 Task: Play online Dominion games in medium mode.
Action: Mouse moved to (745, 468)
Screenshot: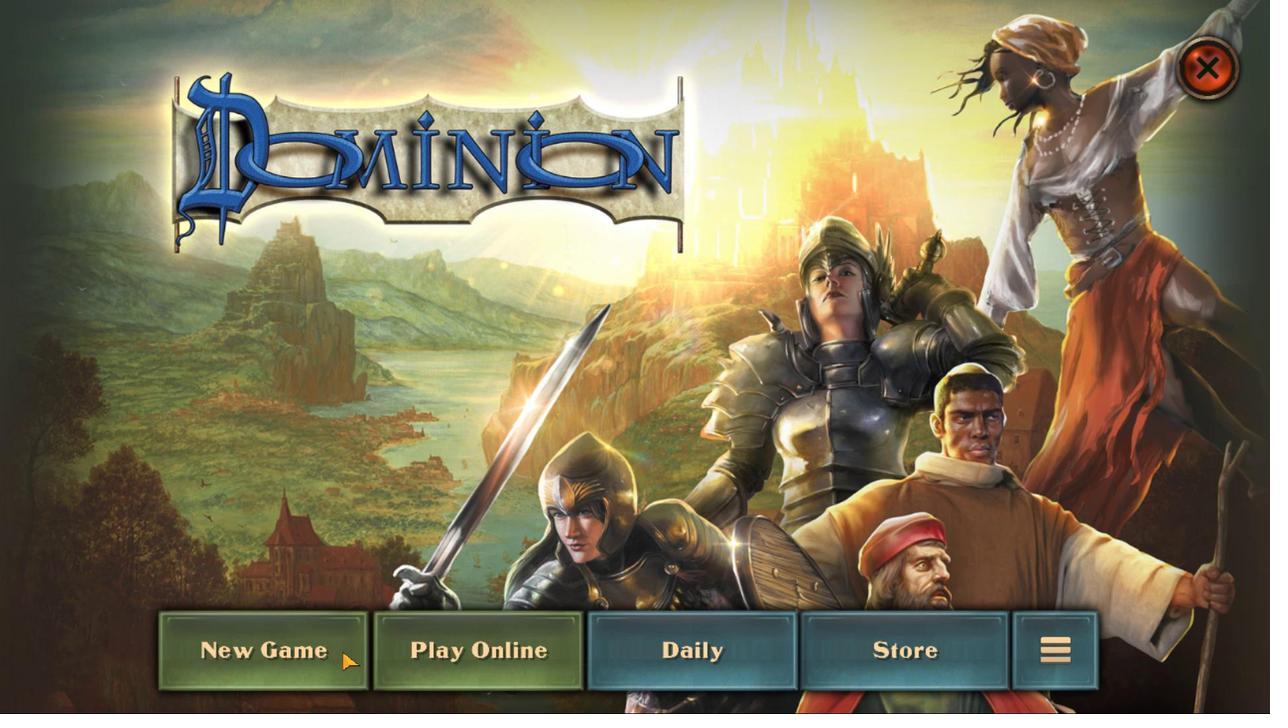 
Action: Mouse pressed left at (745, 468)
Screenshot: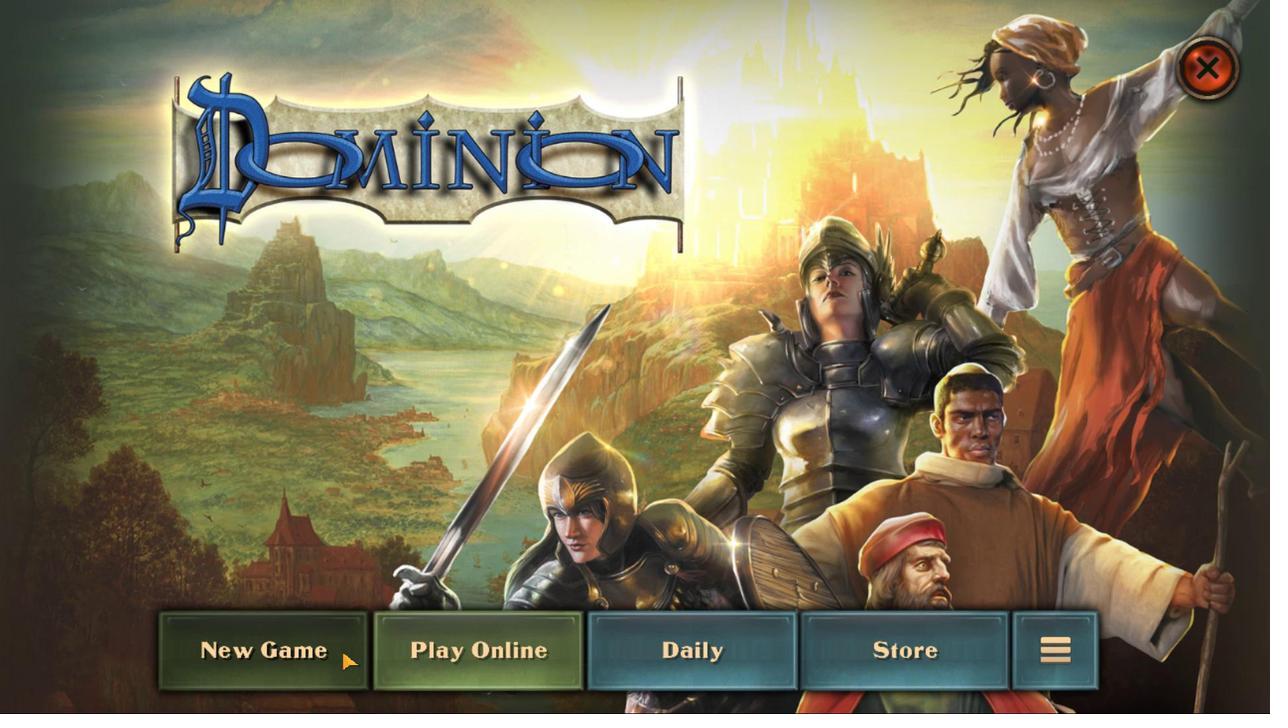 
Action: Mouse moved to (881, 532)
Screenshot: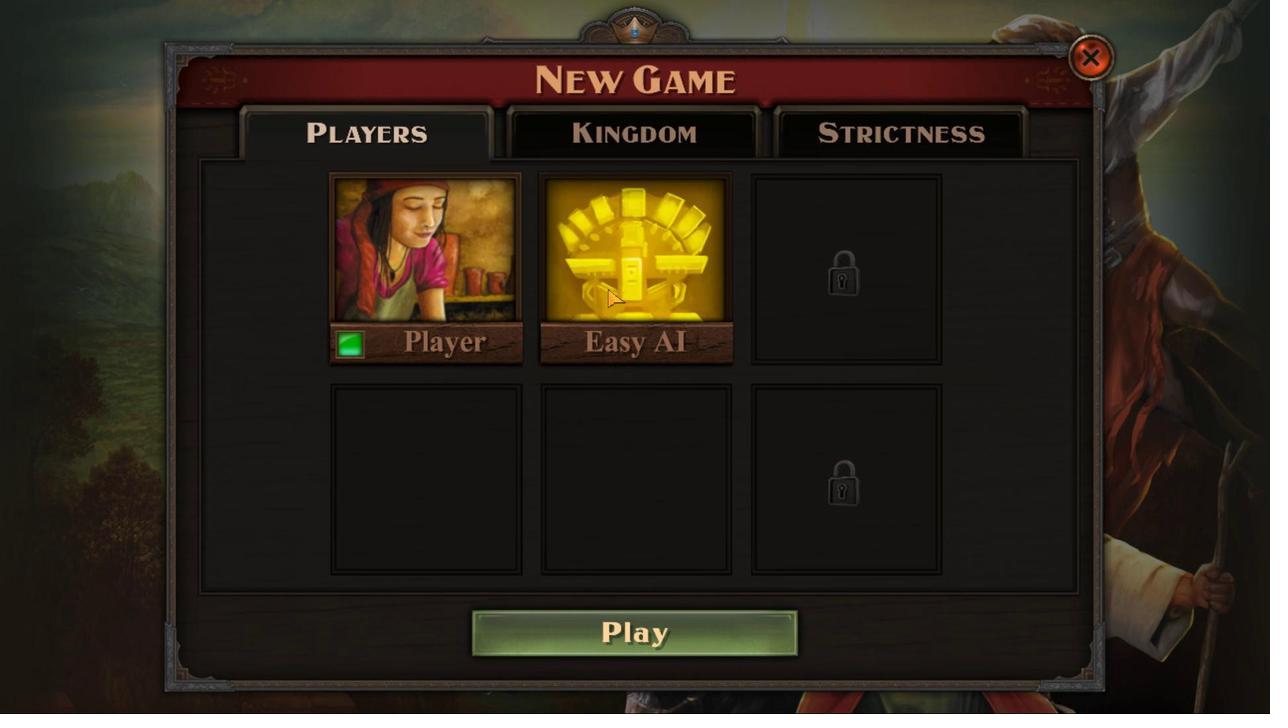 
Action: Mouse pressed left at (881, 532)
Screenshot: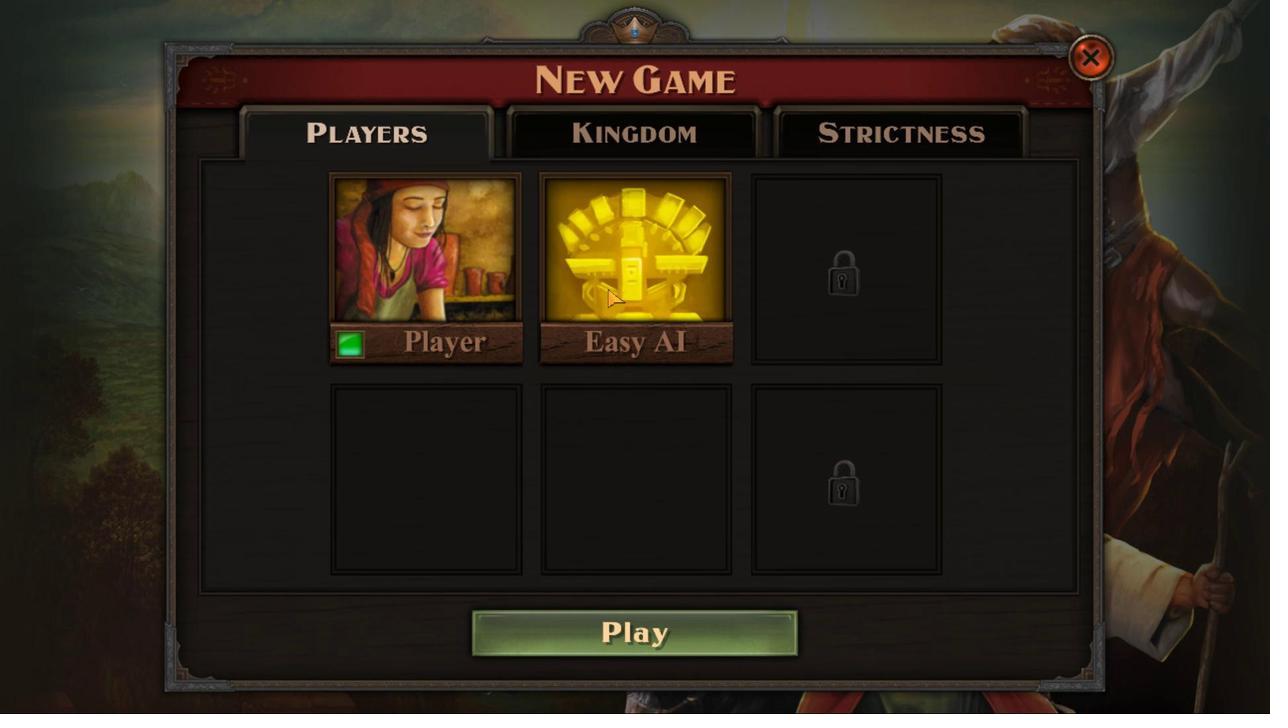 
Action: Mouse moved to (773, 498)
Screenshot: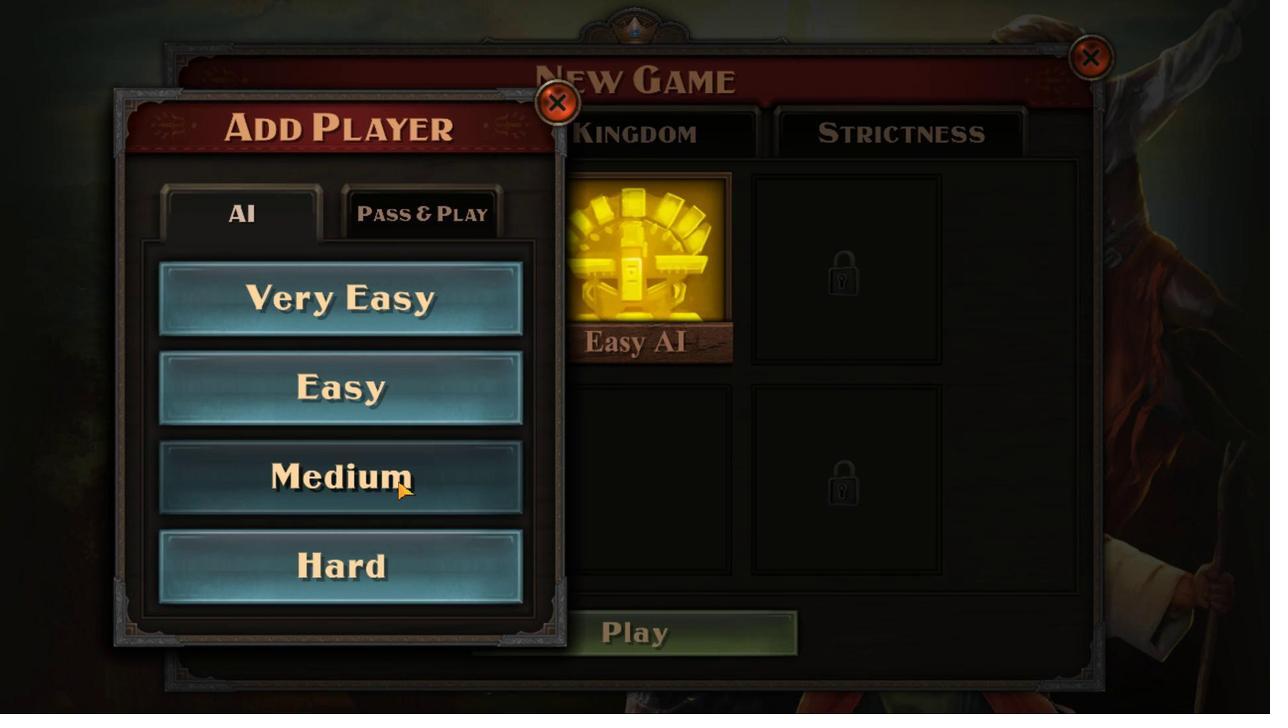 
Action: Mouse pressed left at (773, 498)
Screenshot: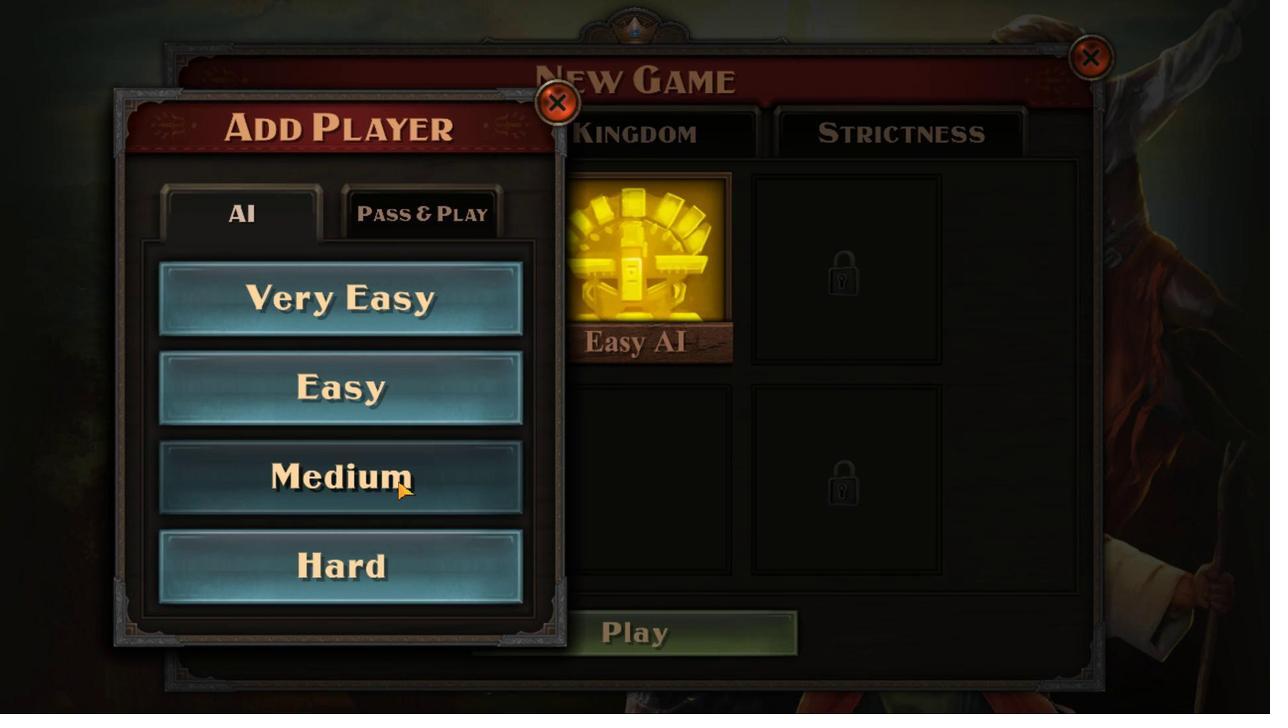 
Action: Mouse moved to (884, 470)
Screenshot: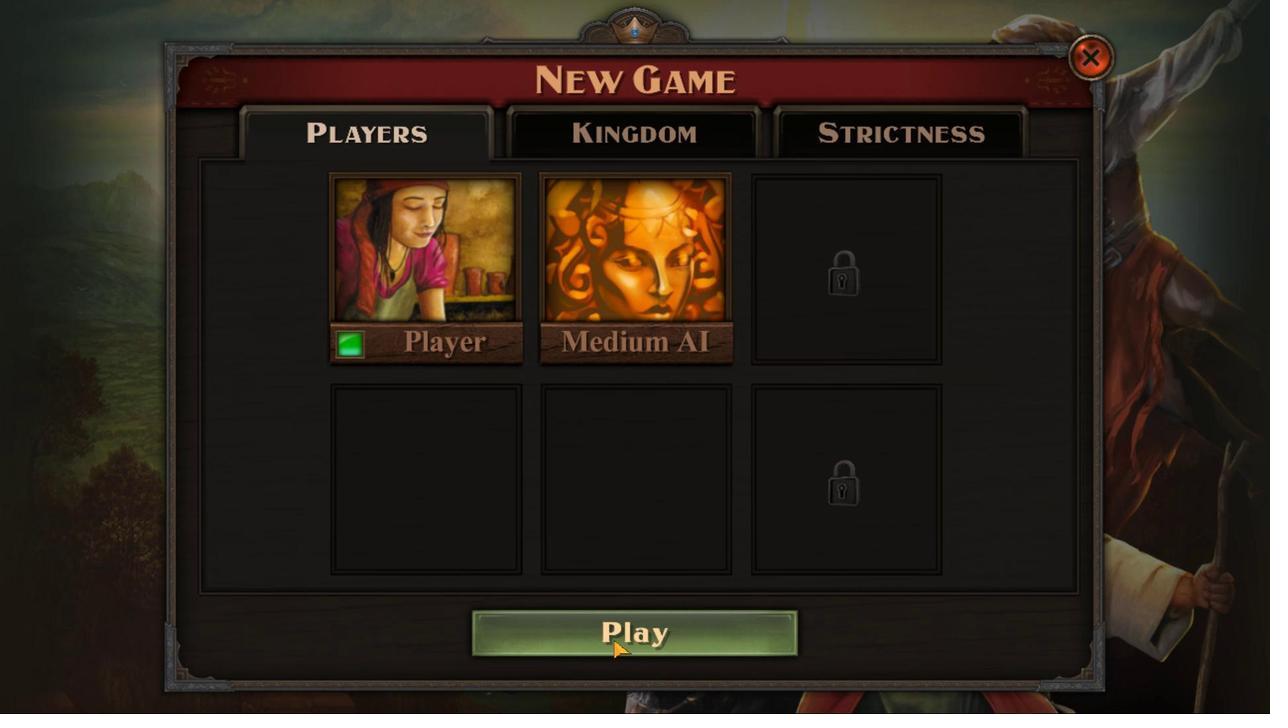 
Action: Mouse pressed left at (884, 470)
Screenshot: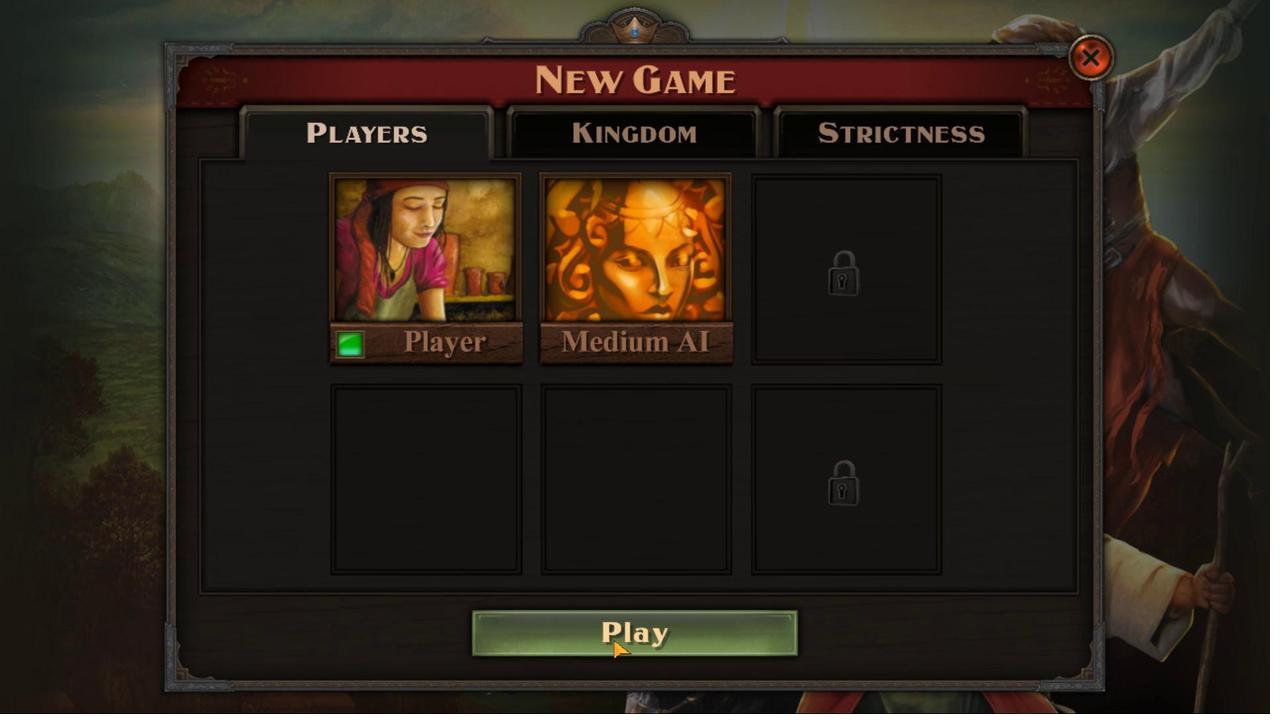 
Action: Mouse moved to (785, 471)
Screenshot: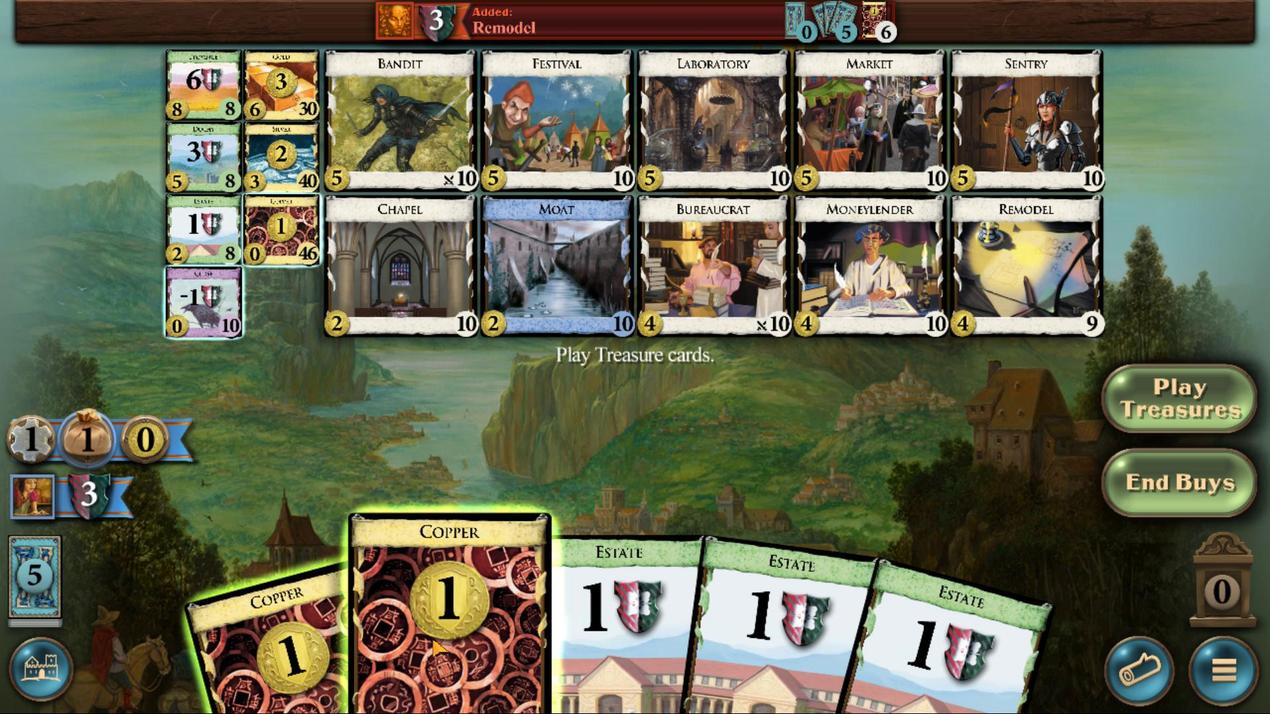 
Action: Mouse scrolled (785, 471) with delta (0, 0)
Screenshot: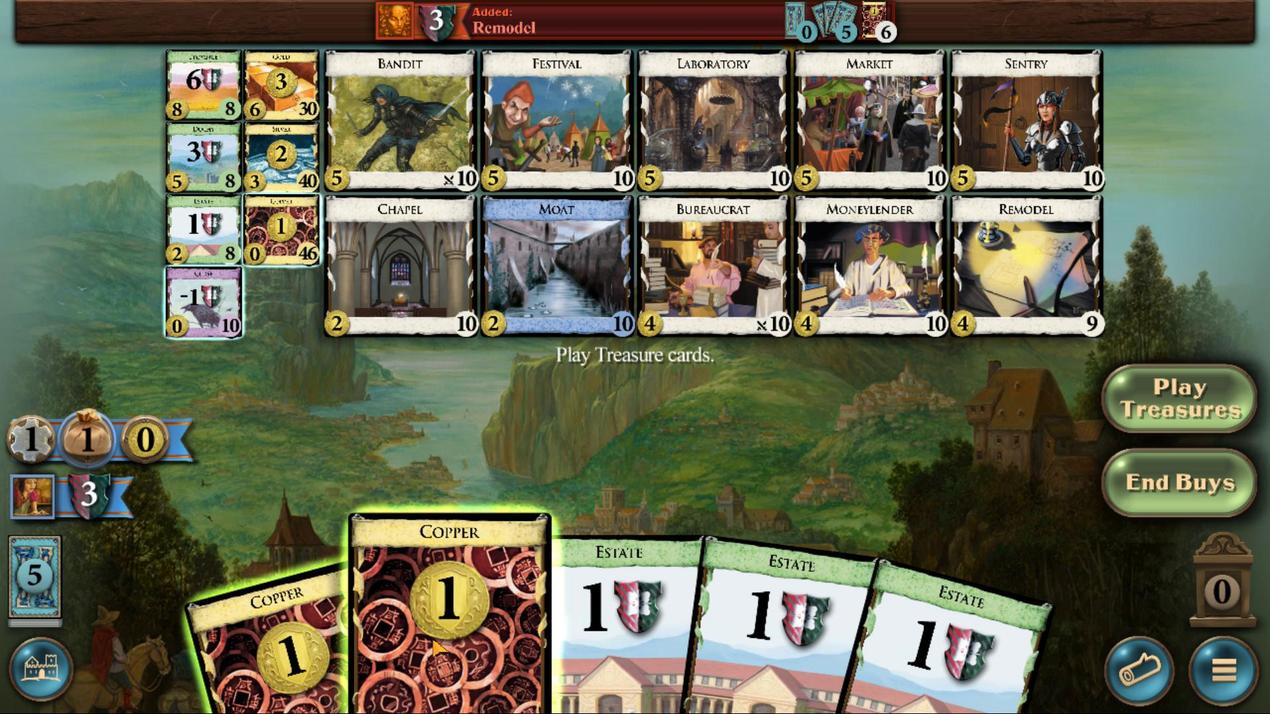 
Action: Mouse moved to (791, 471)
Screenshot: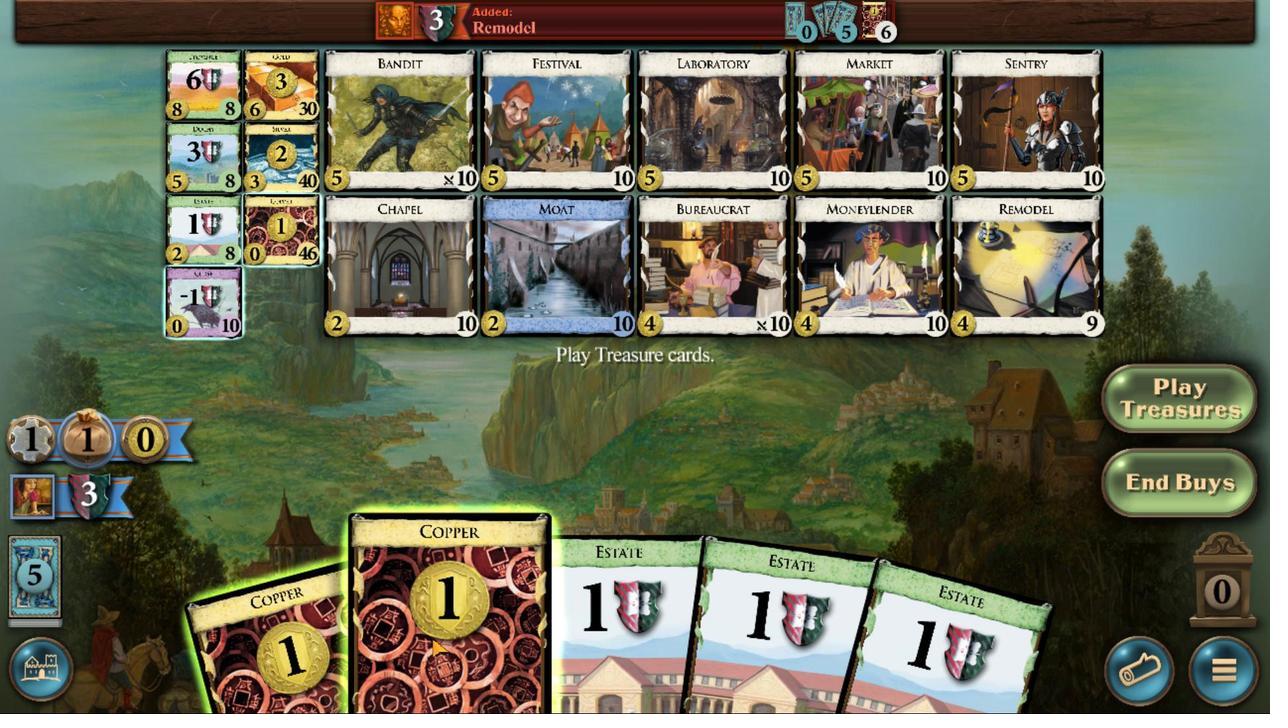 
Action: Mouse scrolled (791, 471) with delta (0, 0)
Screenshot: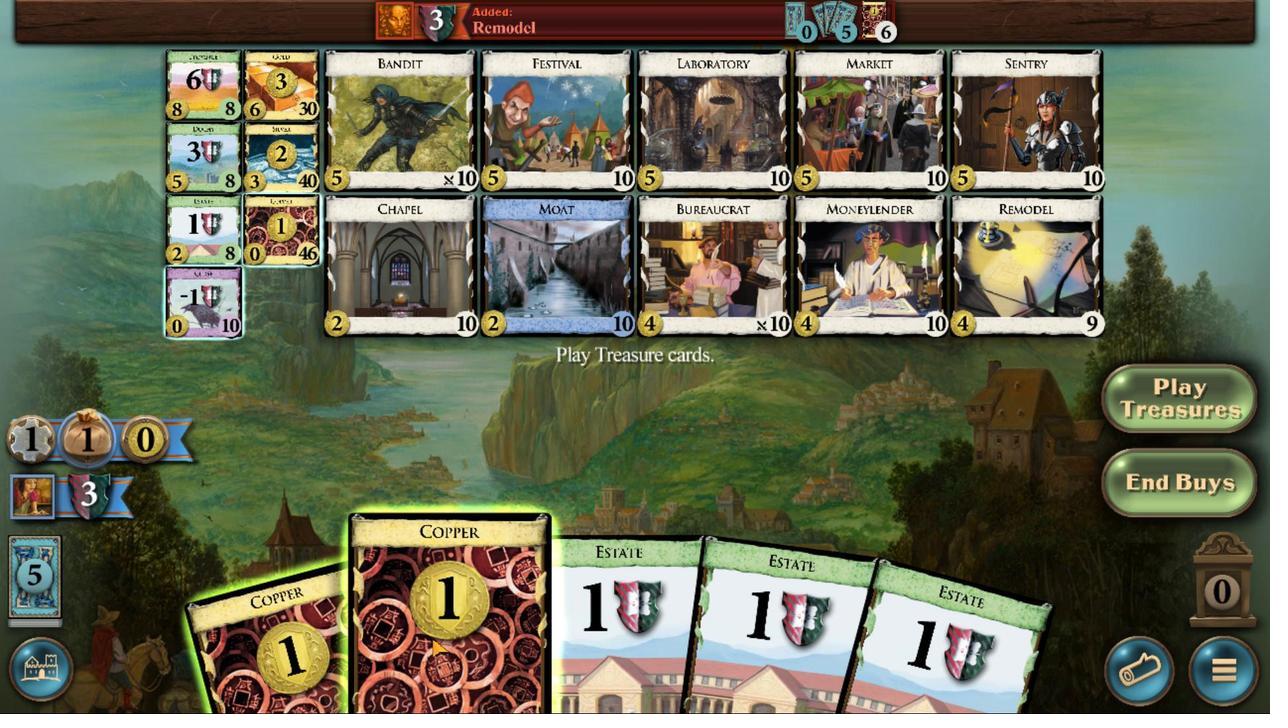 
Action: Mouse scrolled (791, 471) with delta (0, 0)
Screenshot: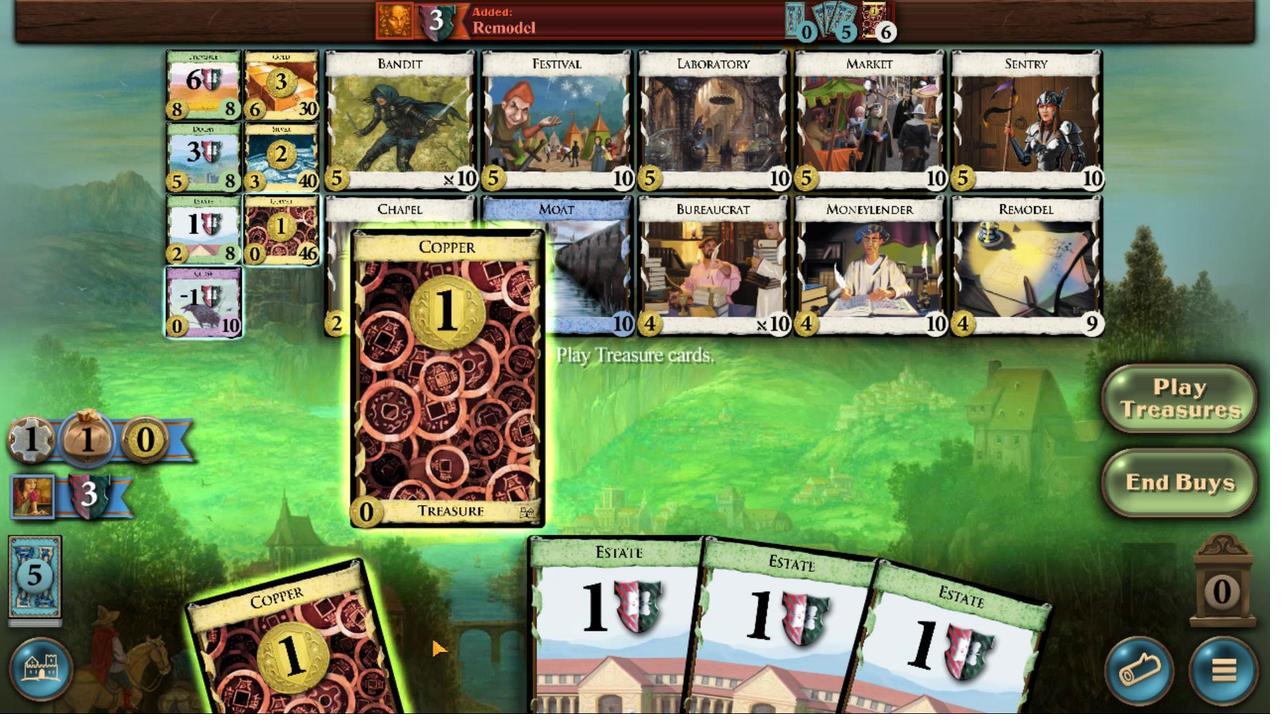
Action: Mouse scrolled (791, 471) with delta (0, 0)
Screenshot: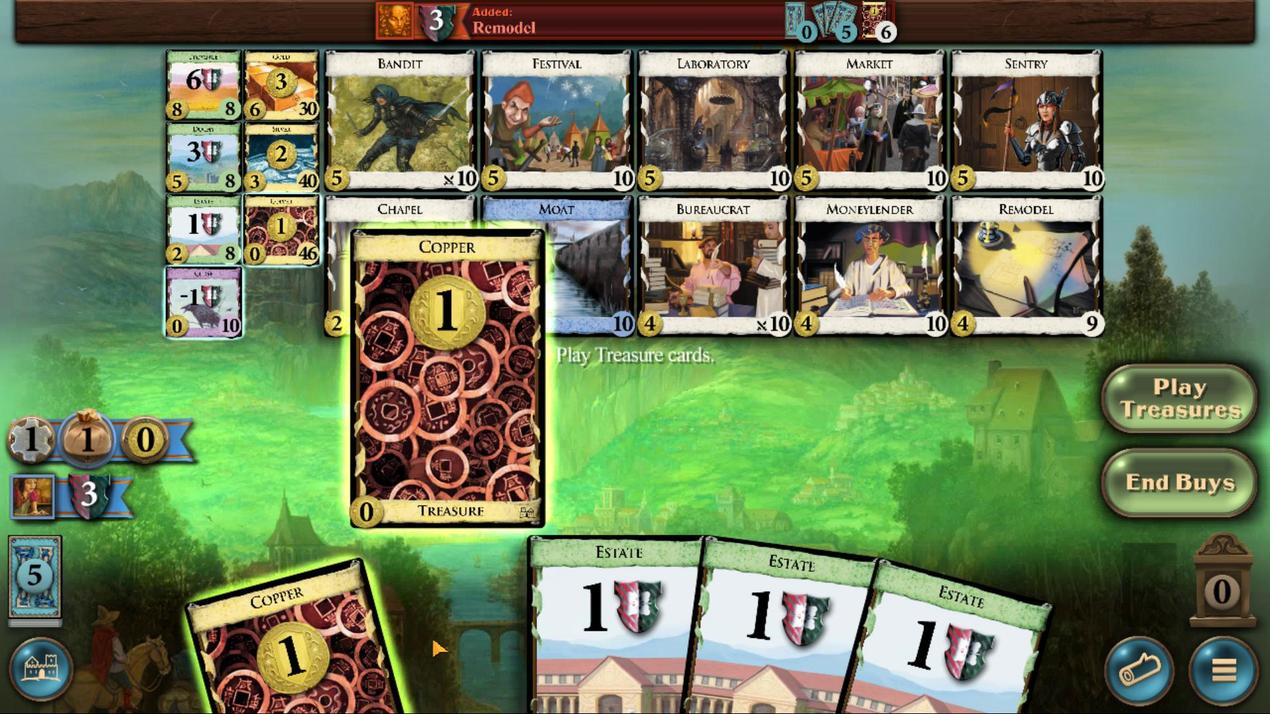 
Action: Mouse scrolled (791, 471) with delta (0, 0)
Screenshot: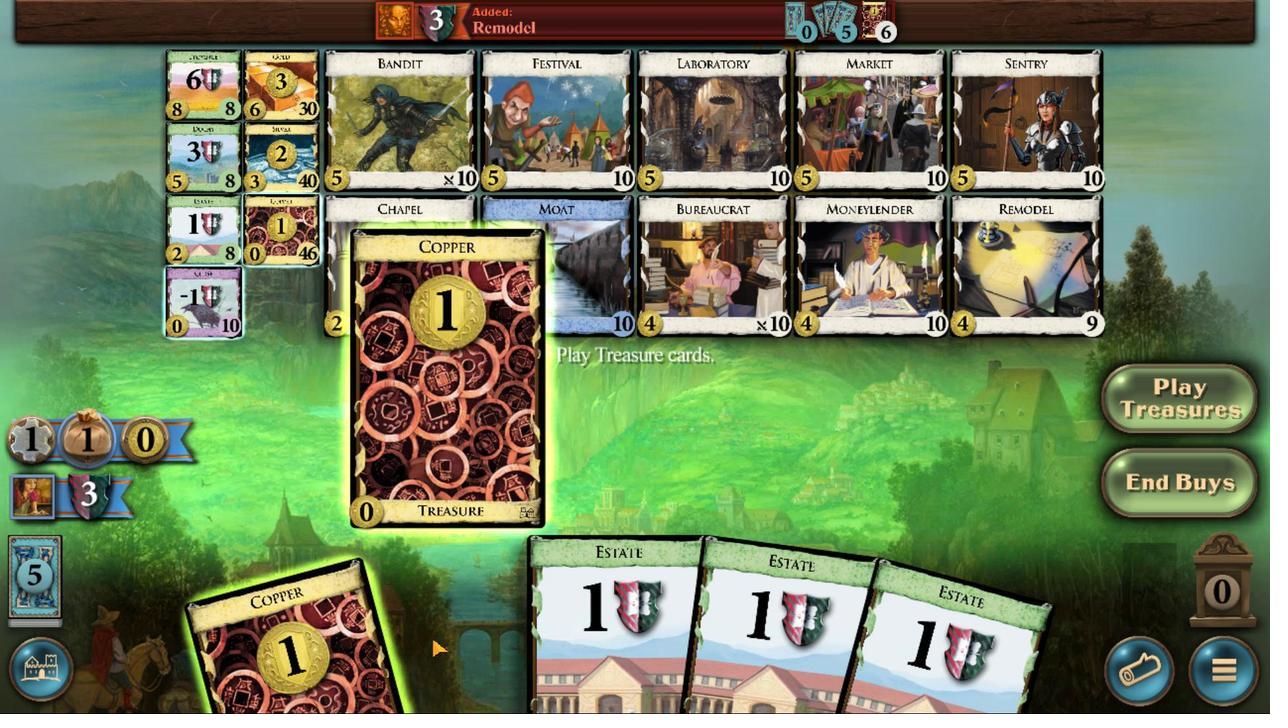 
Action: Mouse scrolled (791, 471) with delta (0, 0)
Screenshot: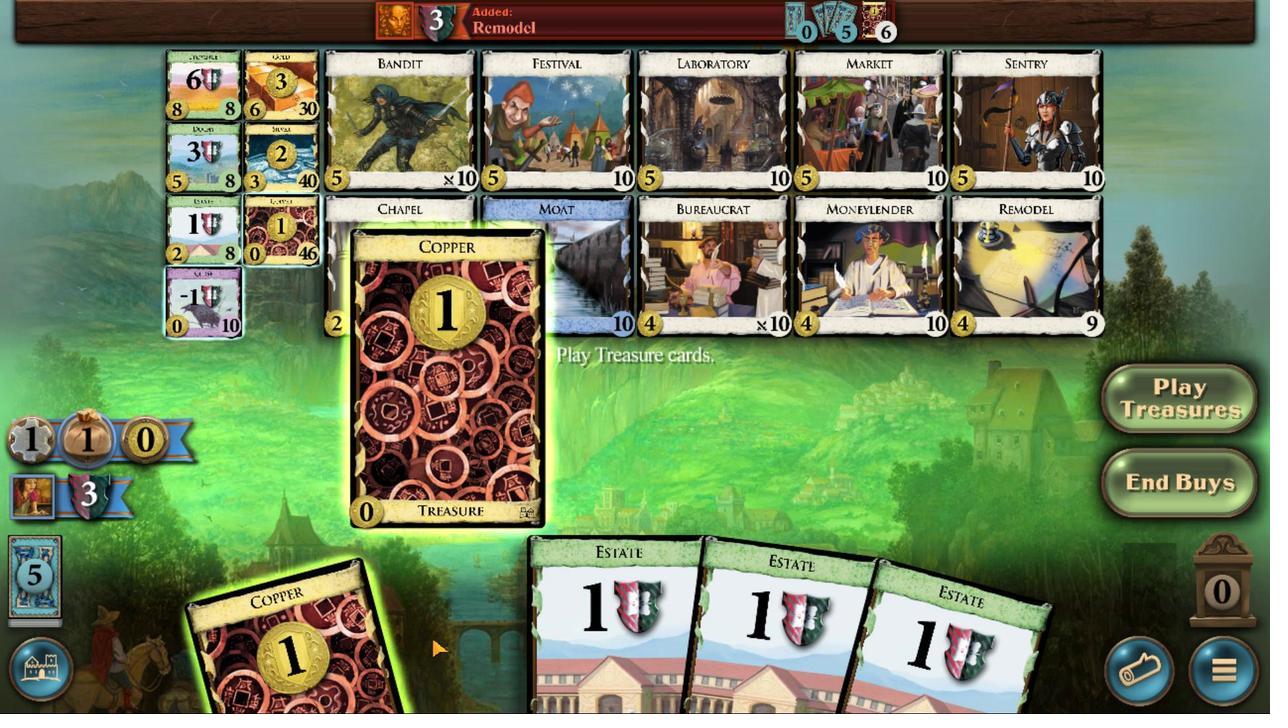 
Action: Mouse moved to (766, 468)
Screenshot: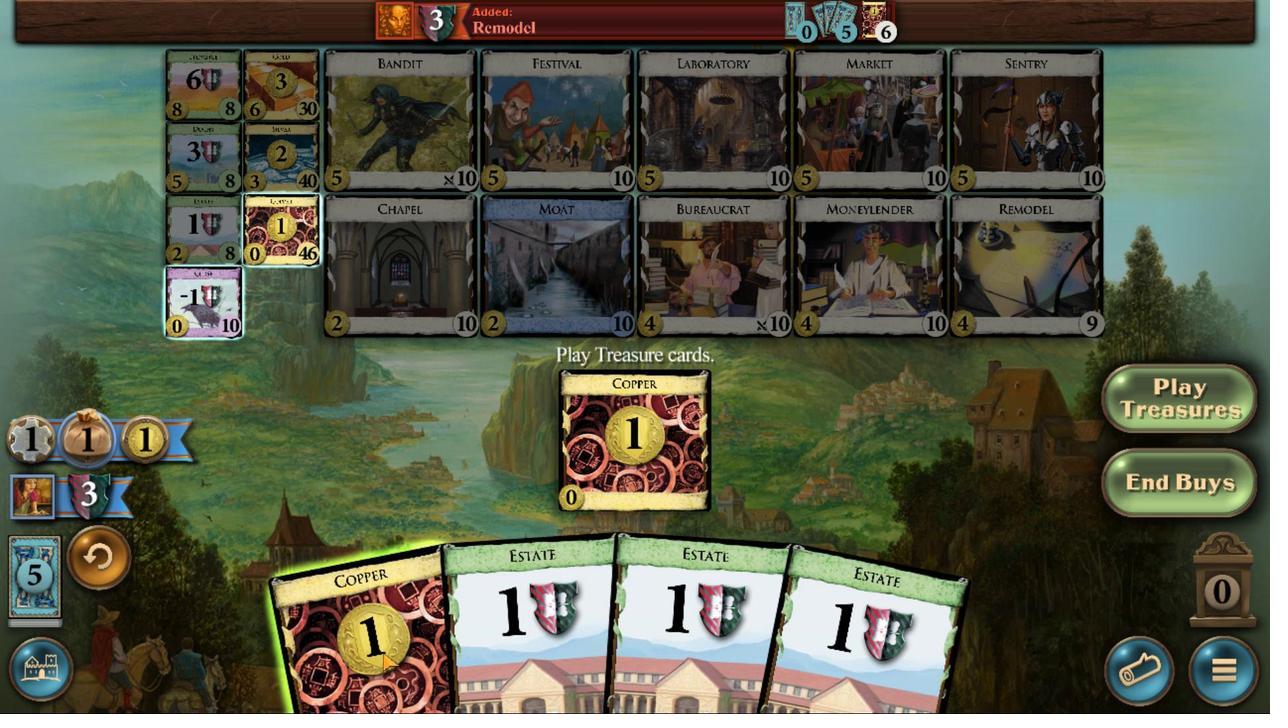 
Action: Mouse scrolled (766, 468) with delta (0, 0)
Screenshot: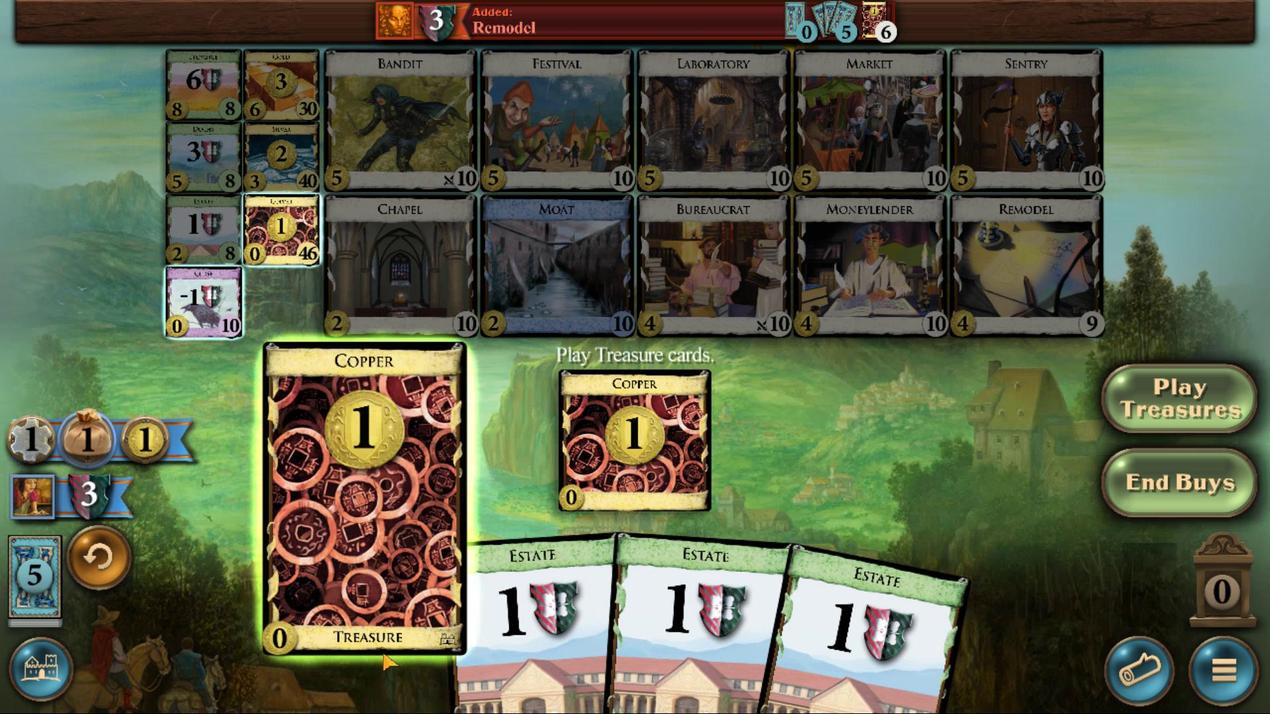 
Action: Mouse scrolled (766, 468) with delta (0, 0)
Screenshot: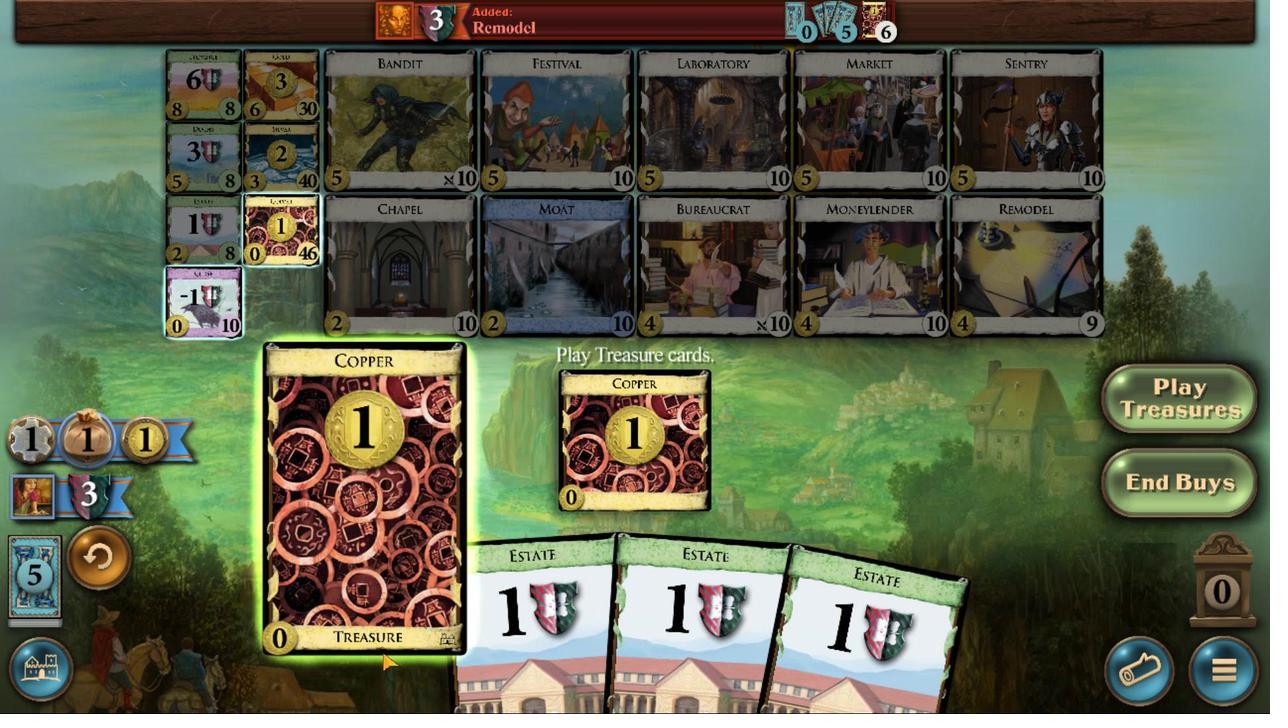 
Action: Mouse scrolled (766, 468) with delta (0, 0)
Screenshot: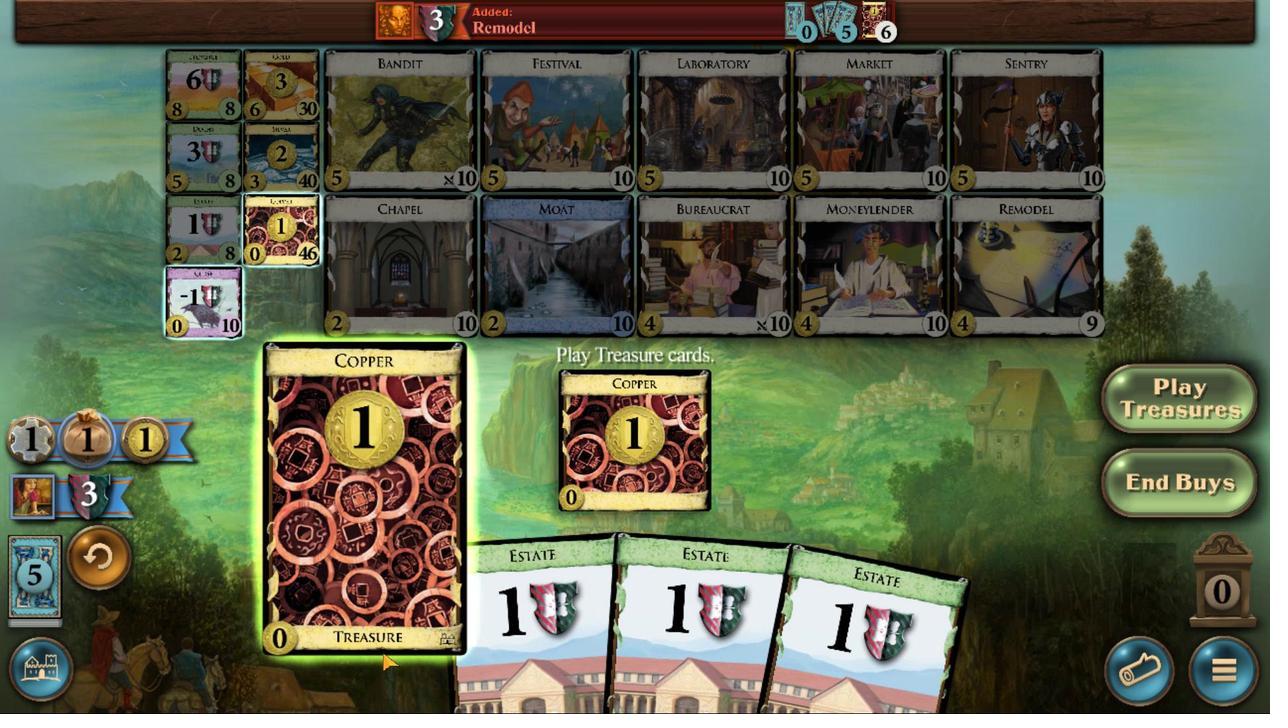 
Action: Mouse scrolled (766, 468) with delta (0, 0)
Screenshot: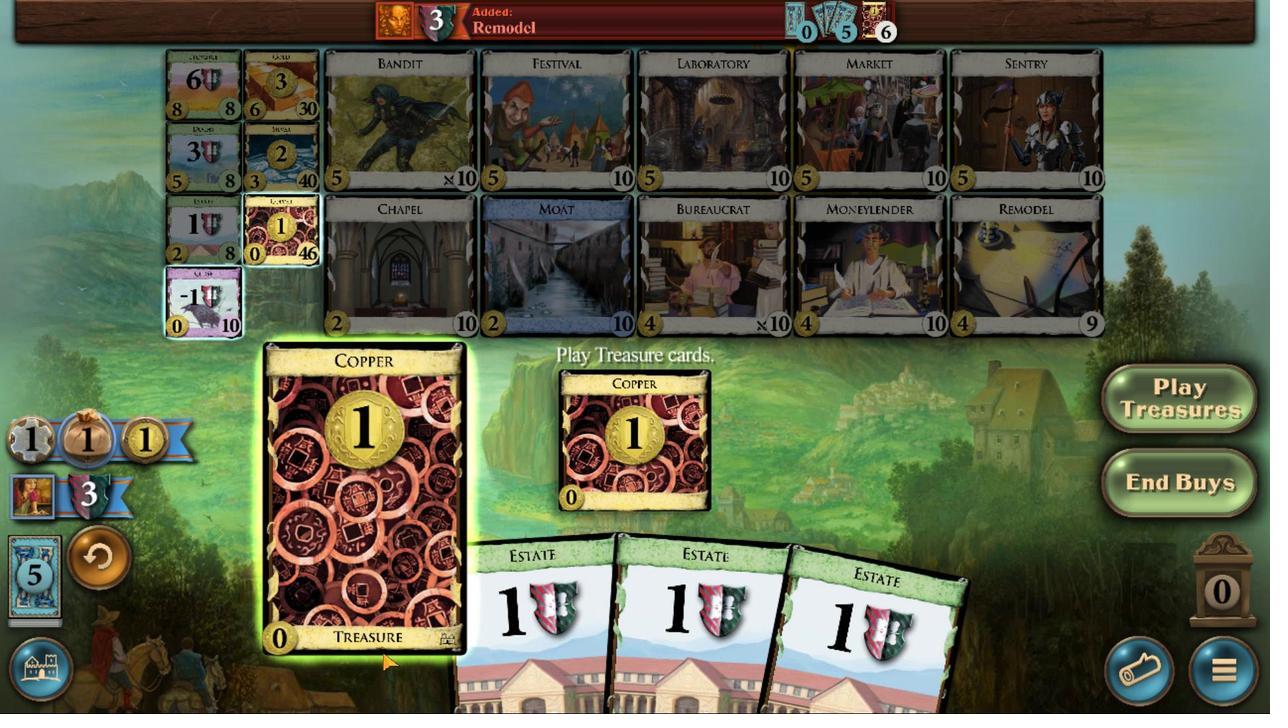 
Action: Mouse scrolled (766, 468) with delta (0, 0)
Screenshot: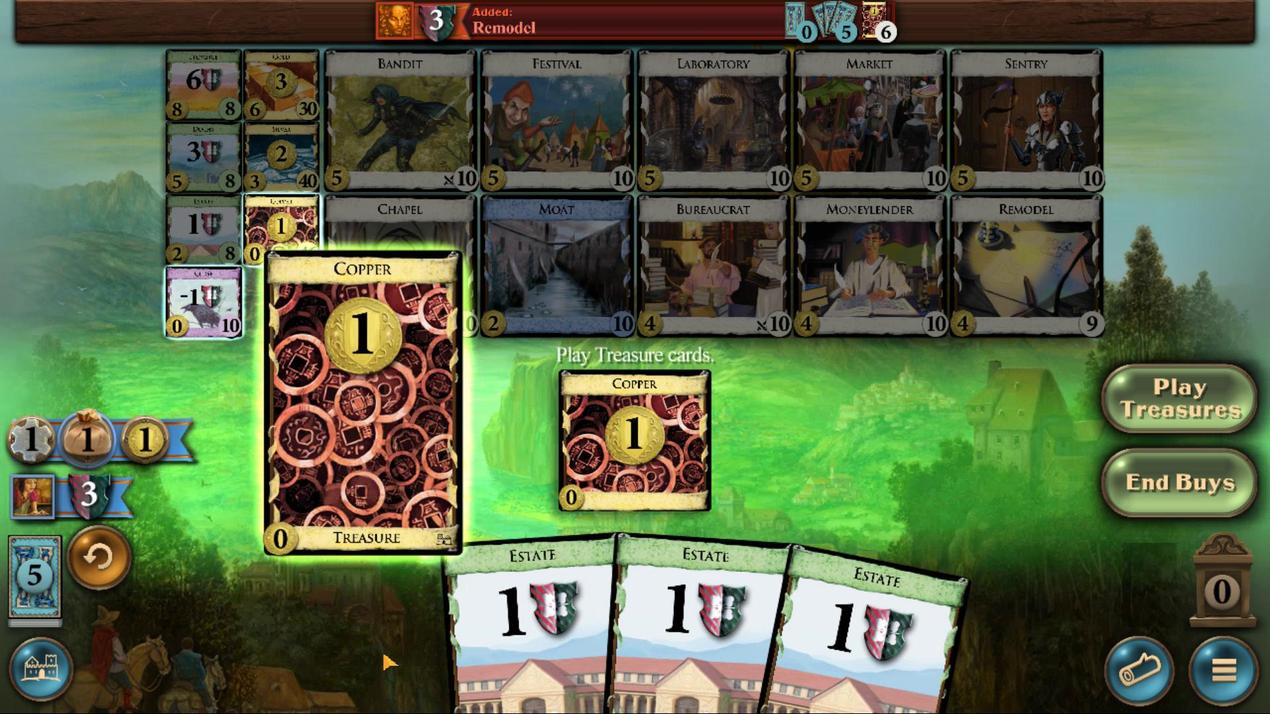 
Action: Mouse scrolled (766, 468) with delta (0, 0)
Screenshot: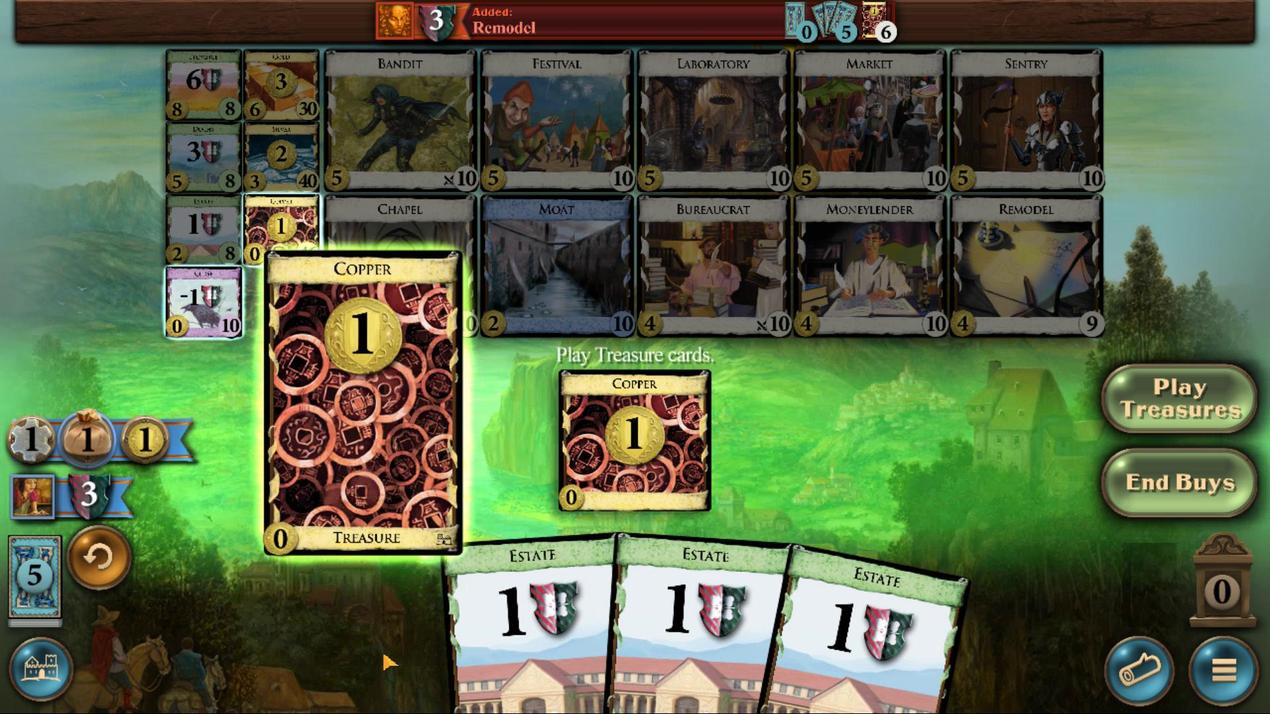 
Action: Mouse scrolled (766, 468) with delta (0, 0)
Screenshot: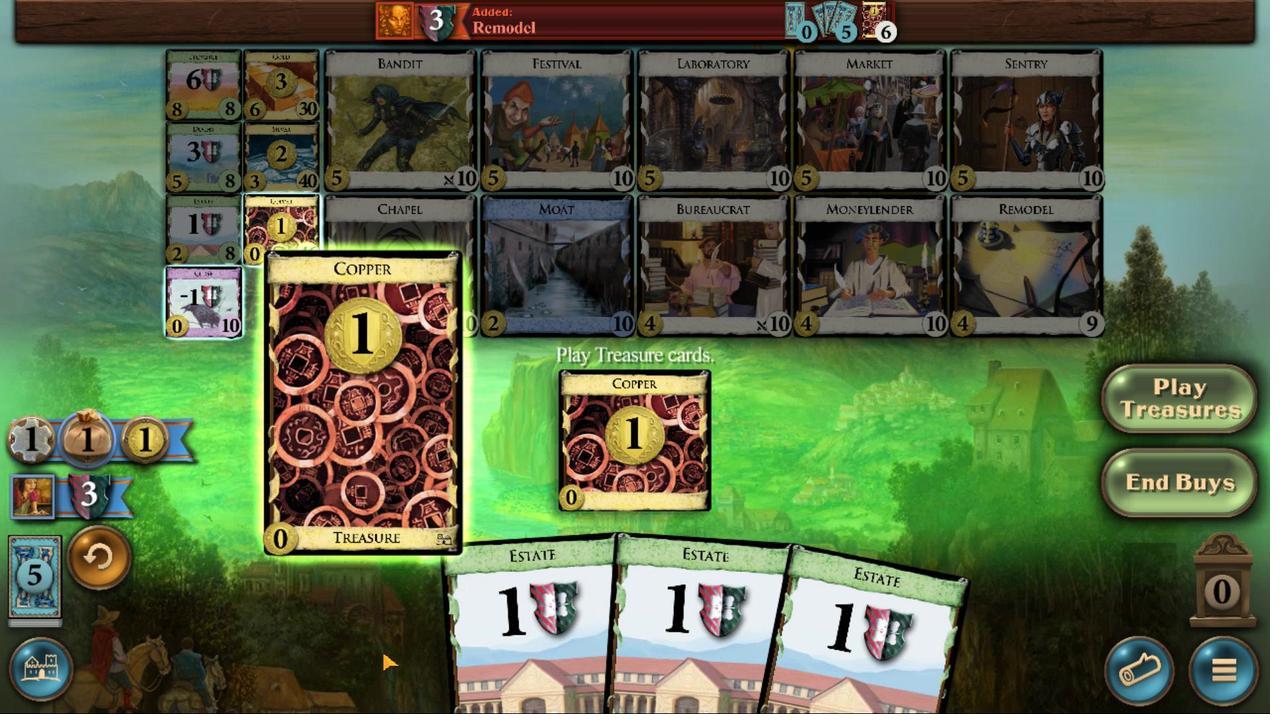 
Action: Mouse moved to (681, 541)
Screenshot: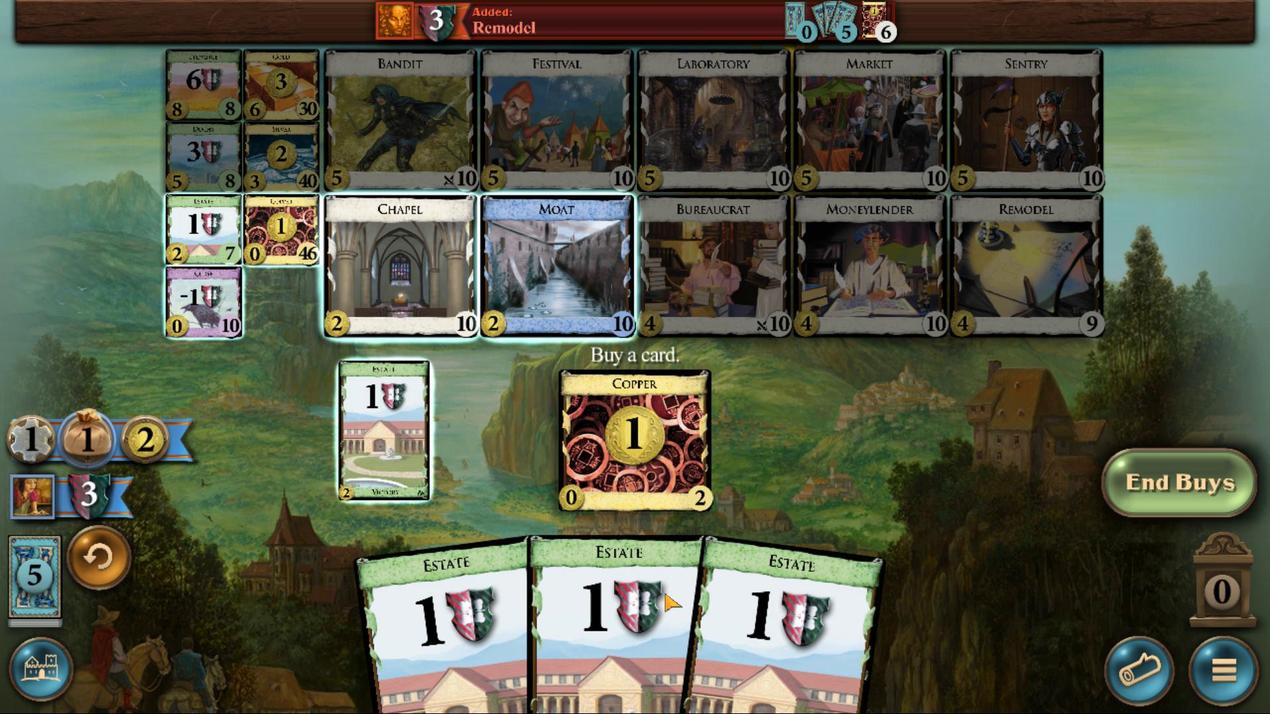 
Action: Mouse pressed left at (681, 541)
Screenshot: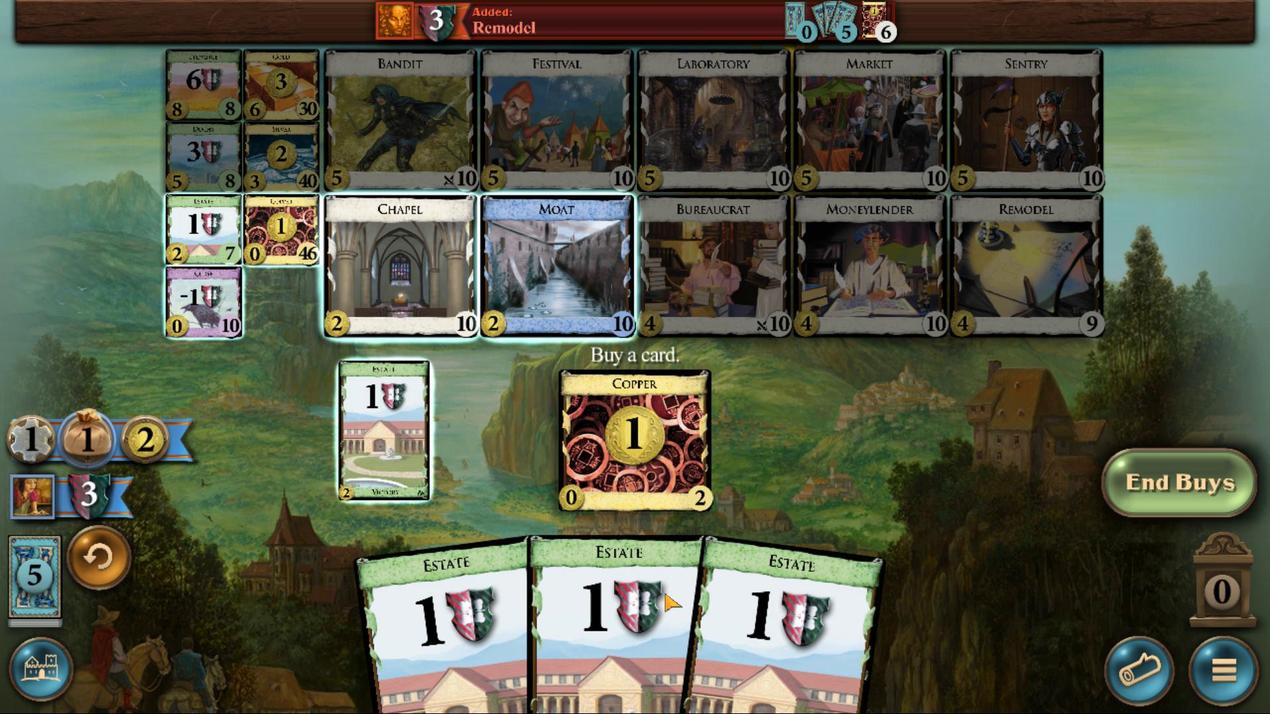 
Action: Mouse moved to (1027, 473)
Screenshot: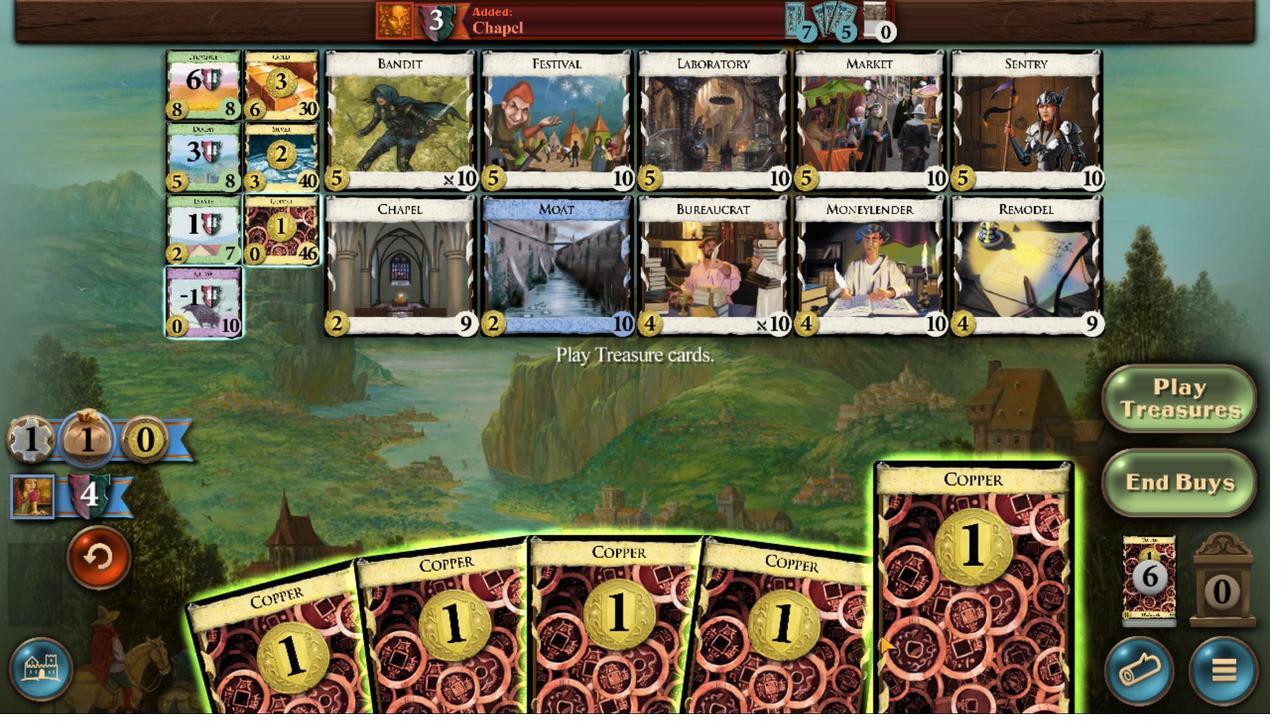 
Action: Mouse scrolled (1027, 473) with delta (0, 0)
Screenshot: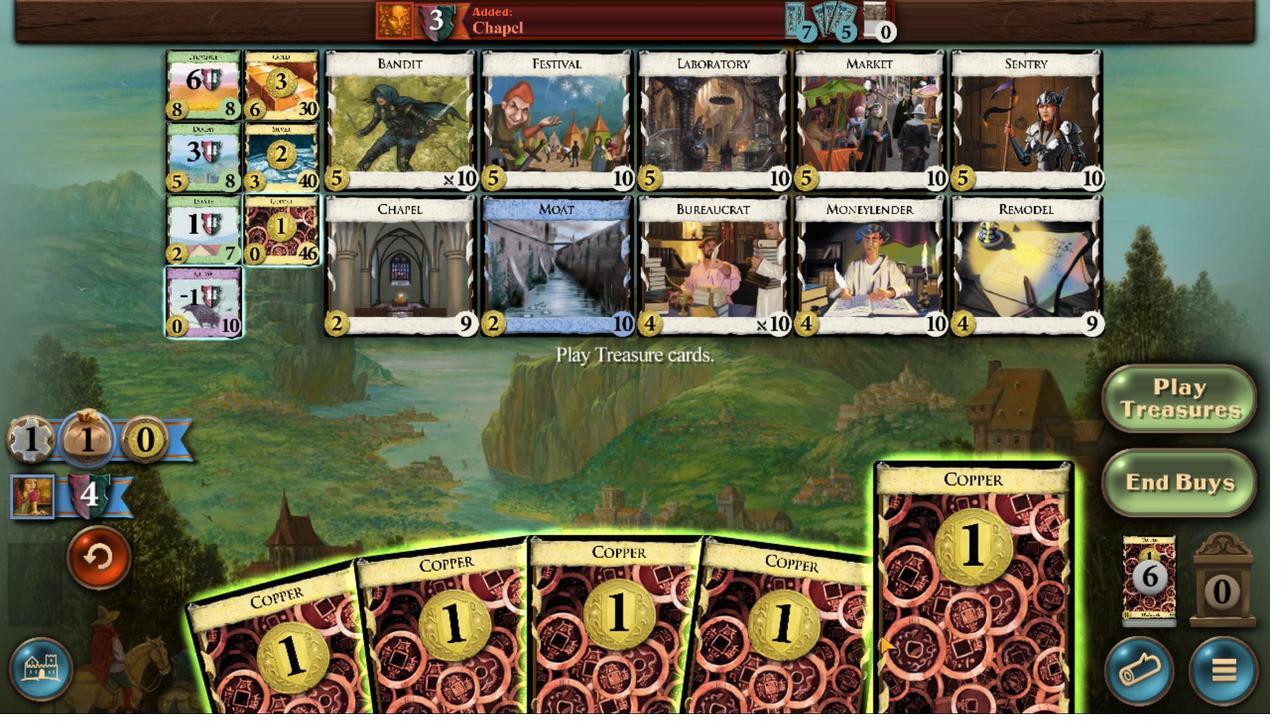 
Action: Mouse moved to (1022, 471)
Screenshot: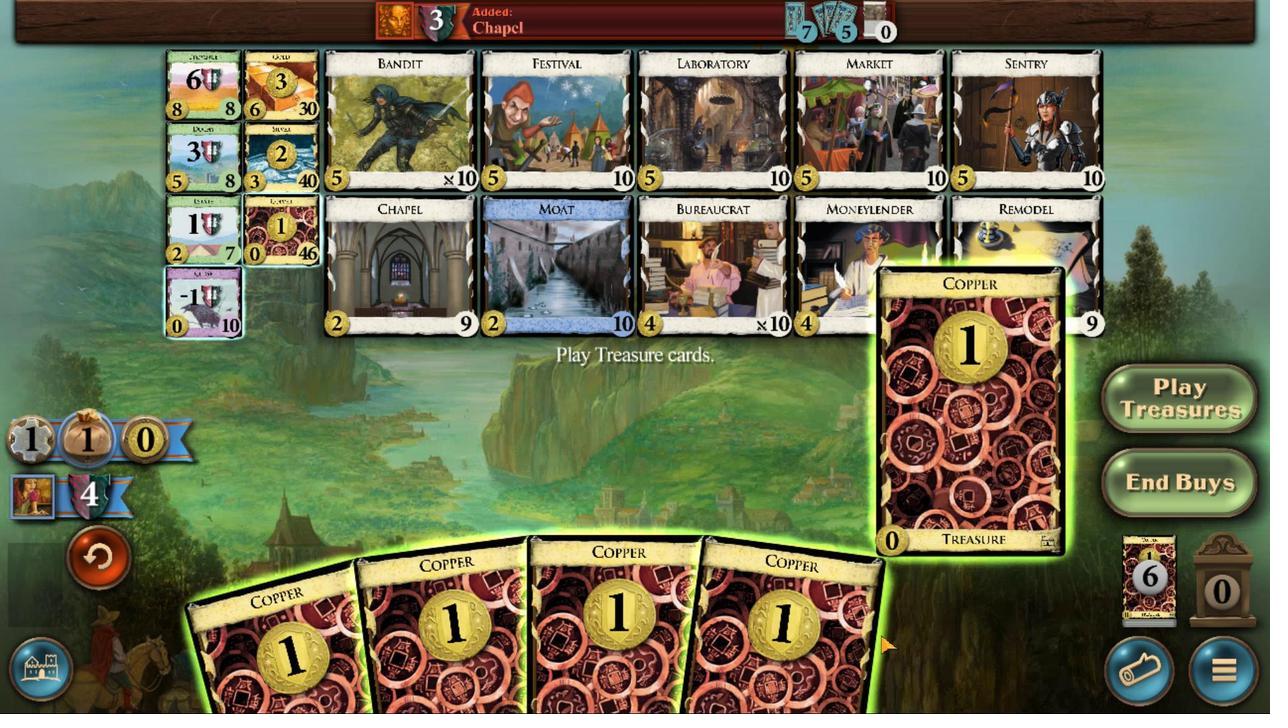 
Action: Mouse scrolled (1022, 471) with delta (0, 0)
Screenshot: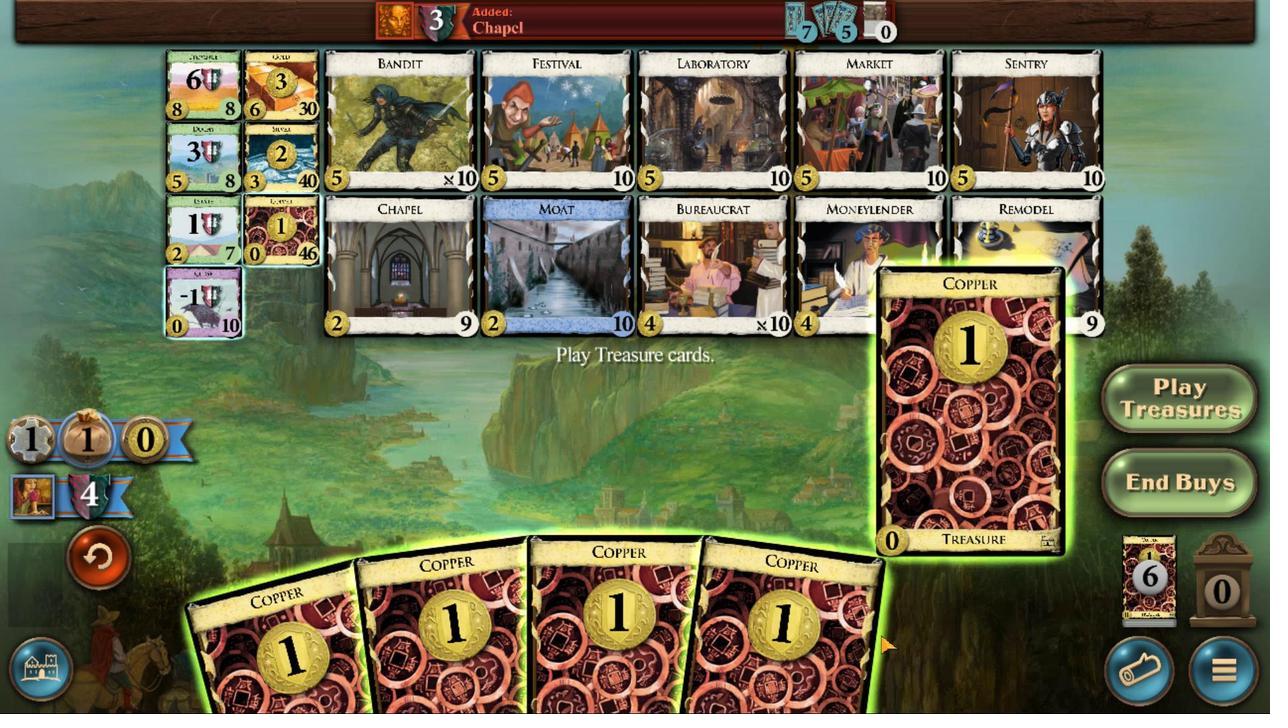 
Action: Mouse moved to (1021, 471)
Screenshot: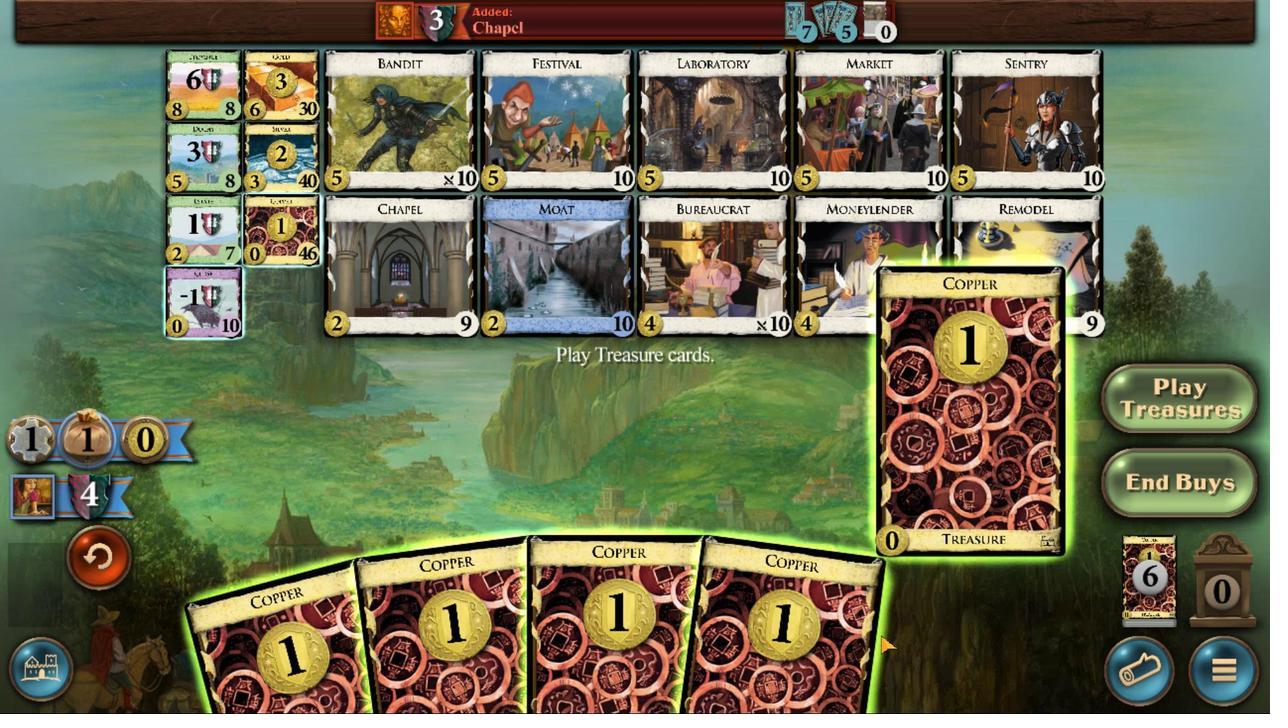 
Action: Mouse scrolled (1021, 471) with delta (0, 0)
Screenshot: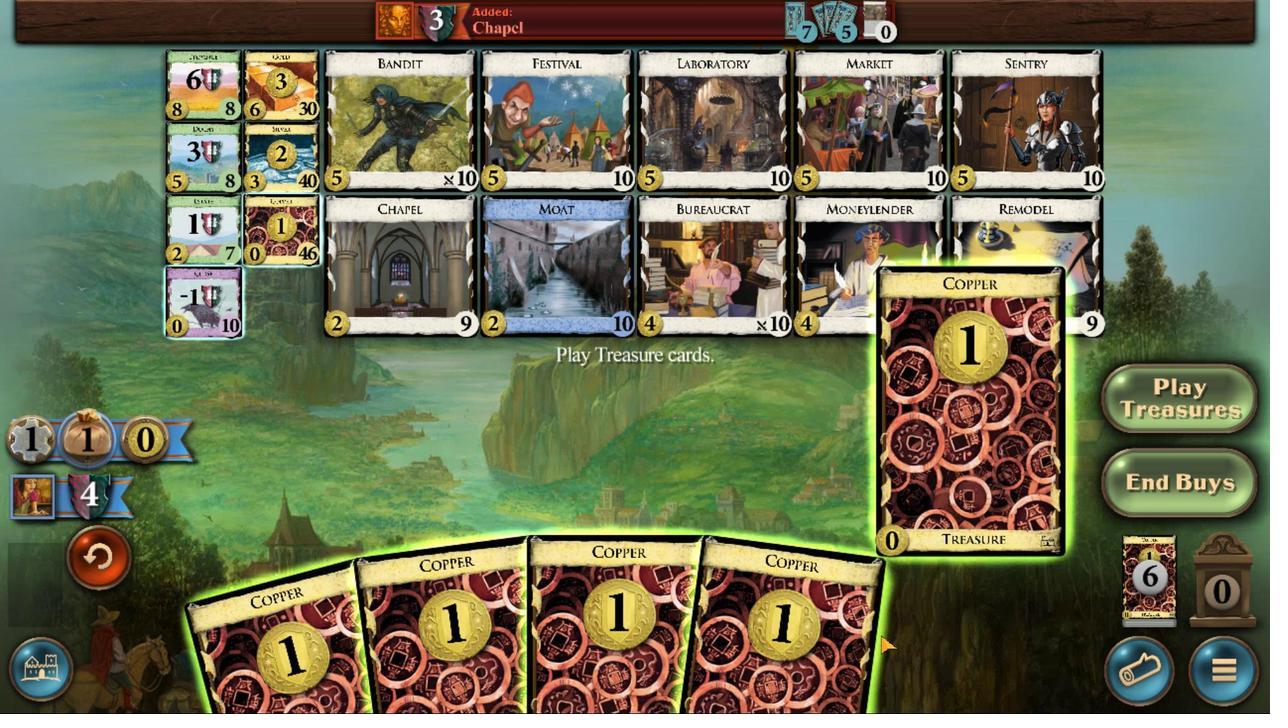 
Action: Mouse scrolled (1021, 471) with delta (0, 0)
Screenshot: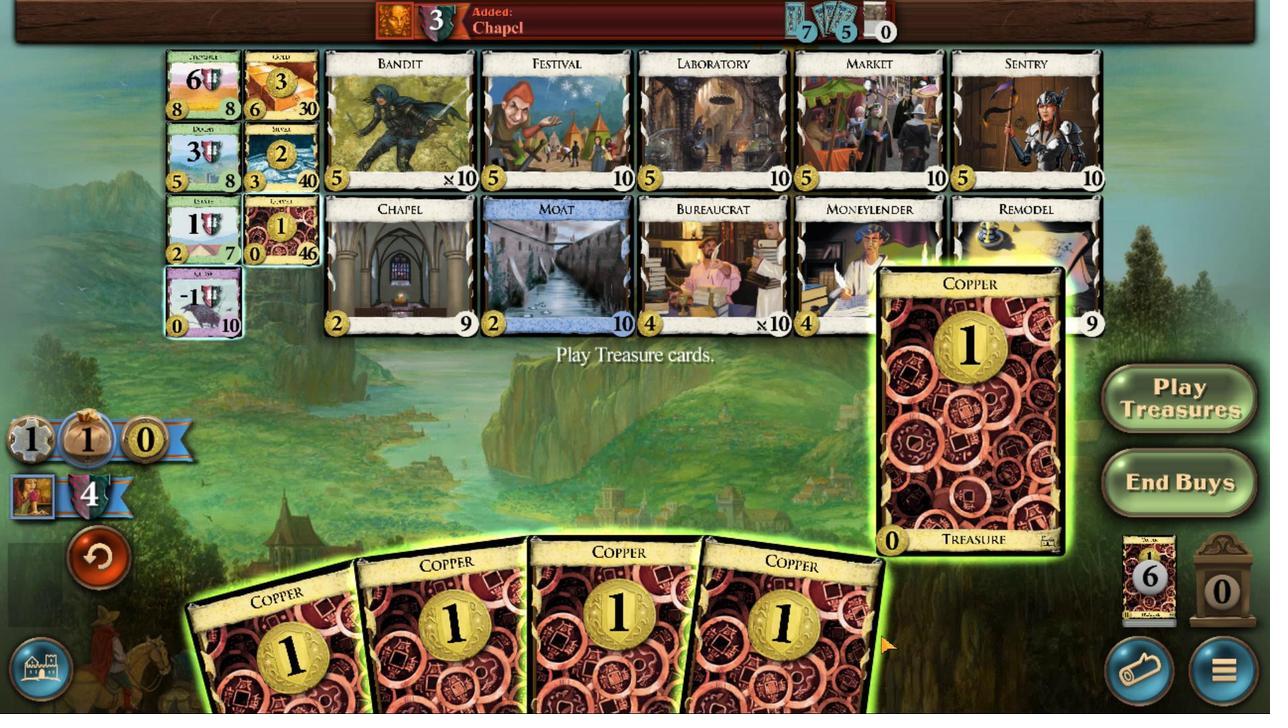 
Action: Mouse scrolled (1021, 471) with delta (0, 0)
Screenshot: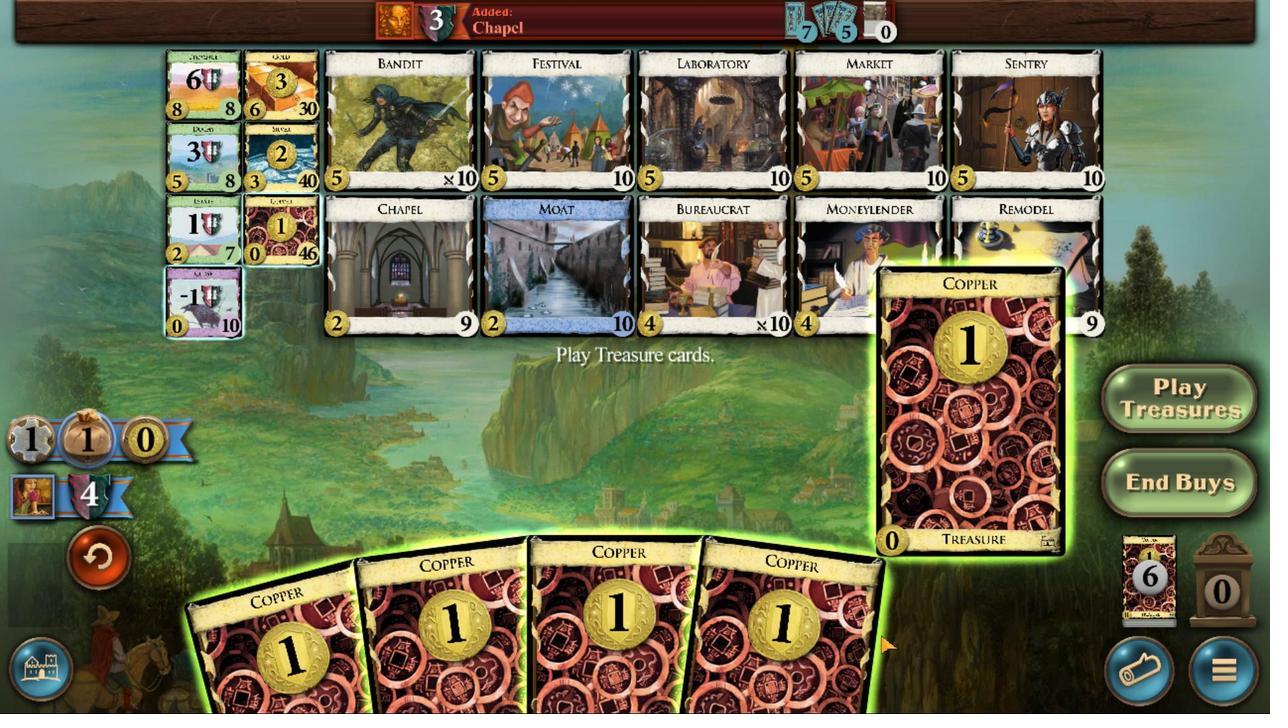 
Action: Mouse scrolled (1021, 471) with delta (0, 0)
Screenshot: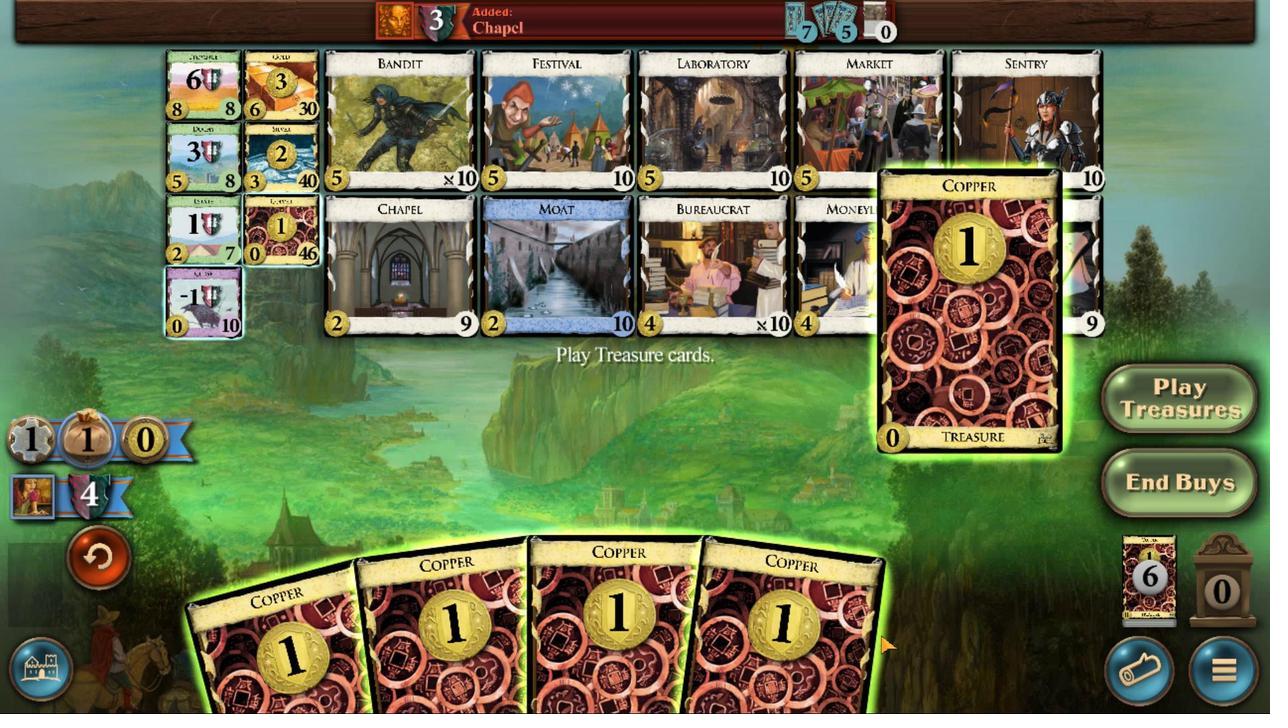 
Action: Mouse scrolled (1021, 471) with delta (0, 0)
Screenshot: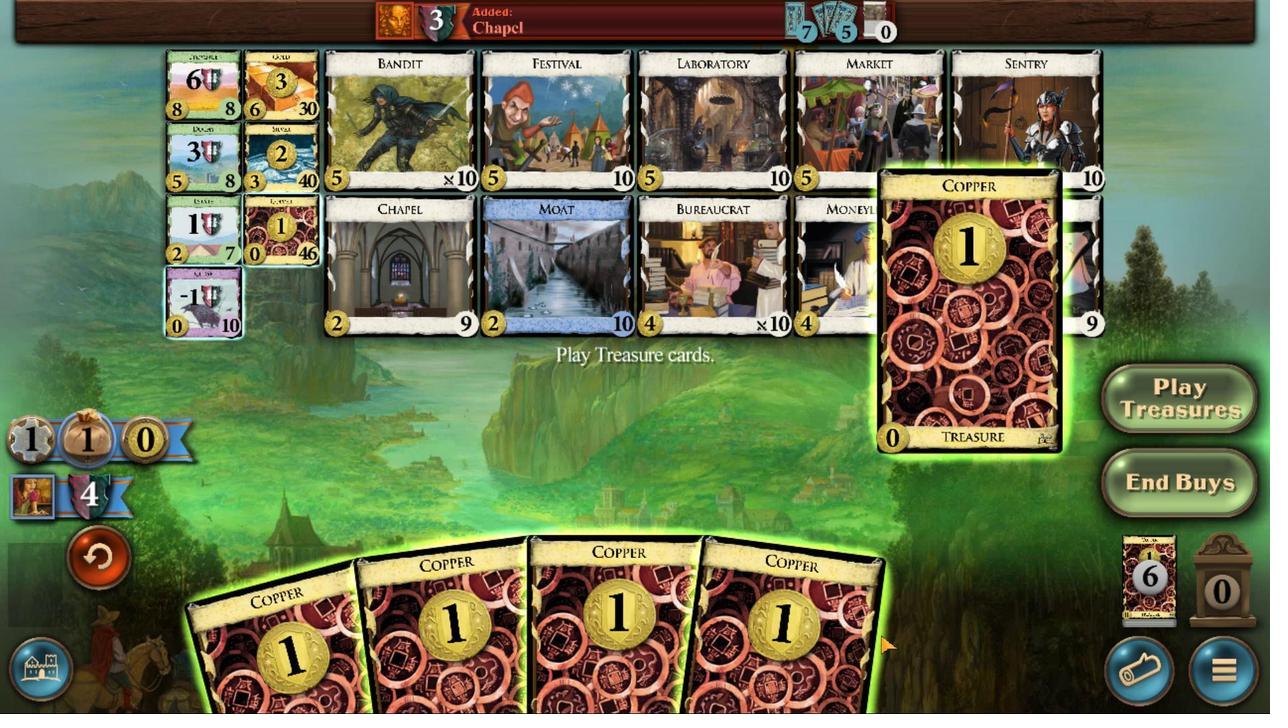
Action: Mouse scrolled (1021, 471) with delta (0, 0)
Screenshot: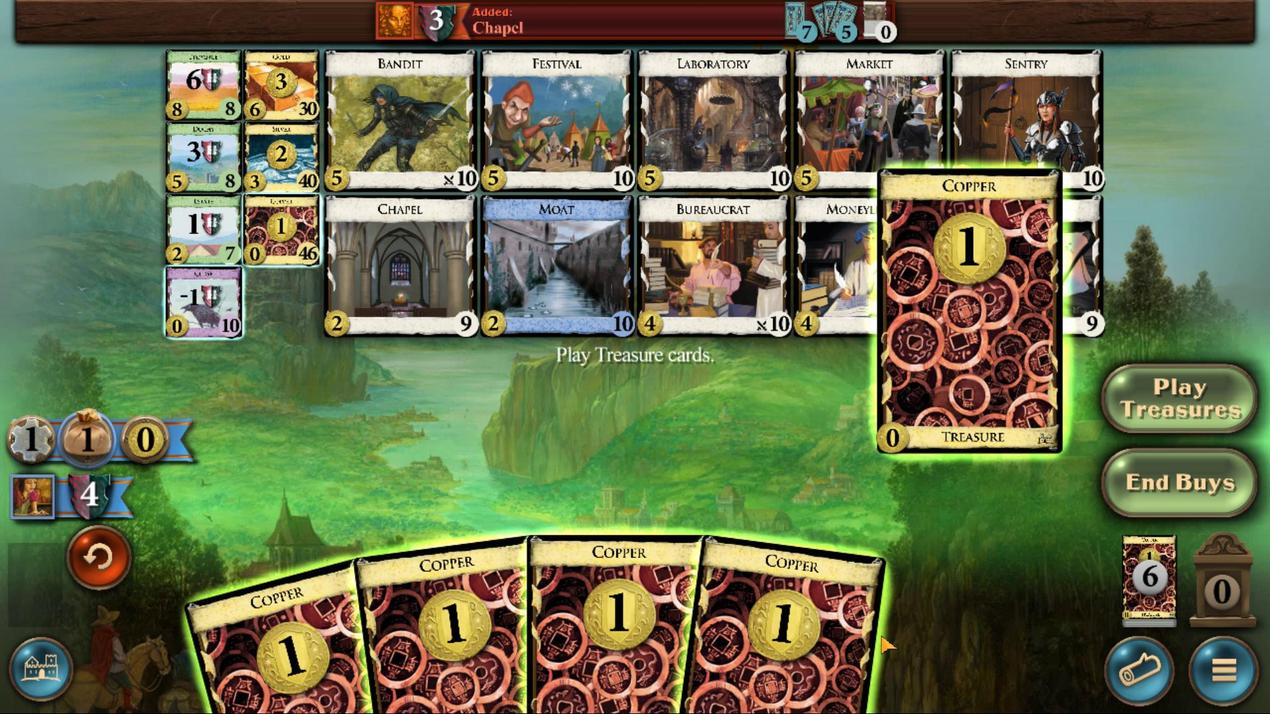 
Action: Mouse moved to (987, 471)
Screenshot: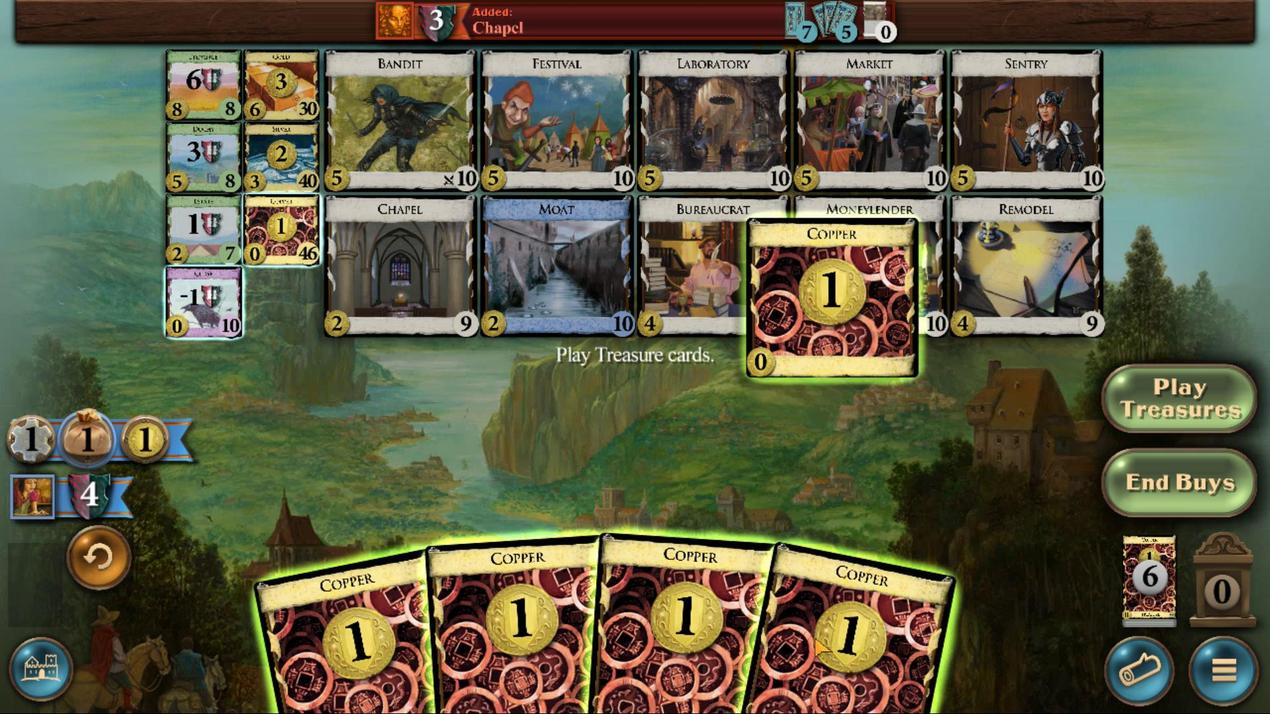 
Action: Mouse scrolled (987, 471) with delta (0, 0)
Screenshot: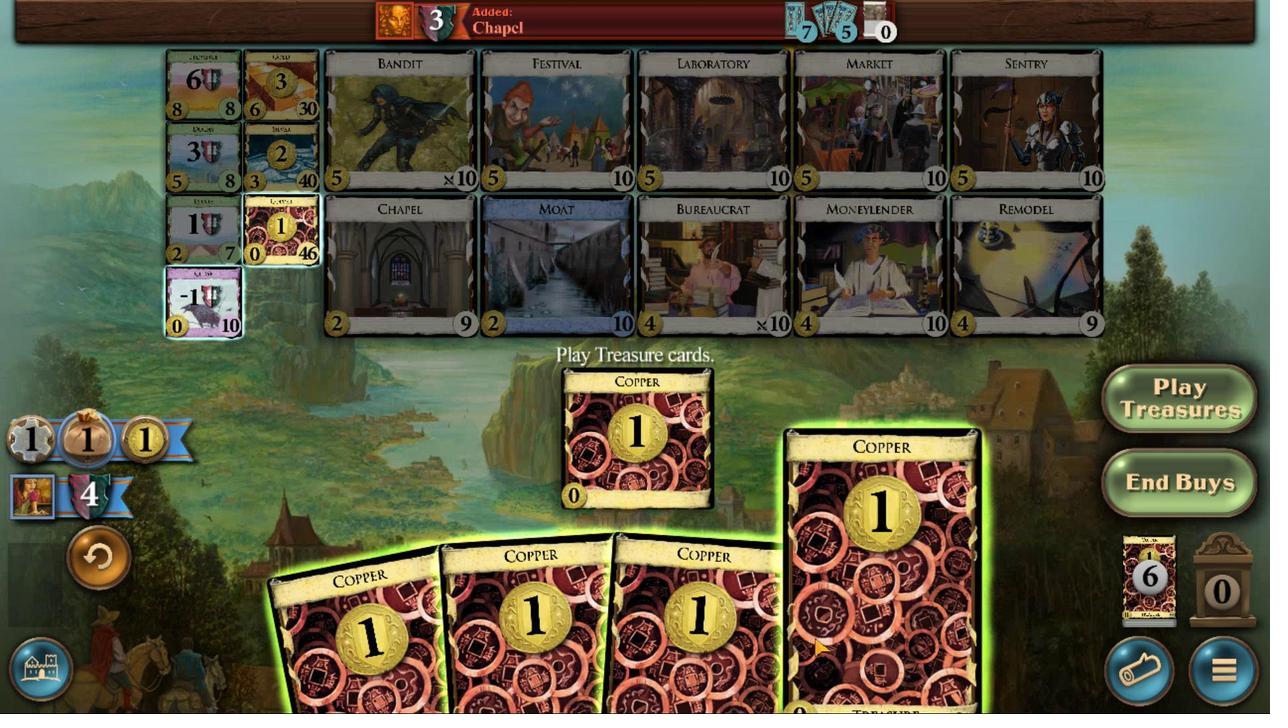 
Action: Mouse scrolled (987, 471) with delta (0, 0)
Screenshot: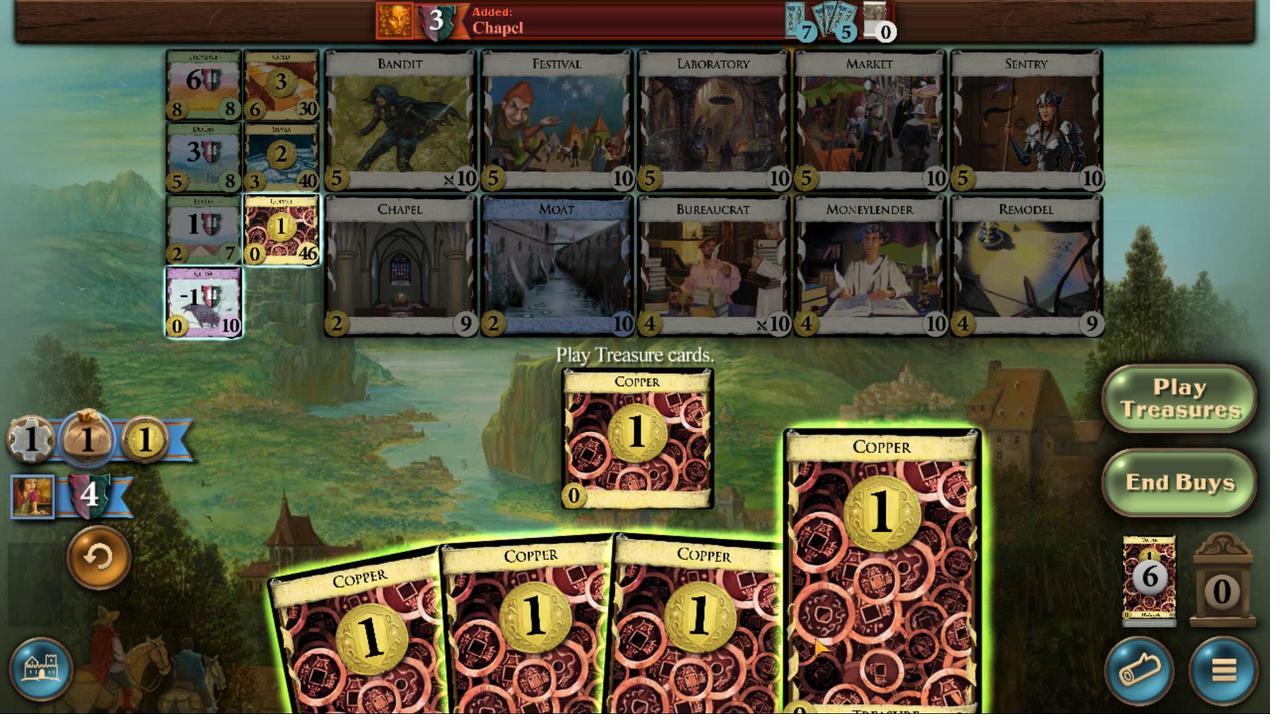 
Action: Mouse scrolled (987, 471) with delta (0, 0)
Screenshot: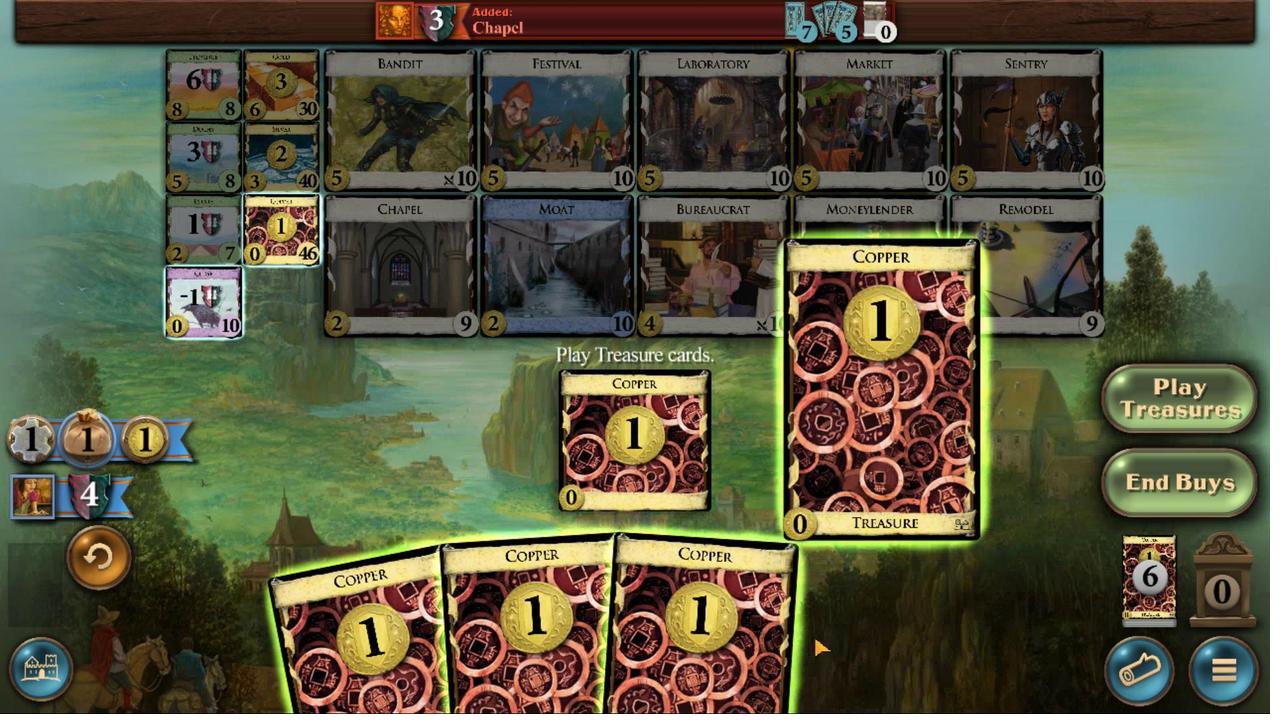 
Action: Mouse scrolled (987, 471) with delta (0, 0)
Screenshot: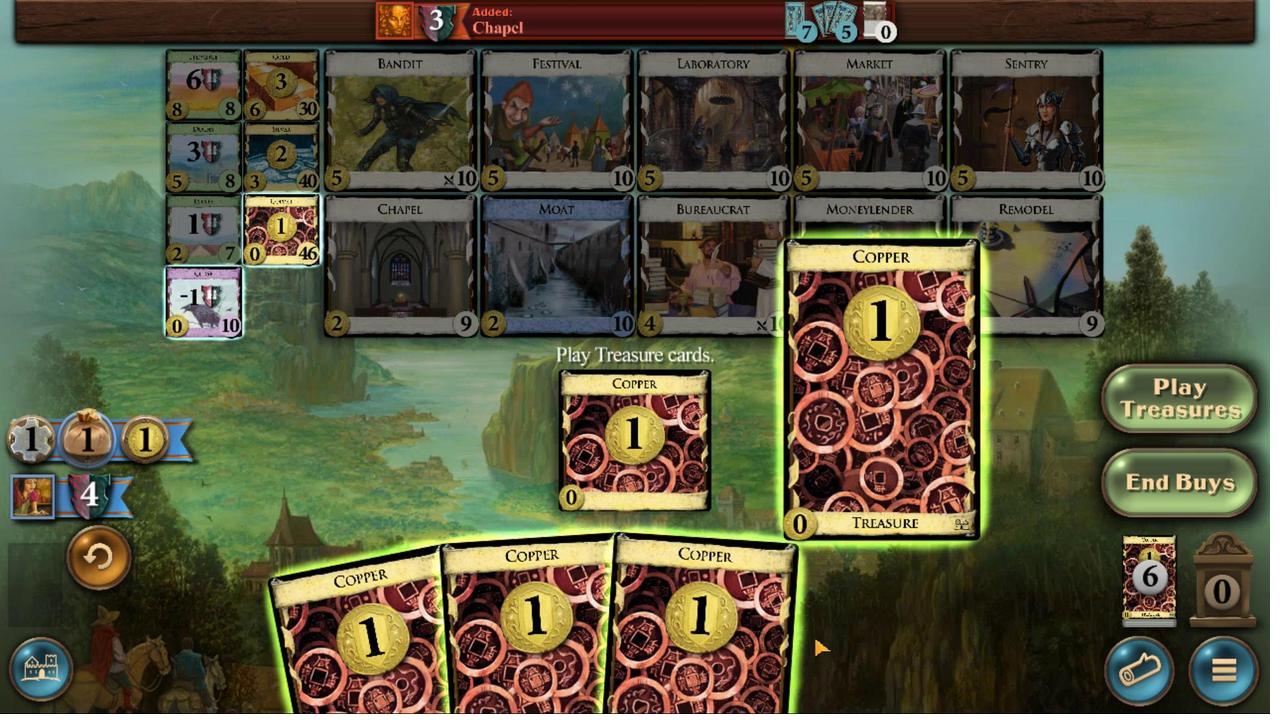 
Action: Mouse scrolled (987, 471) with delta (0, 0)
Screenshot: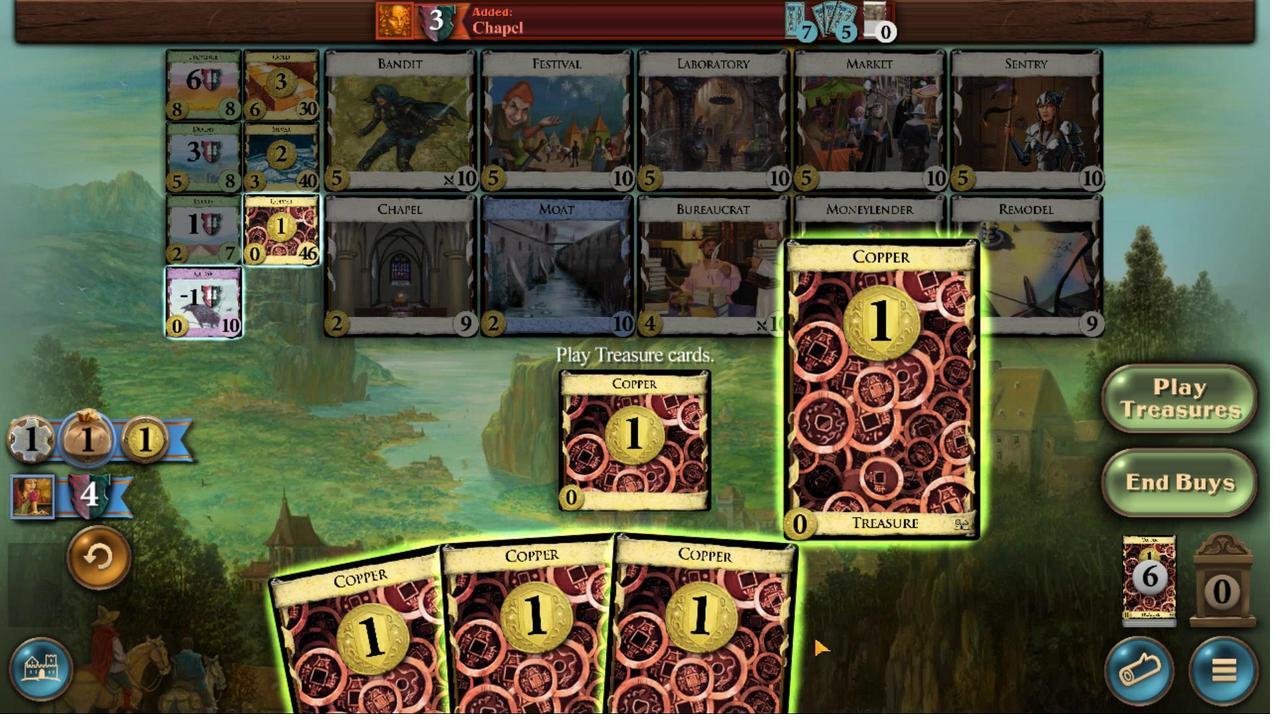 
Action: Mouse scrolled (987, 471) with delta (0, 0)
Screenshot: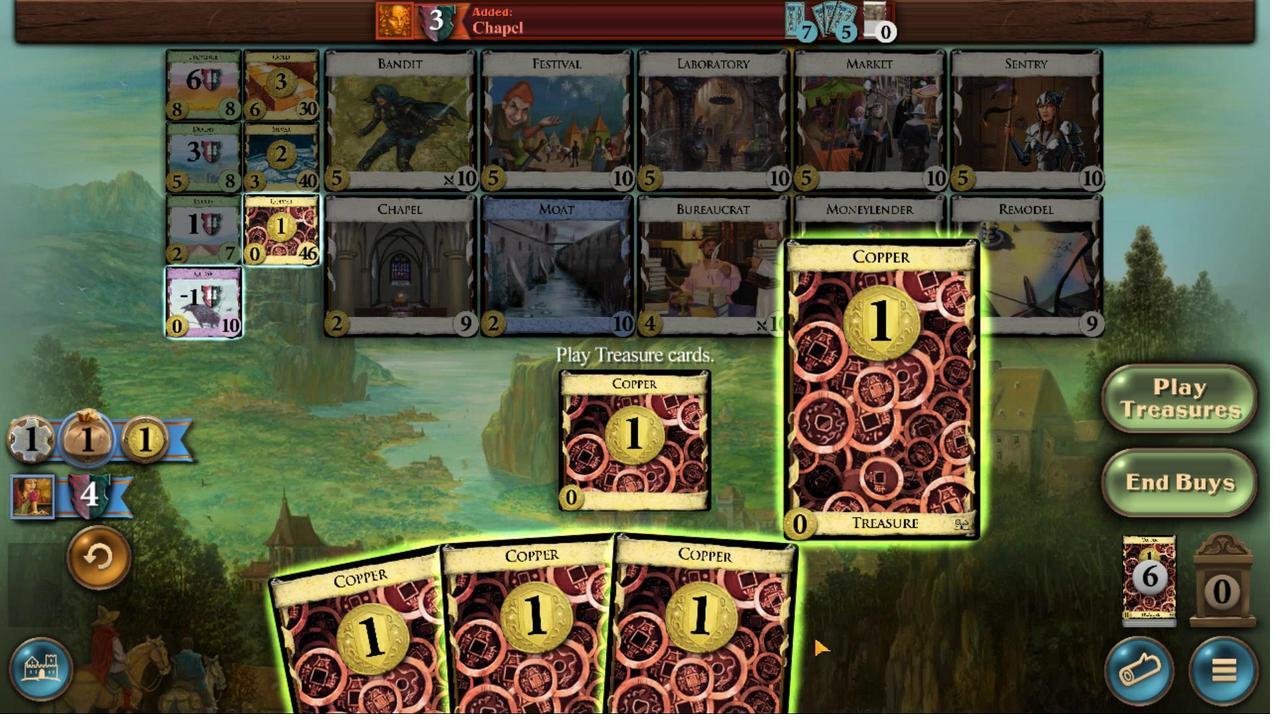 
Action: Mouse moved to (949, 468)
Screenshot: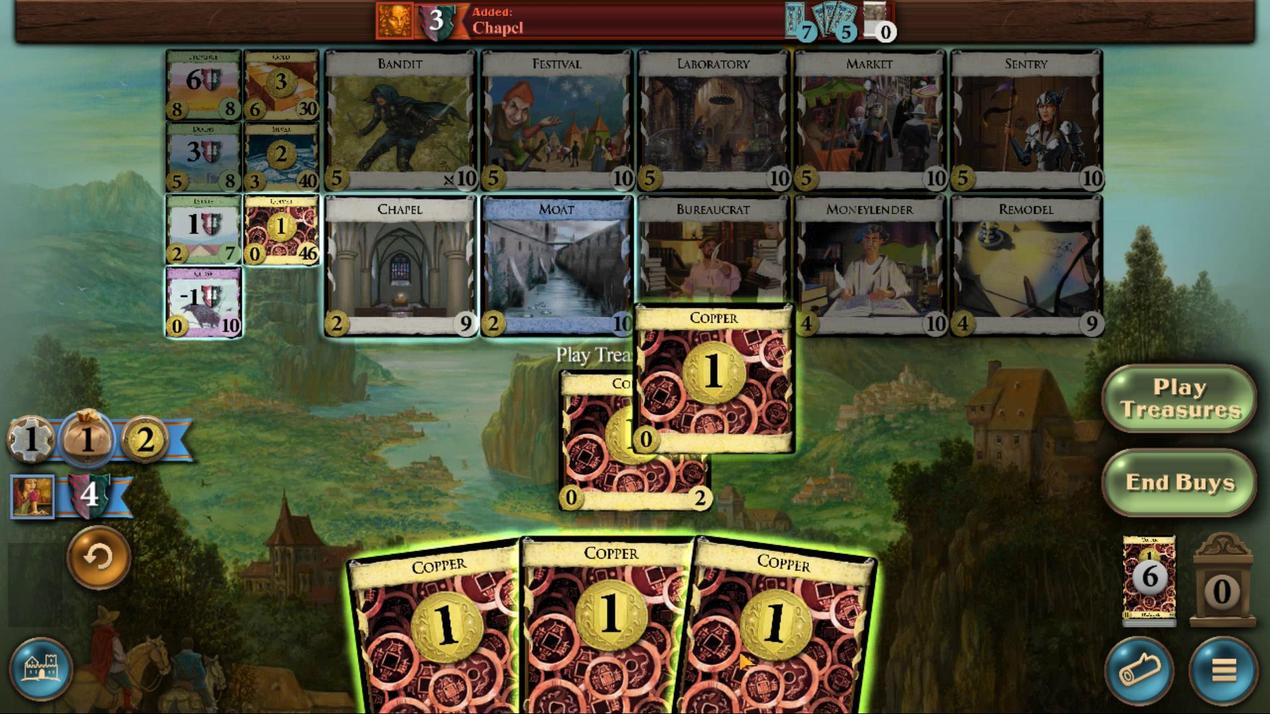 
Action: Mouse scrolled (949, 469) with delta (0, 0)
Screenshot: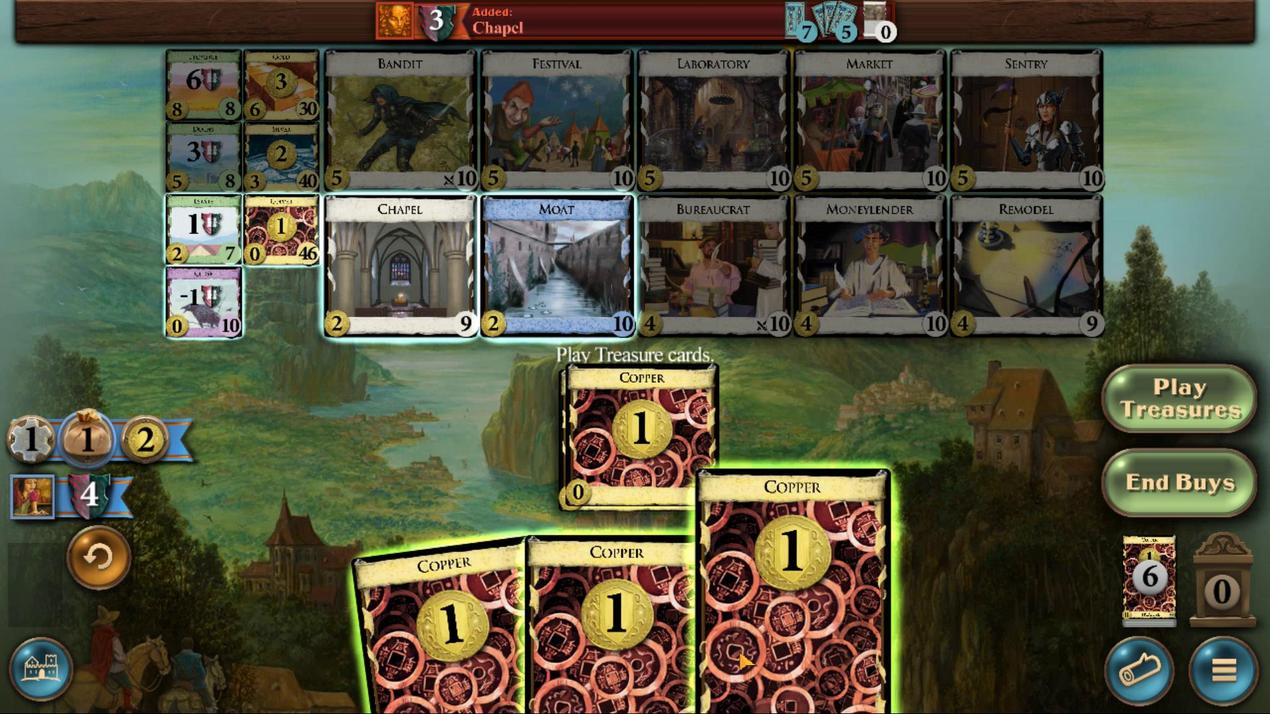 
Action: Mouse scrolled (949, 469) with delta (0, 0)
Screenshot: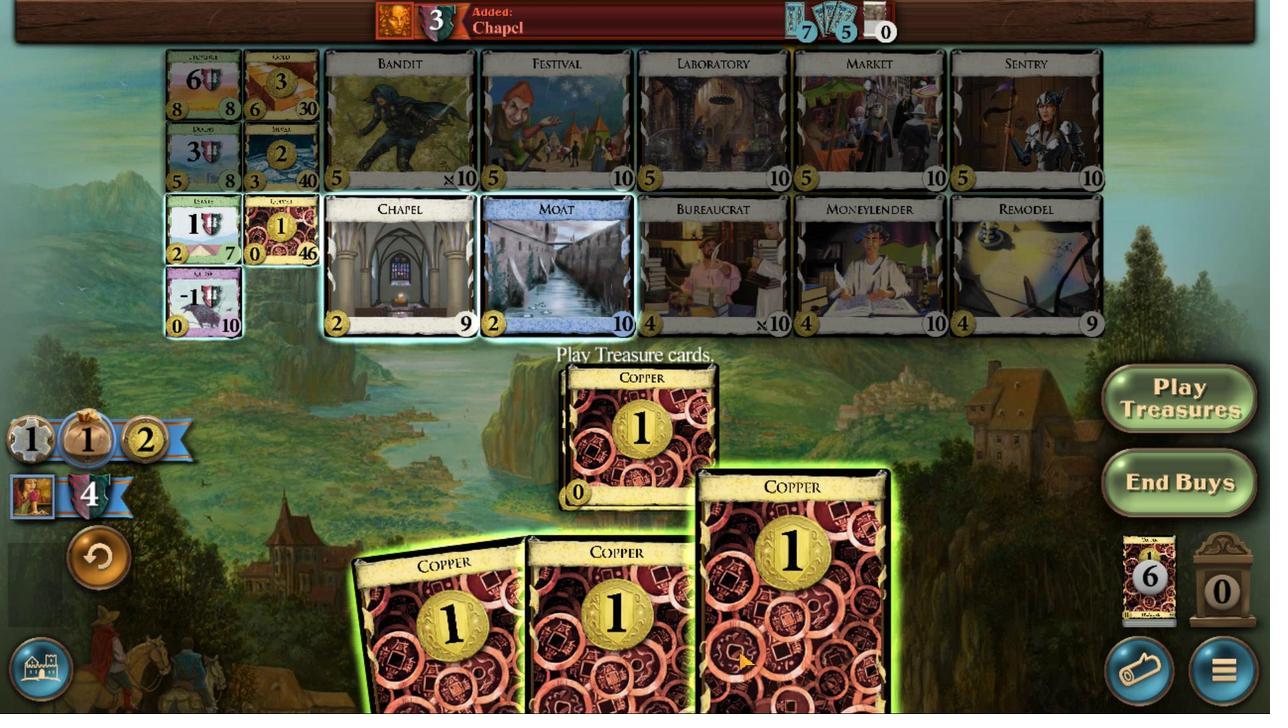 
Action: Mouse scrolled (949, 469) with delta (0, 0)
Screenshot: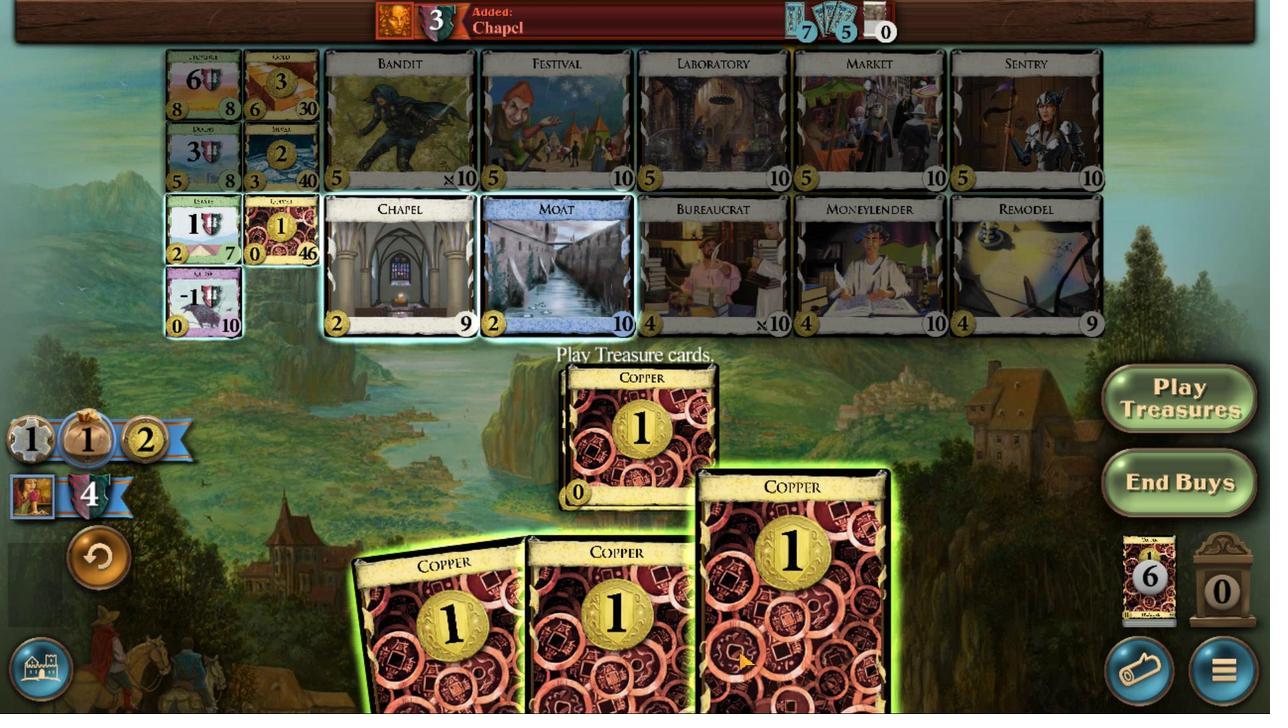 
Action: Mouse scrolled (949, 468) with delta (0, 0)
Screenshot: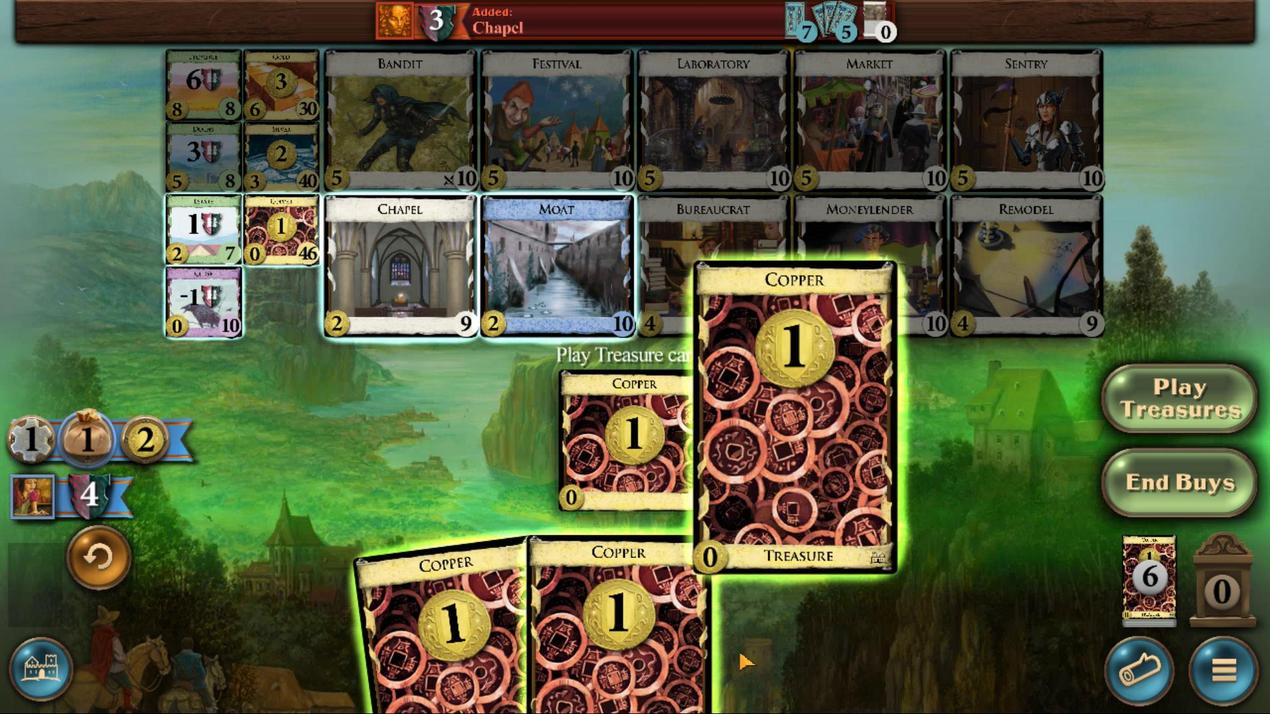 
Action: Mouse scrolled (949, 469) with delta (0, 0)
Screenshot: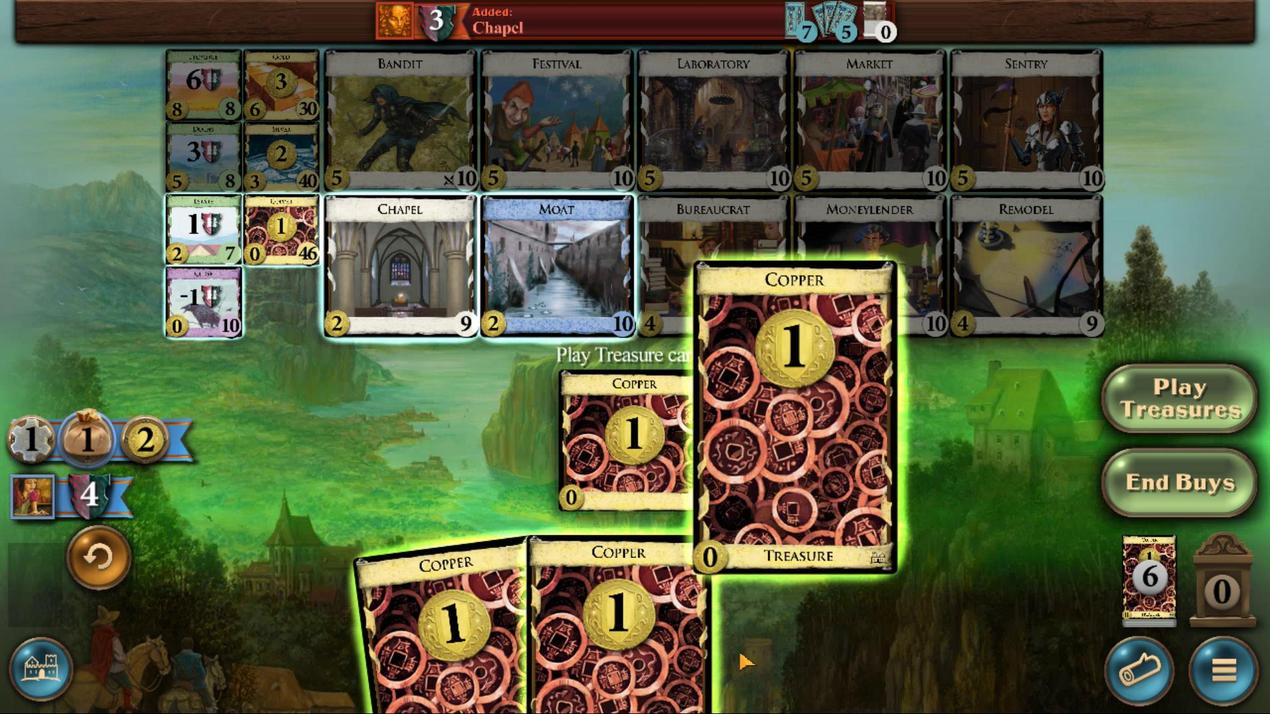
Action: Mouse scrolled (949, 468) with delta (0, 0)
Screenshot: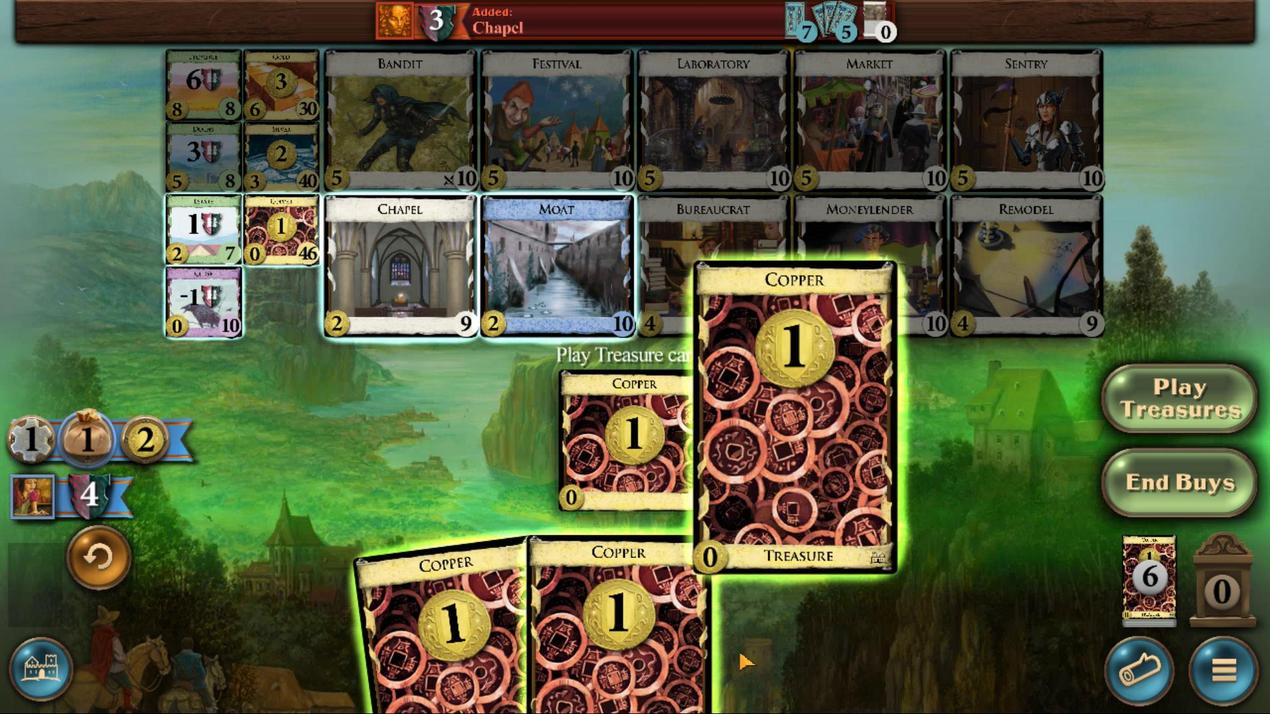 
Action: Mouse scrolled (949, 469) with delta (0, 0)
Screenshot: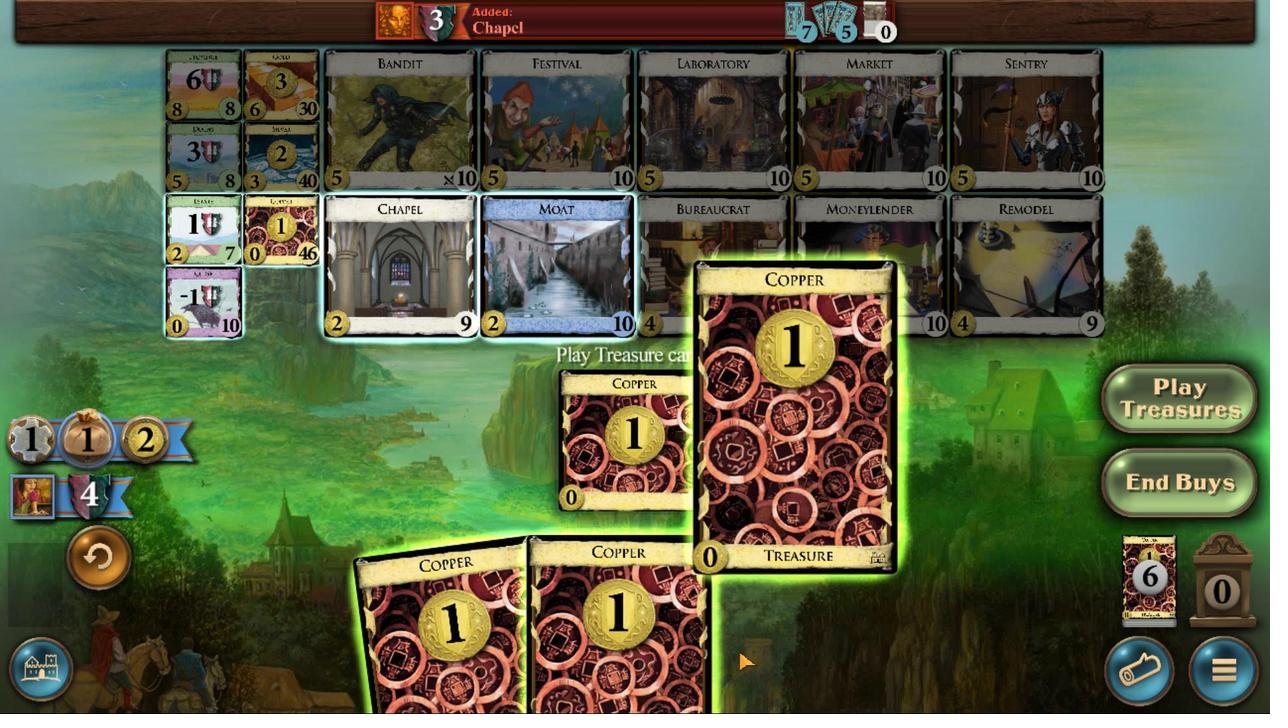 
Action: Mouse scrolled (949, 469) with delta (0, 0)
Screenshot: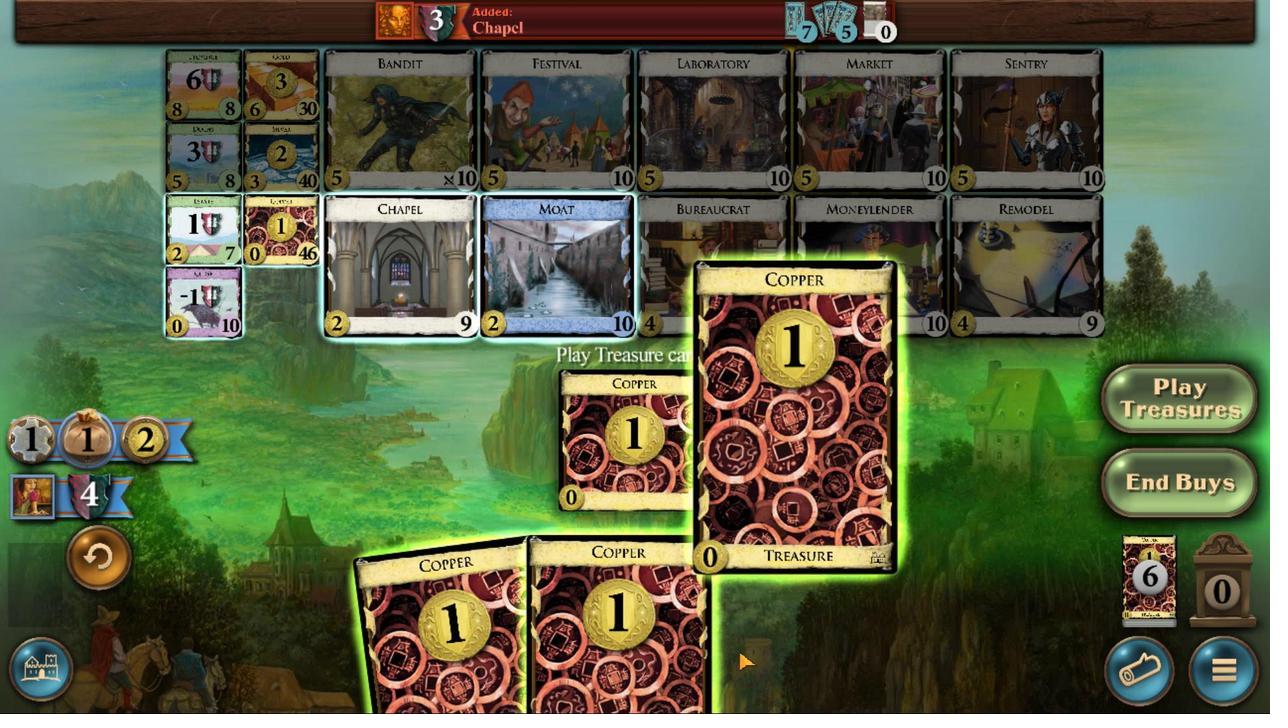 
Action: Mouse moved to (898, 467)
Screenshot: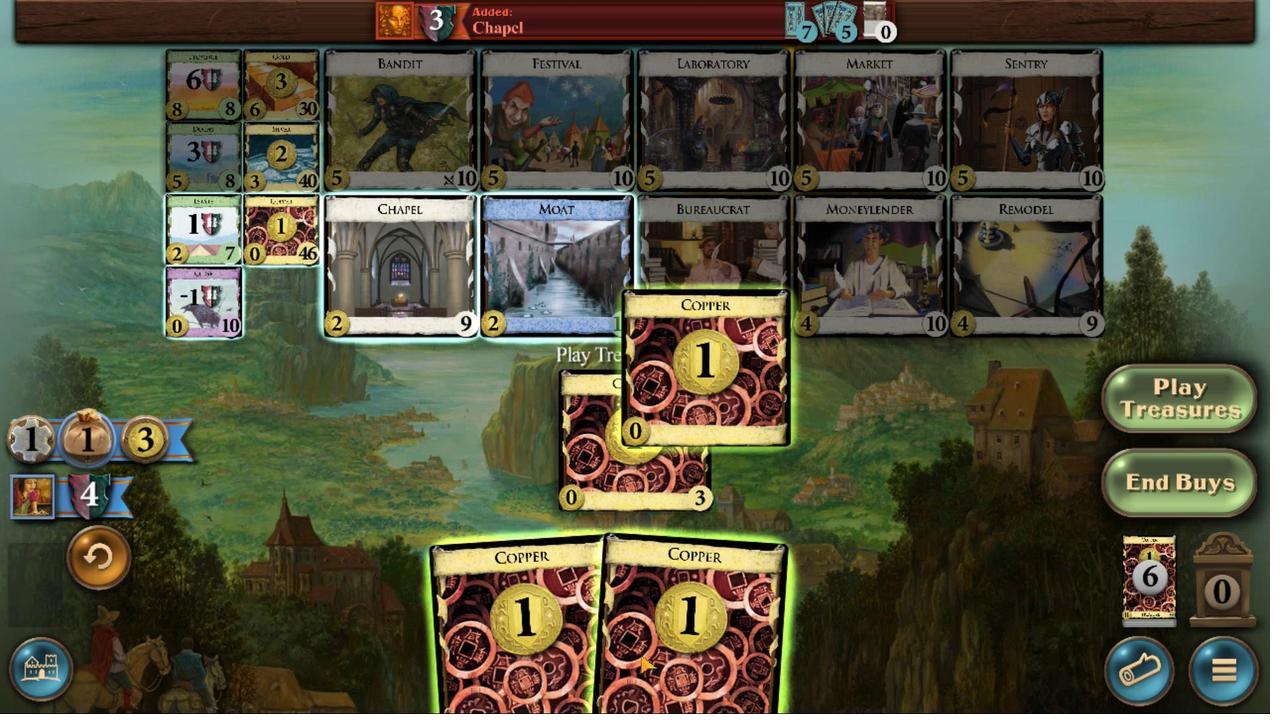 
Action: Mouse scrolled (898, 468) with delta (0, 0)
Screenshot: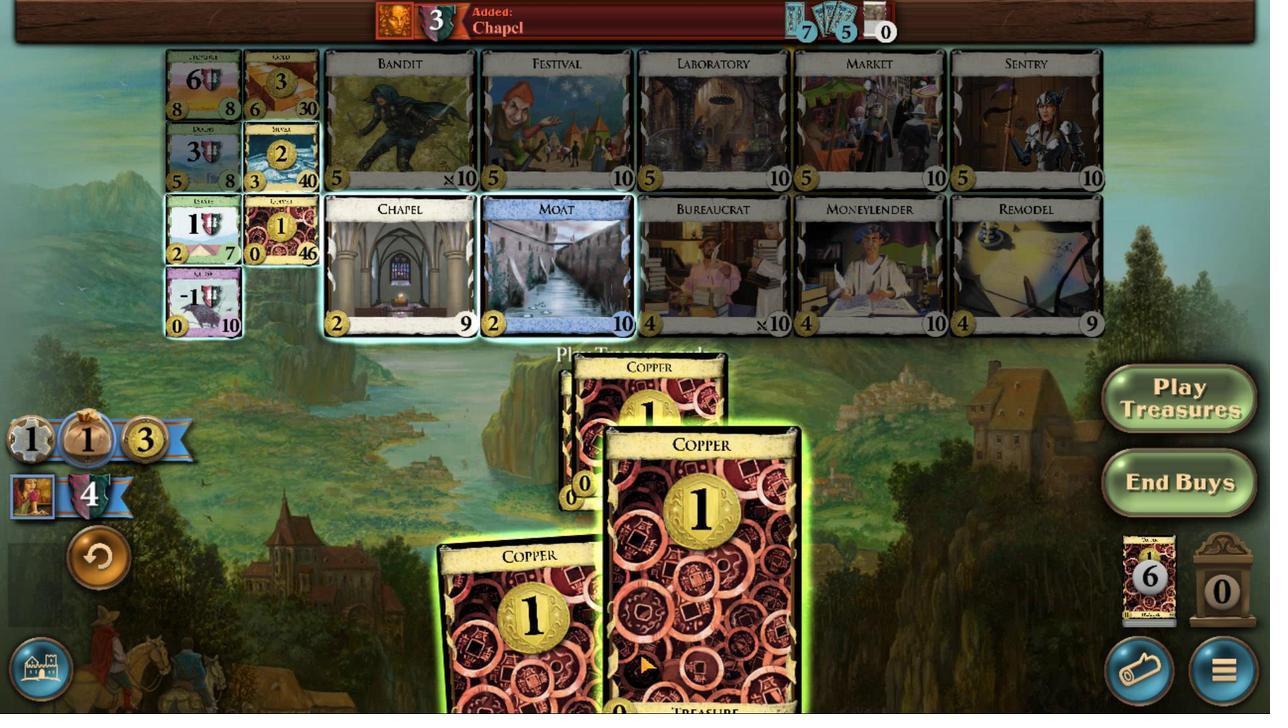 
Action: Mouse scrolled (898, 468) with delta (0, 0)
Screenshot: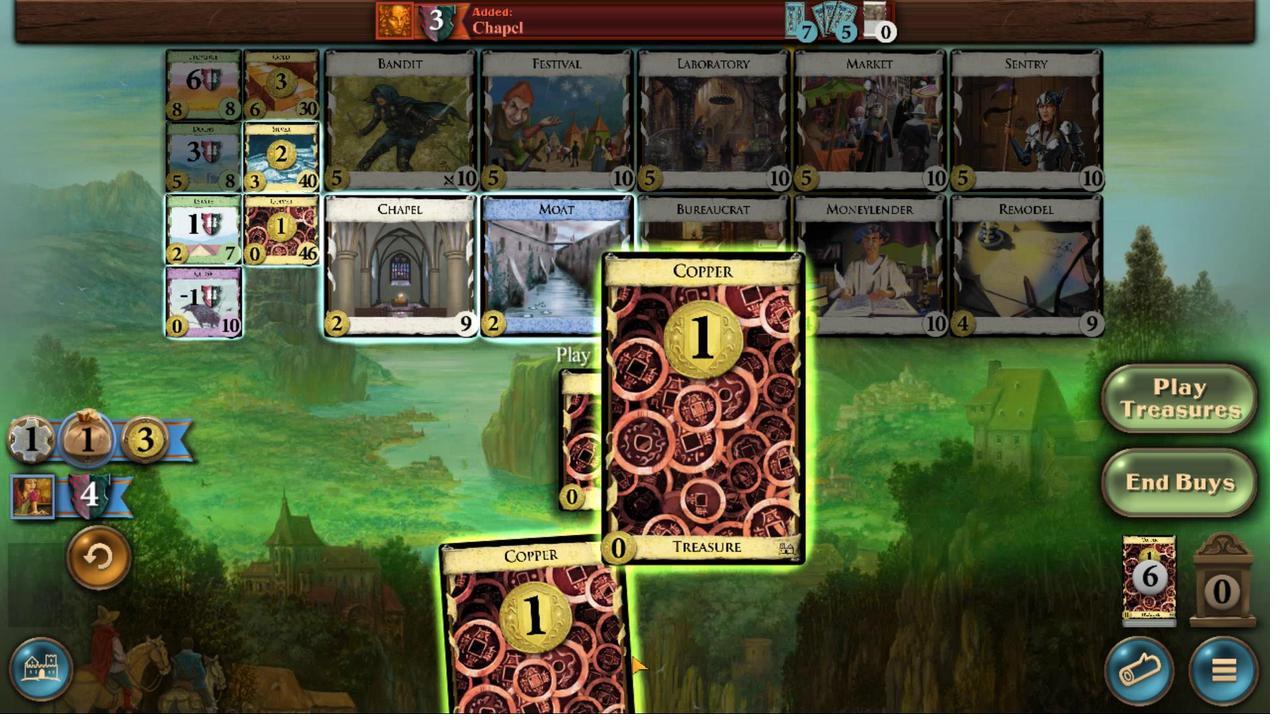 
Action: Mouse scrolled (898, 468) with delta (0, 0)
Screenshot: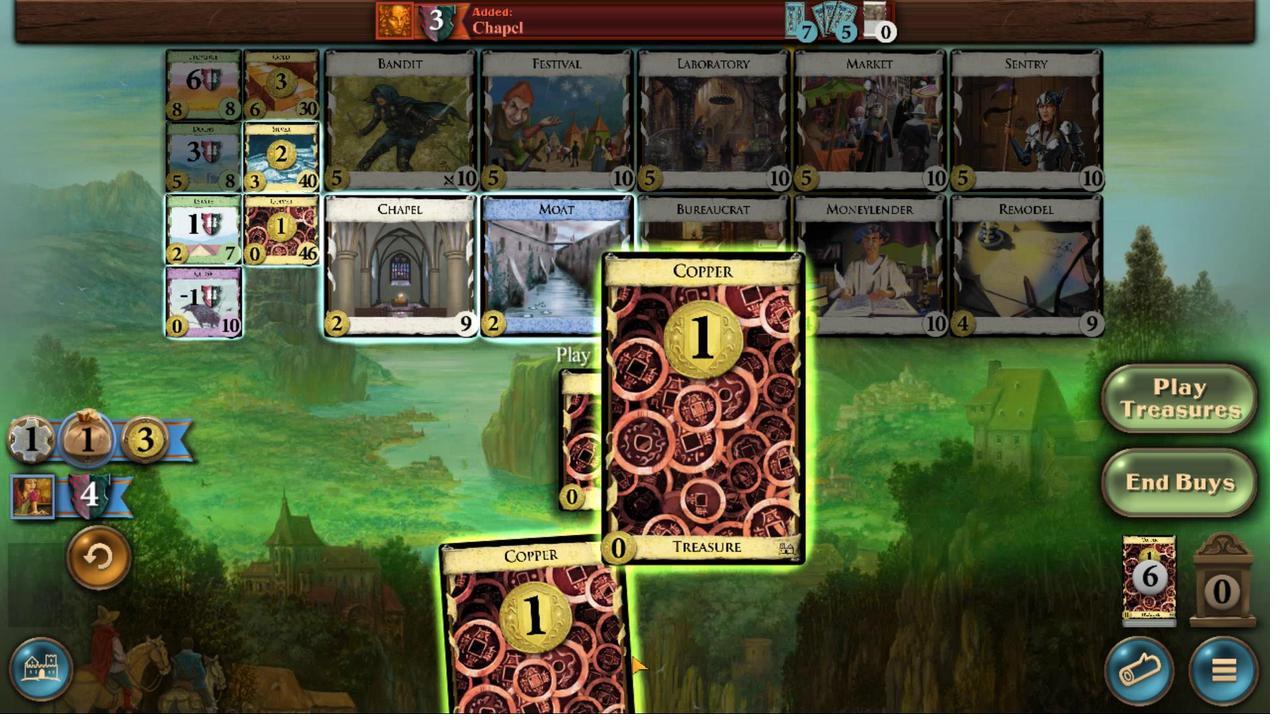 
Action: Mouse scrolled (898, 468) with delta (0, 0)
Screenshot: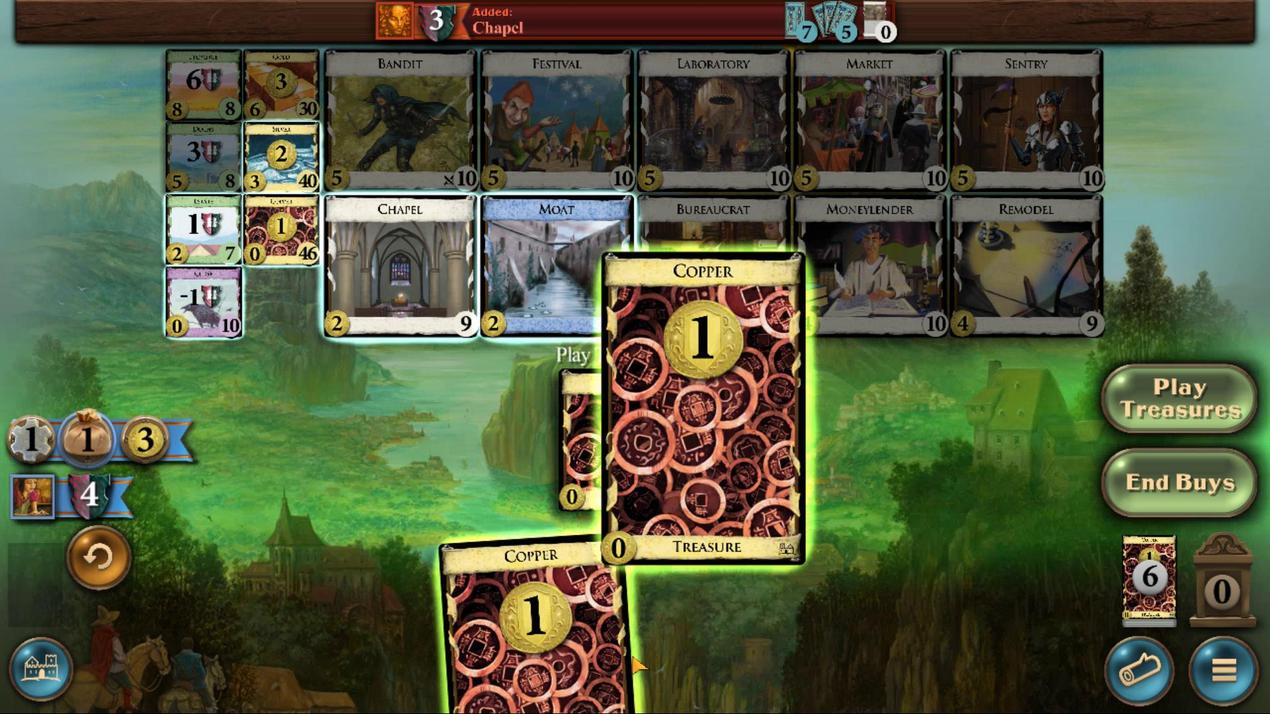
Action: Mouse scrolled (898, 468) with delta (0, 0)
Screenshot: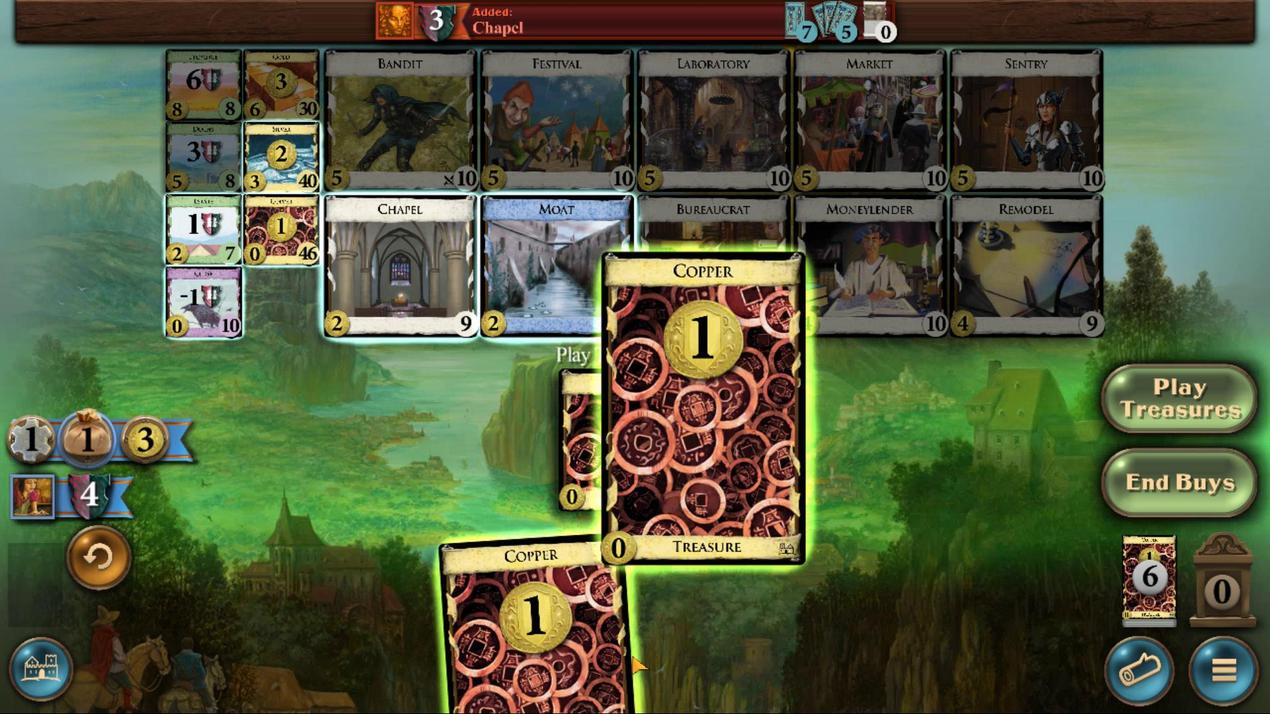 
Action: Mouse scrolled (898, 468) with delta (0, 0)
Screenshot: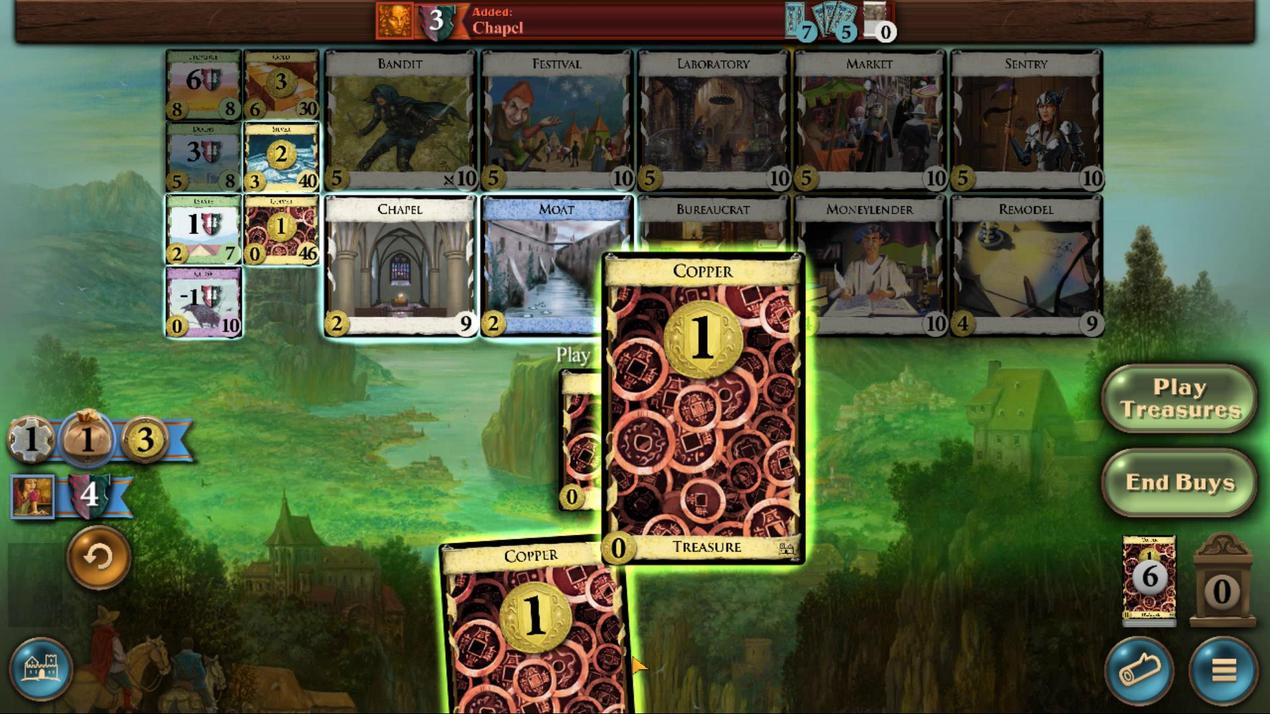 
Action: Mouse moved to (865, 467)
Screenshot: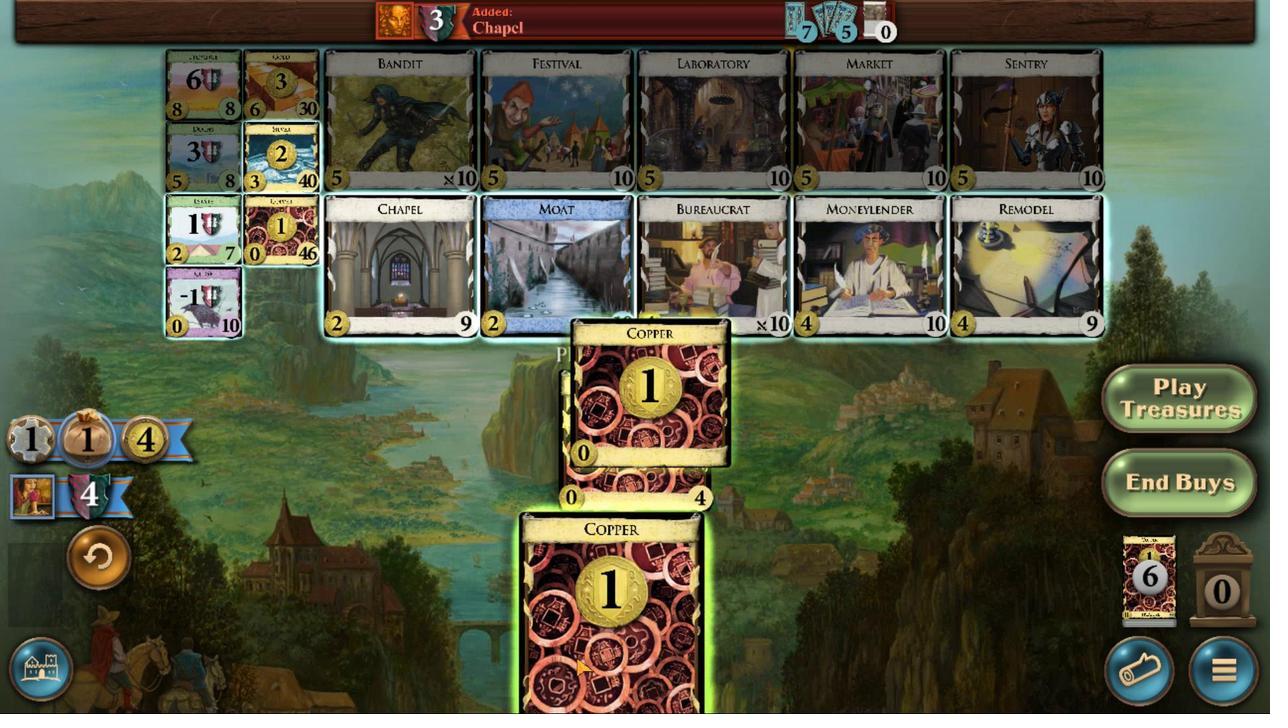 
Action: Mouse scrolled (865, 467) with delta (0, 0)
Screenshot: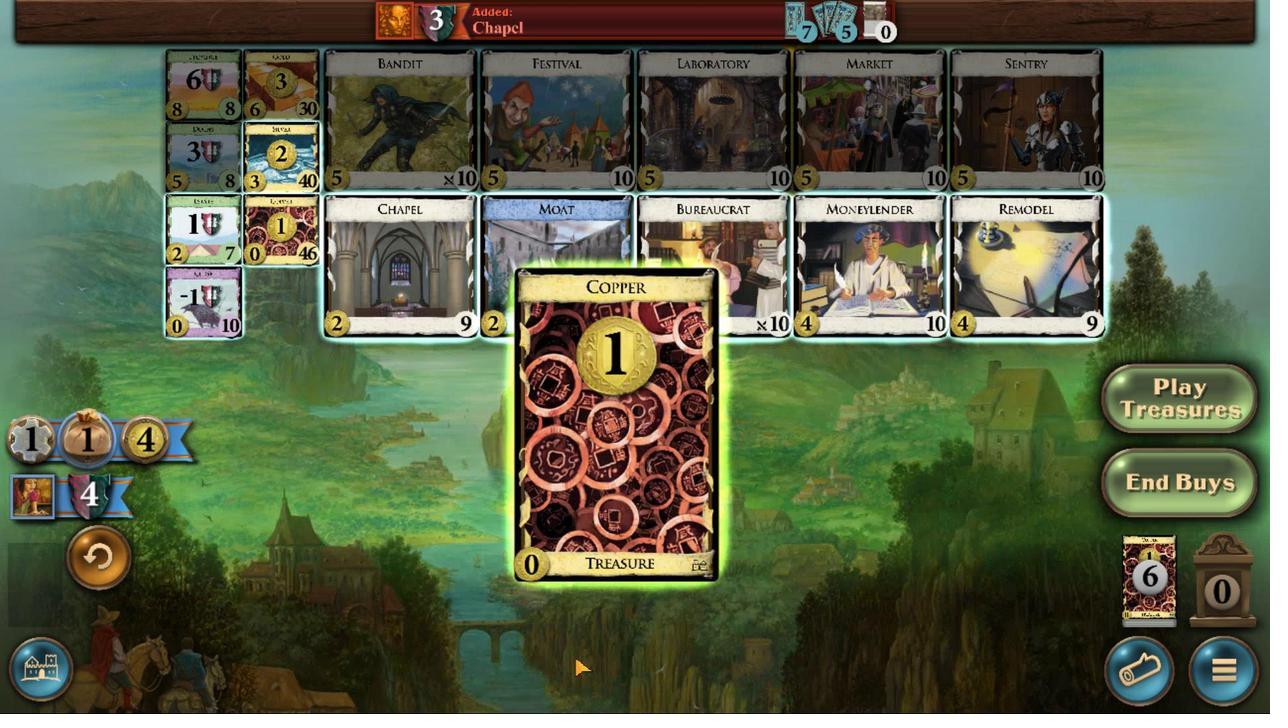 
Action: Mouse scrolled (865, 467) with delta (0, 0)
Screenshot: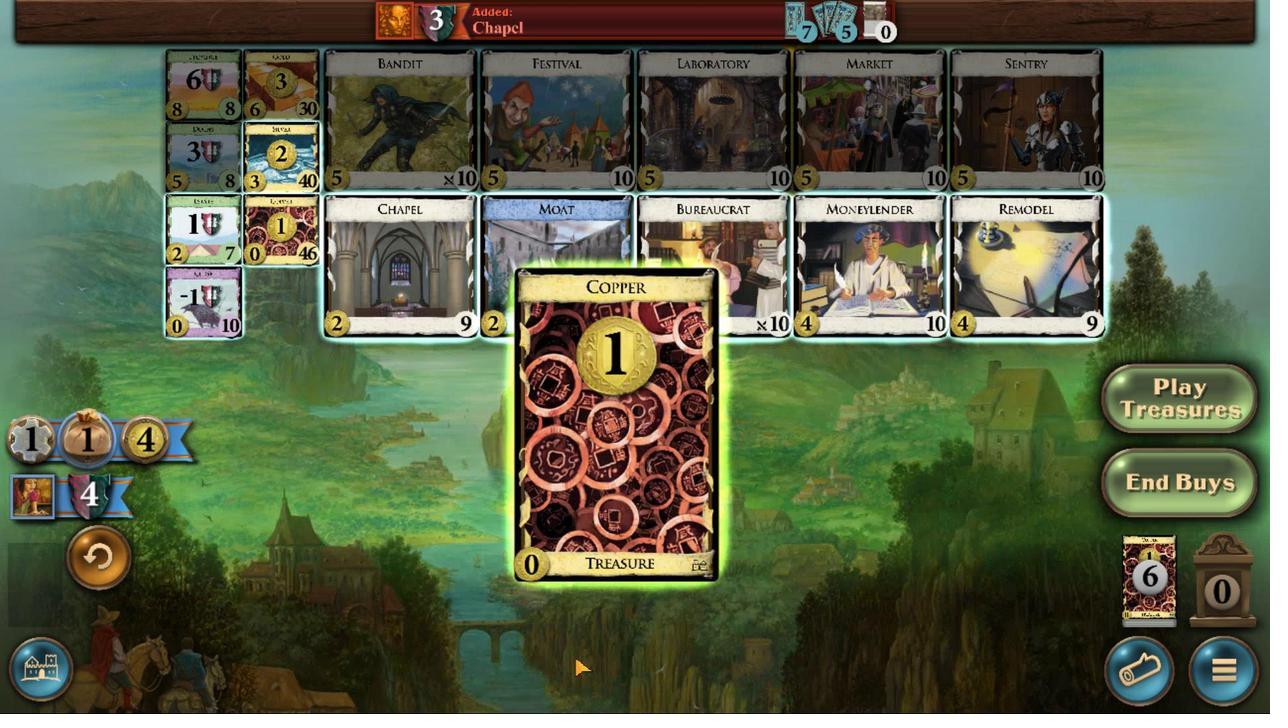 
Action: Mouse scrolled (865, 467) with delta (0, 0)
Screenshot: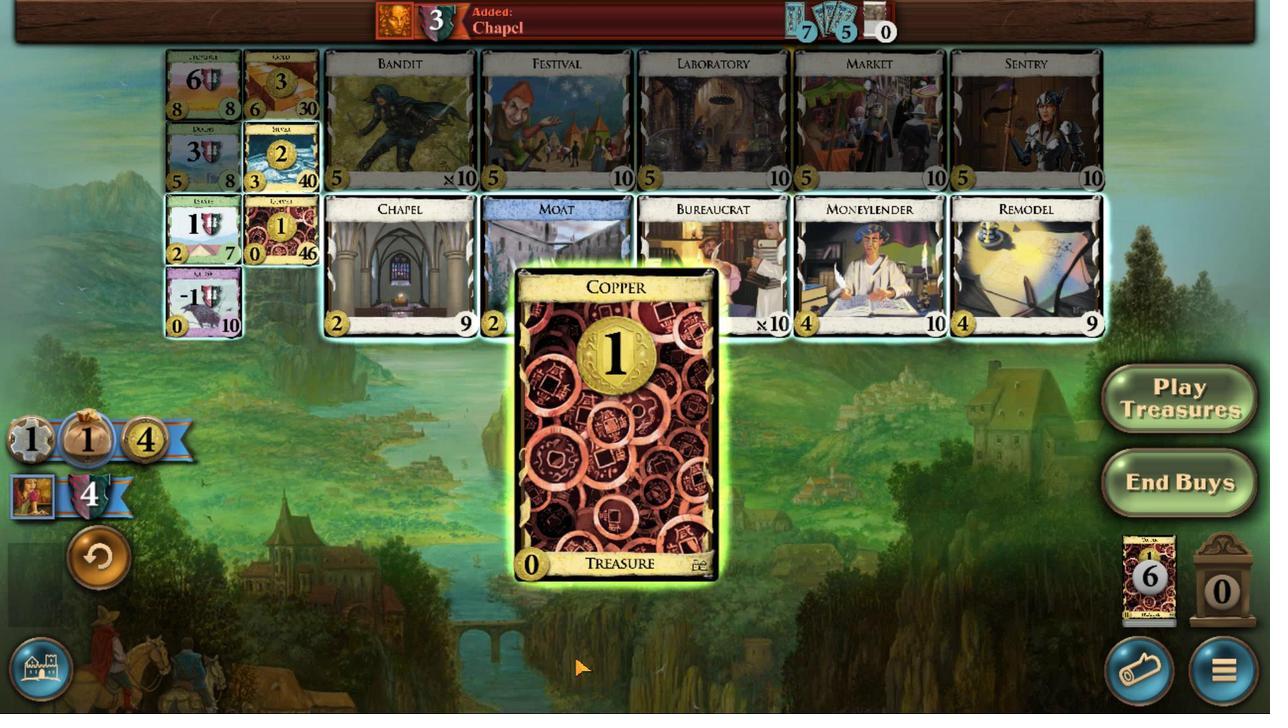 
Action: Mouse scrolled (865, 467) with delta (0, 0)
Screenshot: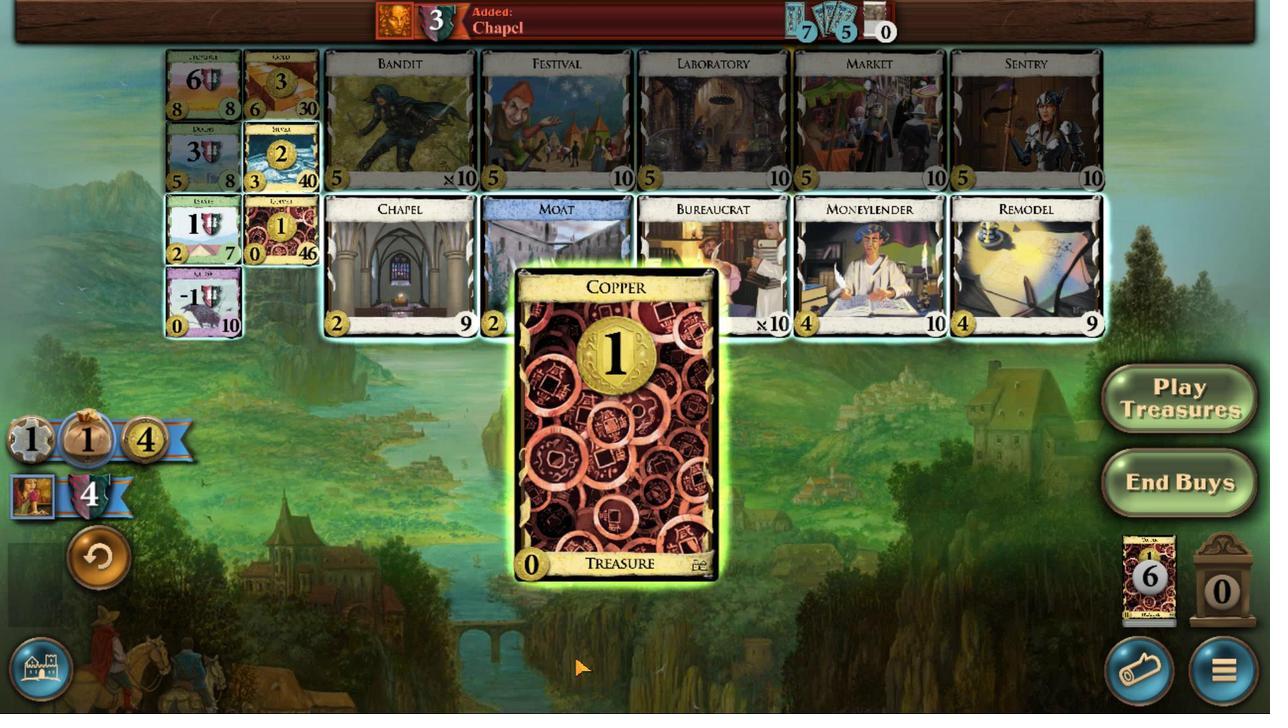 
Action: Mouse scrolled (865, 467) with delta (0, 0)
Screenshot: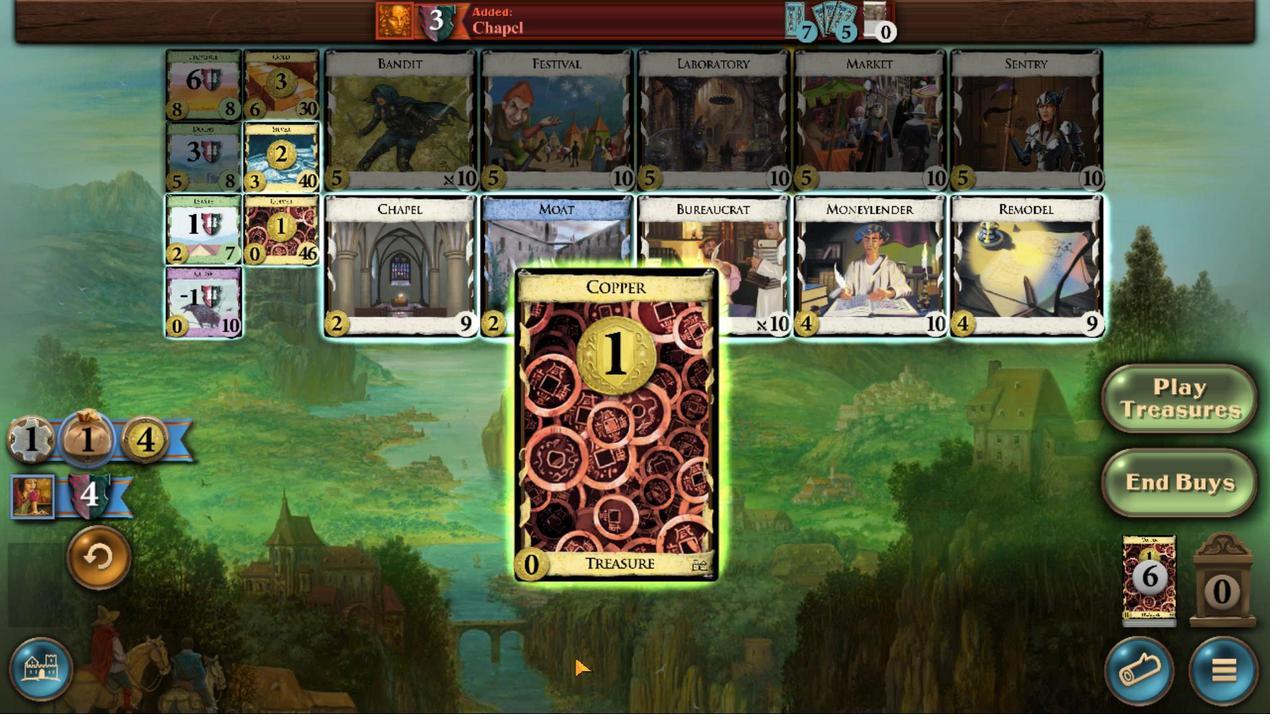 
Action: Mouse scrolled (865, 467) with delta (0, 0)
Screenshot: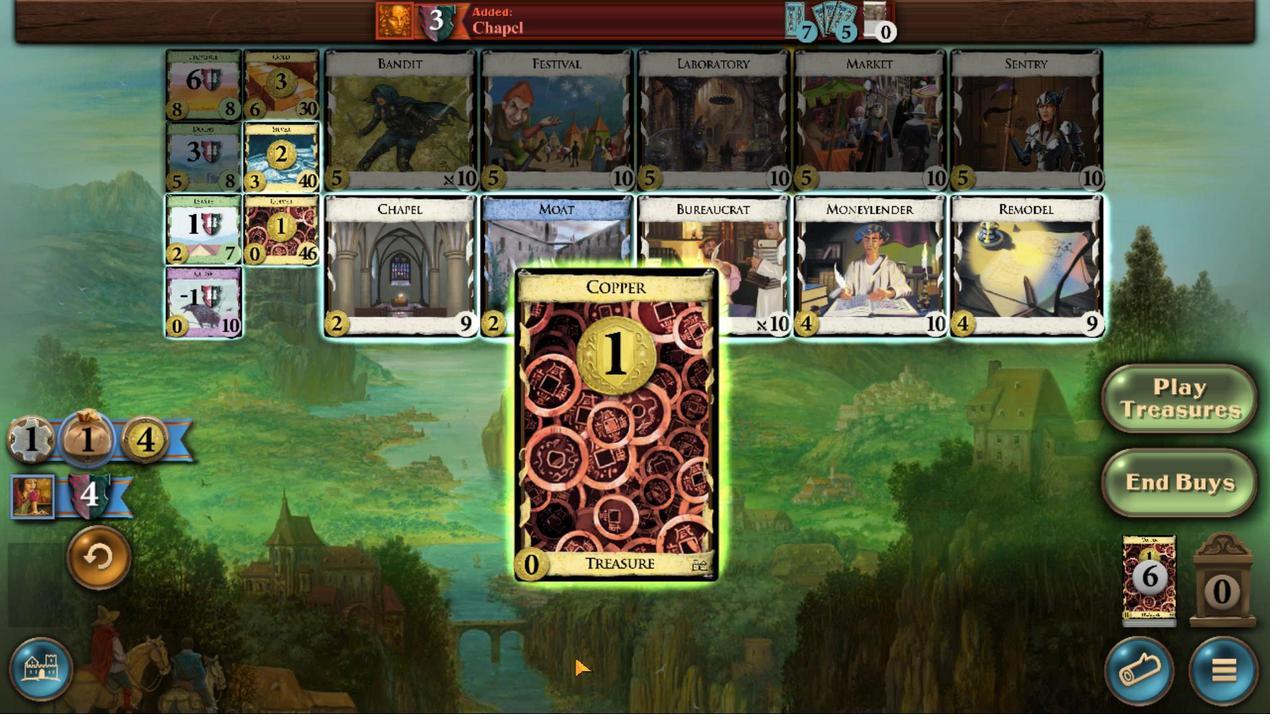 
Action: Mouse scrolled (865, 467) with delta (0, 0)
Screenshot: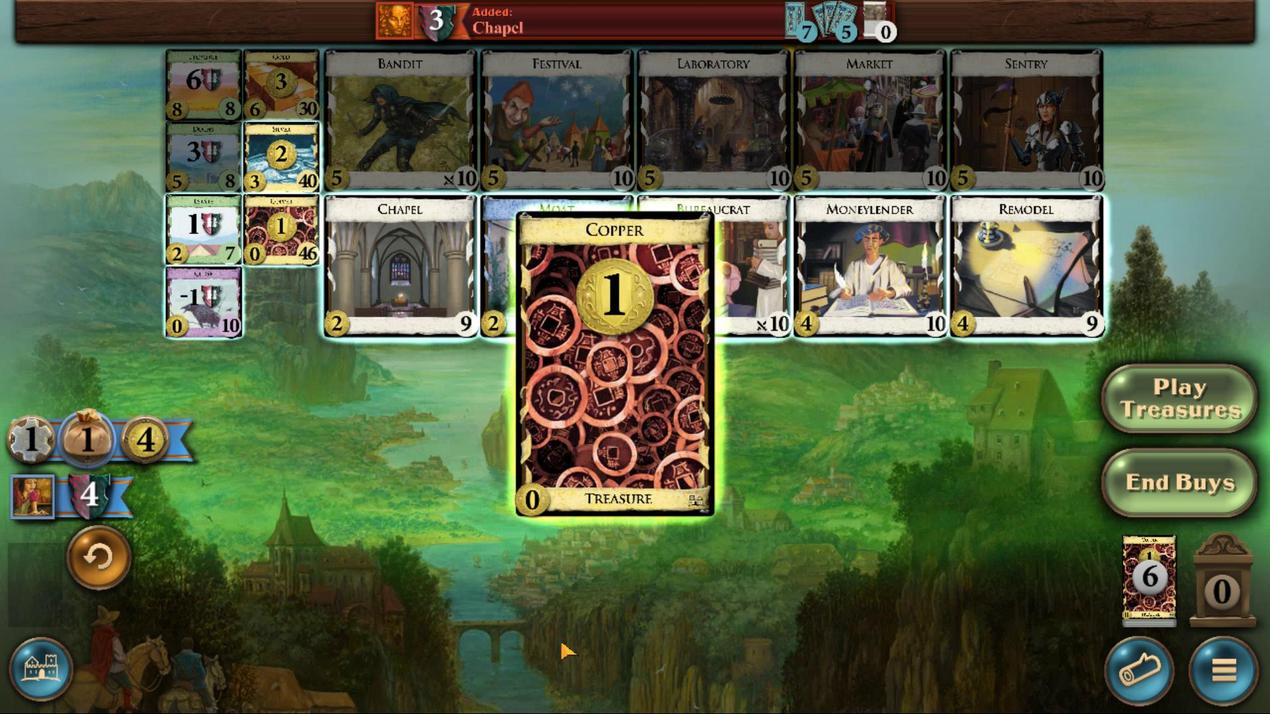 
Action: Mouse moved to (680, 553)
Screenshot: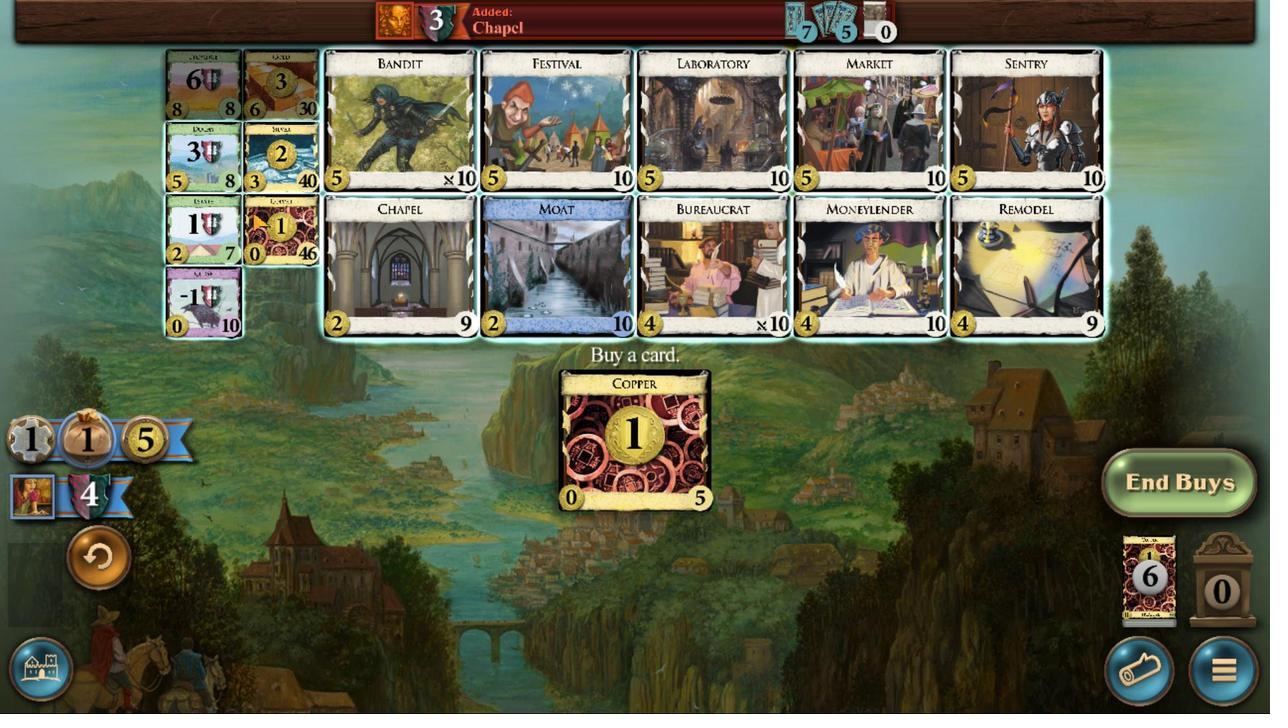 
Action: Mouse pressed left at (680, 553)
Screenshot: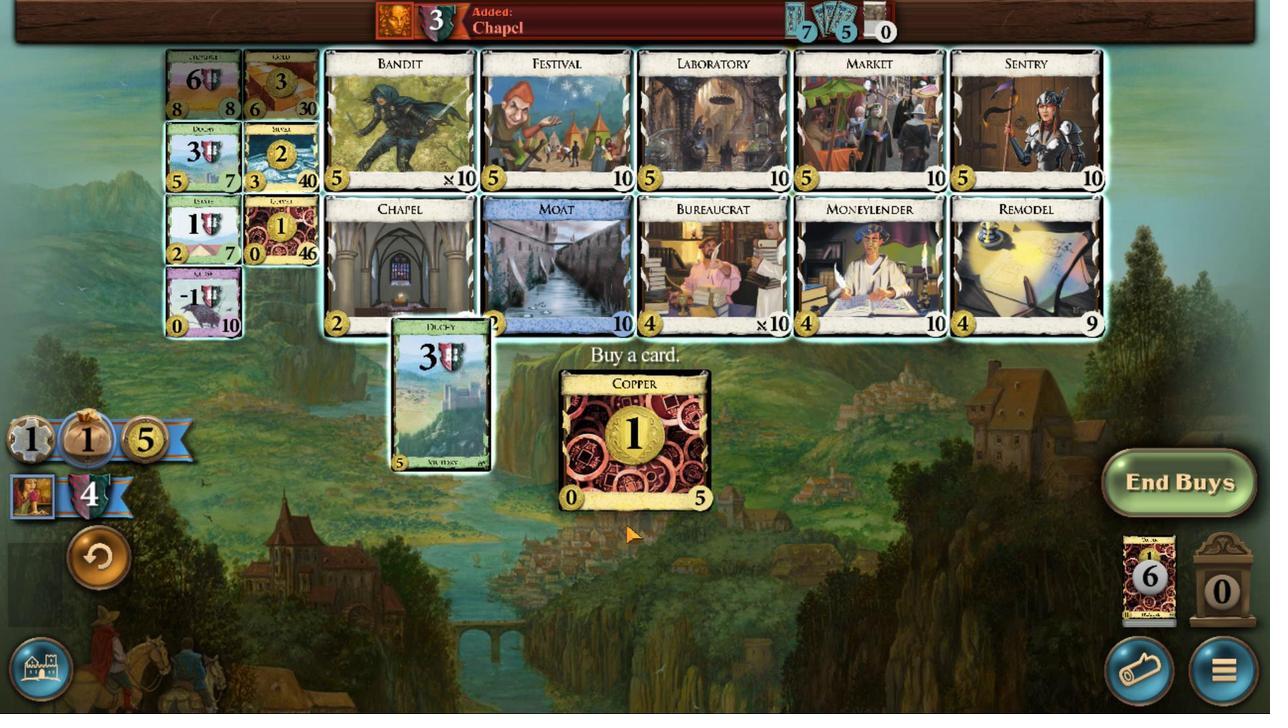 
Action: Mouse moved to (982, 482)
Screenshot: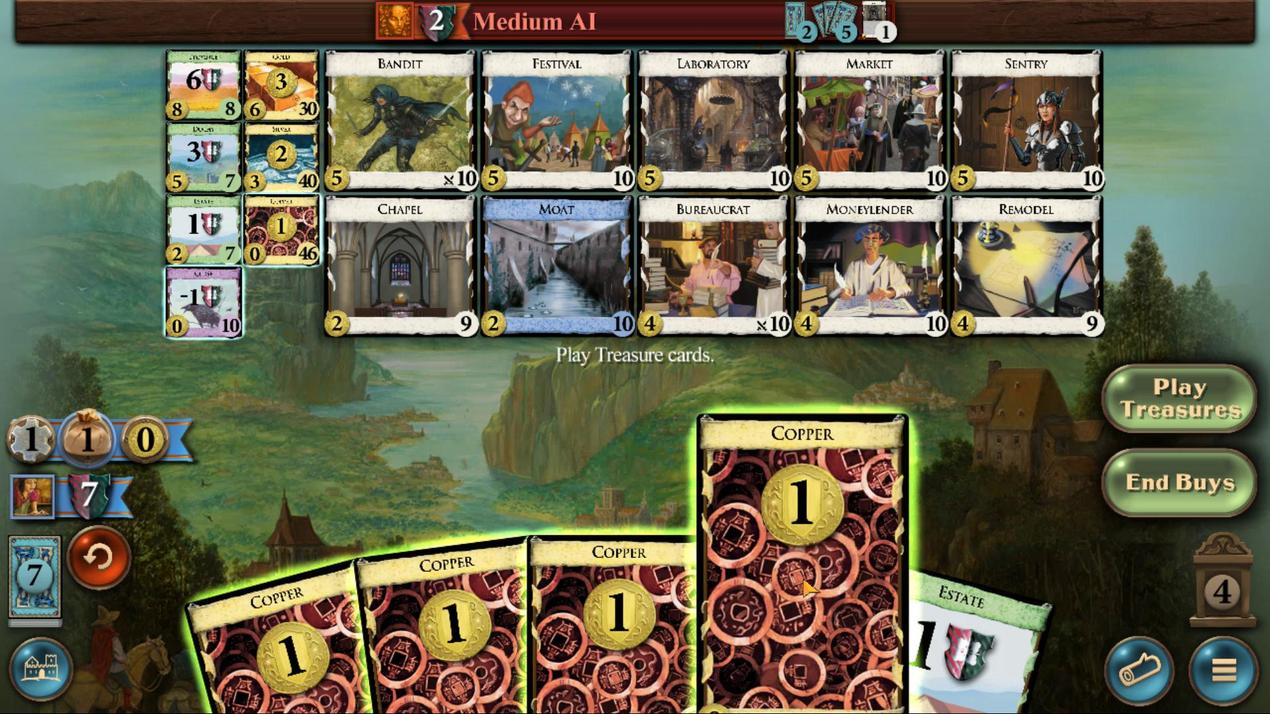 
Action: Mouse scrolled (982, 482) with delta (0, 0)
Screenshot: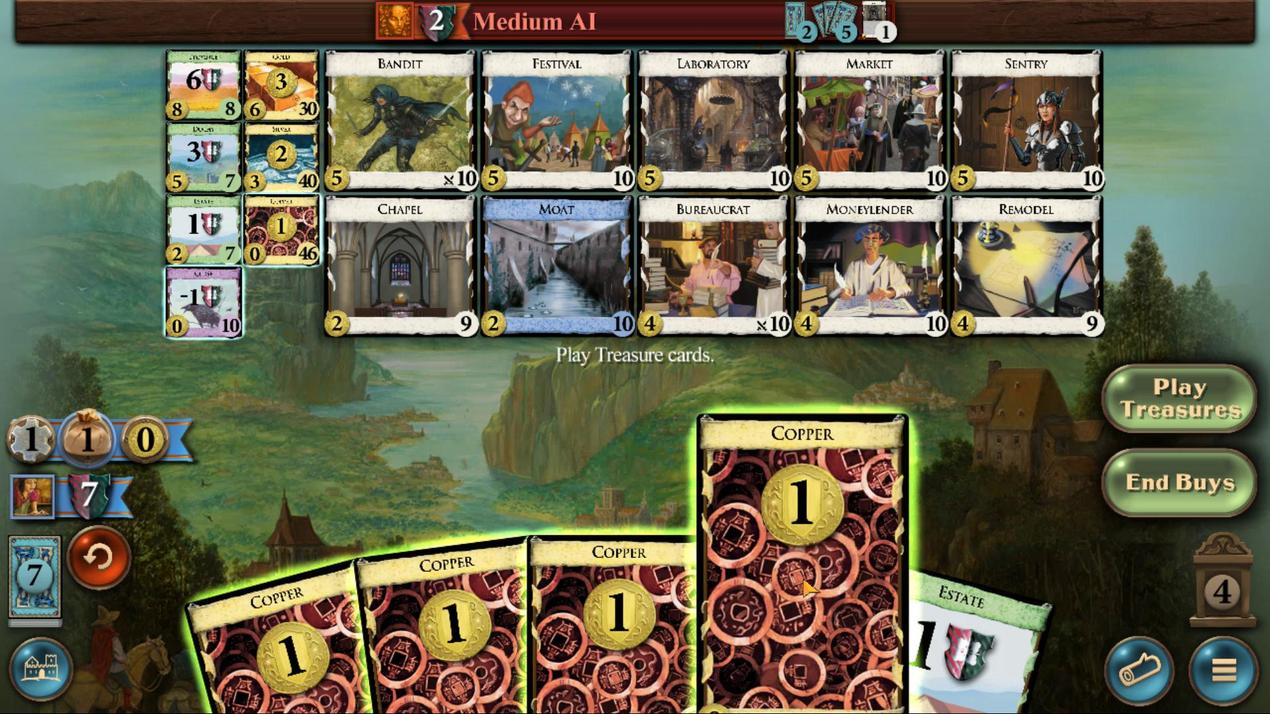 
Action: Mouse moved to (982, 481)
Screenshot: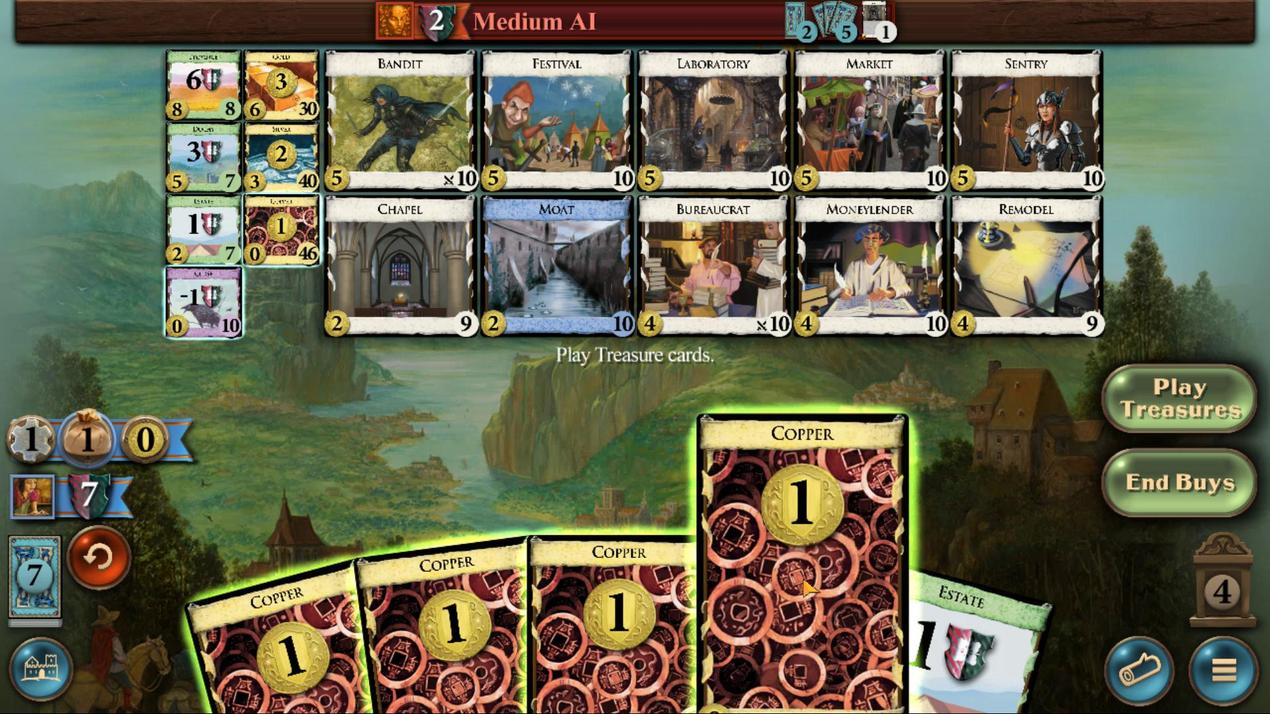 
Action: Mouse scrolled (982, 481) with delta (0, 0)
Screenshot: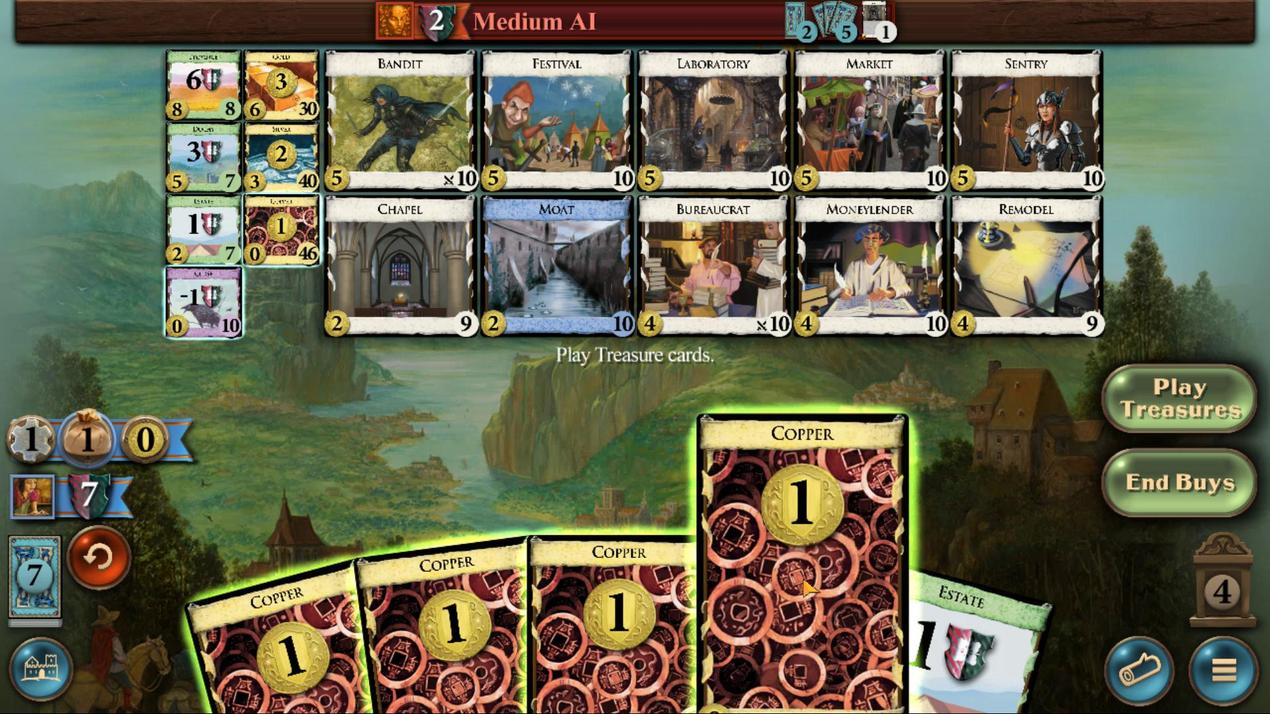 
Action: Mouse moved to (982, 481)
Screenshot: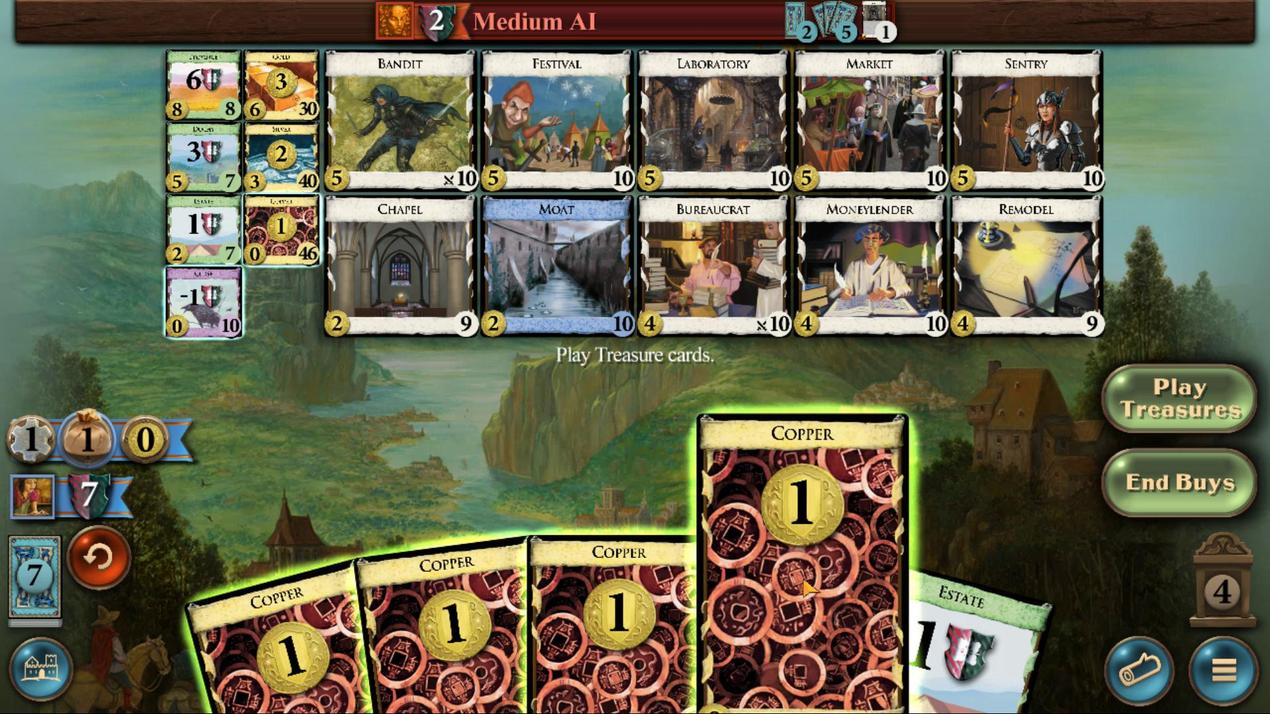 
Action: Mouse scrolled (982, 481) with delta (0, 0)
Screenshot: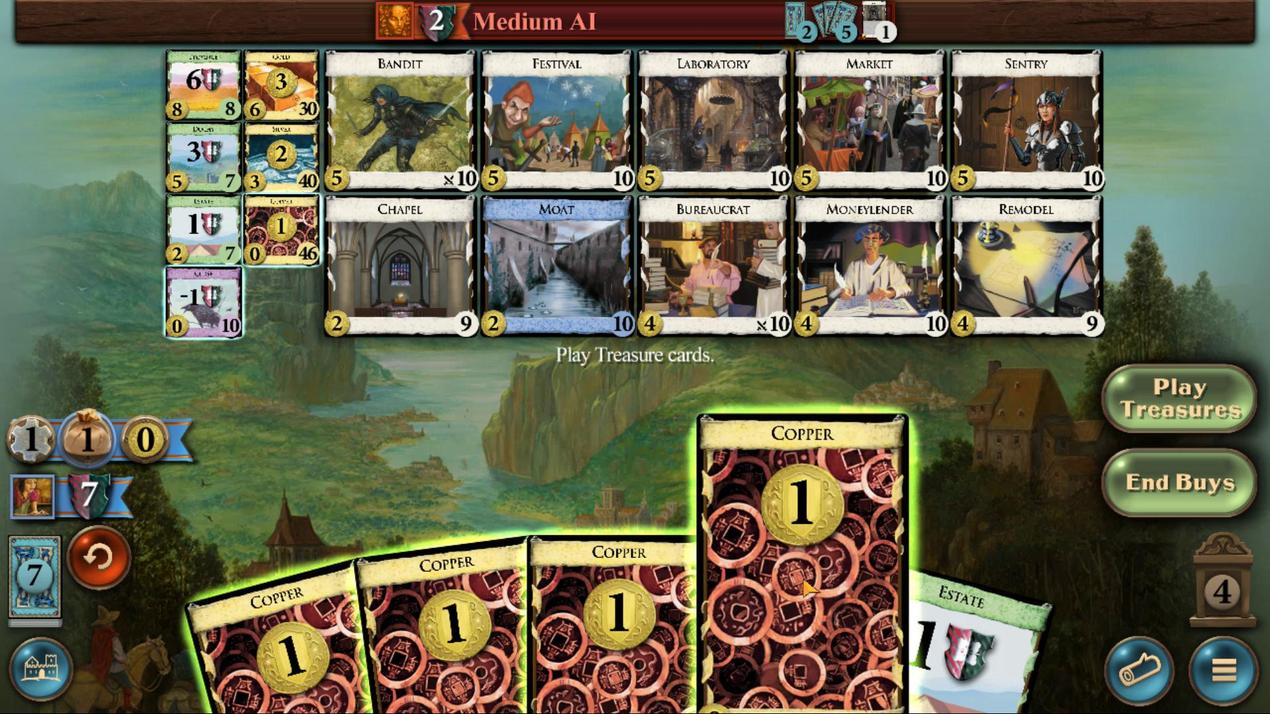 
Action: Mouse moved to (981, 481)
Screenshot: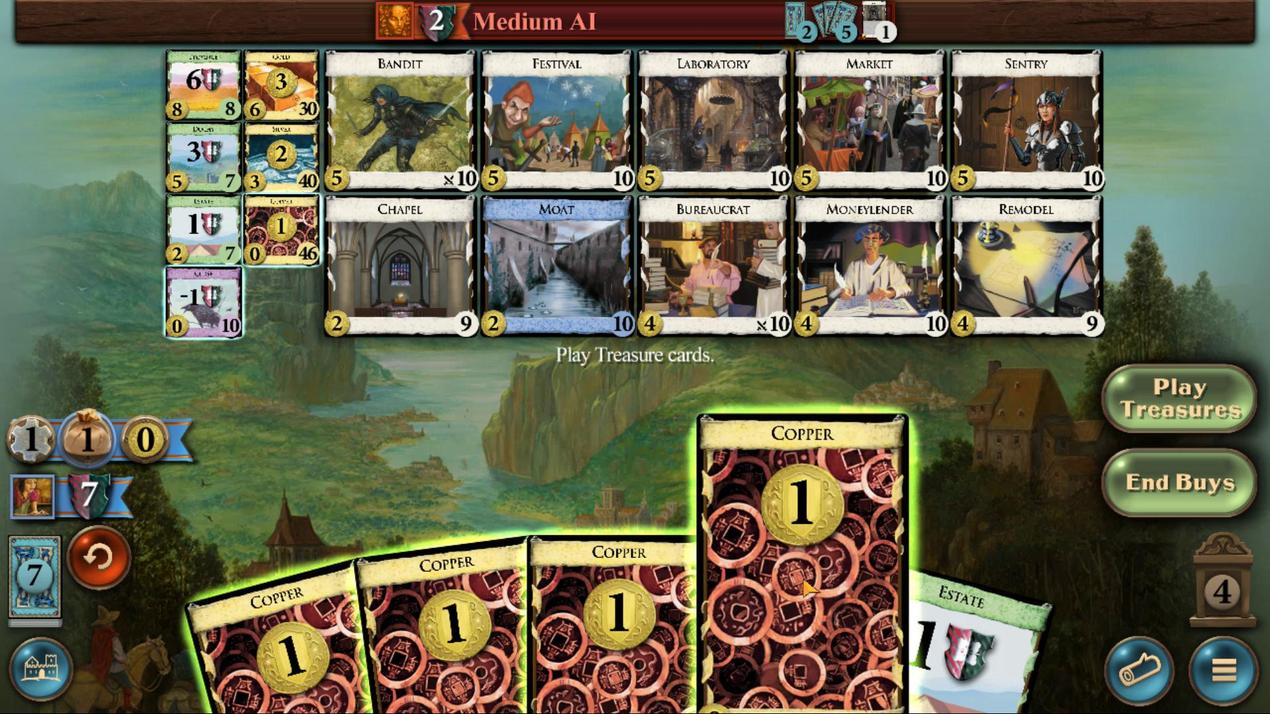 
Action: Mouse scrolled (981, 481) with delta (0, 0)
Screenshot: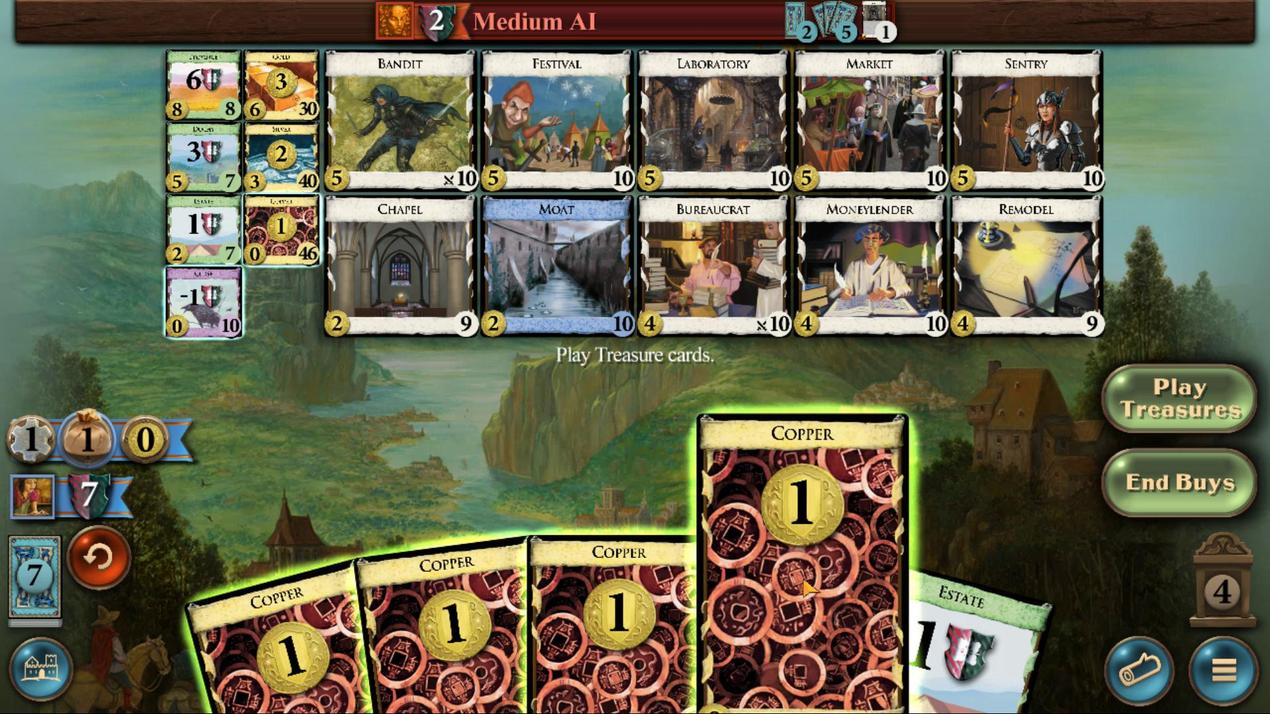 
Action: Mouse moved to (981, 481)
Screenshot: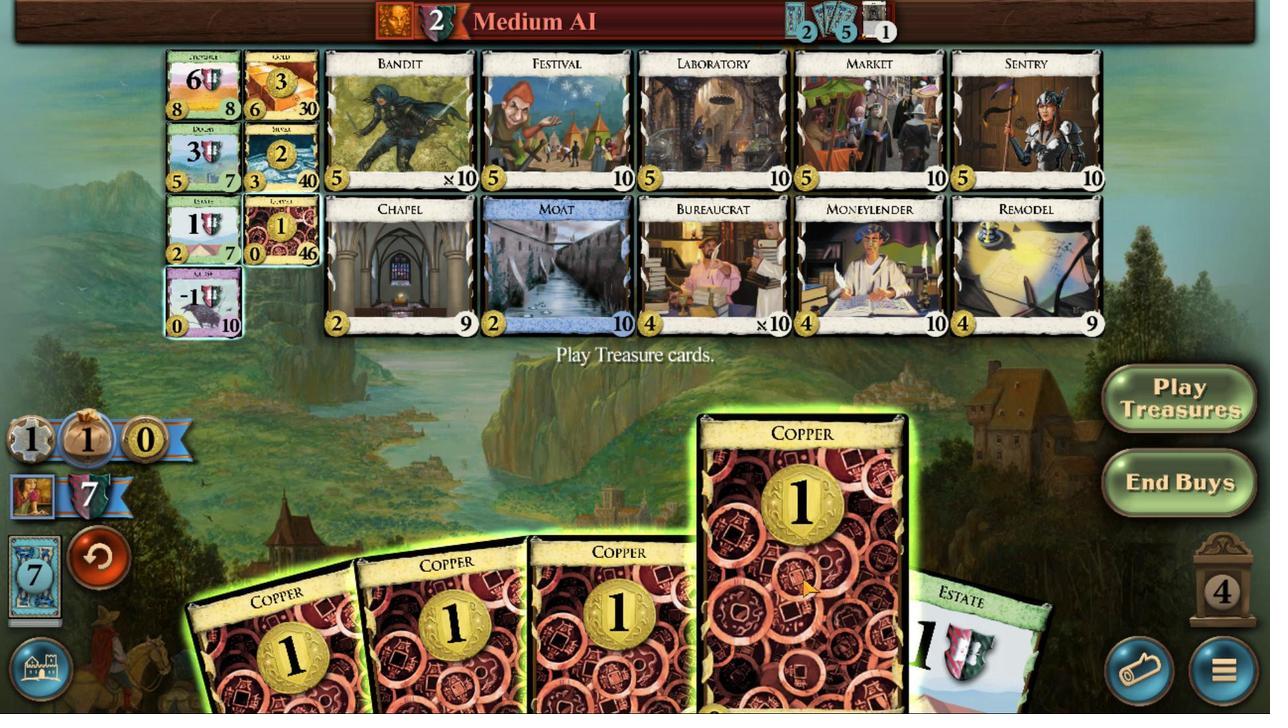 
Action: Mouse scrolled (981, 481) with delta (0, 0)
Screenshot: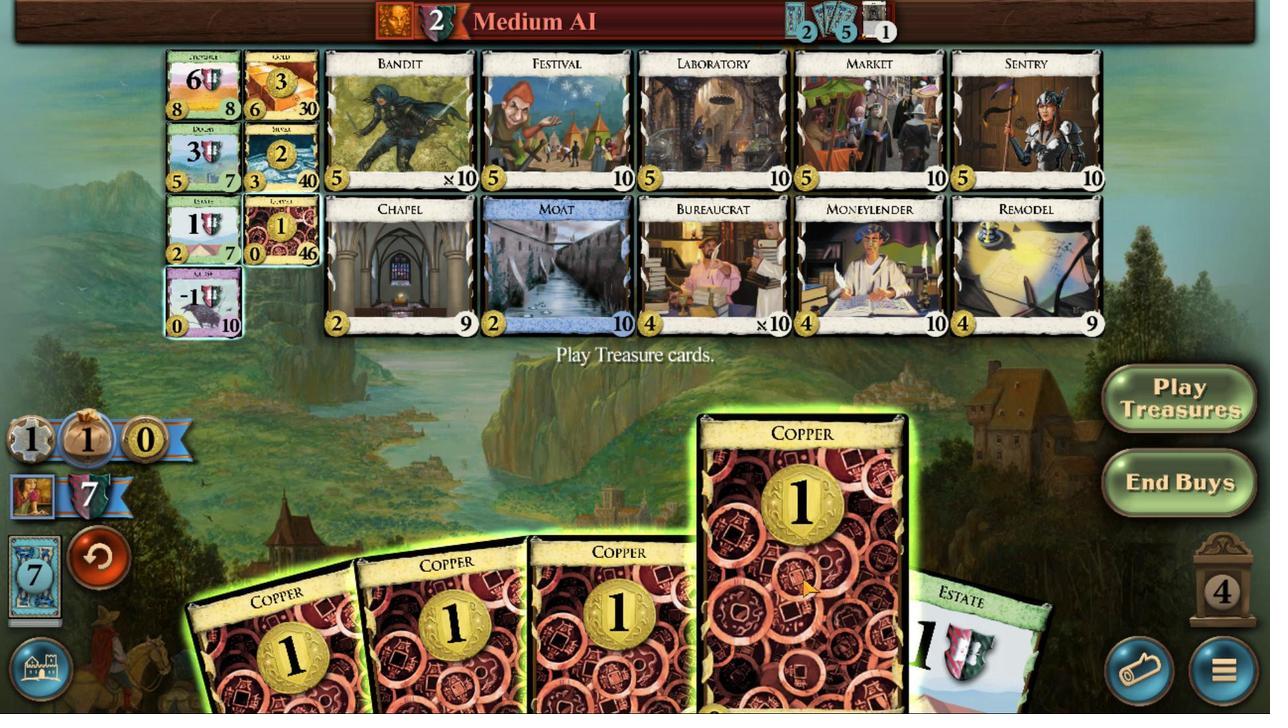 
Action: Mouse scrolled (981, 481) with delta (0, 0)
Screenshot: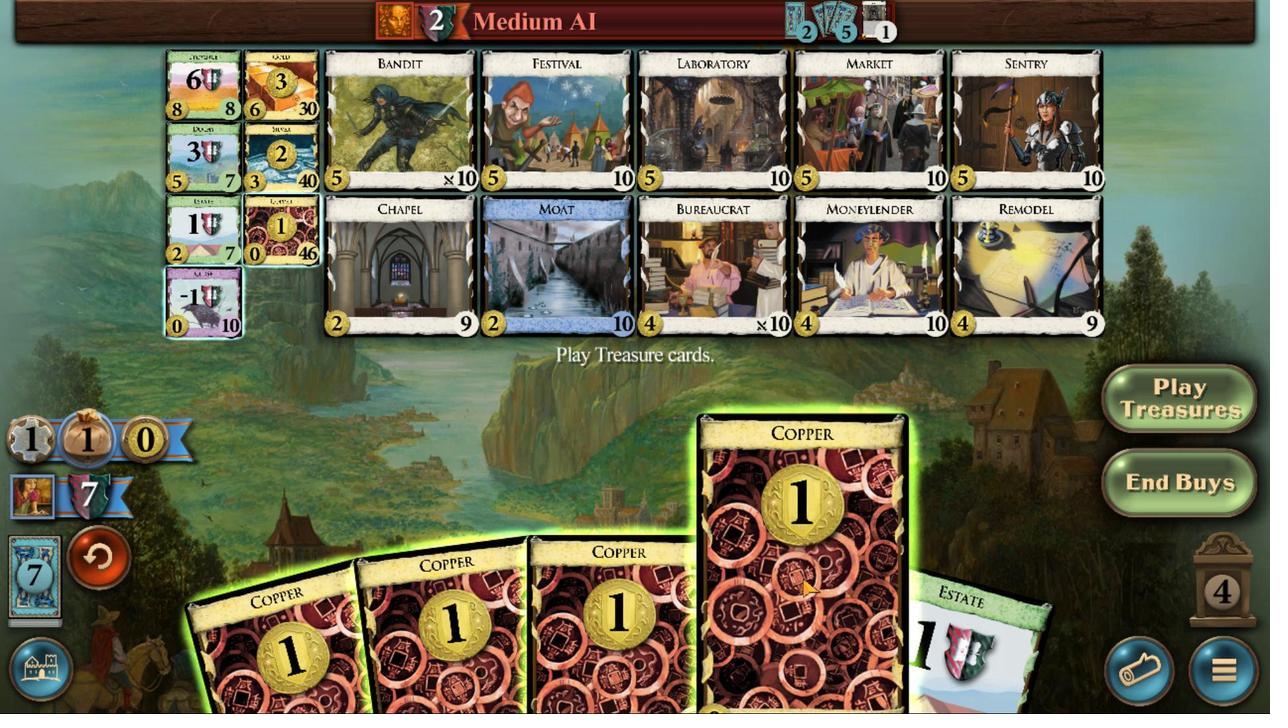
Action: Mouse scrolled (981, 481) with delta (0, 0)
Screenshot: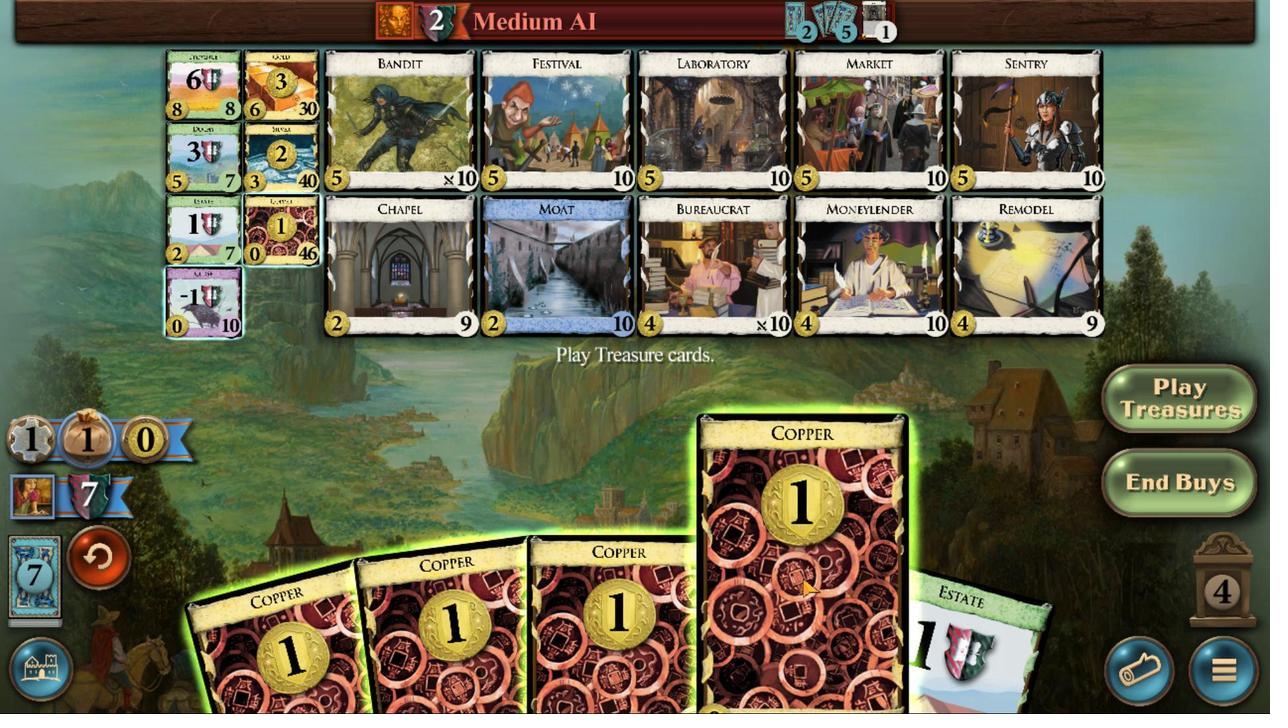 
Action: Mouse moved to (912, 475)
Screenshot: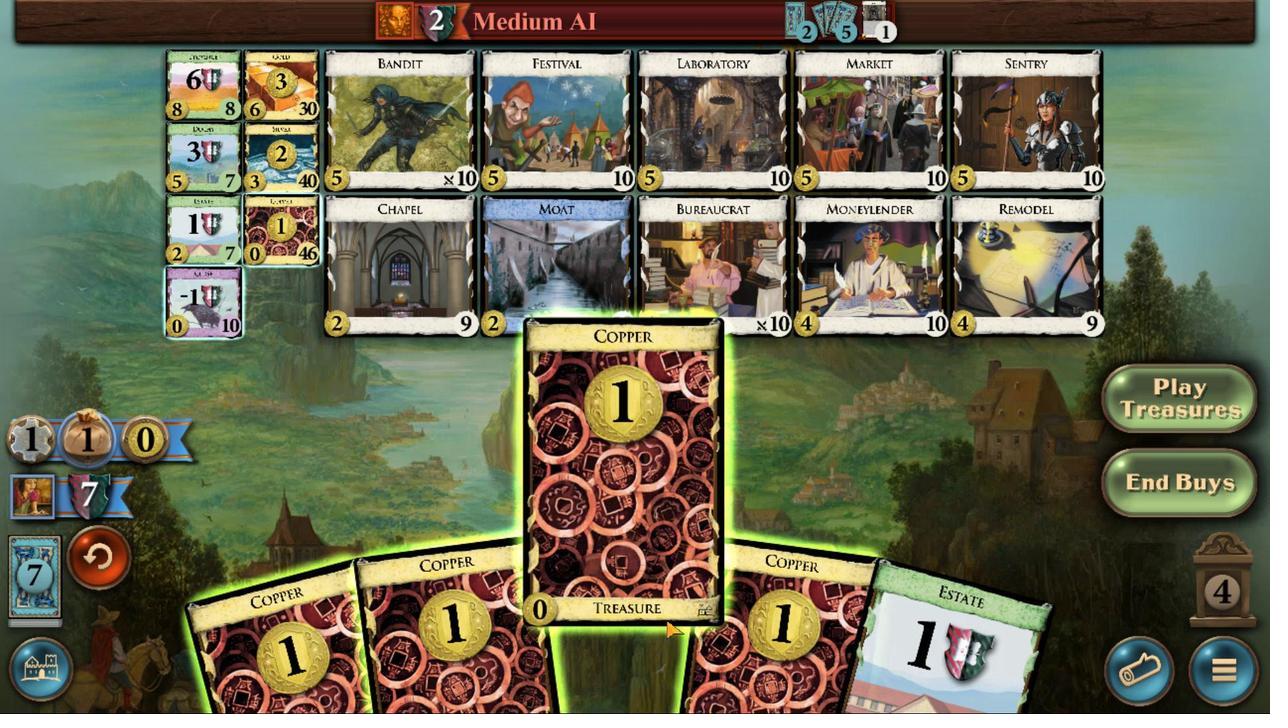 
Action: Mouse scrolled (912, 475) with delta (0, 0)
Screenshot: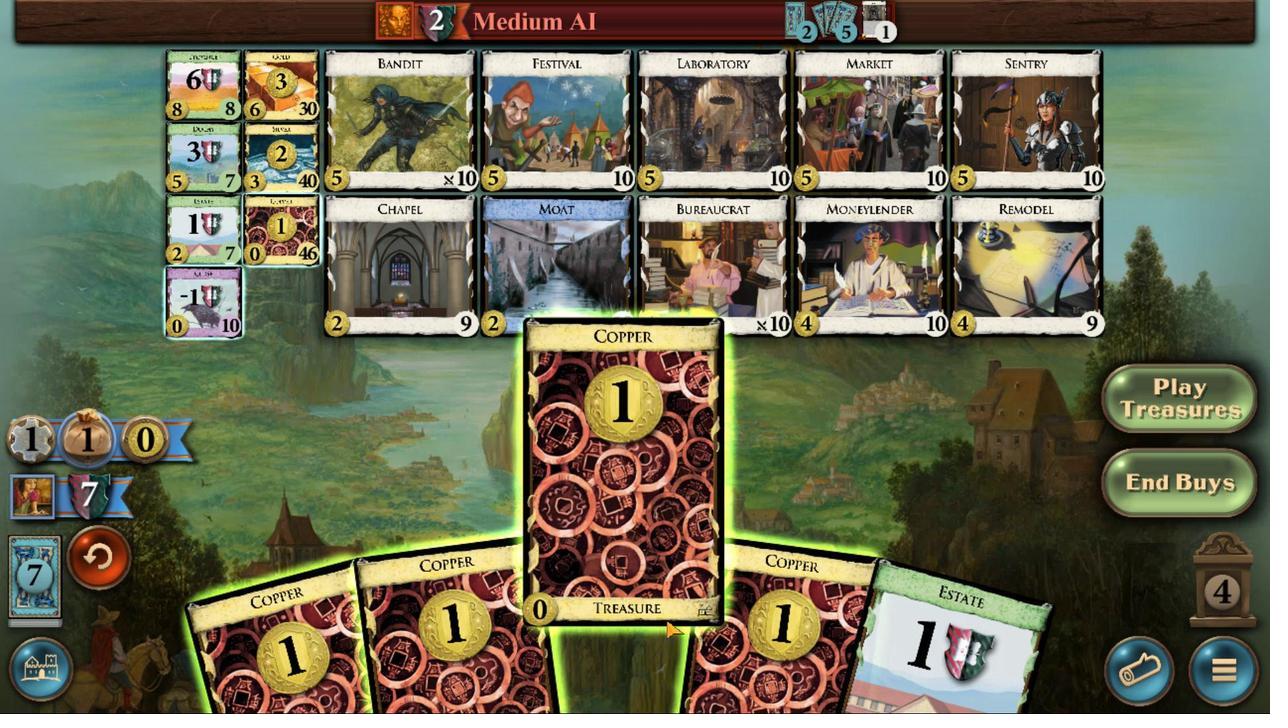 
Action: Mouse moved to (911, 475)
Screenshot: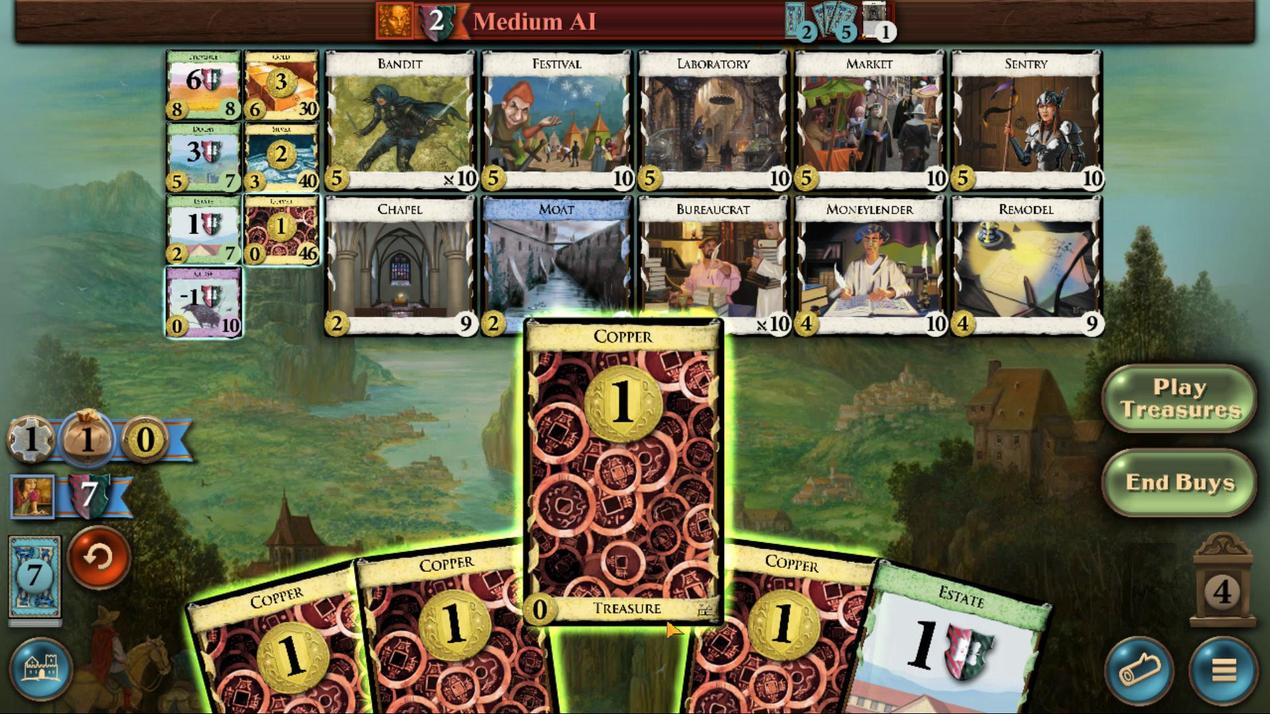 
Action: Mouse scrolled (911, 475) with delta (0, 0)
Screenshot: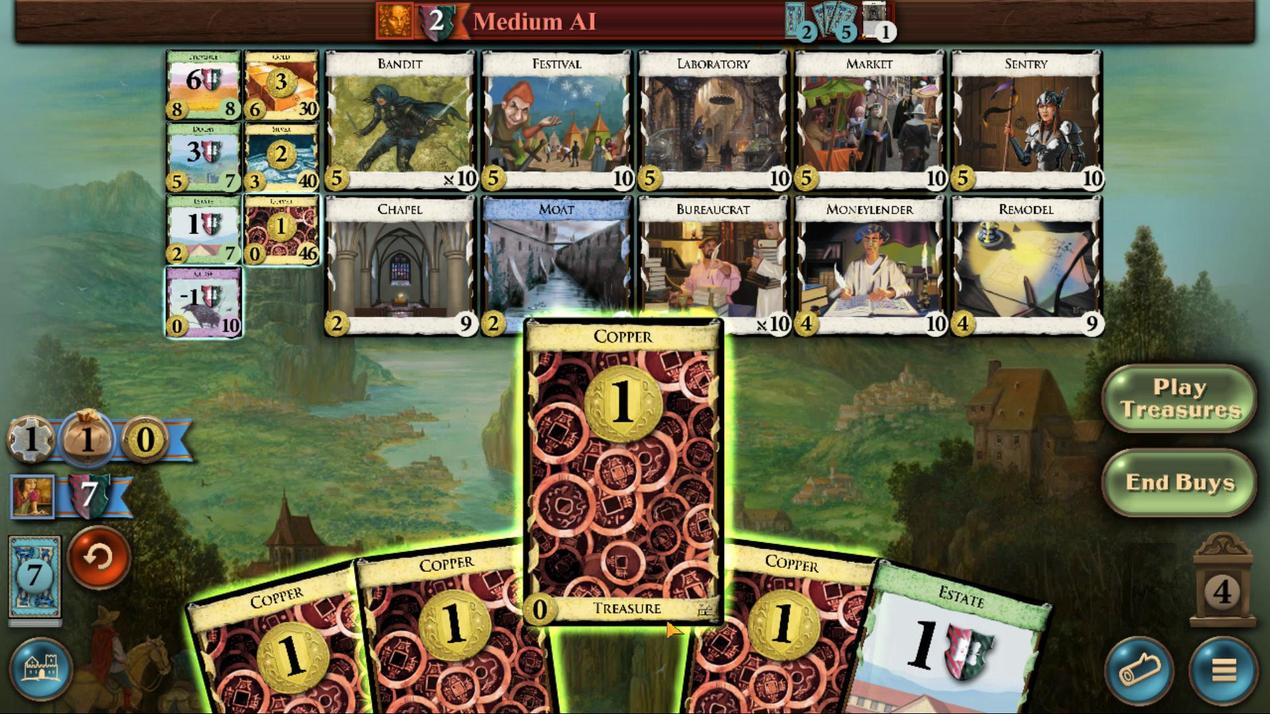 
Action: Mouse moved to (911, 474)
Screenshot: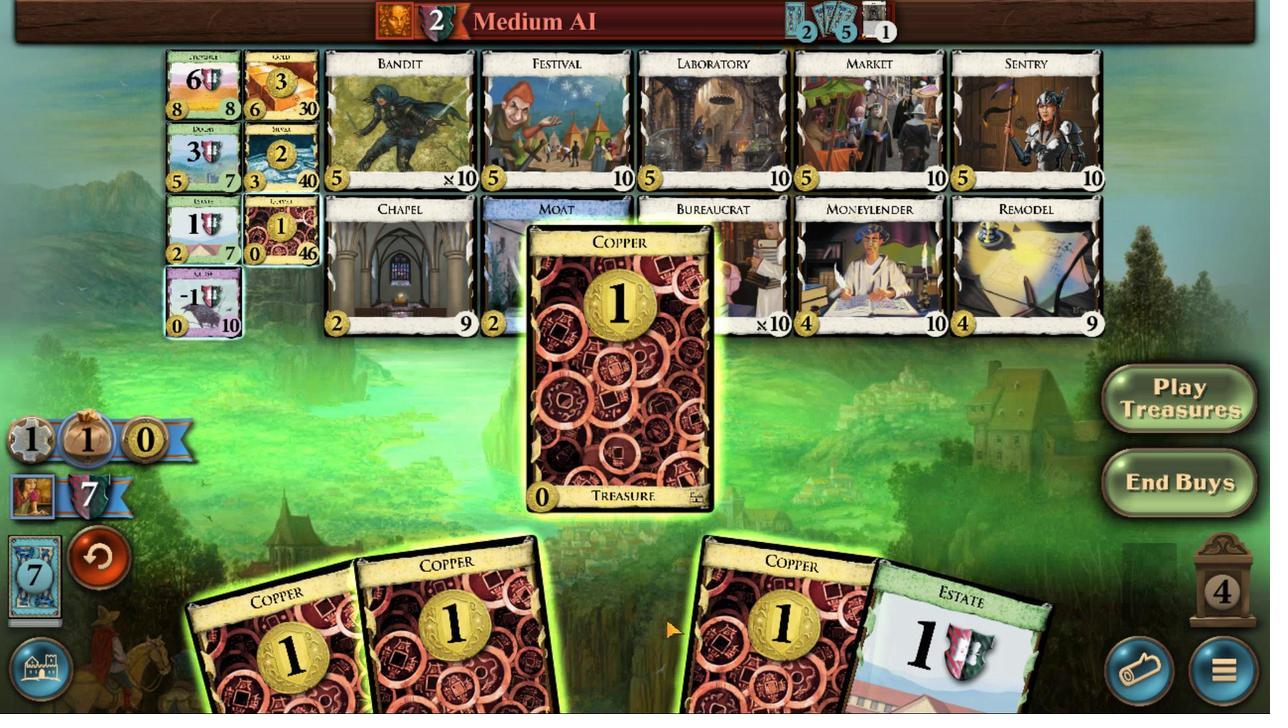 
Action: Mouse scrolled (911, 474) with delta (0, 0)
Screenshot: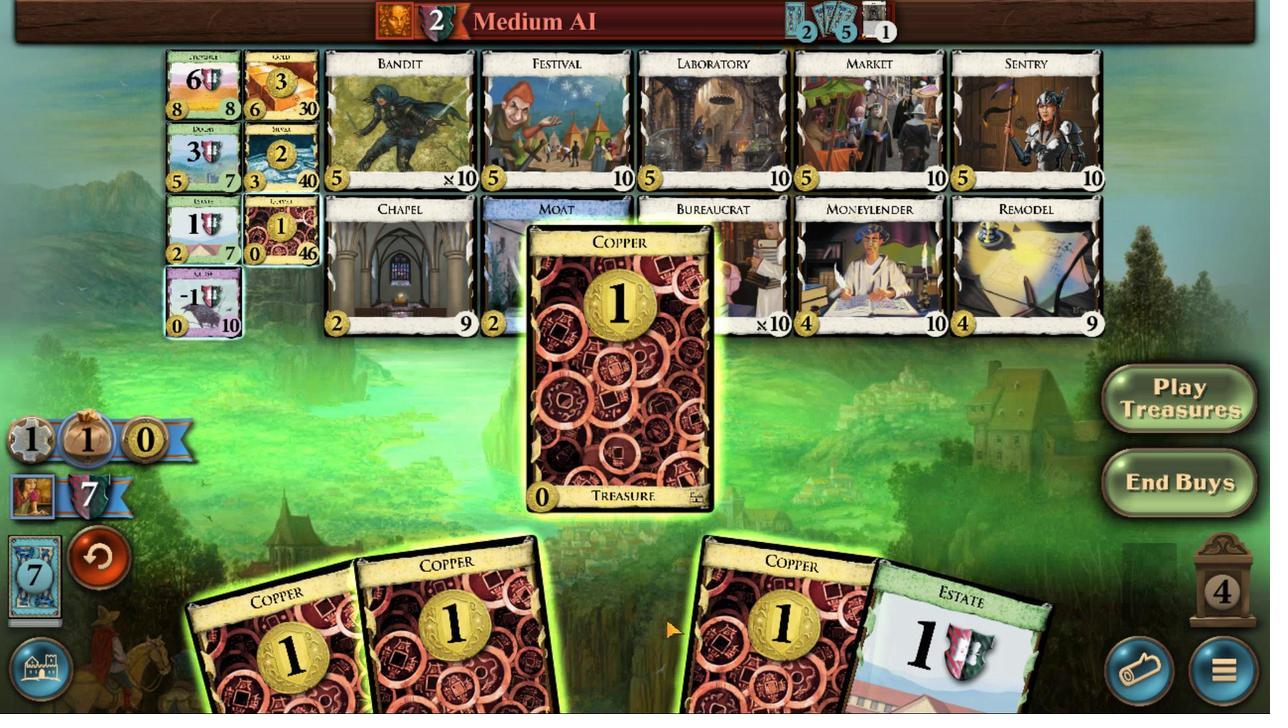 
Action: Mouse moved to (911, 474)
Screenshot: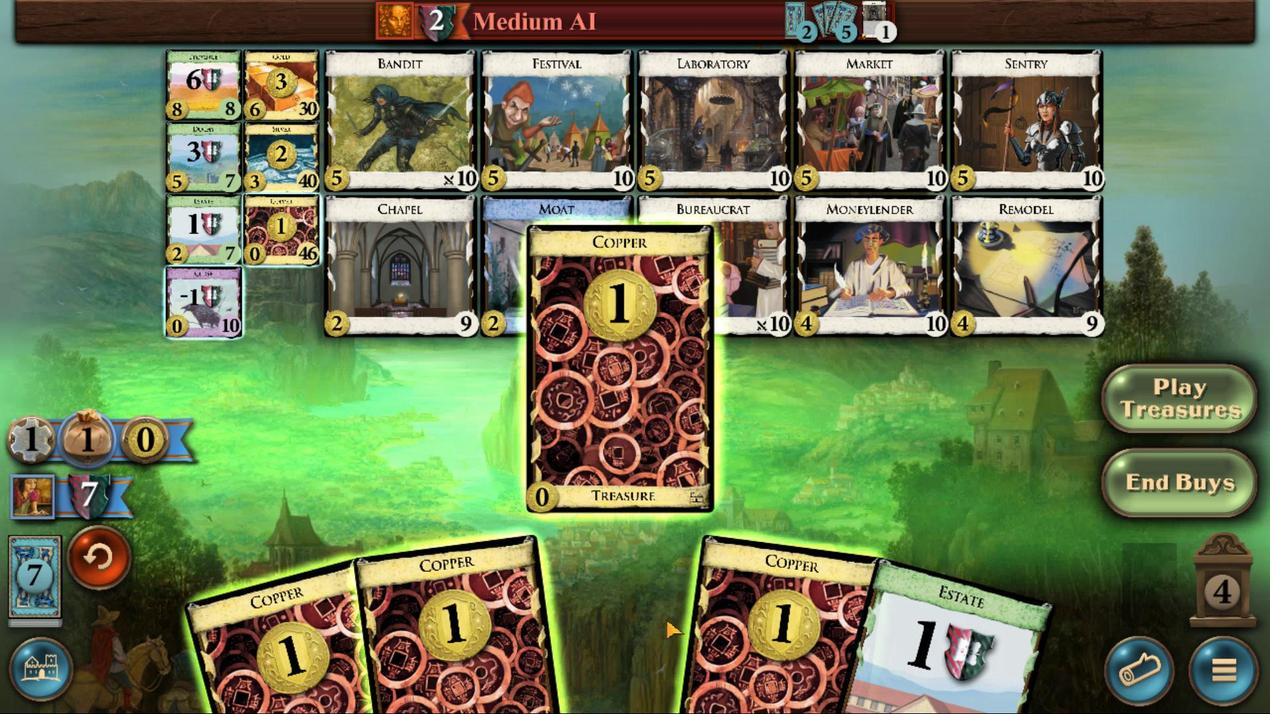 
Action: Mouse scrolled (911, 474) with delta (0, 0)
Screenshot: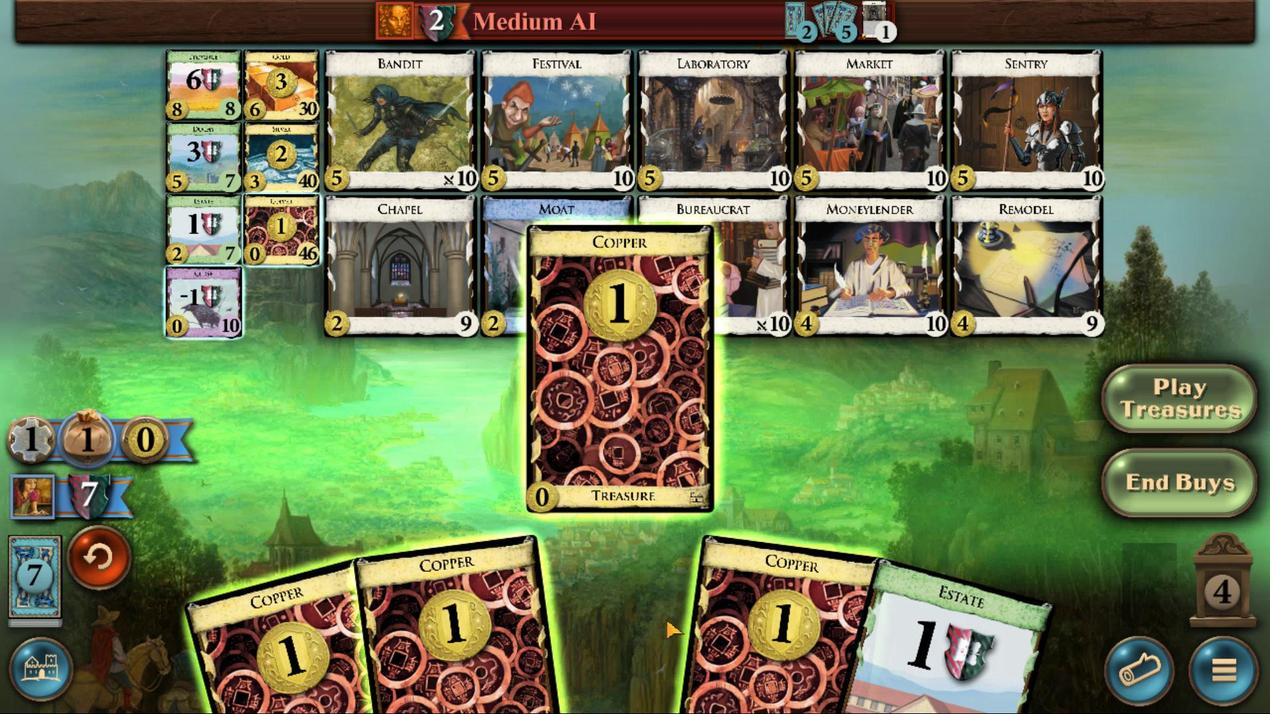 
Action: Mouse scrolled (911, 474) with delta (0, 0)
Screenshot: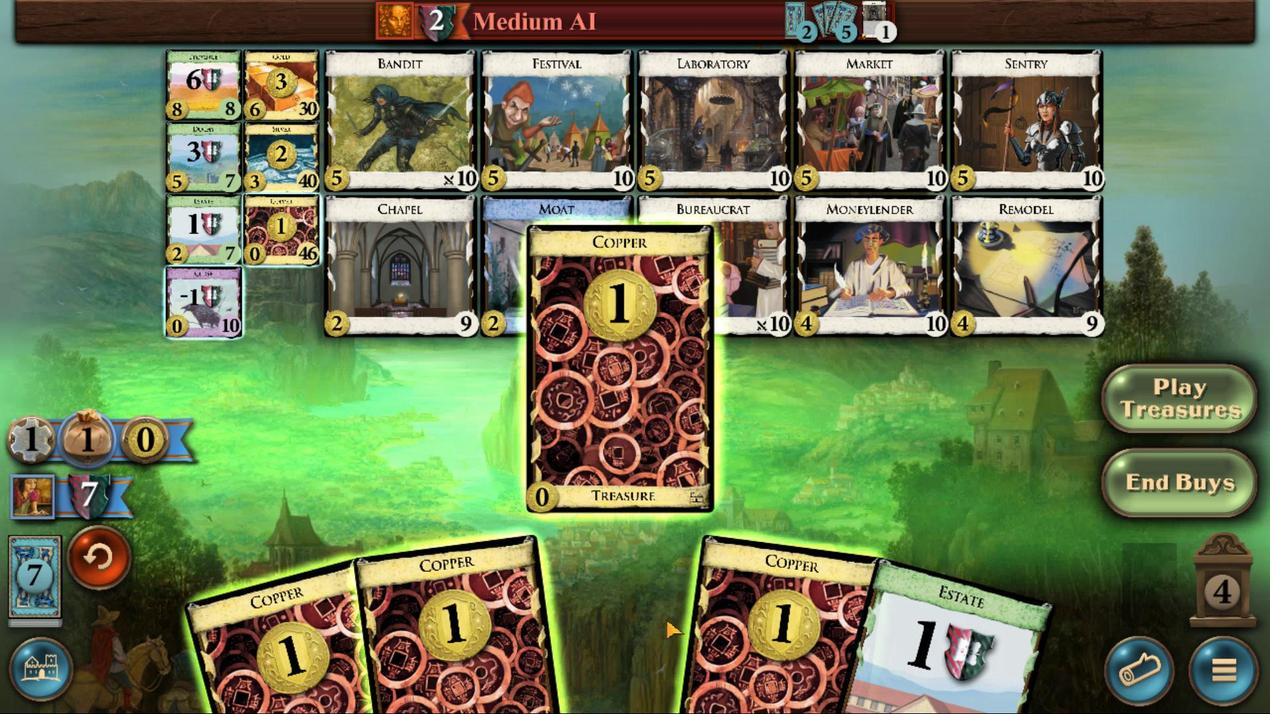 
Action: Mouse scrolled (911, 474) with delta (0, 0)
Screenshot: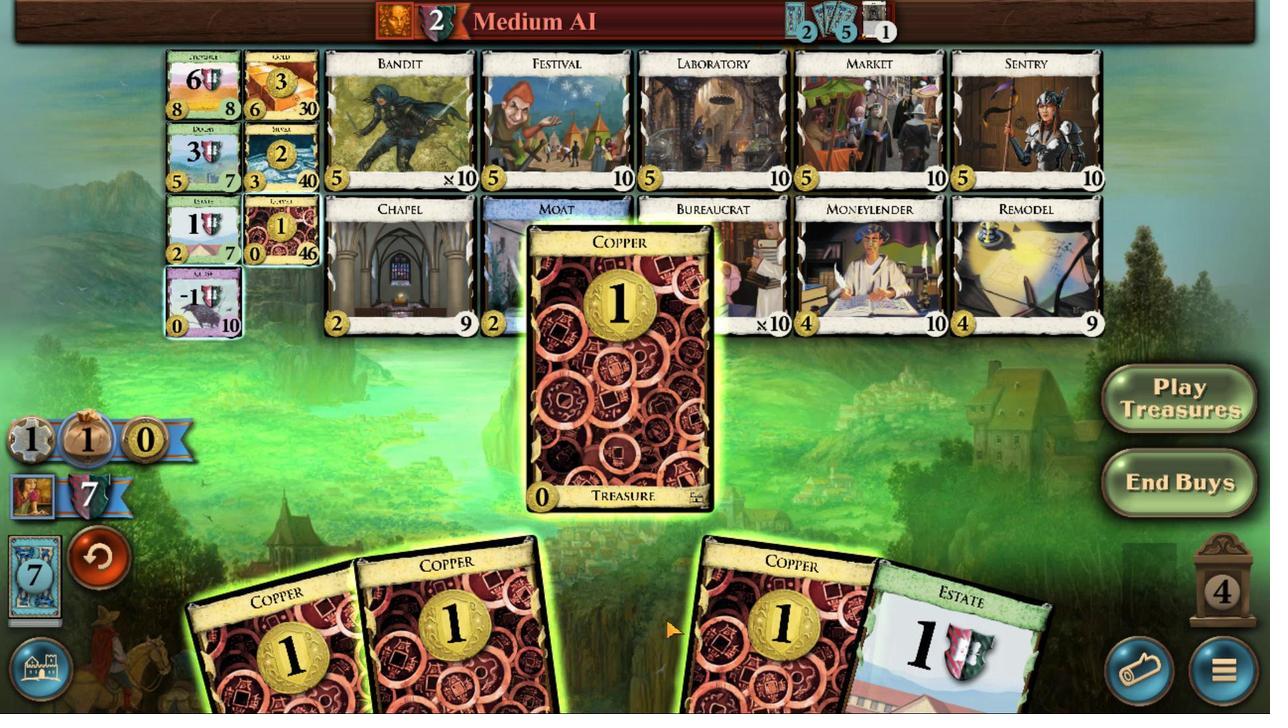 
Action: Mouse moved to (938, 476)
Screenshot: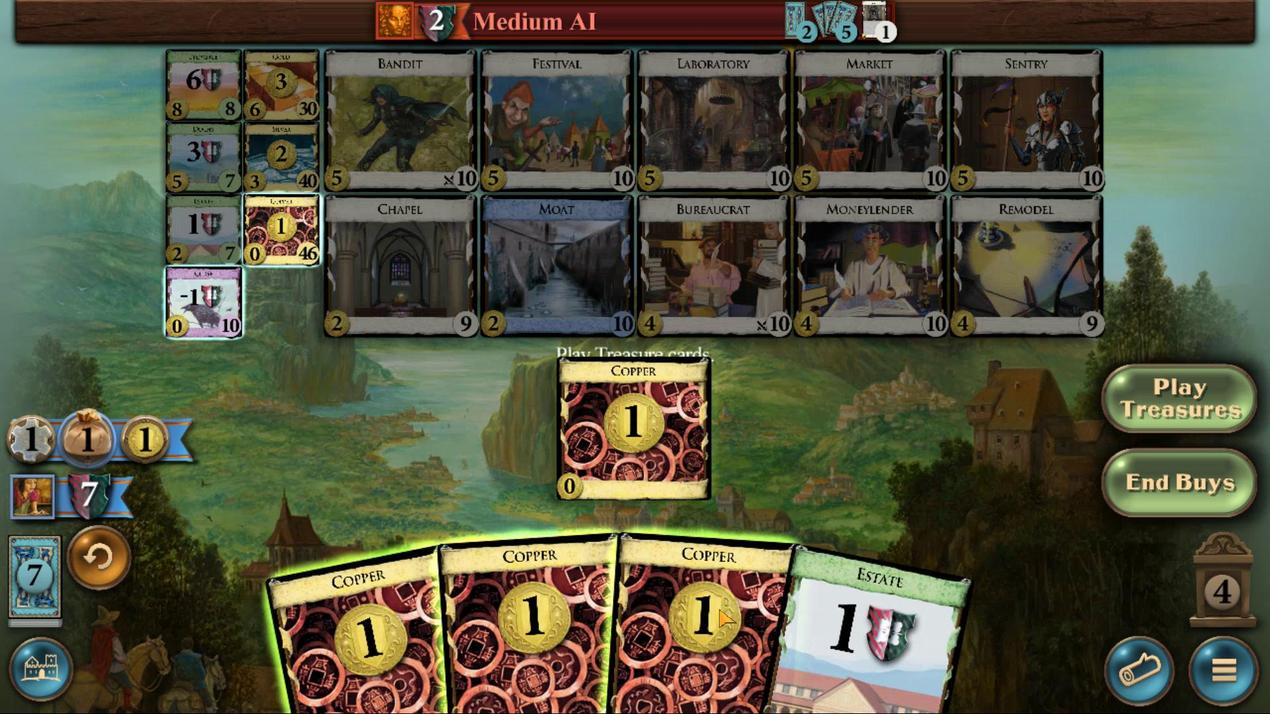 
Action: Mouse scrolled (938, 476) with delta (0, 0)
Screenshot: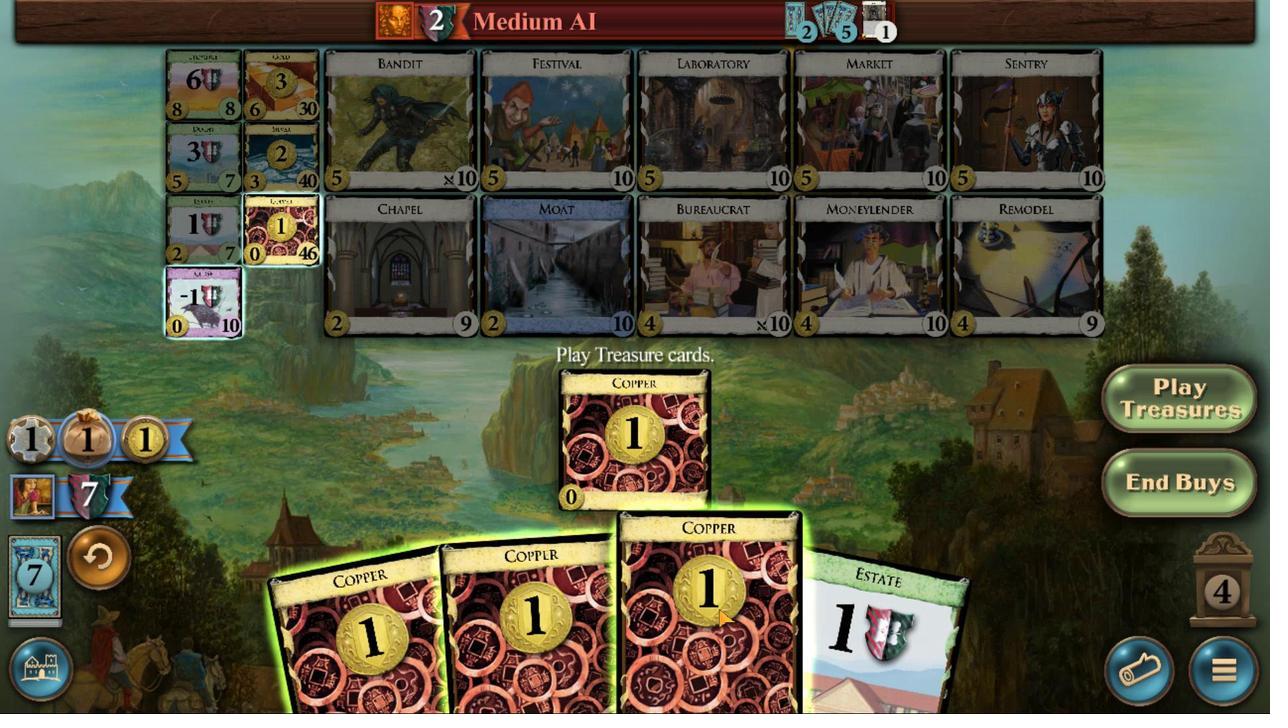 
Action: Mouse scrolled (938, 476) with delta (0, 0)
Screenshot: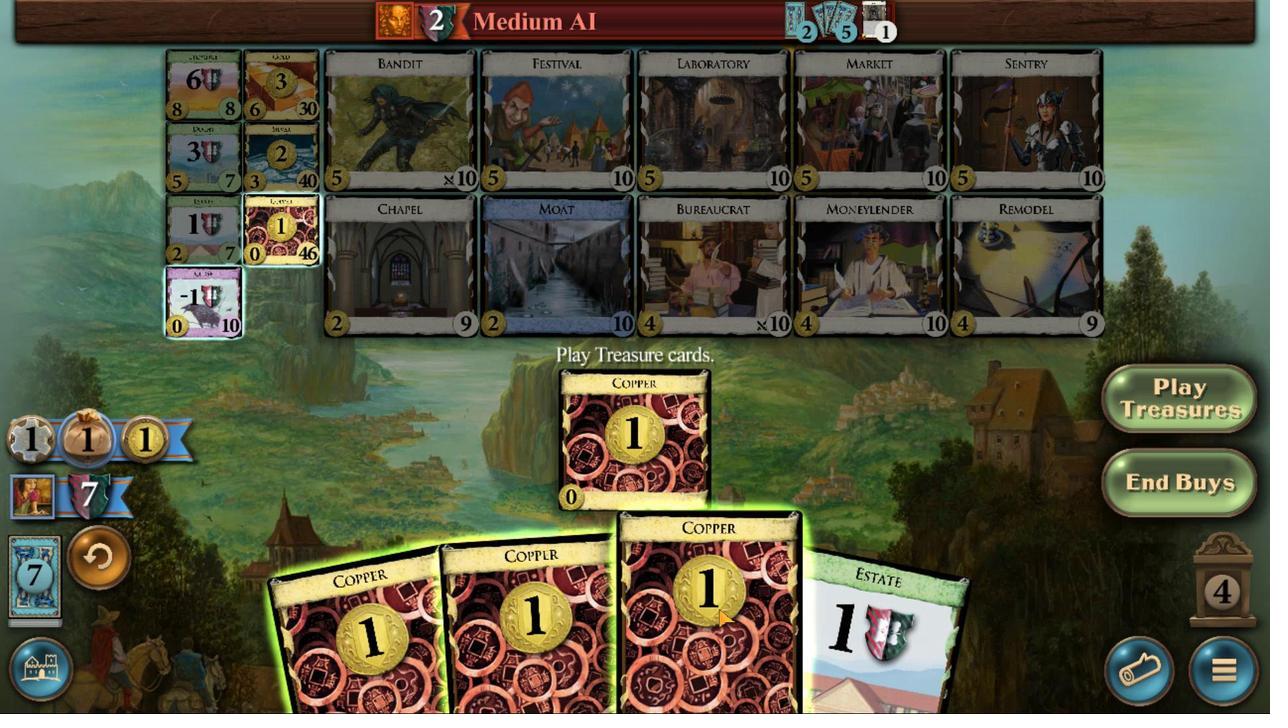 
Action: Mouse scrolled (938, 475) with delta (0, 0)
Screenshot: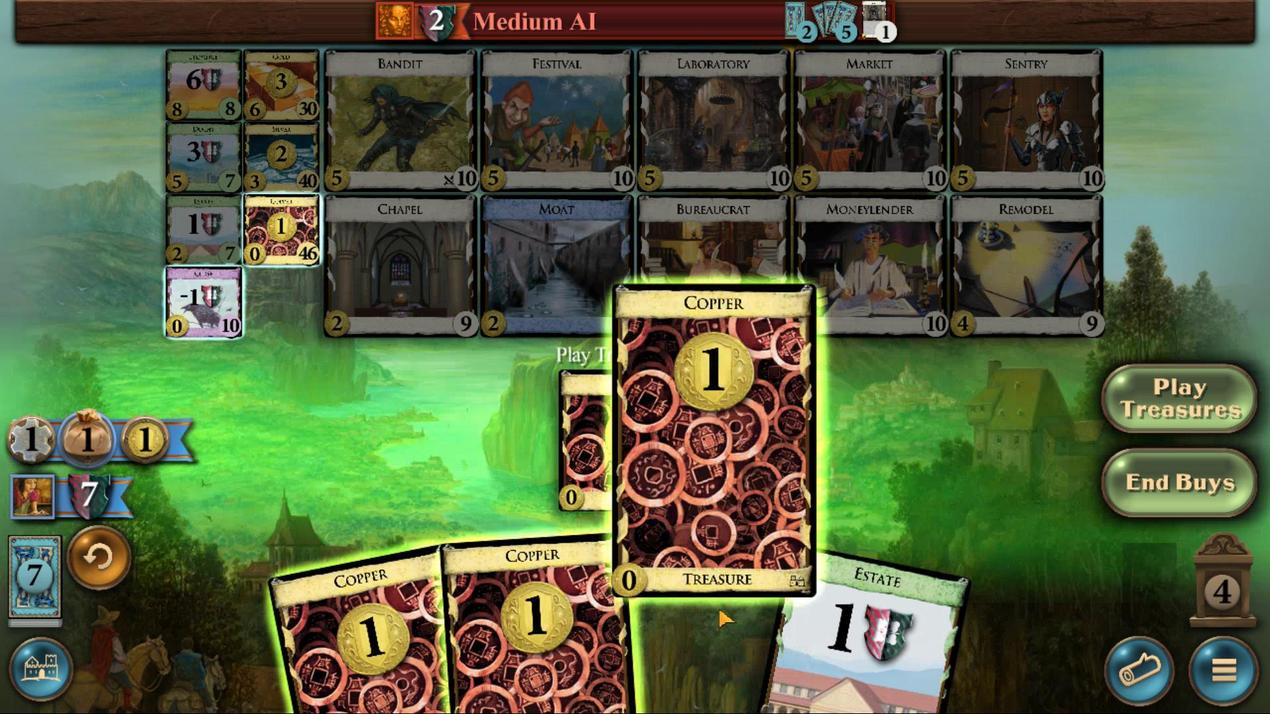 
Action: Mouse scrolled (938, 476) with delta (0, 0)
Screenshot: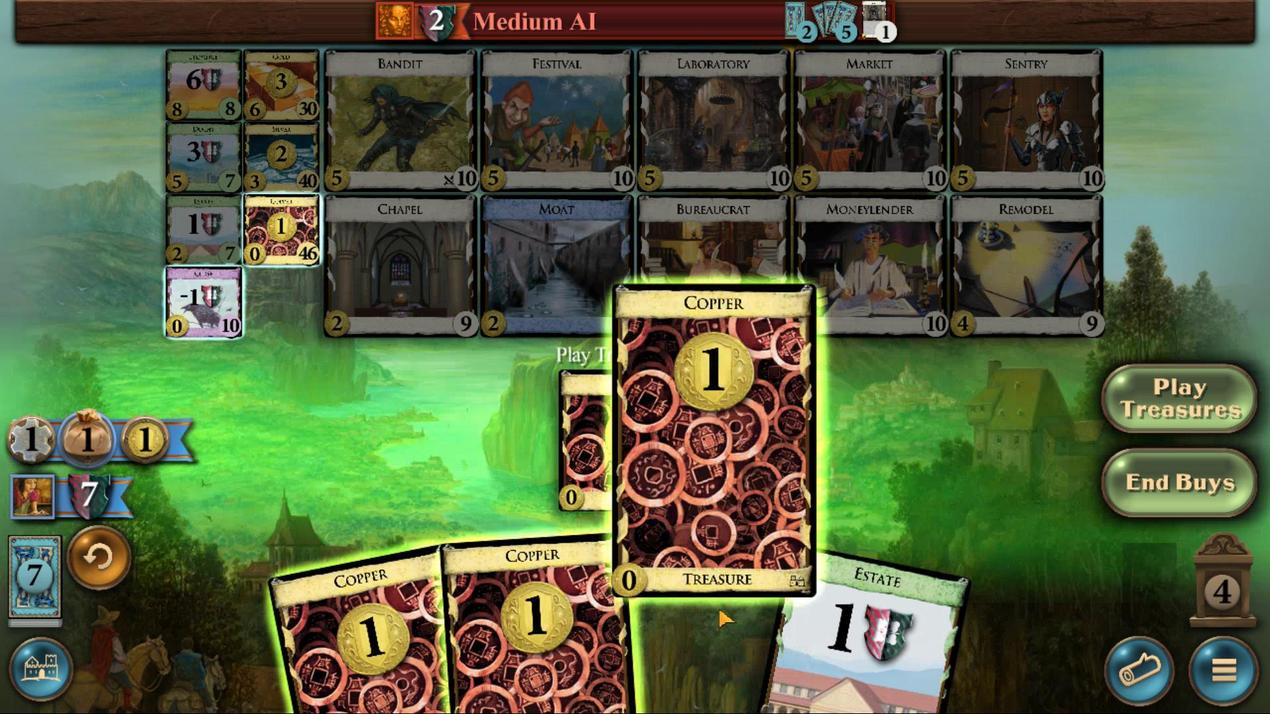 
Action: Mouse scrolled (938, 475) with delta (0, 0)
Screenshot: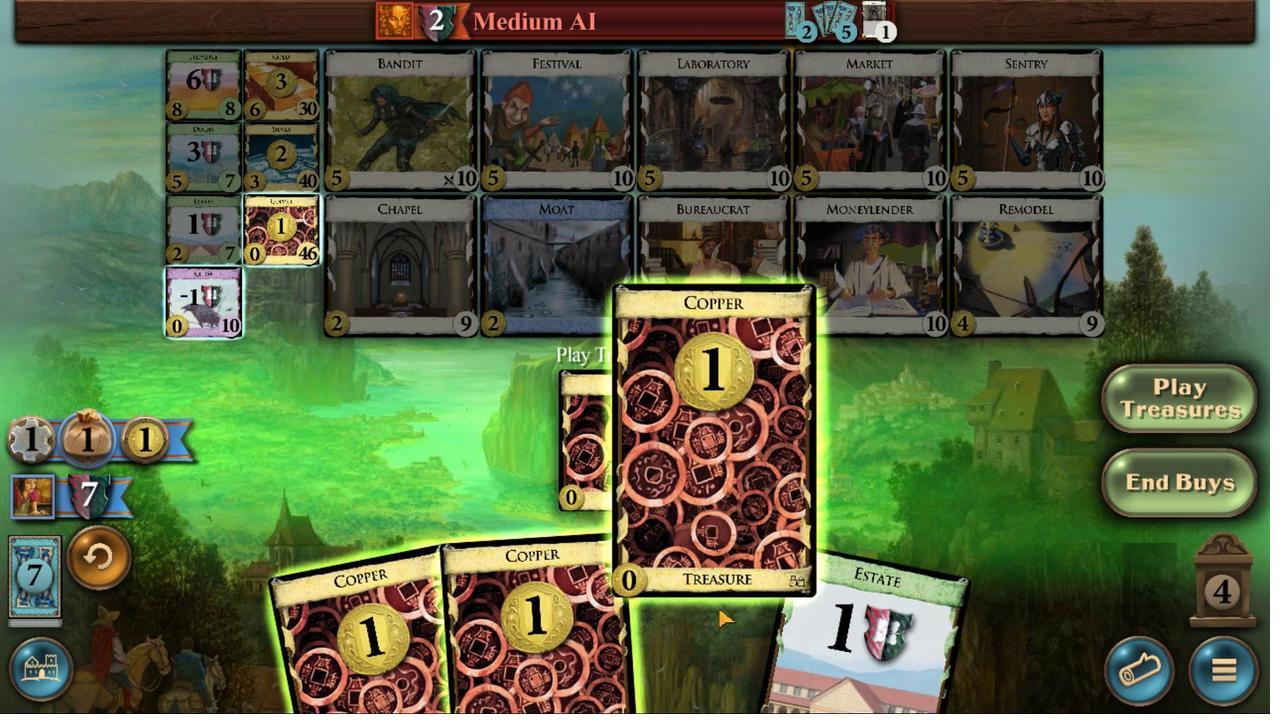 
Action: Mouse scrolled (938, 476) with delta (0, 0)
Screenshot: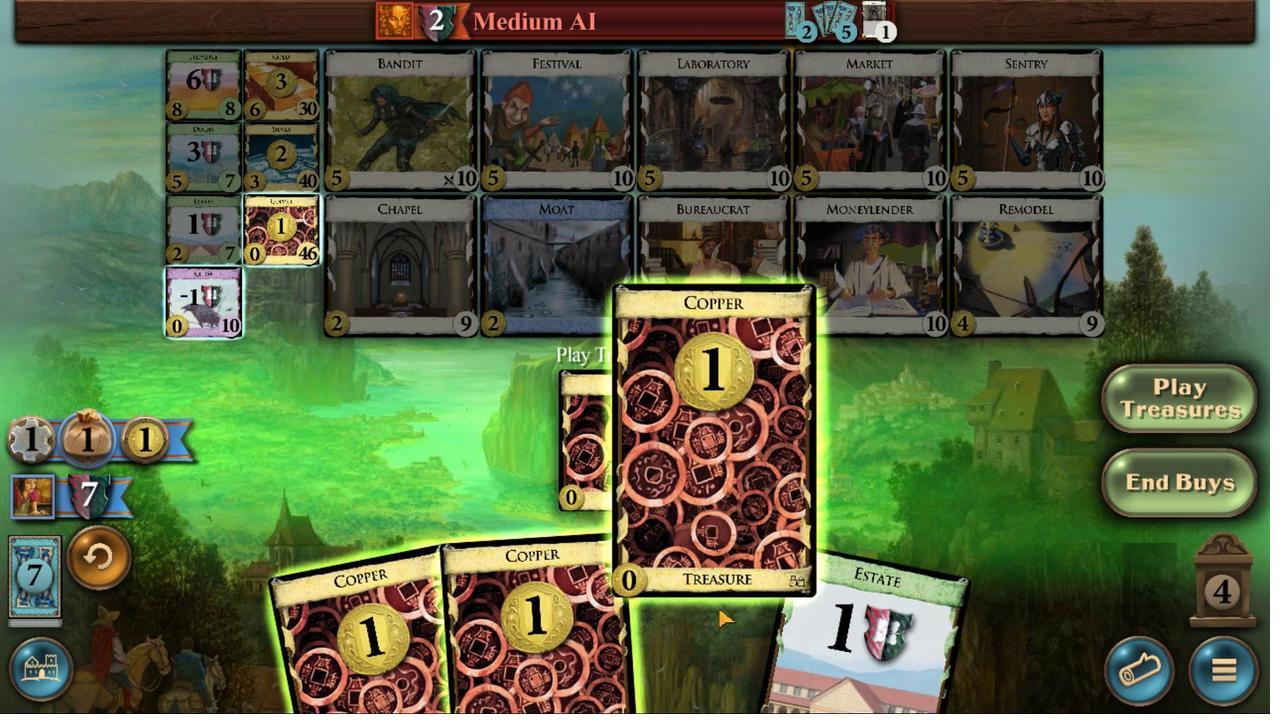 
Action: Mouse scrolled (938, 476) with delta (0, 0)
Screenshot: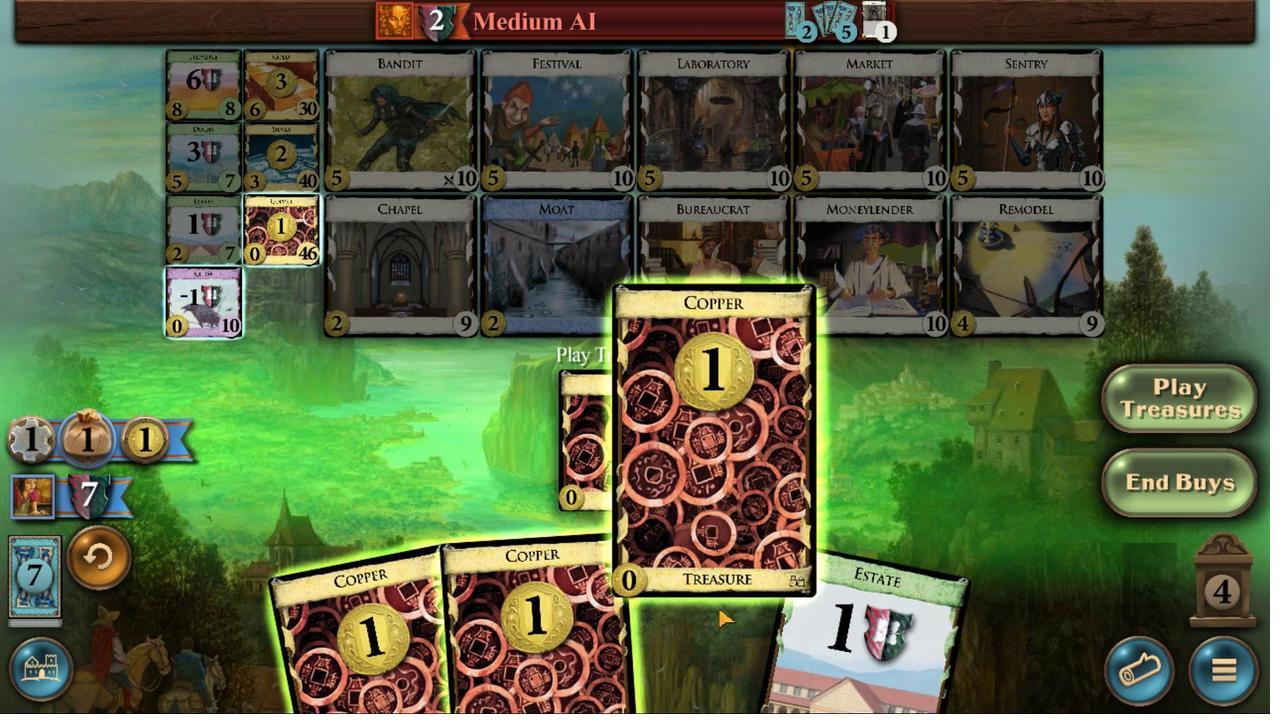 
Action: Mouse moved to (889, 473)
Screenshot: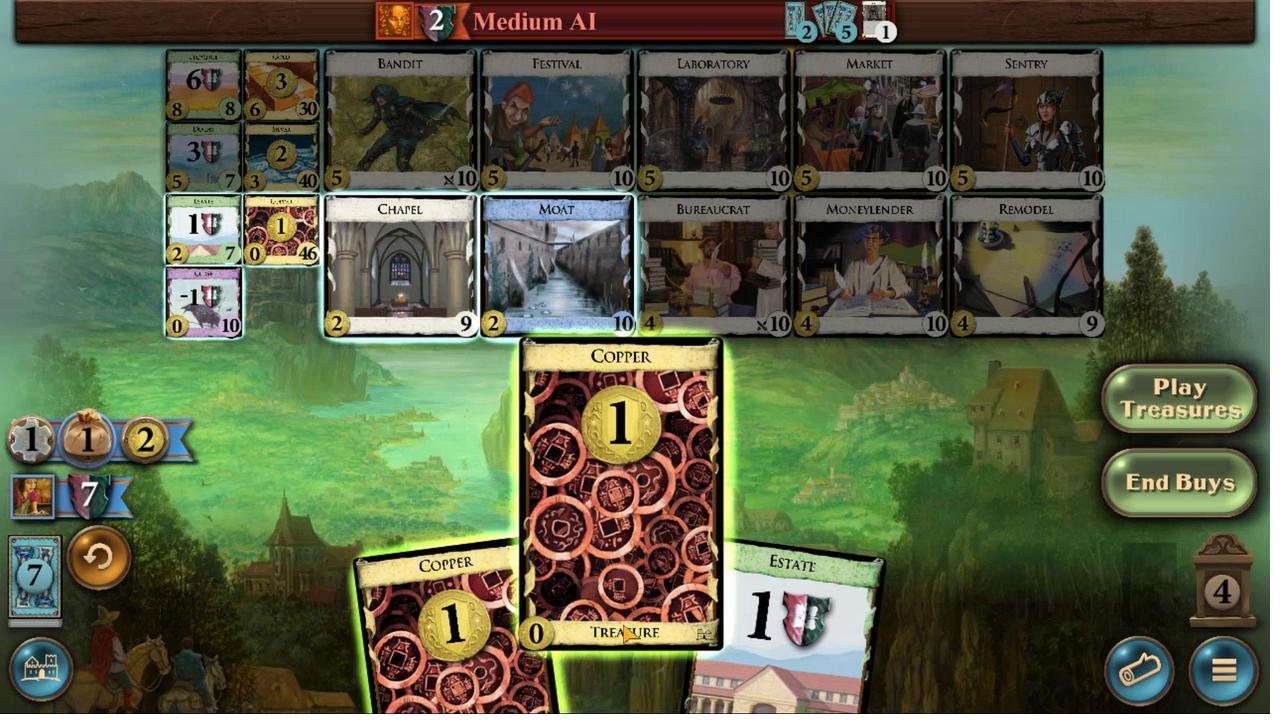 
Action: Mouse scrolled (889, 473) with delta (0, 0)
Screenshot: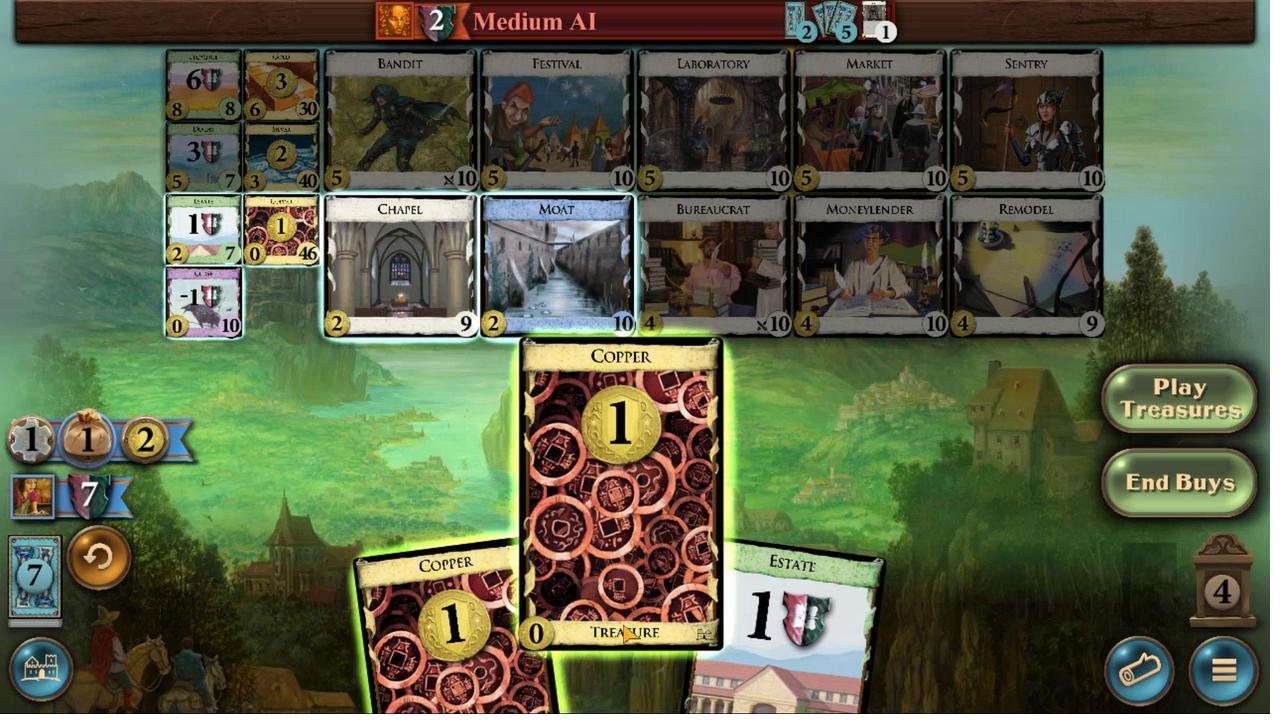 
Action: Mouse moved to (889, 473)
Screenshot: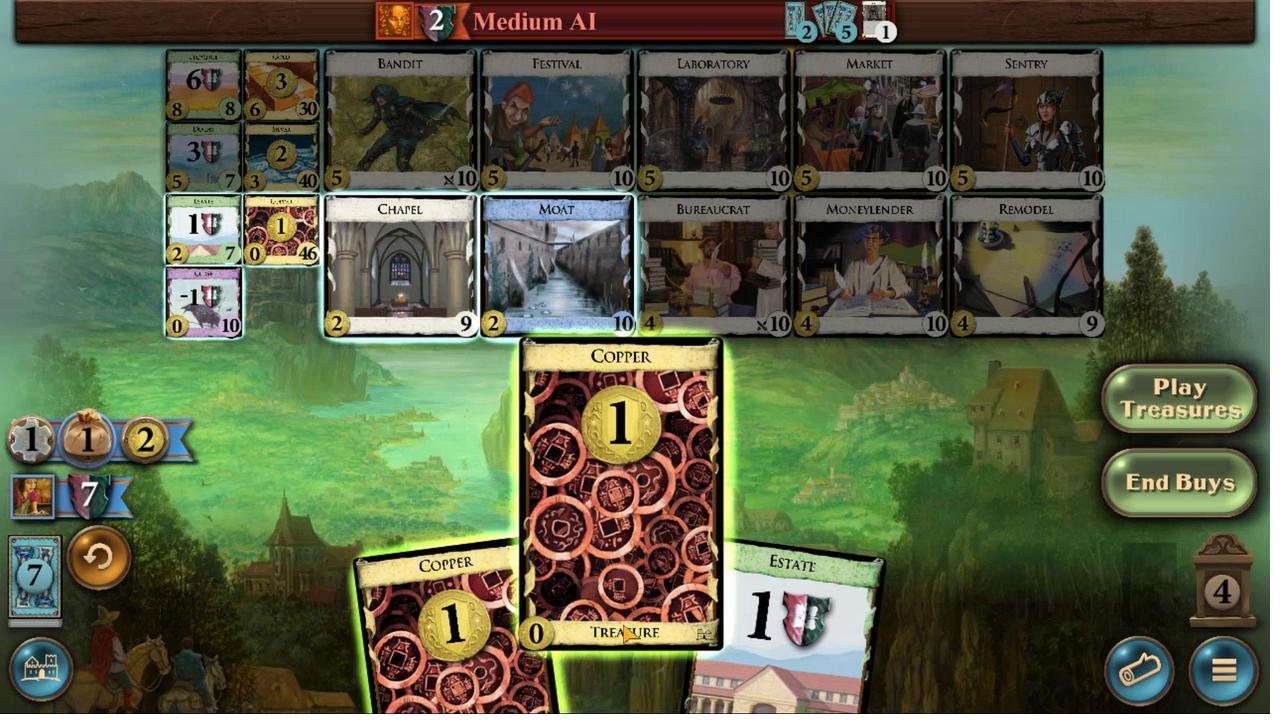 
Action: Mouse scrolled (889, 473) with delta (0, 0)
Screenshot: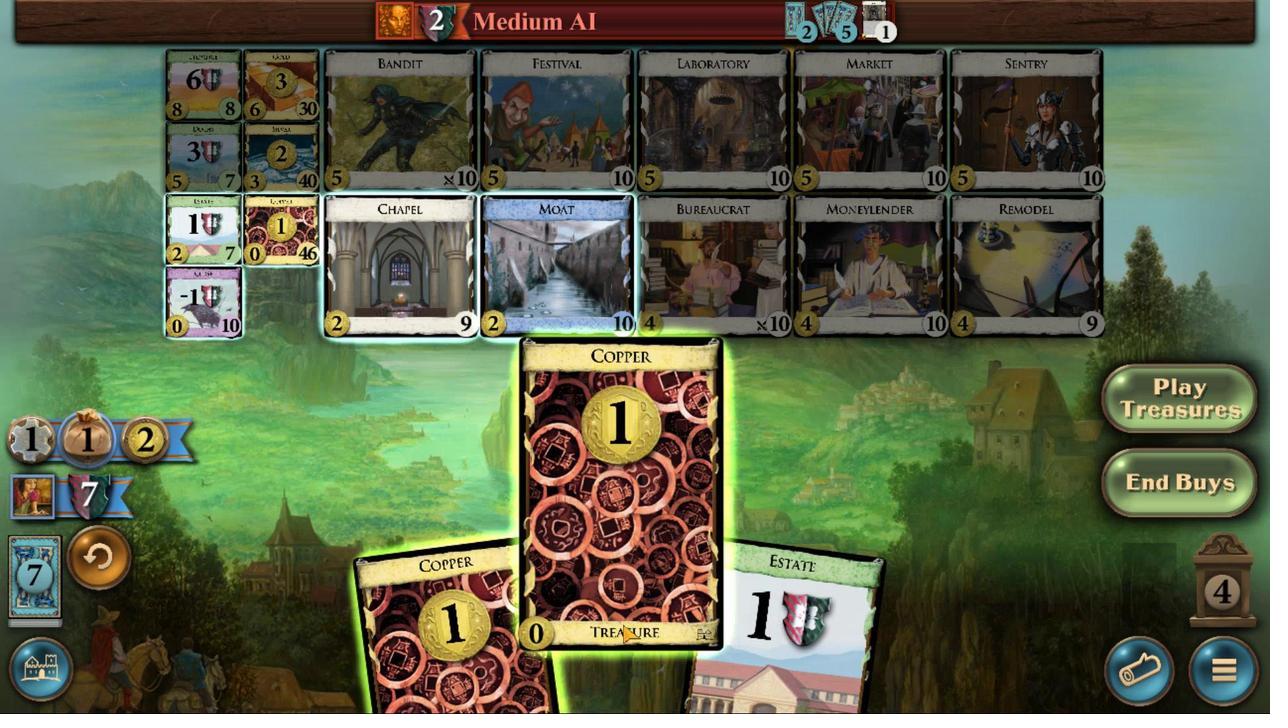 
Action: Mouse scrolled (889, 473) with delta (0, 0)
Screenshot: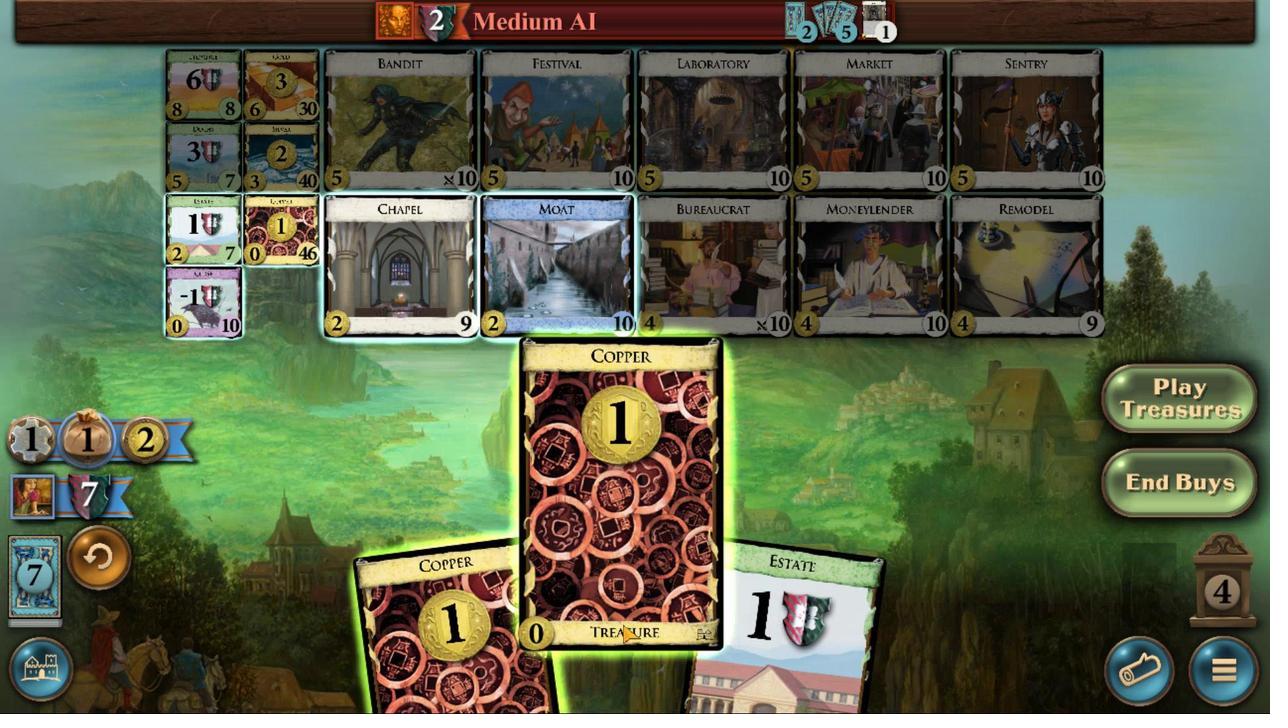 
Action: Mouse scrolled (889, 473) with delta (0, 0)
Screenshot: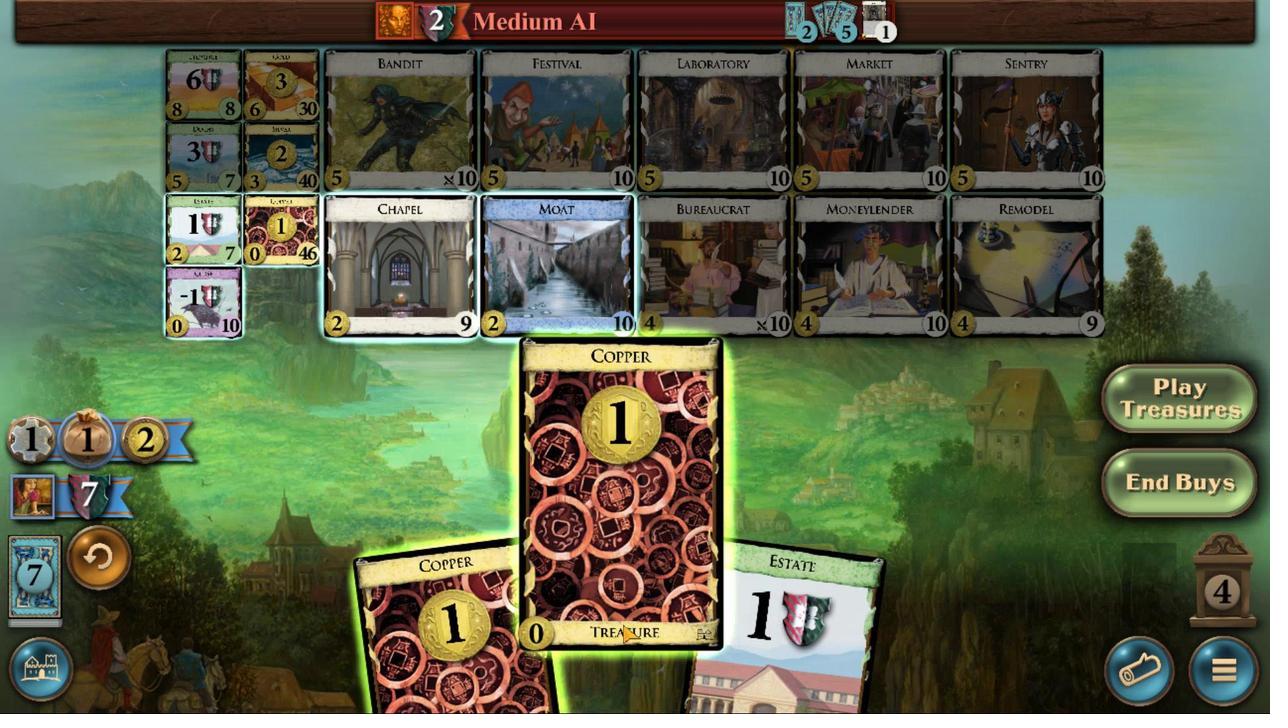 
Action: Mouse scrolled (889, 473) with delta (0, 0)
Screenshot: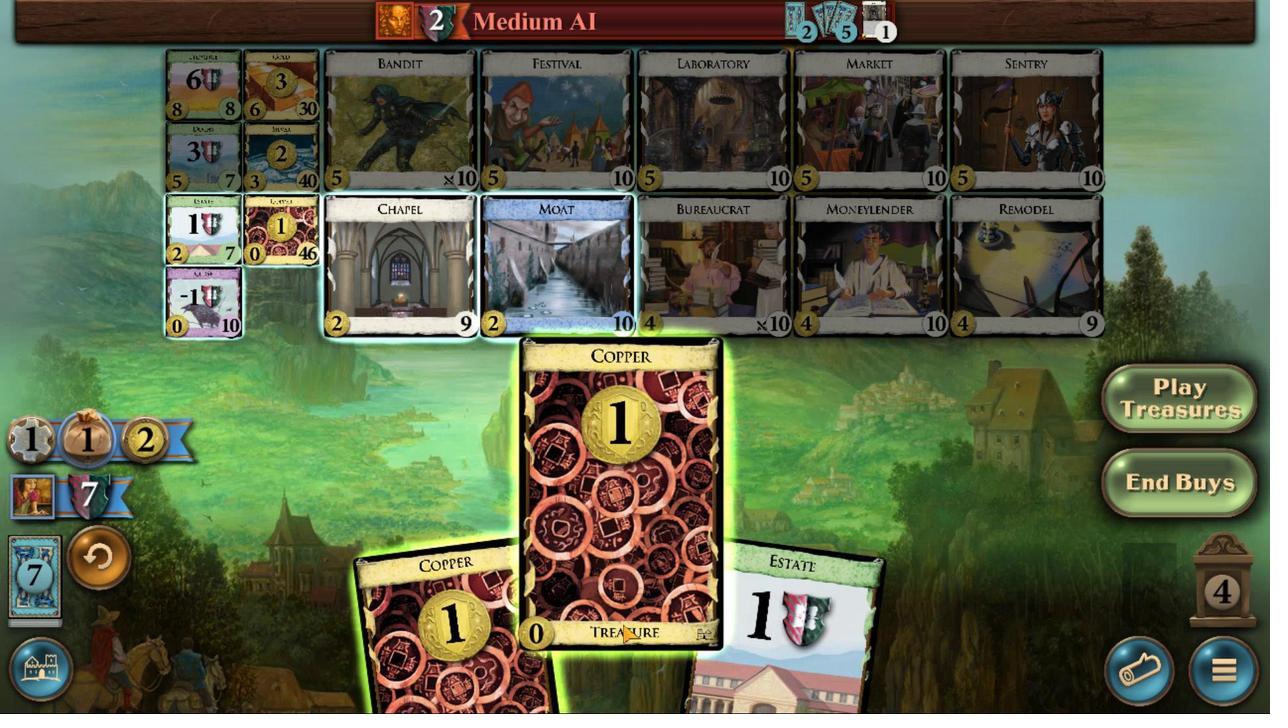 
Action: Mouse scrolled (889, 473) with delta (0, 0)
Screenshot: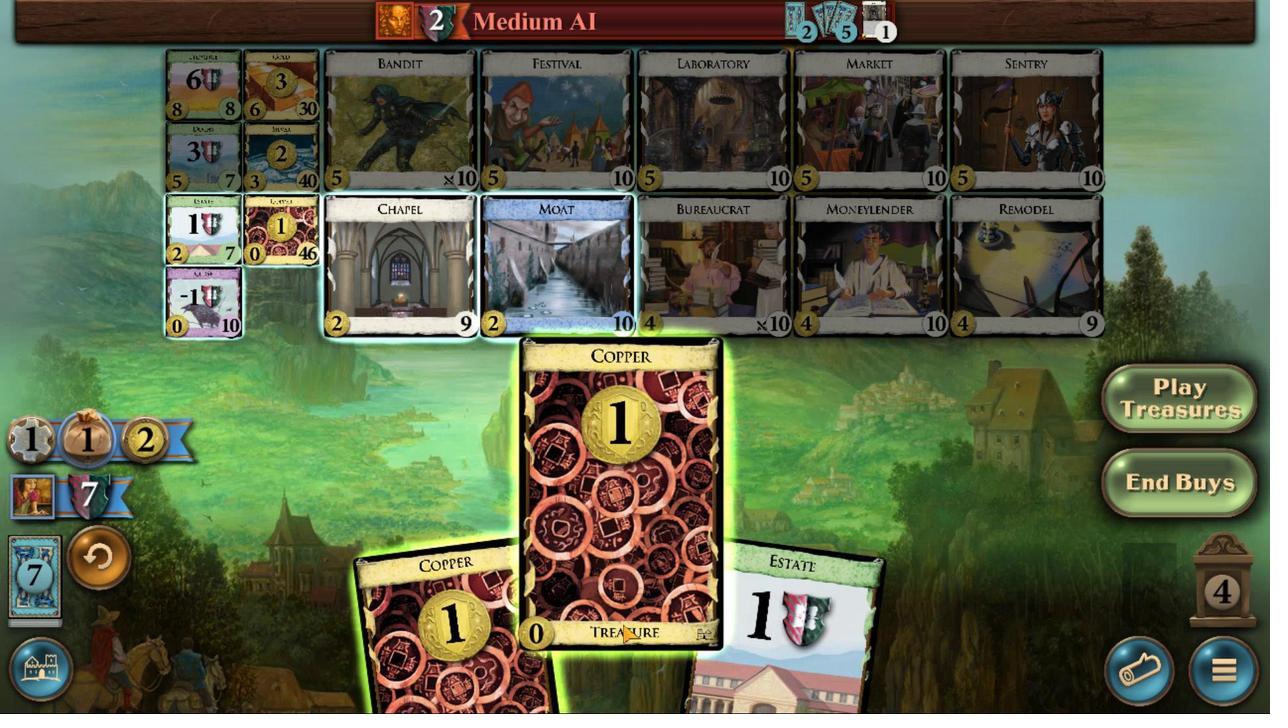 
Action: Mouse scrolled (889, 473) with delta (0, 0)
Screenshot: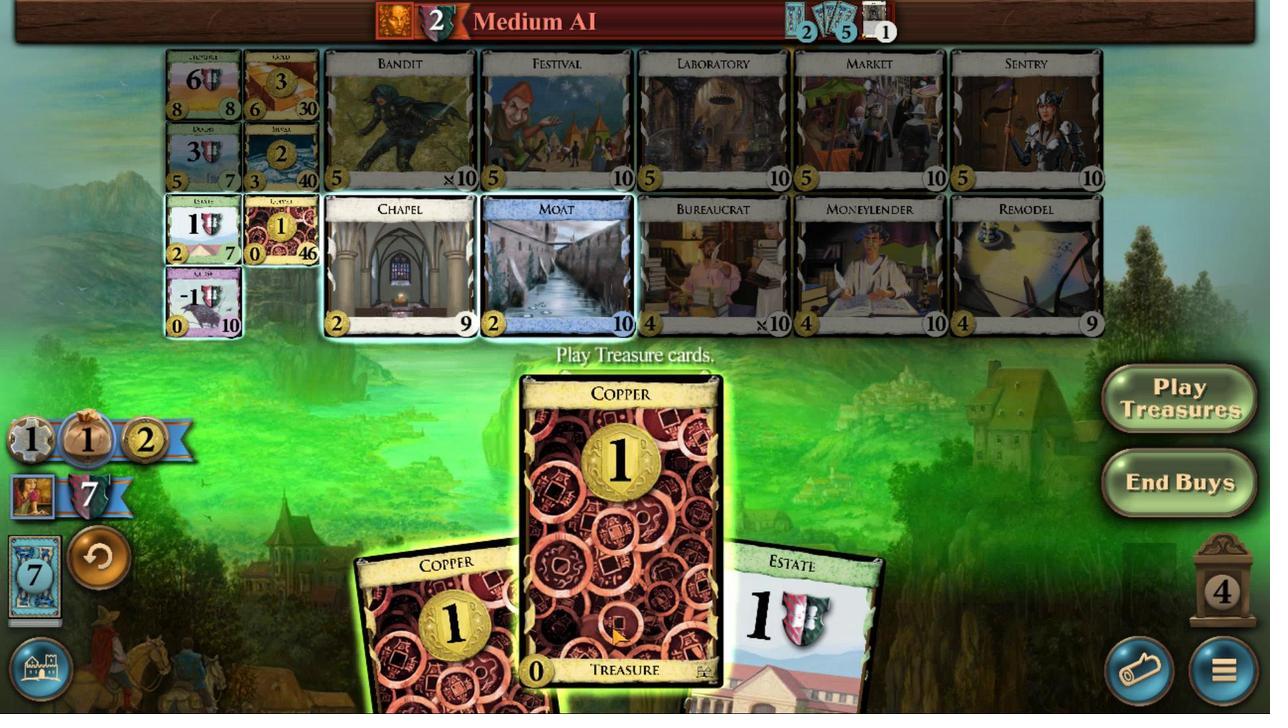 
Action: Mouse moved to (846, 468)
Screenshot: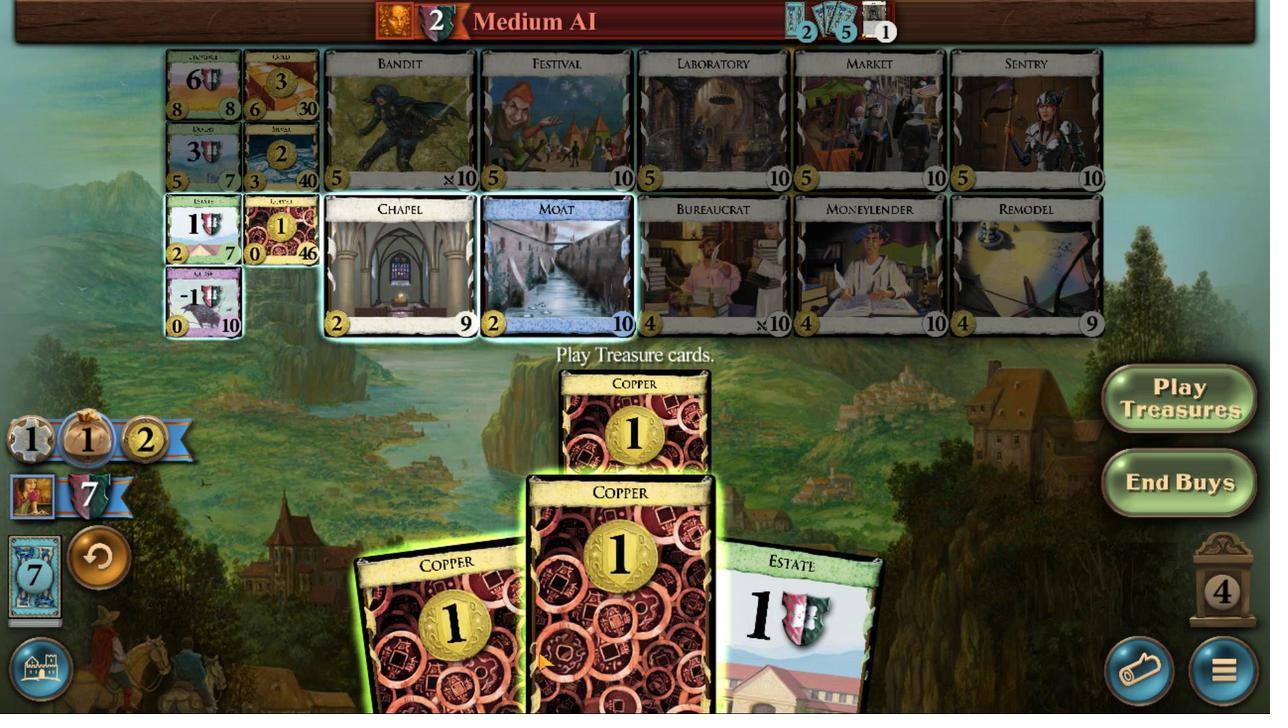 
Action: Mouse scrolled (846, 468) with delta (0, 0)
Screenshot: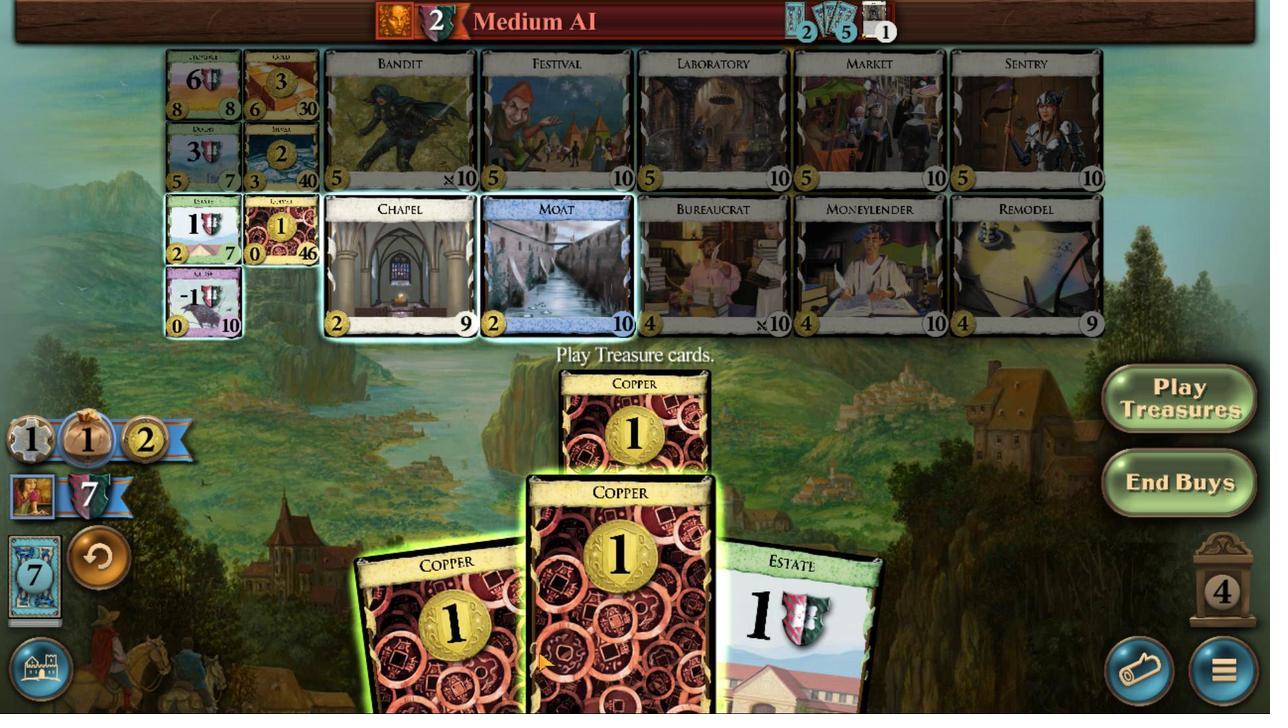 
Action: Mouse scrolled (846, 468) with delta (0, 0)
Screenshot: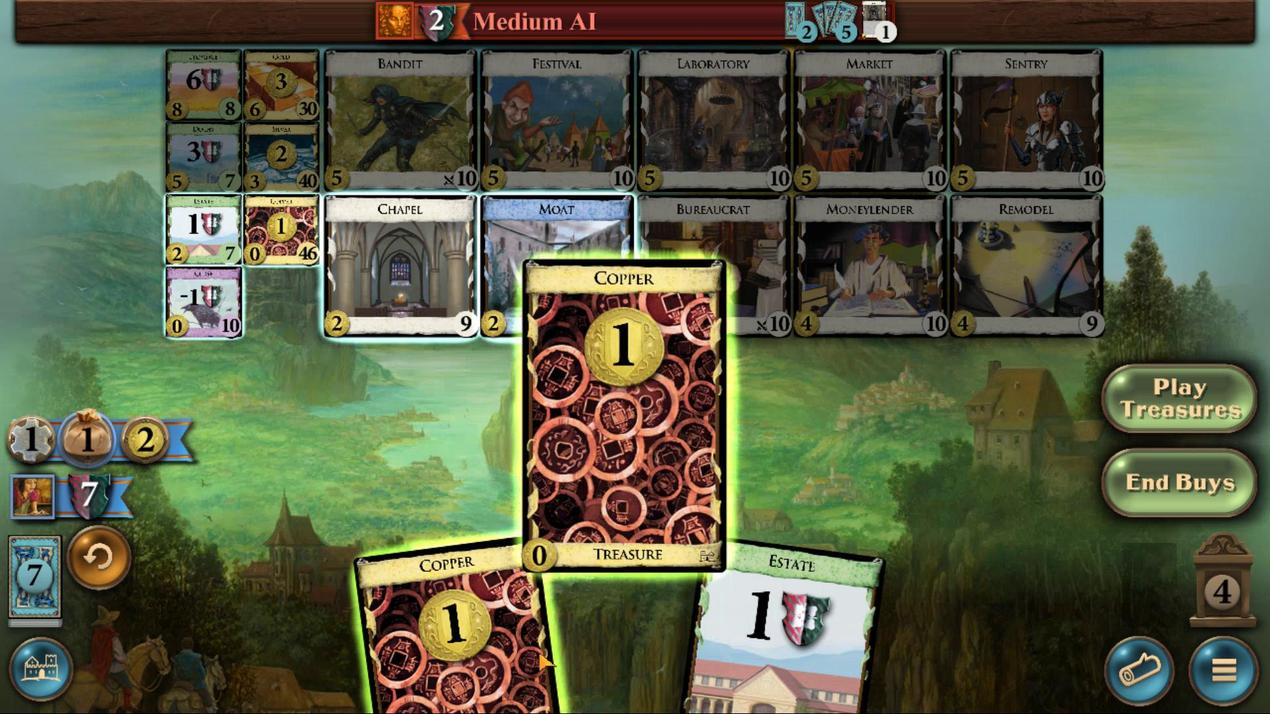 
Action: Mouse scrolled (846, 468) with delta (0, 0)
Screenshot: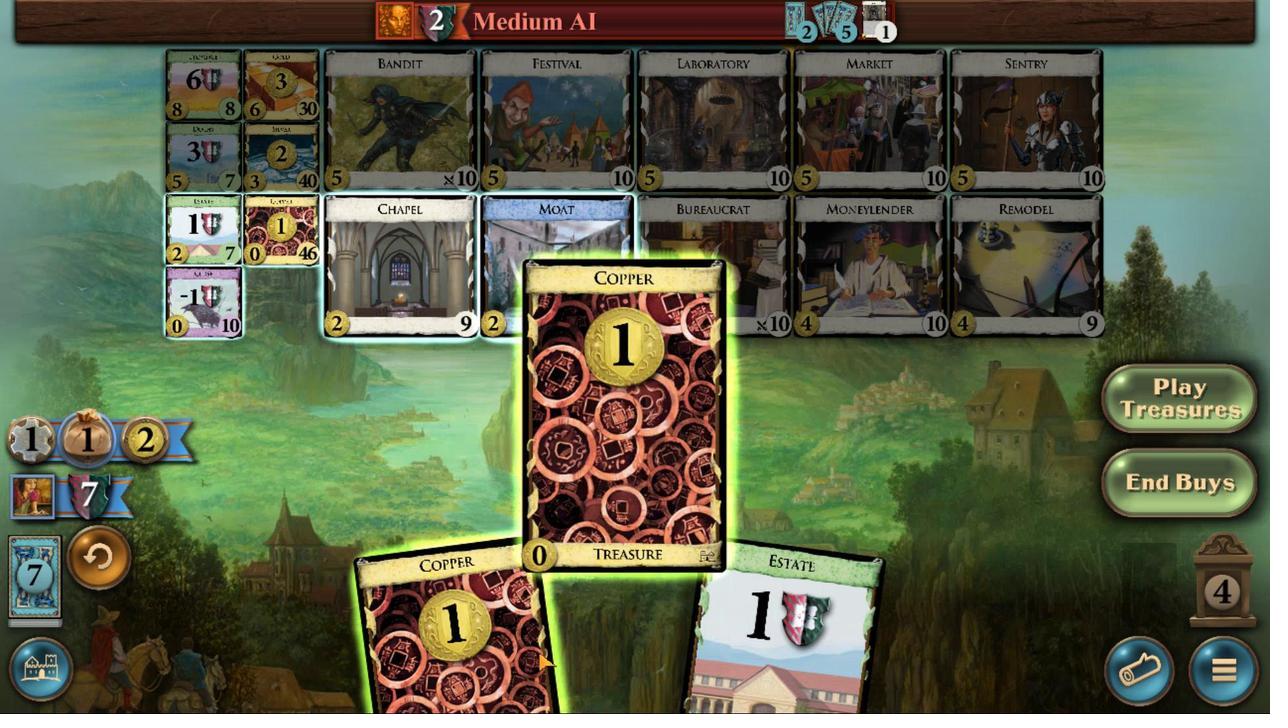 
Action: Mouse scrolled (846, 468) with delta (0, 0)
Screenshot: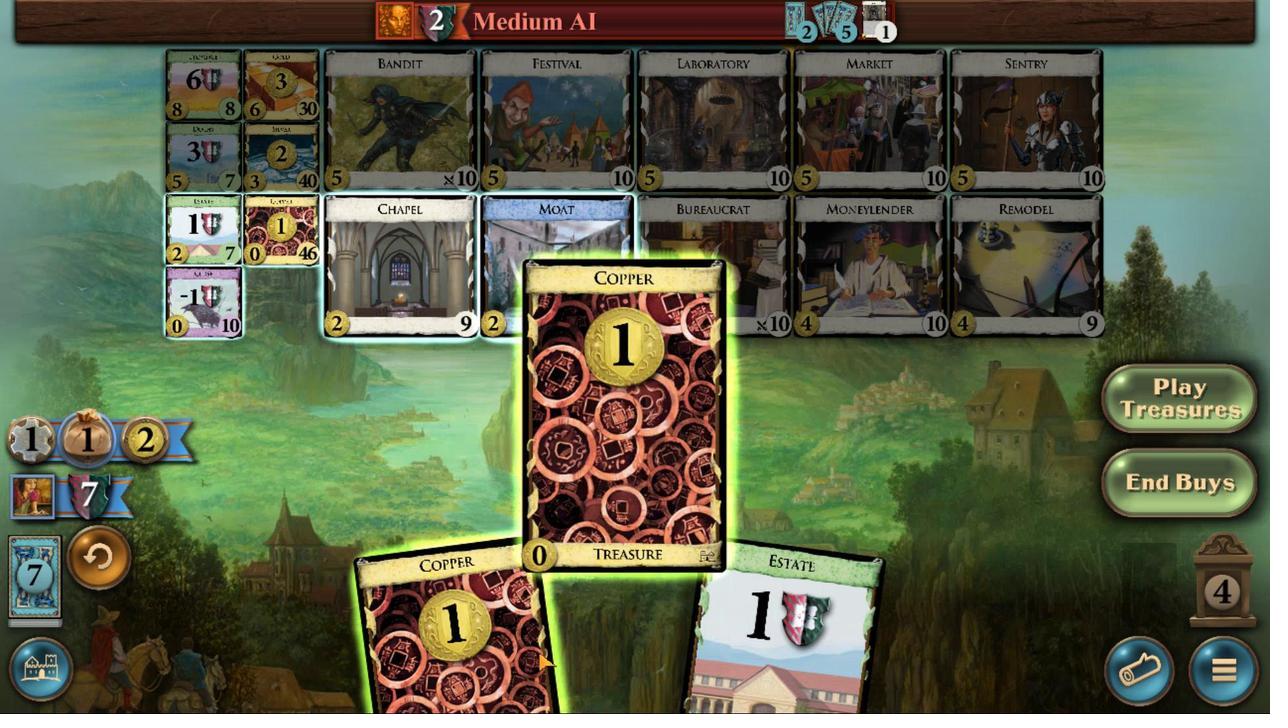 
Action: Mouse scrolled (846, 468) with delta (0, 0)
Screenshot: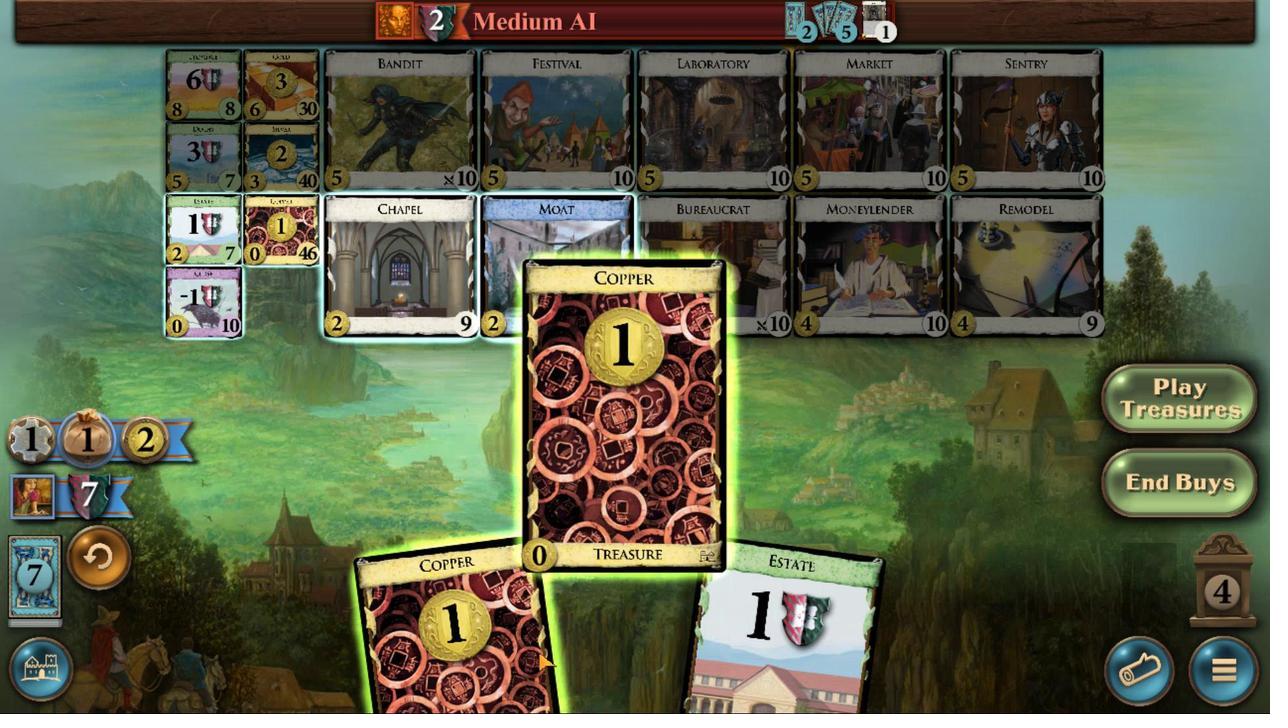 
Action: Mouse scrolled (846, 468) with delta (0, 0)
Screenshot: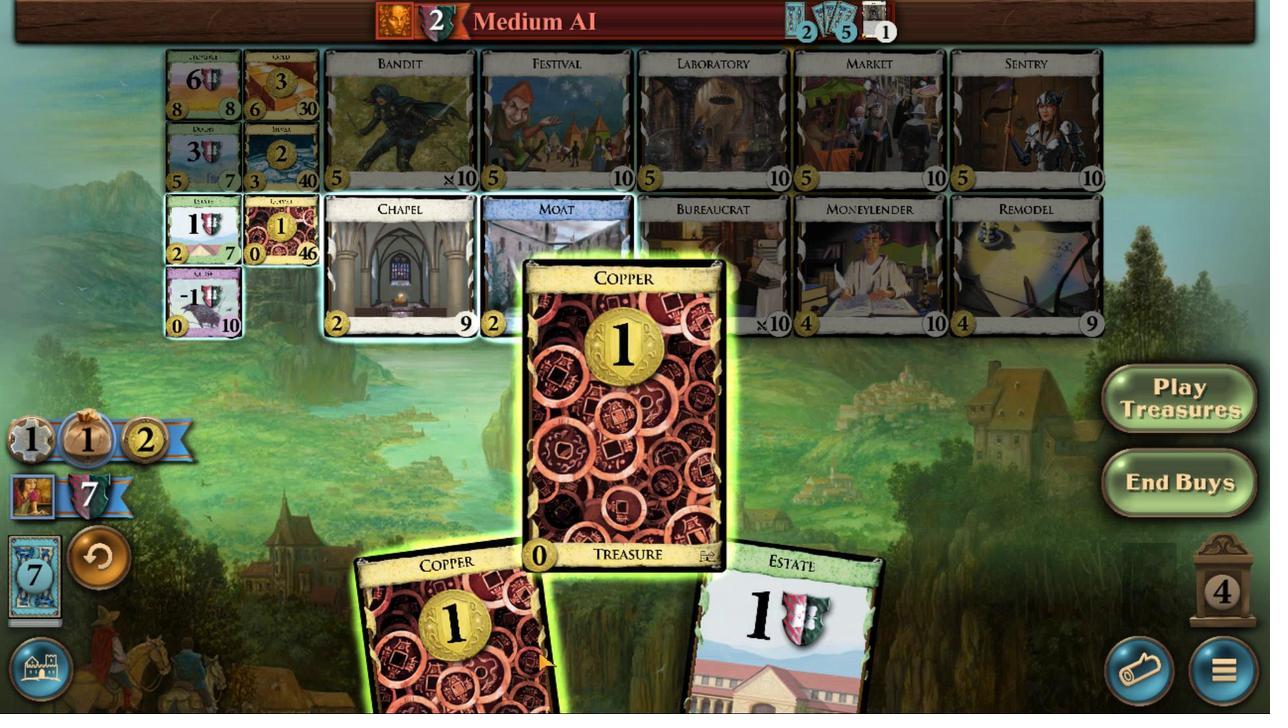 
Action: Mouse moved to (834, 467)
Screenshot: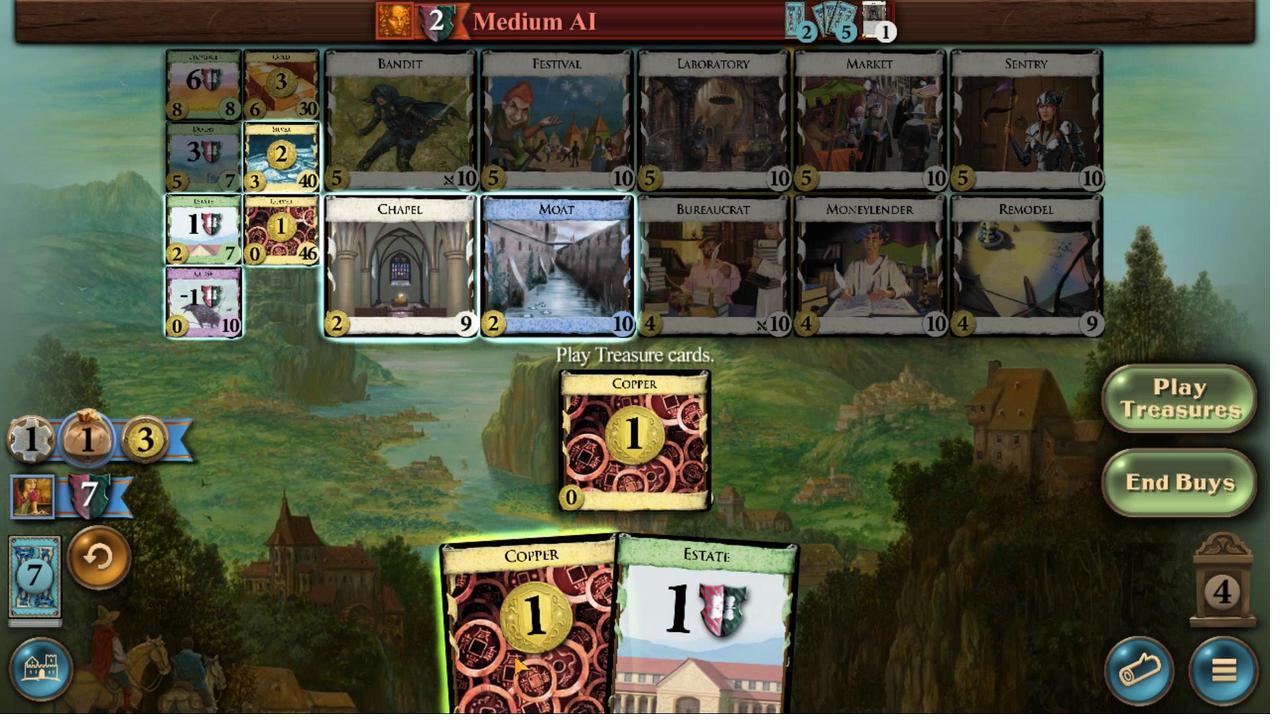 
Action: Mouse scrolled (834, 467) with delta (0, 0)
Screenshot: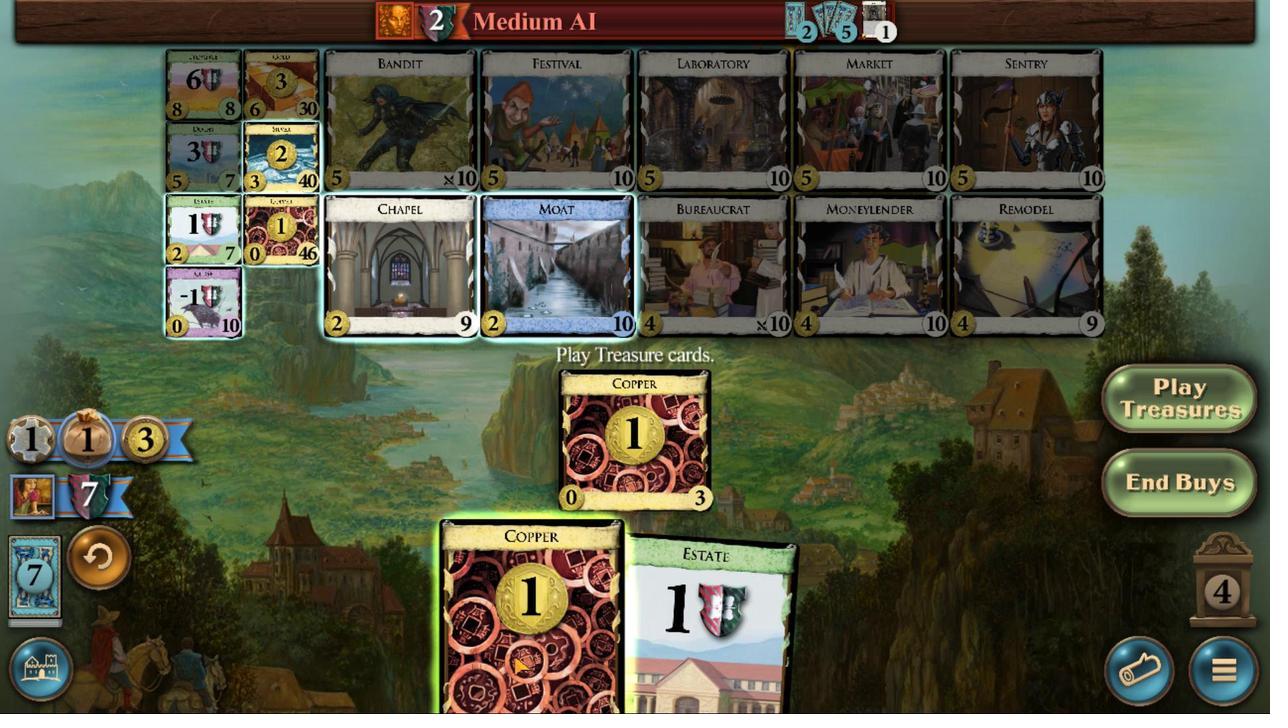 
Action: Mouse scrolled (834, 467) with delta (0, 0)
Screenshot: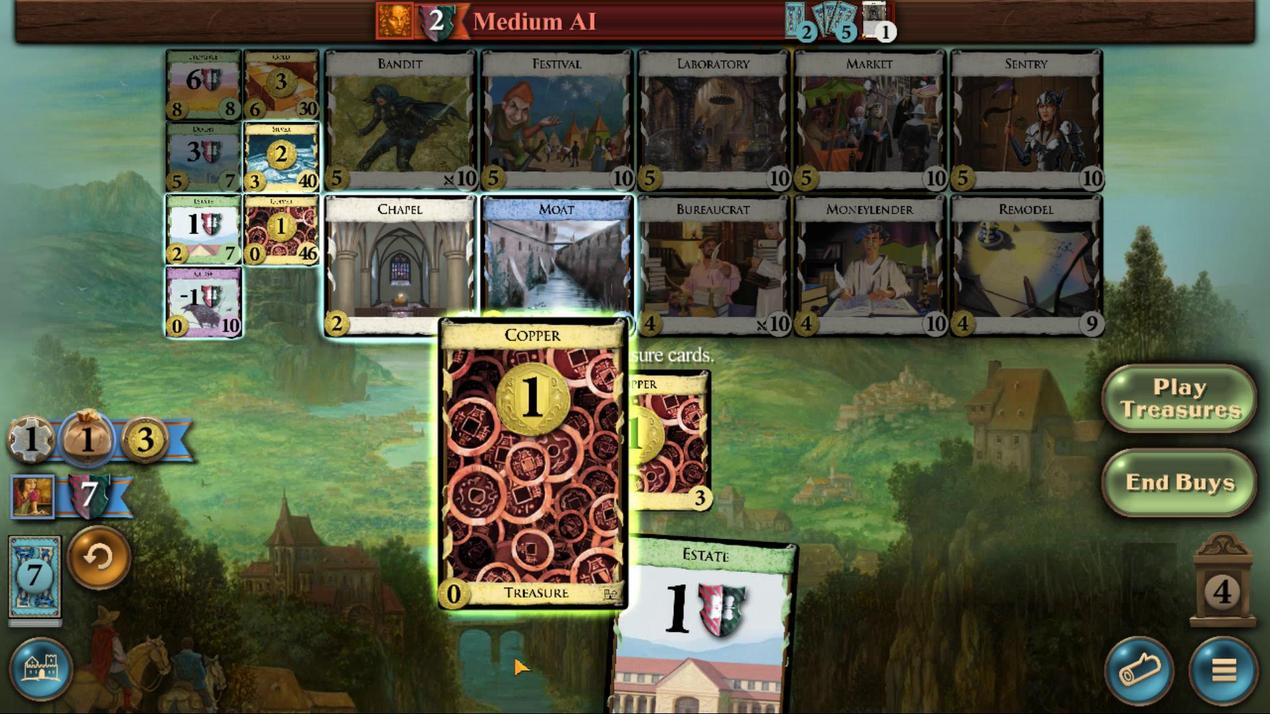 
Action: Mouse scrolled (834, 467) with delta (0, 0)
Screenshot: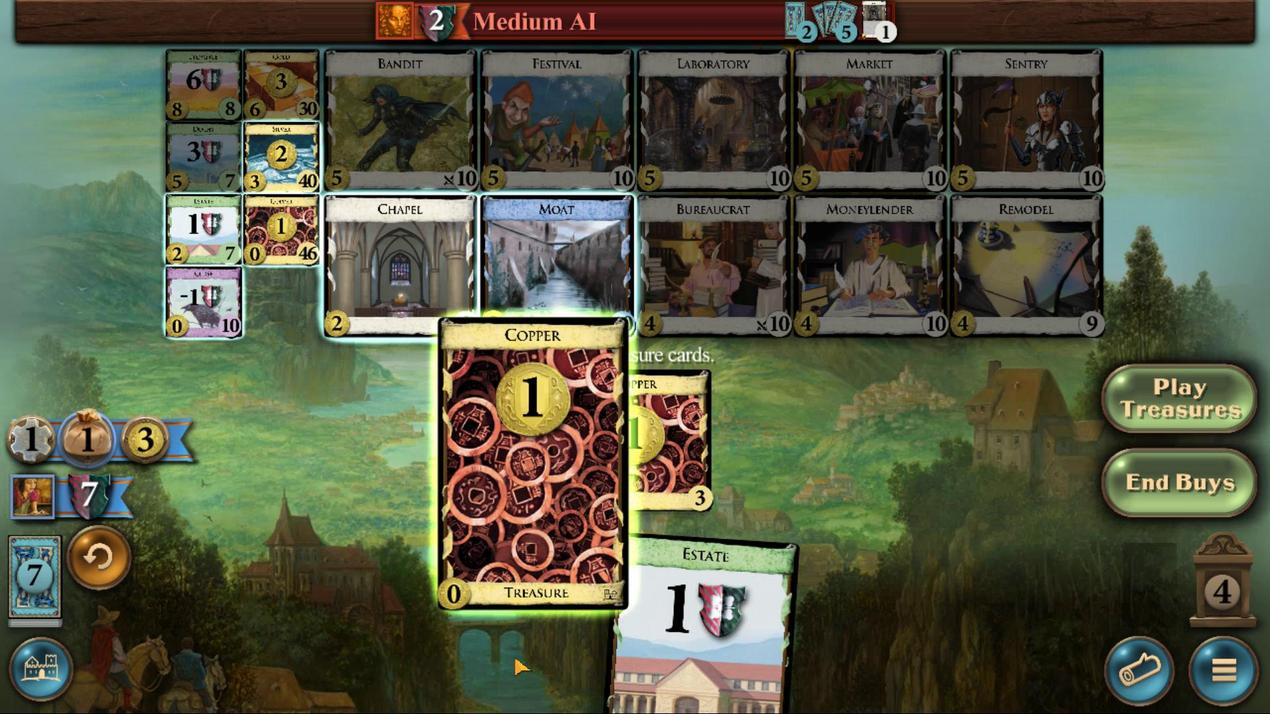 
Action: Mouse scrolled (834, 467) with delta (0, 0)
Screenshot: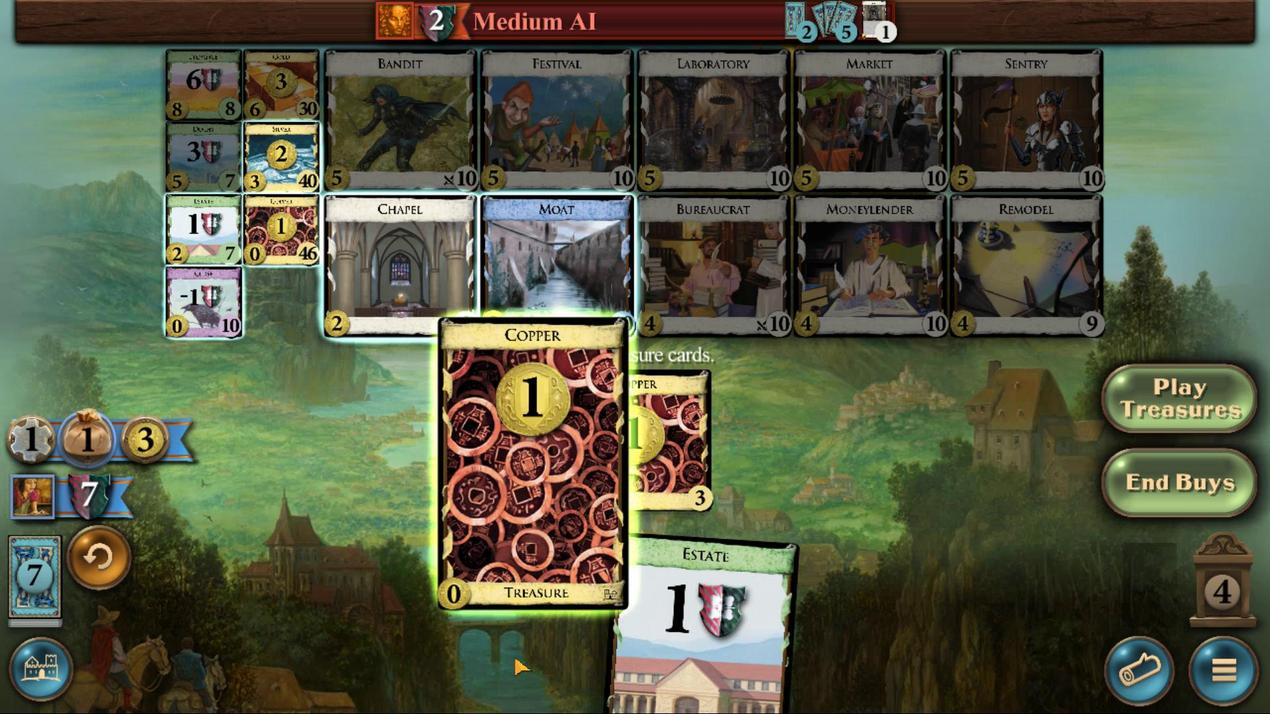 
Action: Mouse scrolled (834, 467) with delta (0, 0)
Screenshot: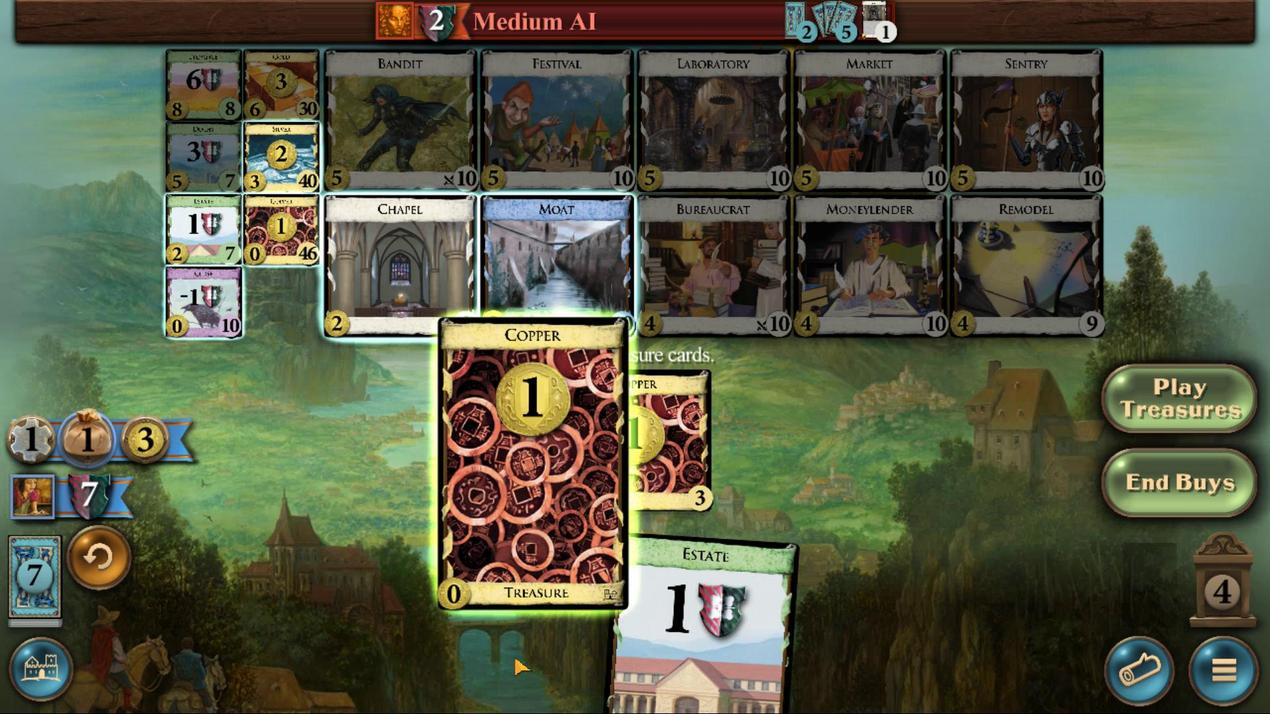 
Action: Mouse scrolled (834, 467) with delta (0, 0)
Screenshot: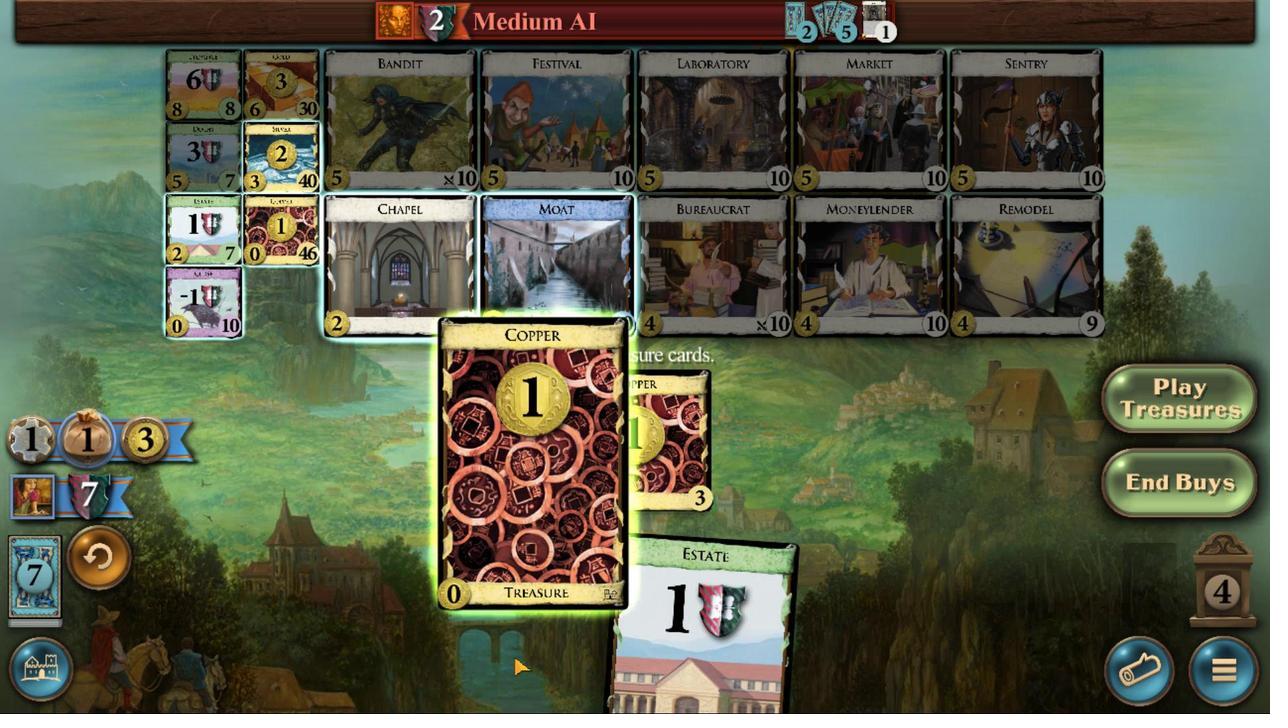 
Action: Mouse moved to (704, 553)
Screenshot: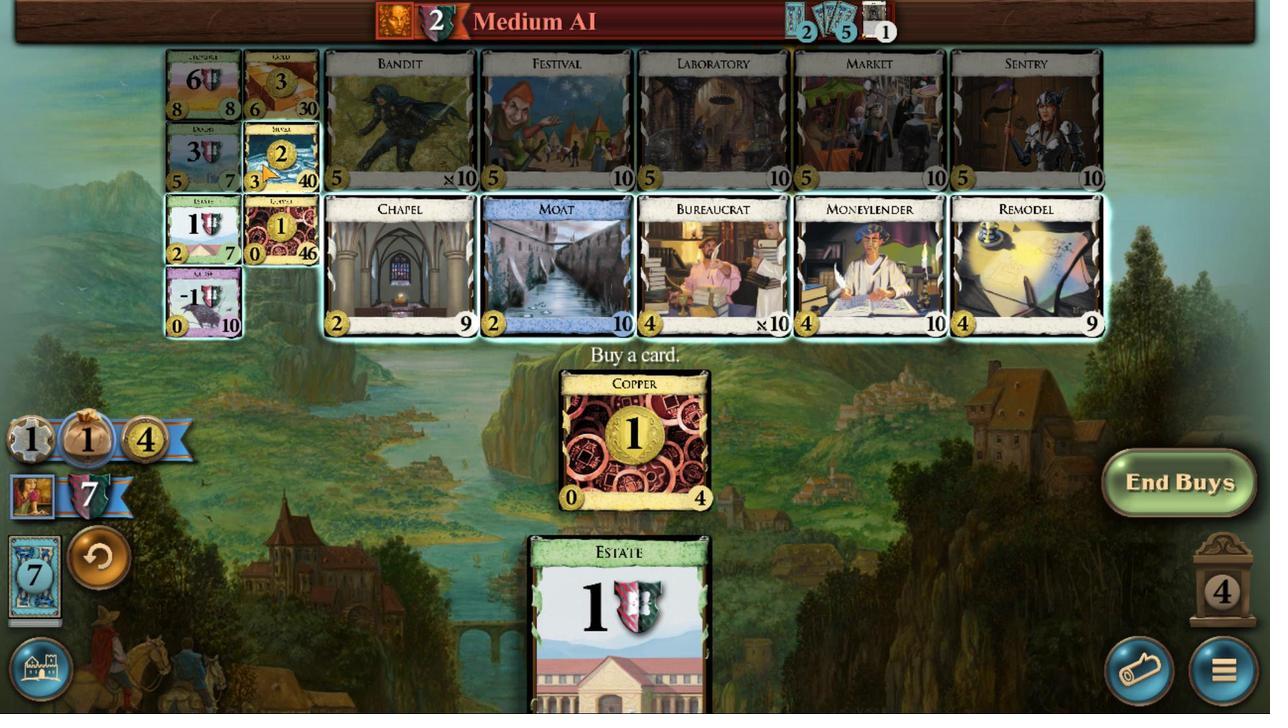 
Action: Mouse pressed left at (704, 553)
Screenshot: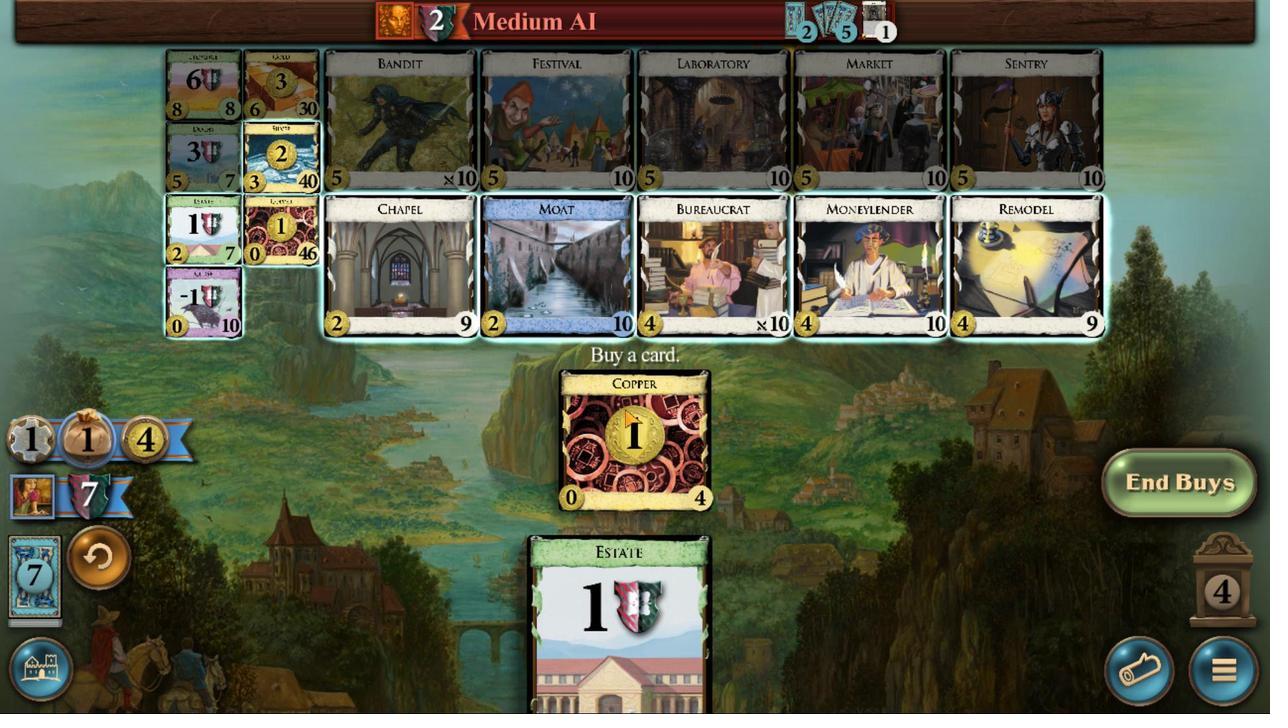 
Action: Mouse moved to (730, 468)
Screenshot: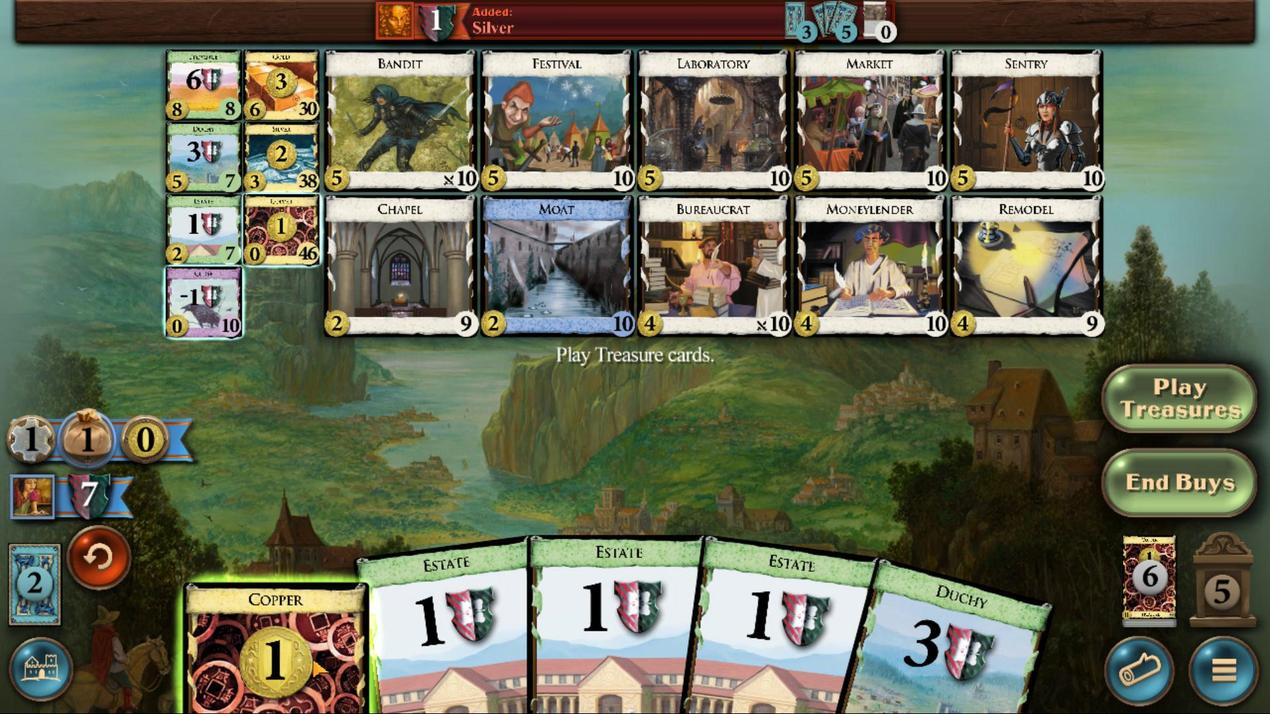 
Action: Mouse scrolled (730, 469) with delta (0, 0)
Screenshot: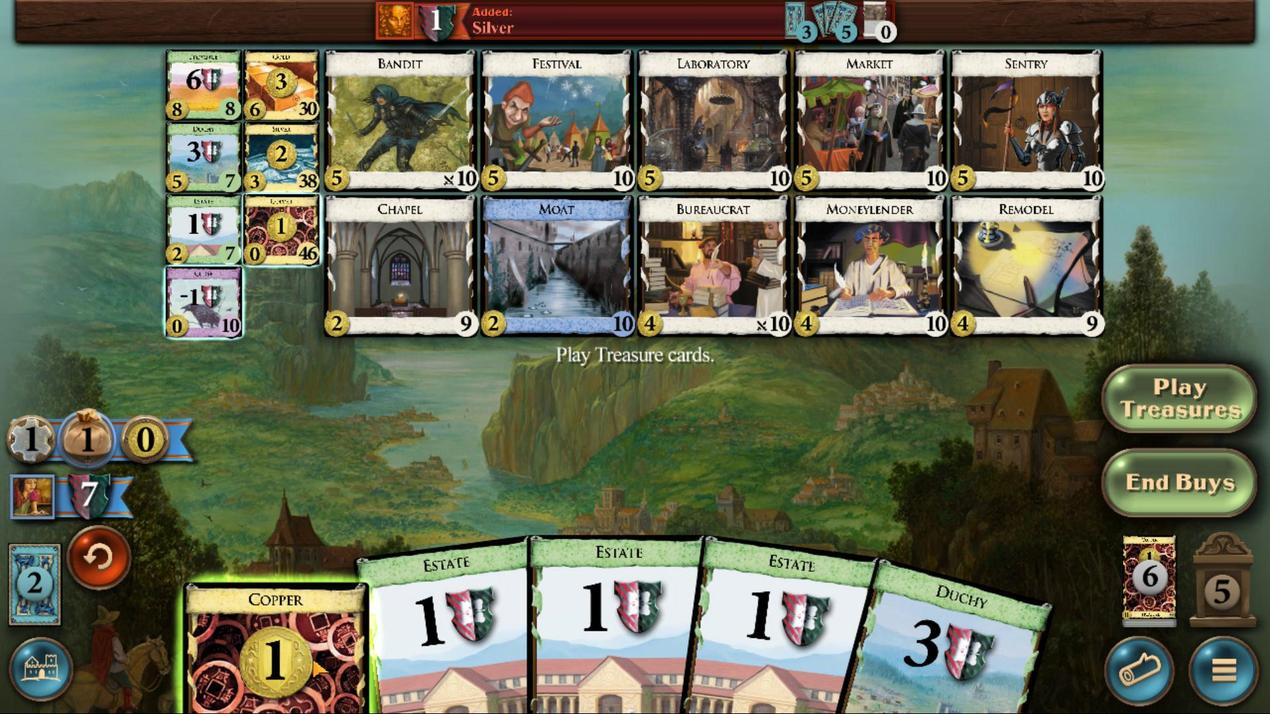 
Action: Mouse moved to (730, 467)
Screenshot: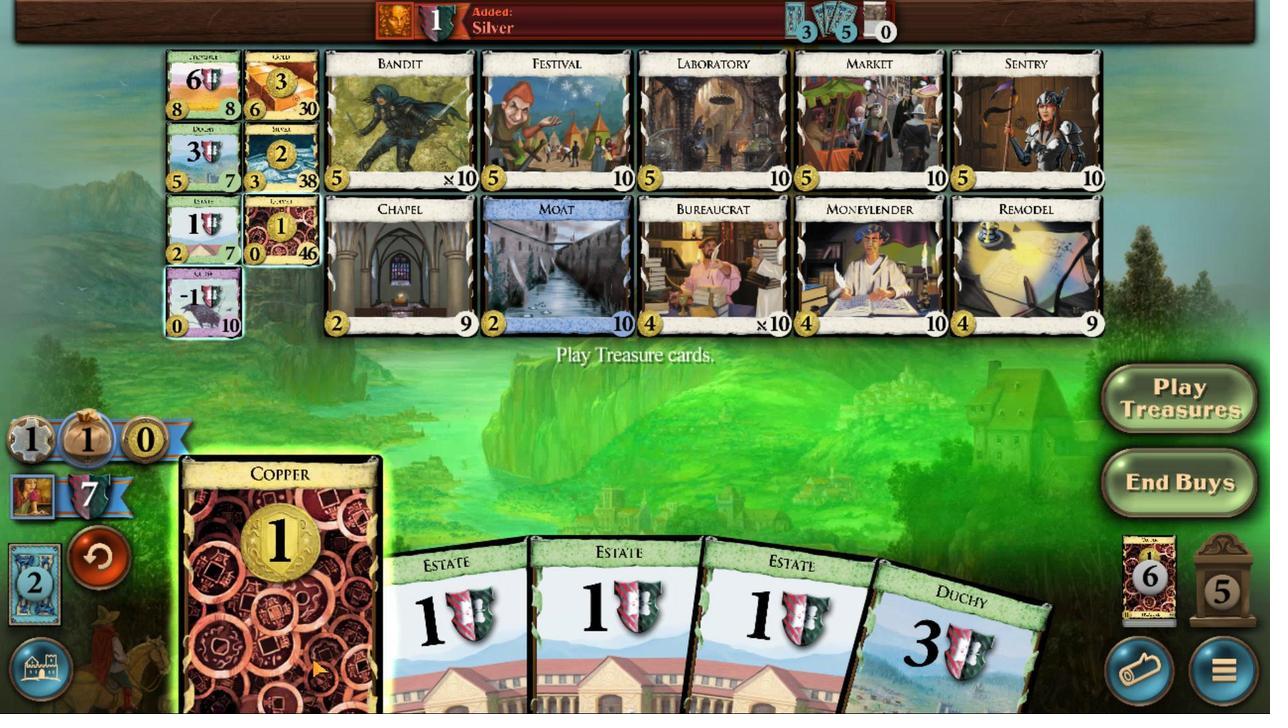 
Action: Mouse scrolled (730, 468) with delta (0, 0)
Screenshot: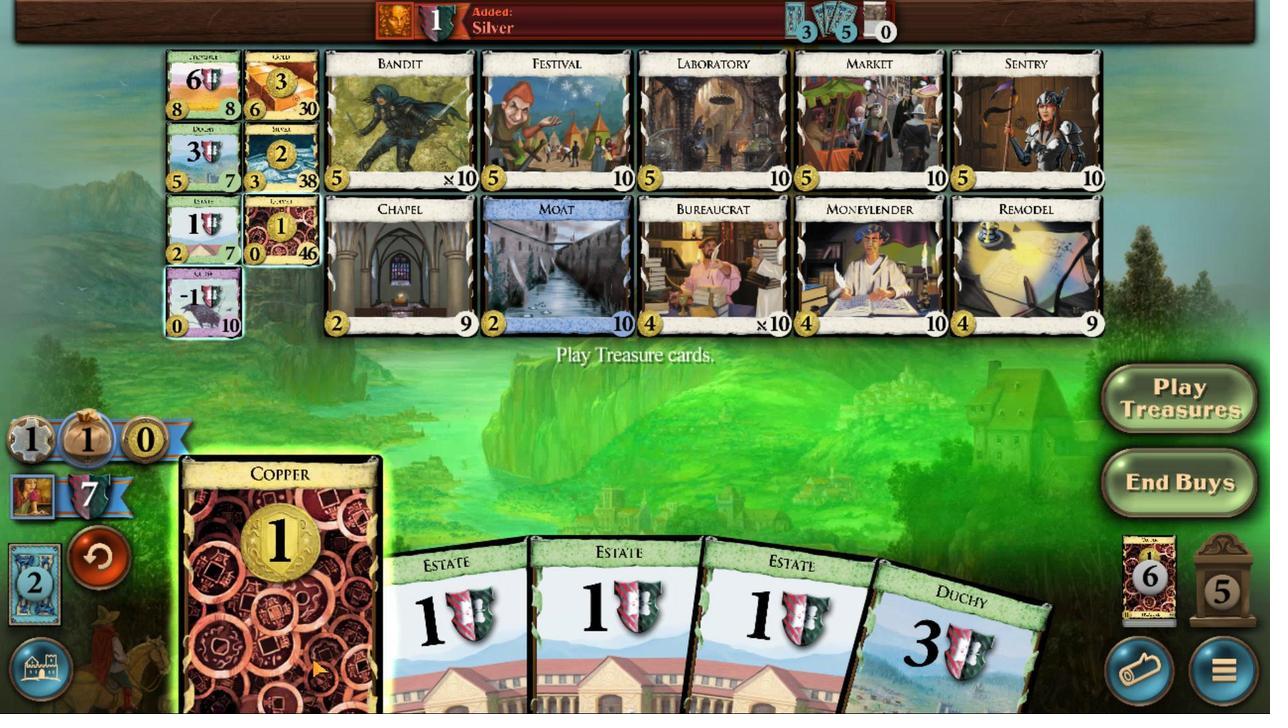 
Action: Mouse moved to (730, 467)
Screenshot: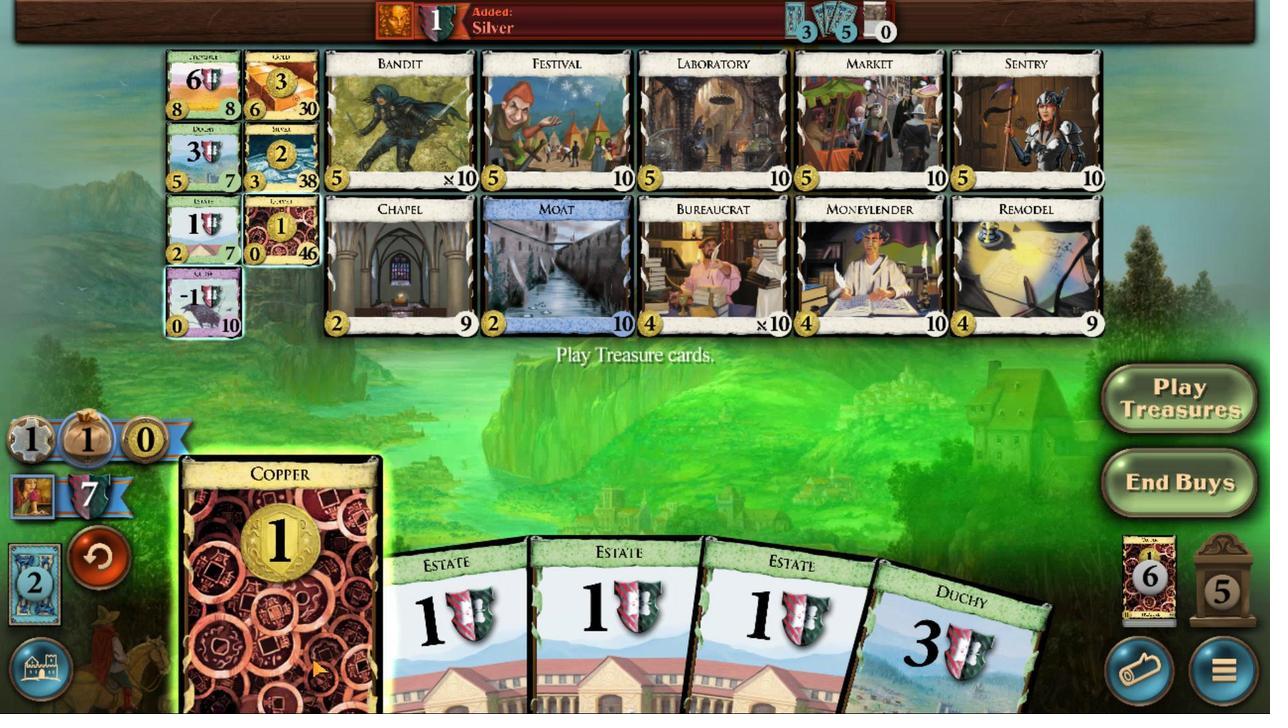 
Action: Mouse scrolled (730, 467) with delta (0, 0)
Screenshot: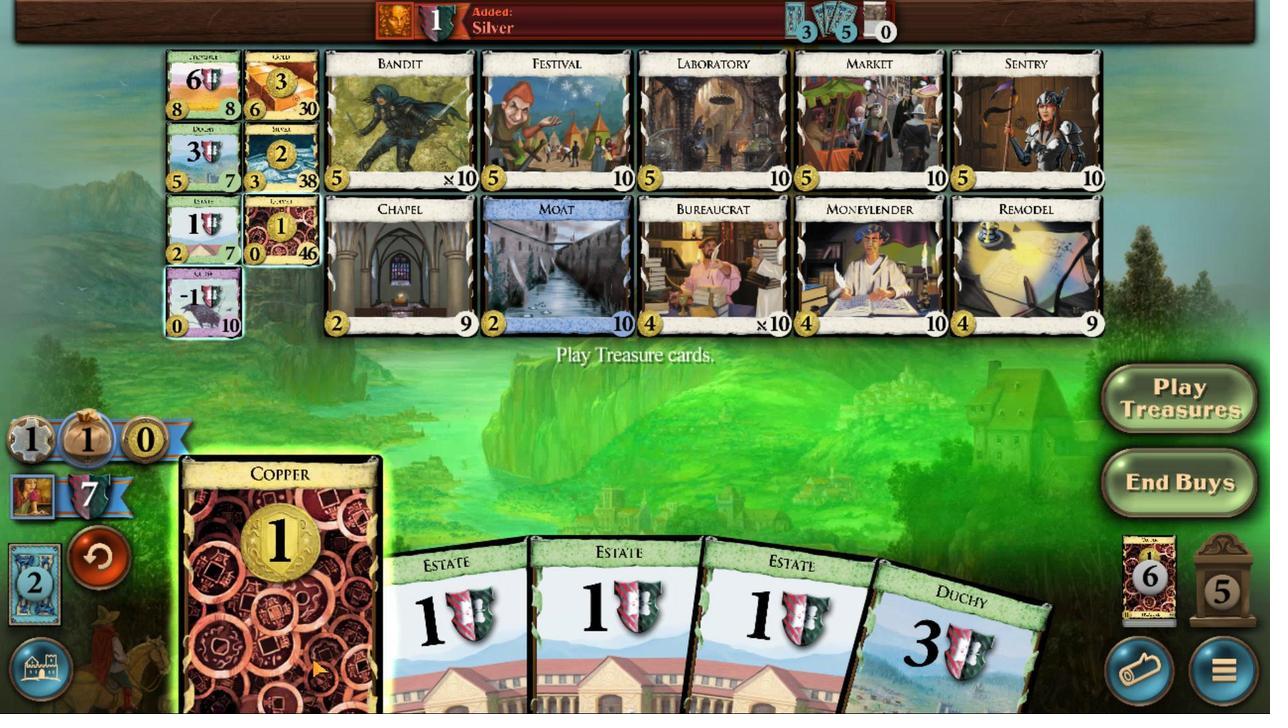 
Action: Mouse moved to (730, 467)
Screenshot: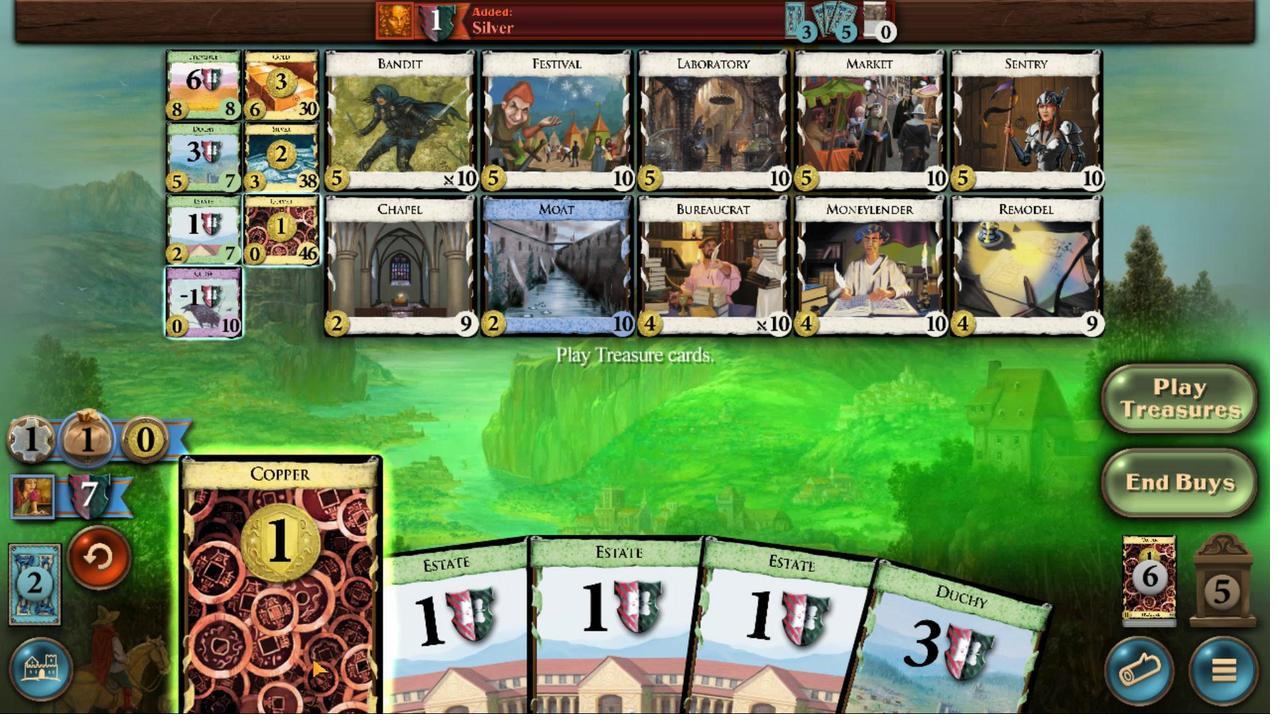 
Action: Mouse scrolled (730, 467) with delta (0, 0)
Screenshot: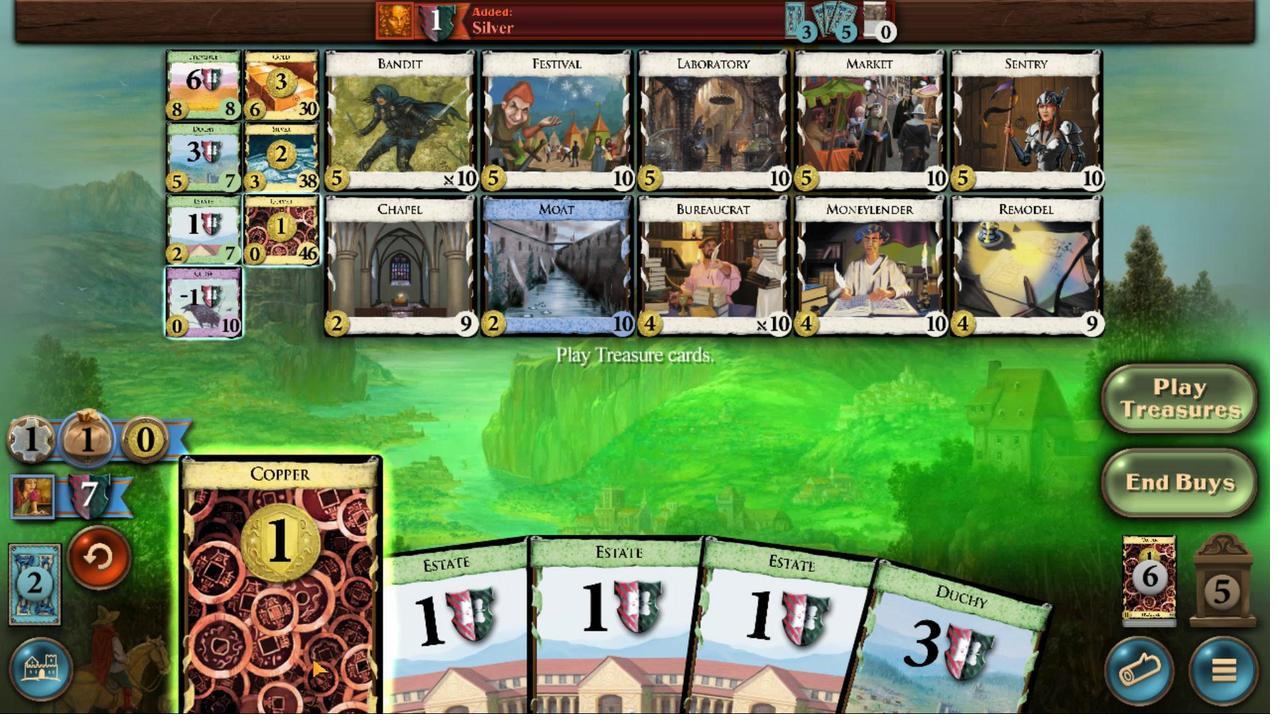 
Action: Mouse scrolled (730, 467) with delta (0, 0)
Screenshot: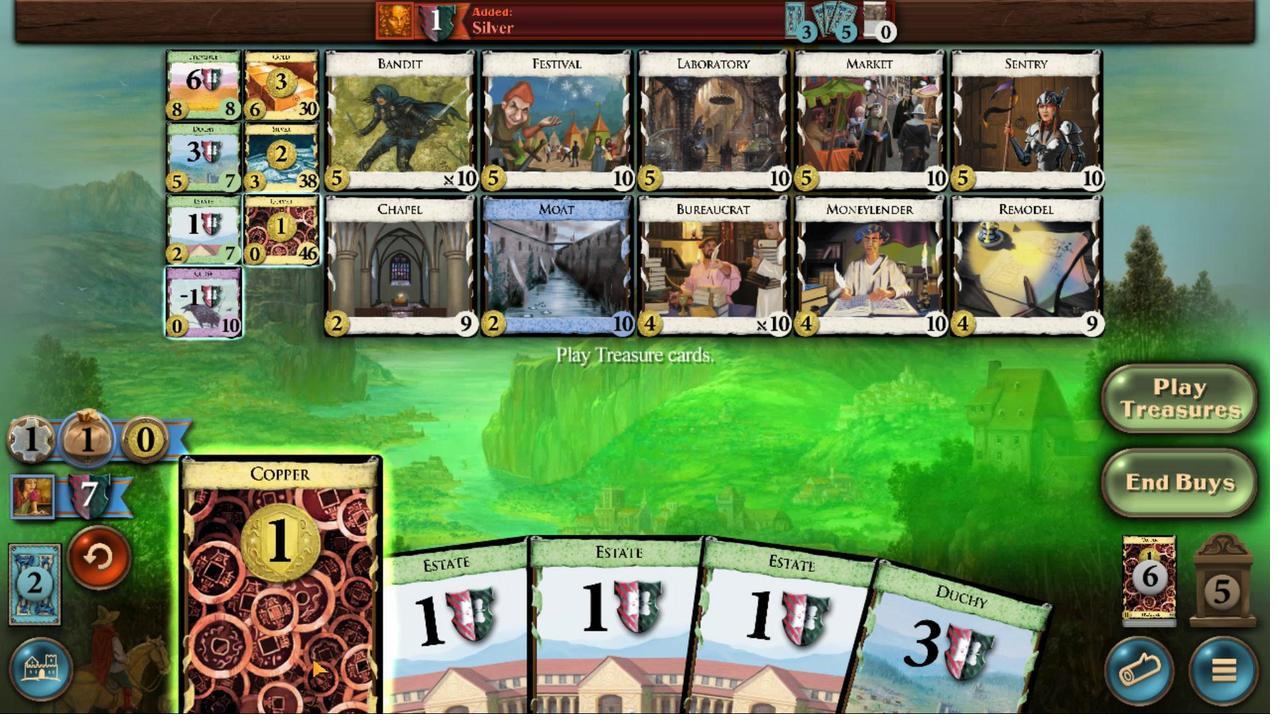 
Action: Mouse scrolled (730, 467) with delta (0, 0)
Screenshot: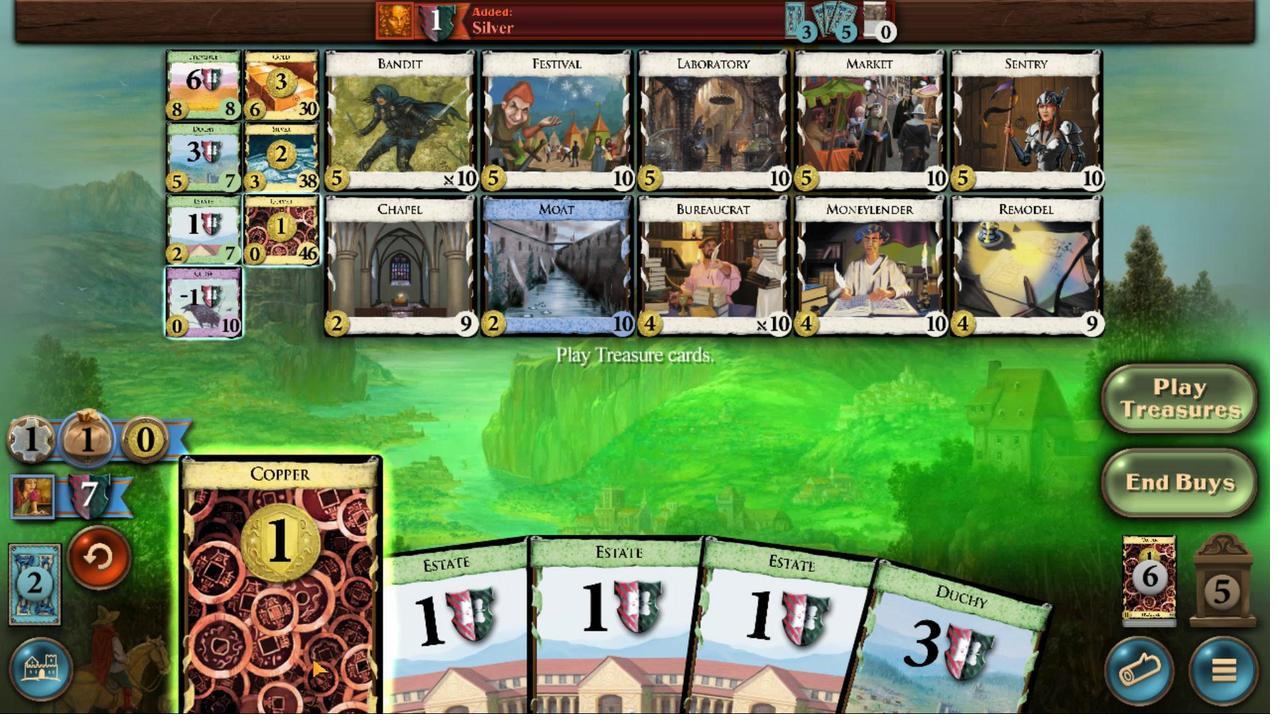 
Action: Mouse scrolled (730, 467) with delta (0, 0)
Screenshot: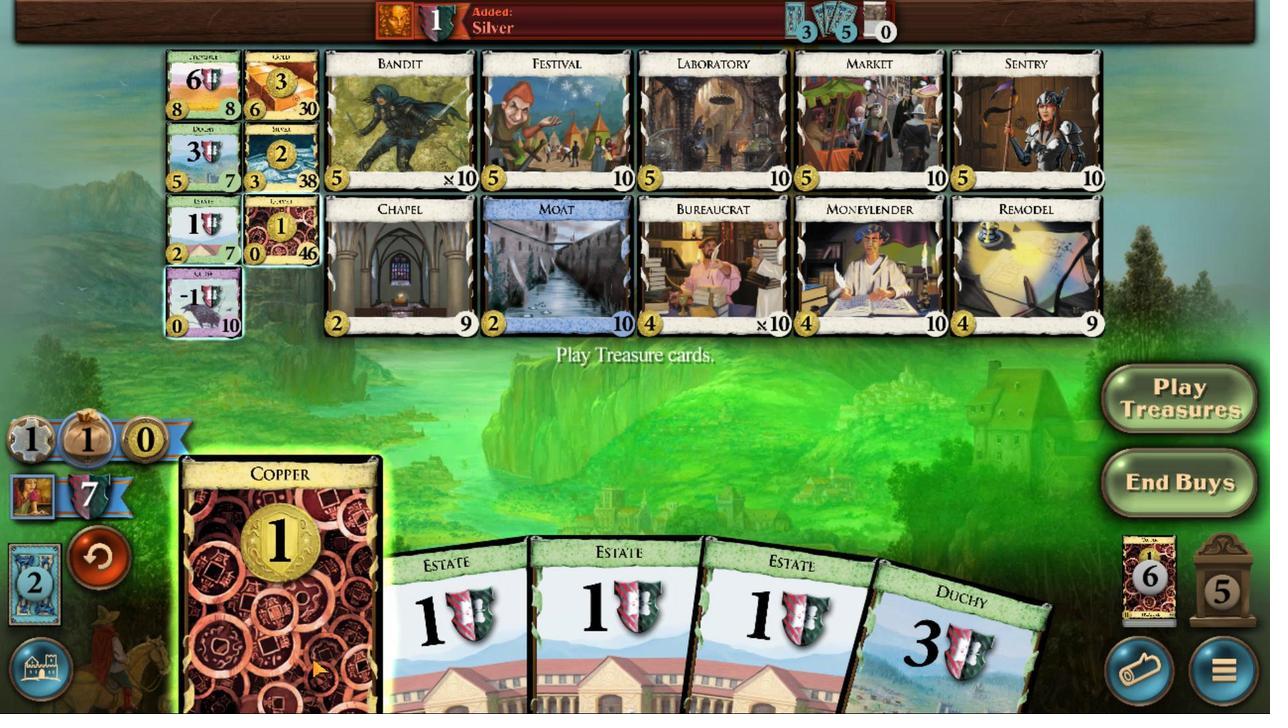 
Action: Mouse moved to (712, 475)
Screenshot: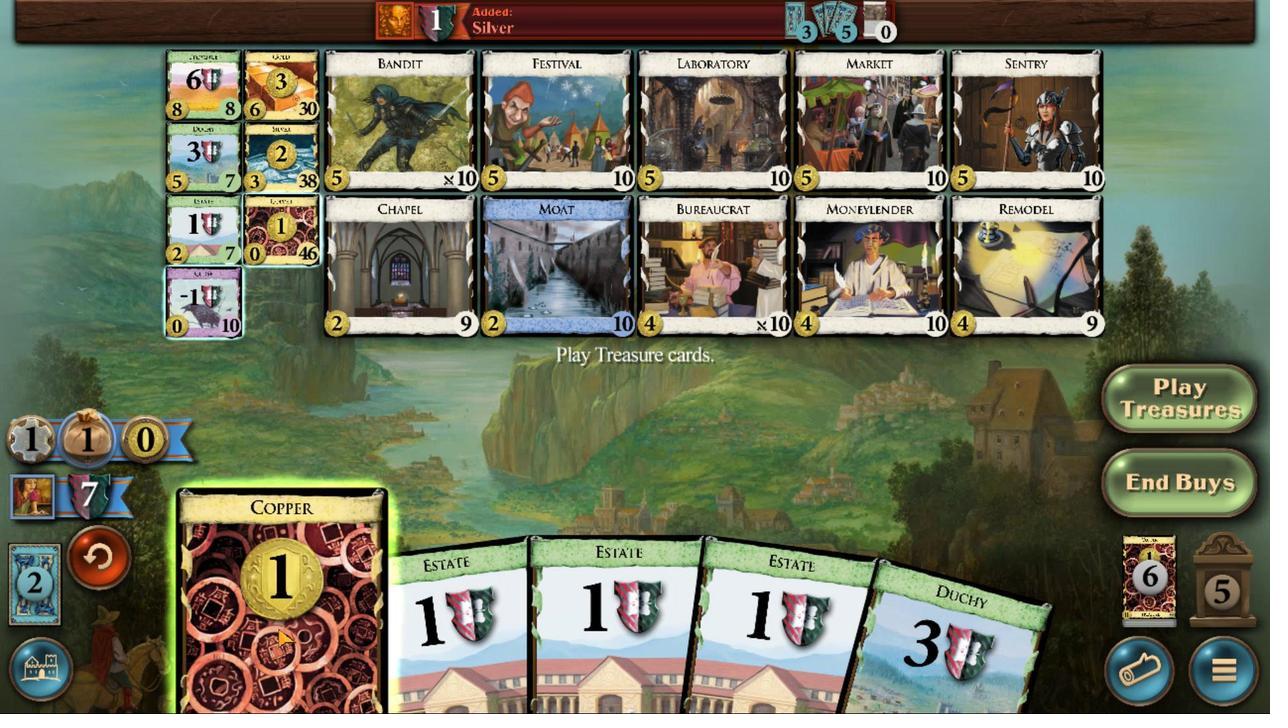 
Action: Mouse scrolled (712, 475) with delta (0, 0)
Screenshot: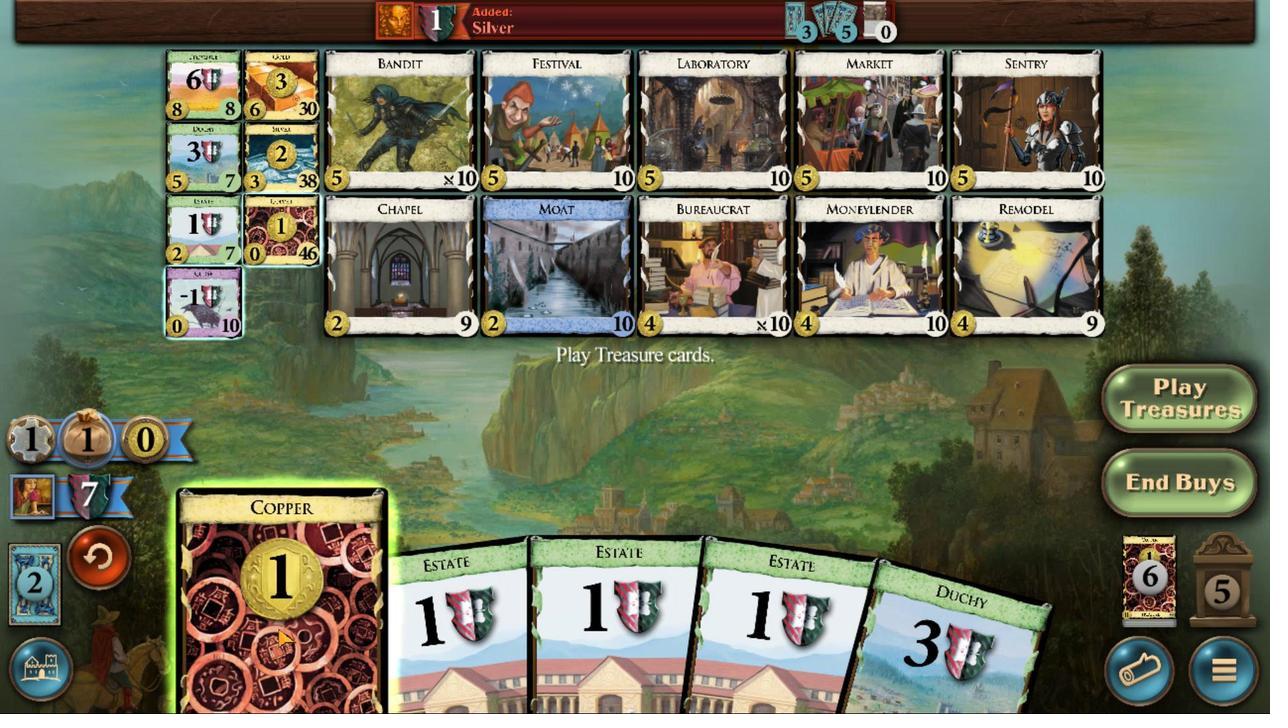
Action: Mouse moved to (712, 473)
Screenshot: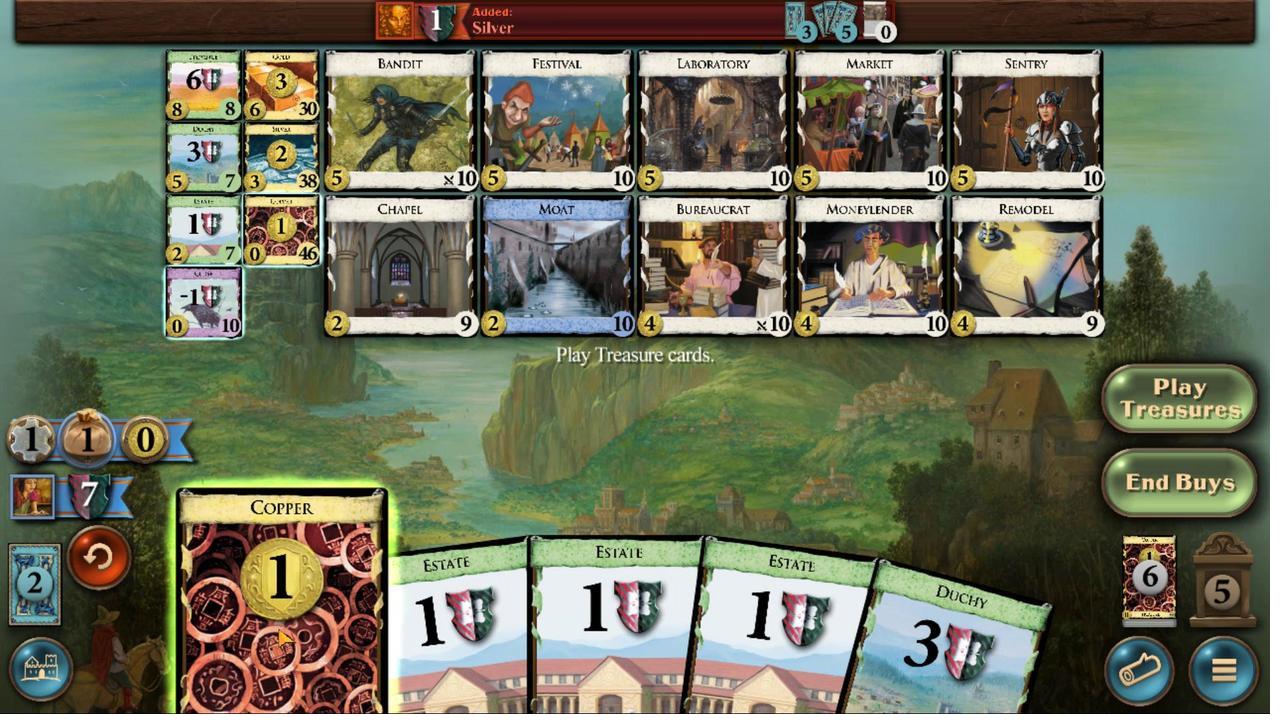 
Action: Mouse scrolled (712, 473) with delta (0, 0)
Screenshot: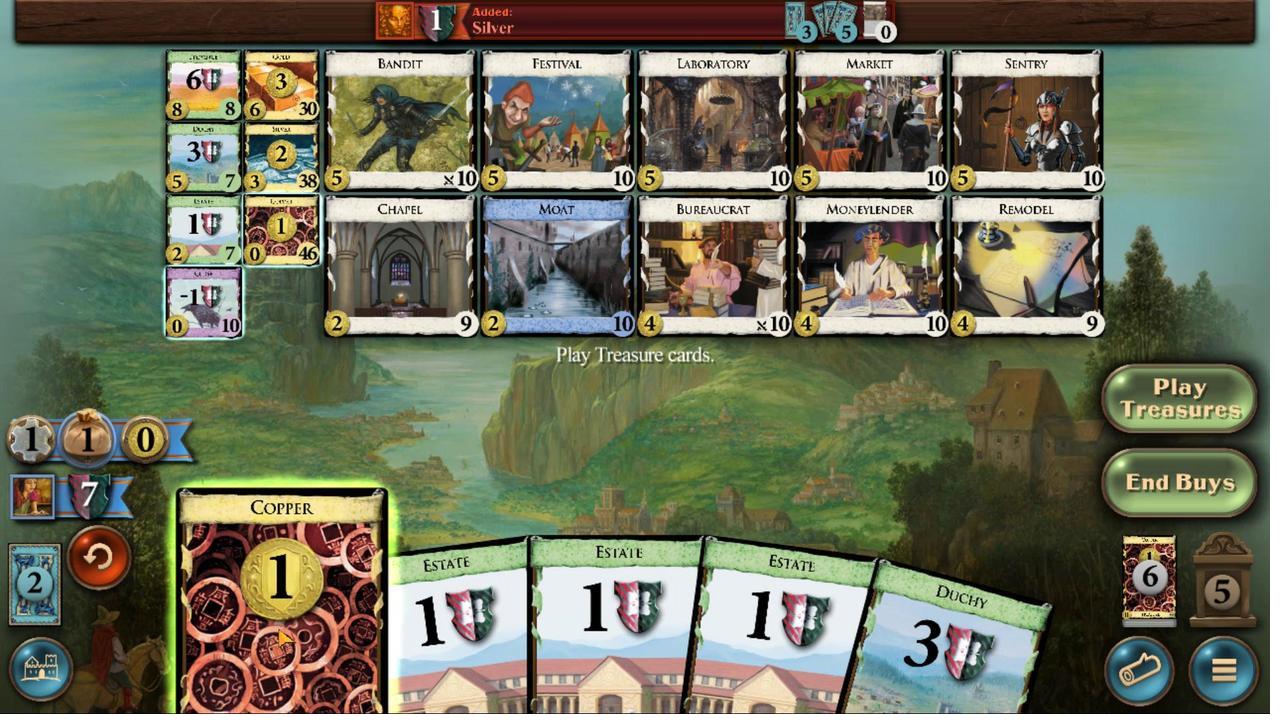 
Action: Mouse moved to (712, 473)
Screenshot: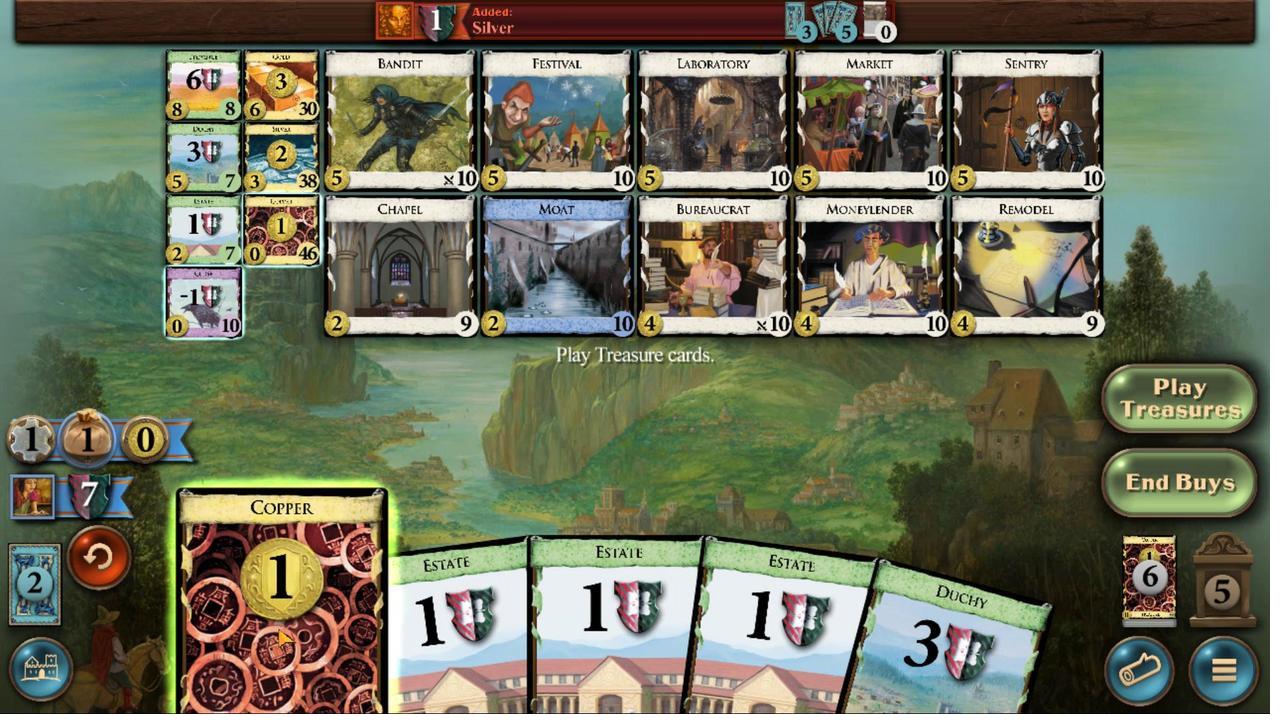 
Action: Mouse scrolled (712, 473) with delta (0, 0)
Screenshot: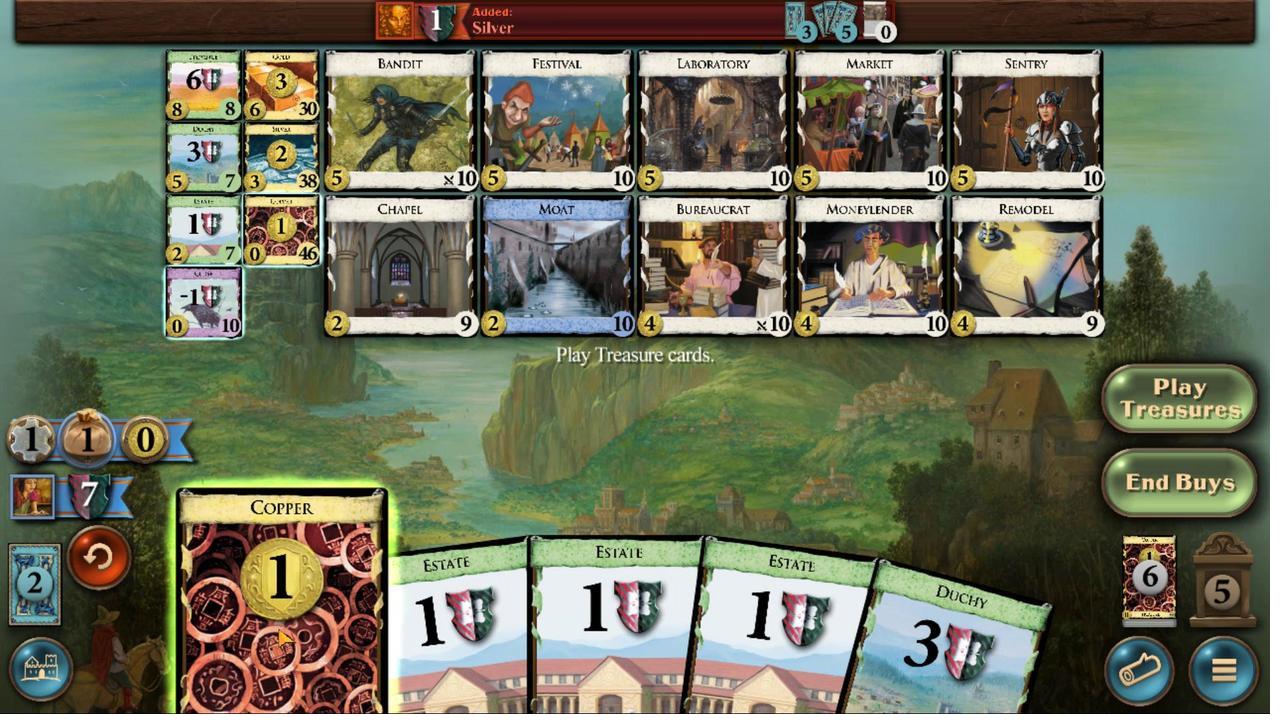 
Action: Mouse moved to (712, 472)
Screenshot: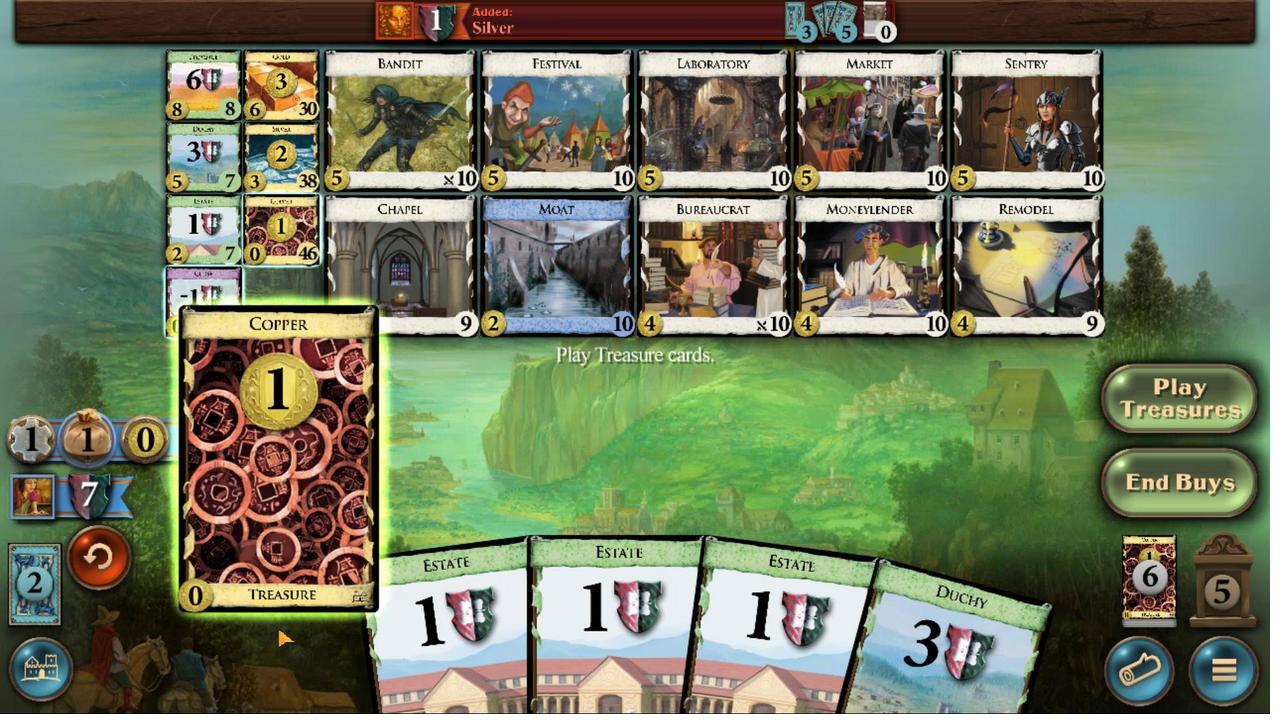 
Action: Mouse scrolled (712, 473) with delta (0, 0)
Screenshot: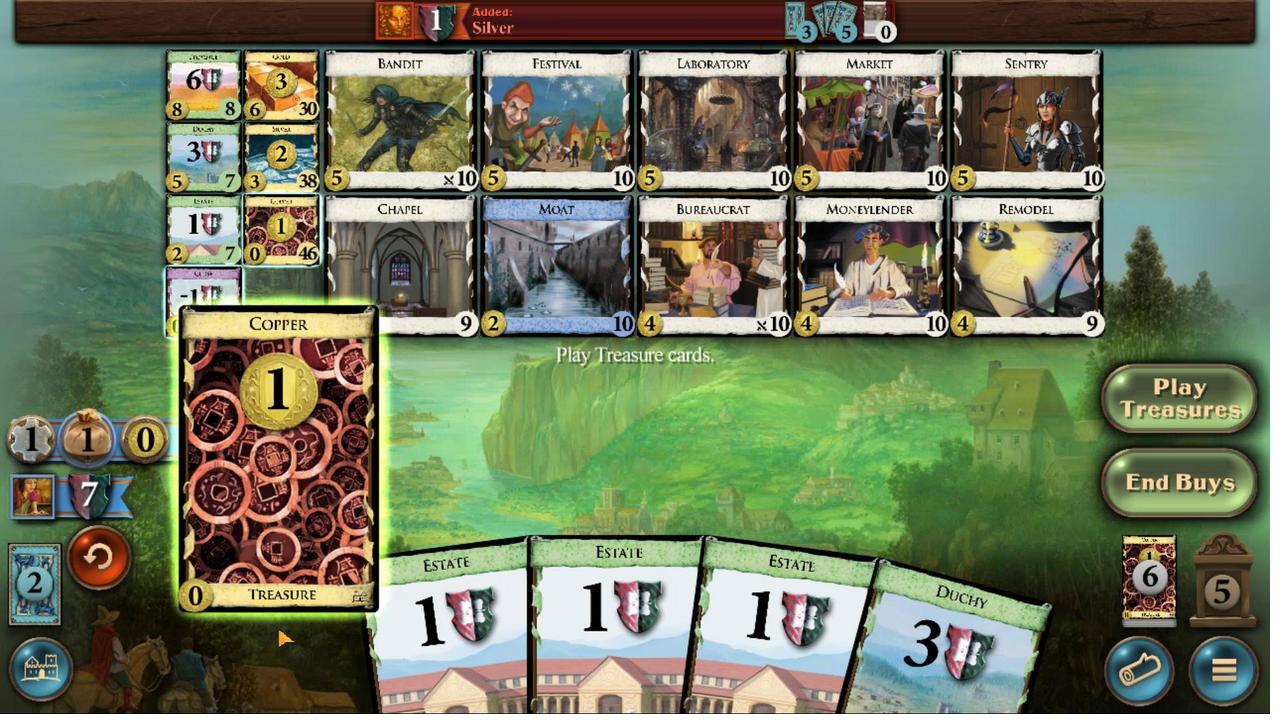 
Action: Mouse scrolled (712, 473) with delta (0, 0)
Screenshot: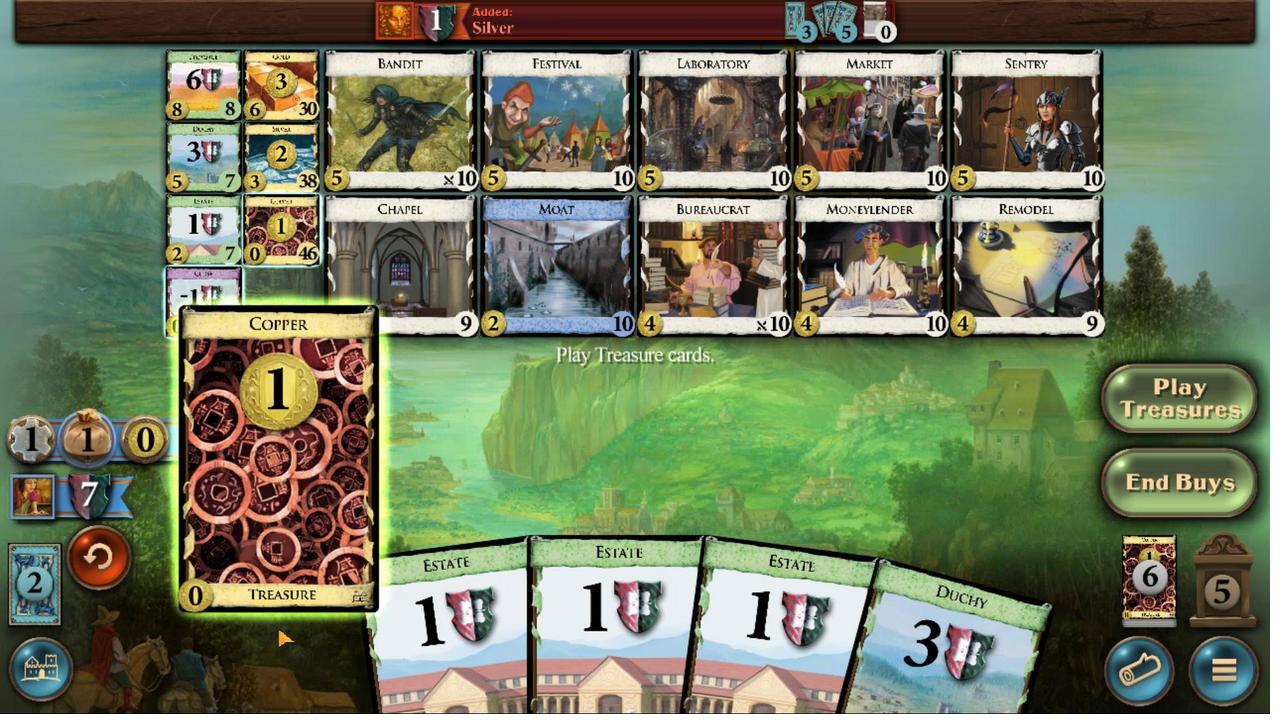 
Action: Mouse scrolled (712, 473) with delta (0, 0)
Screenshot: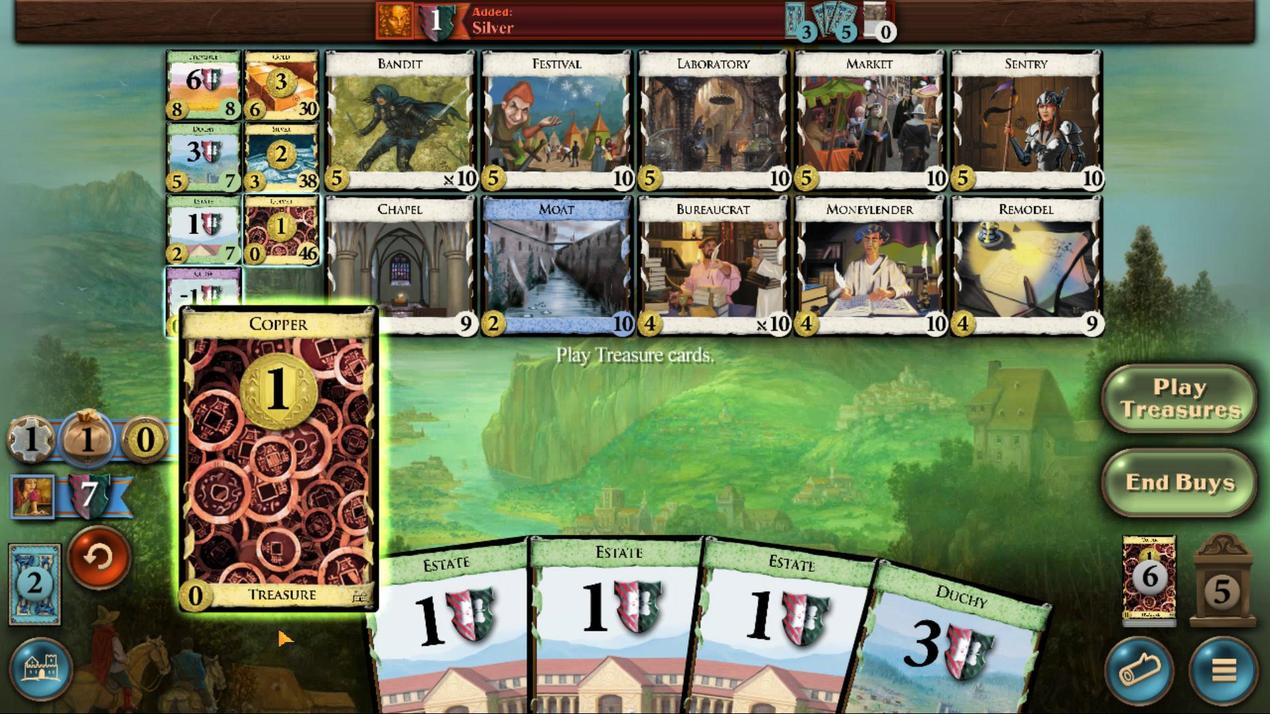 
Action: Mouse scrolled (712, 473) with delta (0, 0)
Screenshot: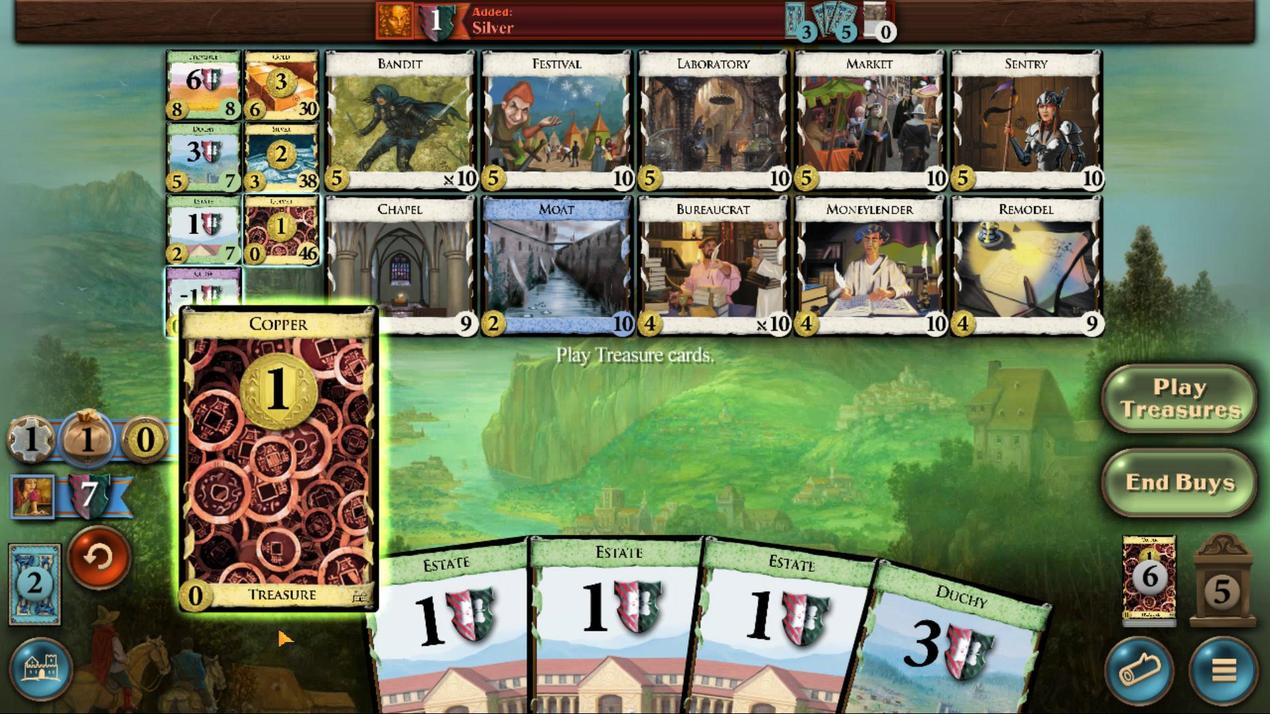 
Action: Mouse scrolled (712, 473) with delta (0, 0)
Screenshot: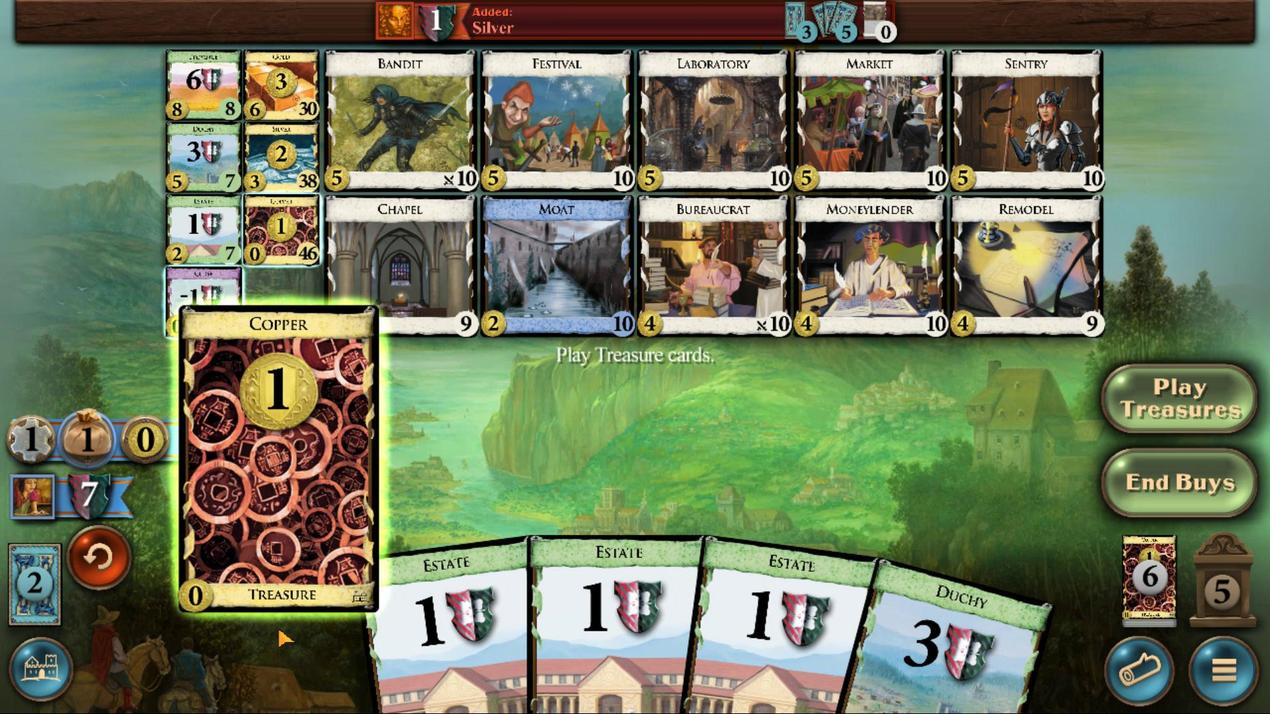 
Action: Mouse moved to (719, 546)
Screenshot: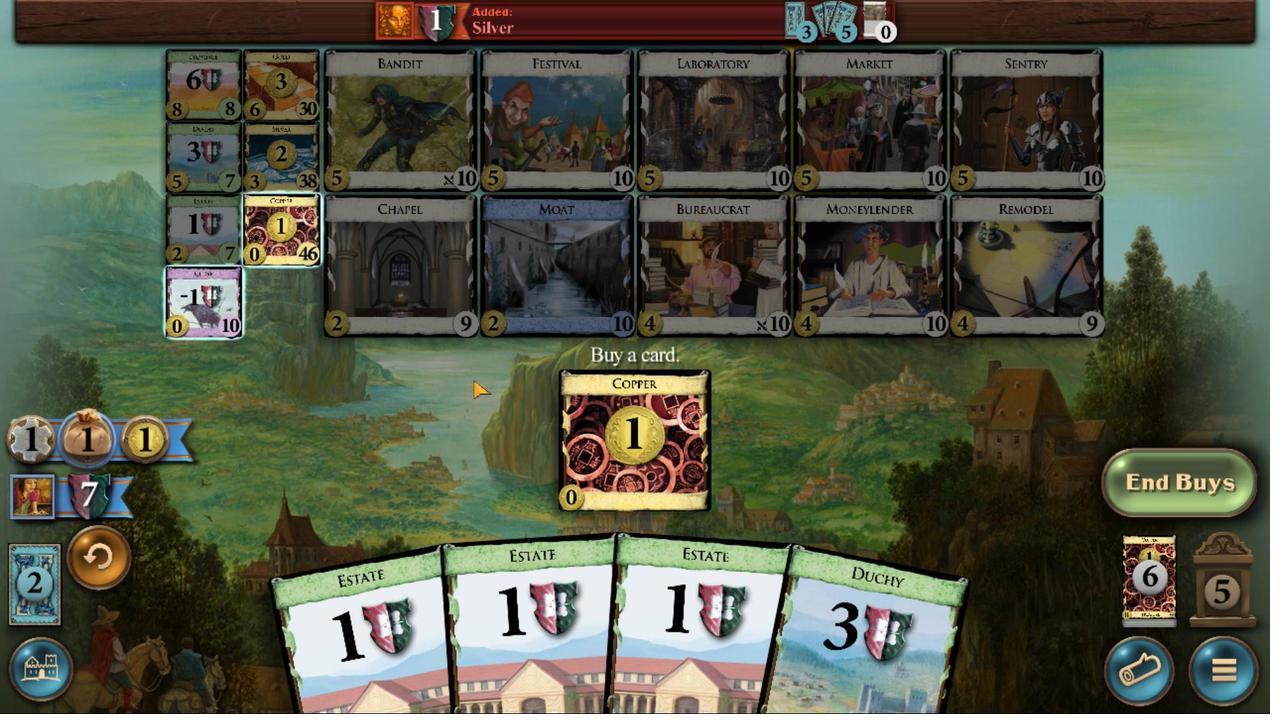 
Action: Mouse pressed left at (719, 546)
Screenshot: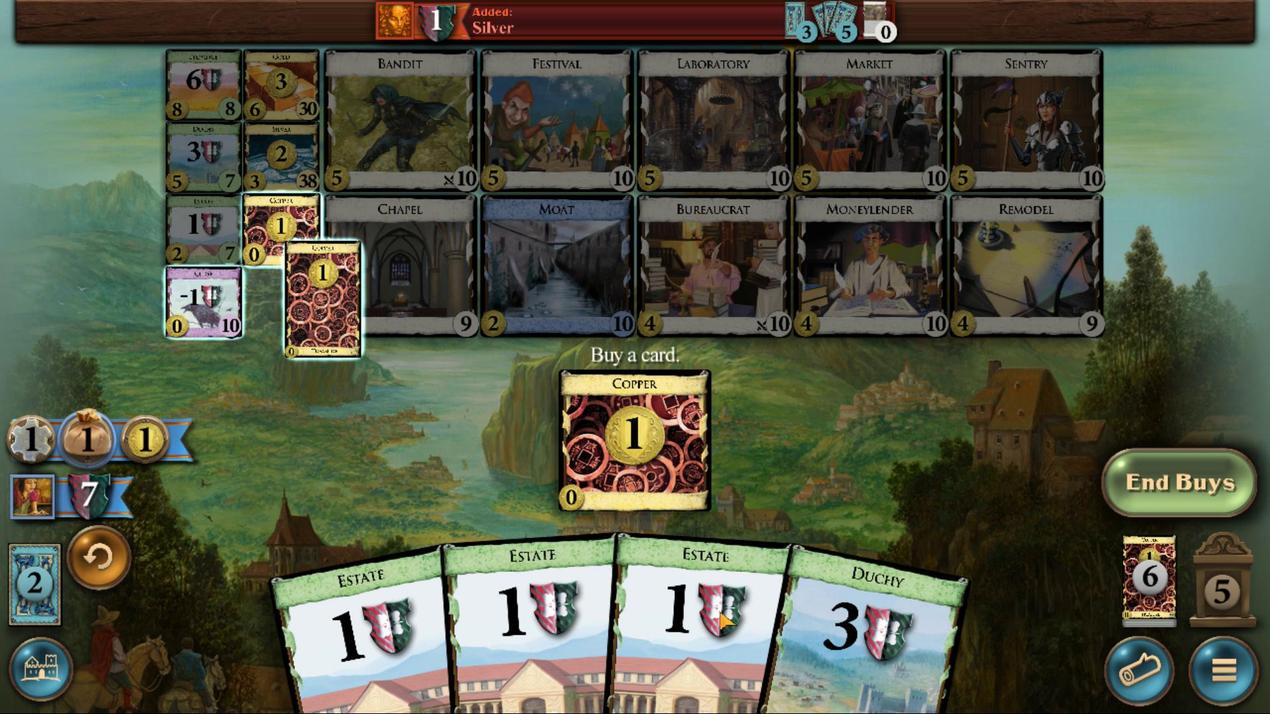 
Action: Mouse moved to (980, 465)
Screenshot: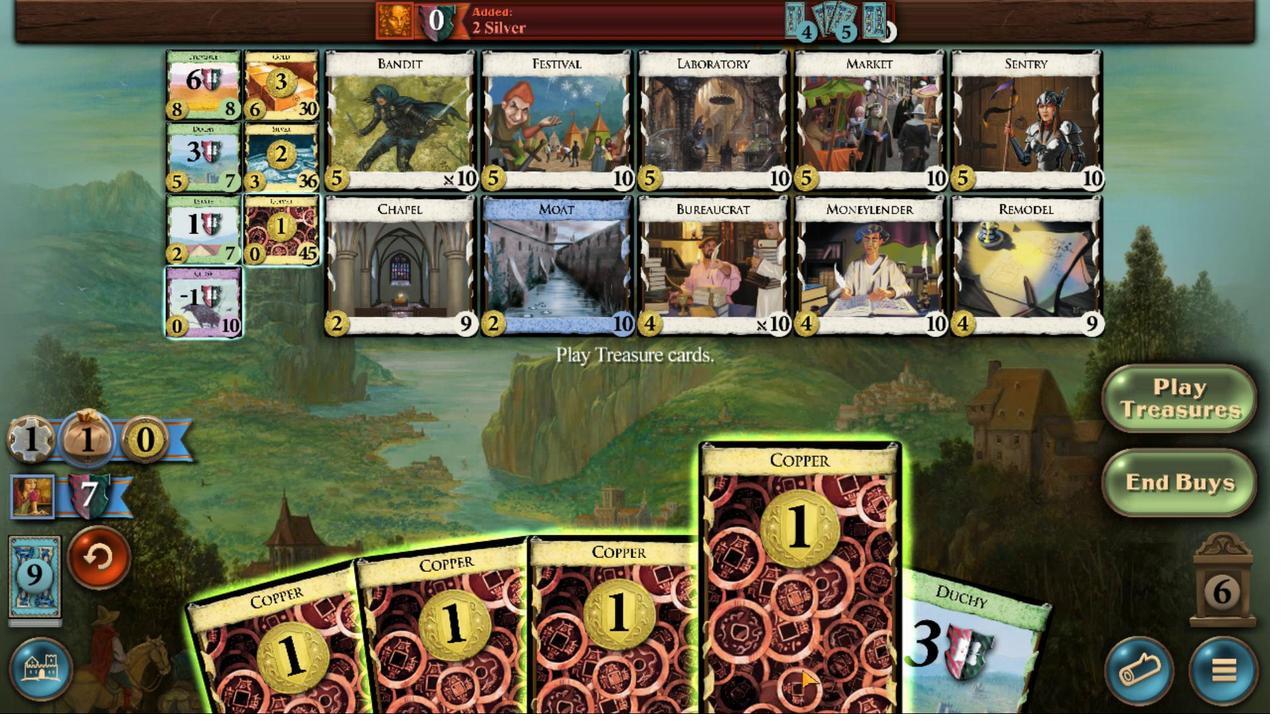 
Action: Mouse scrolled (980, 465) with delta (0, 0)
Screenshot: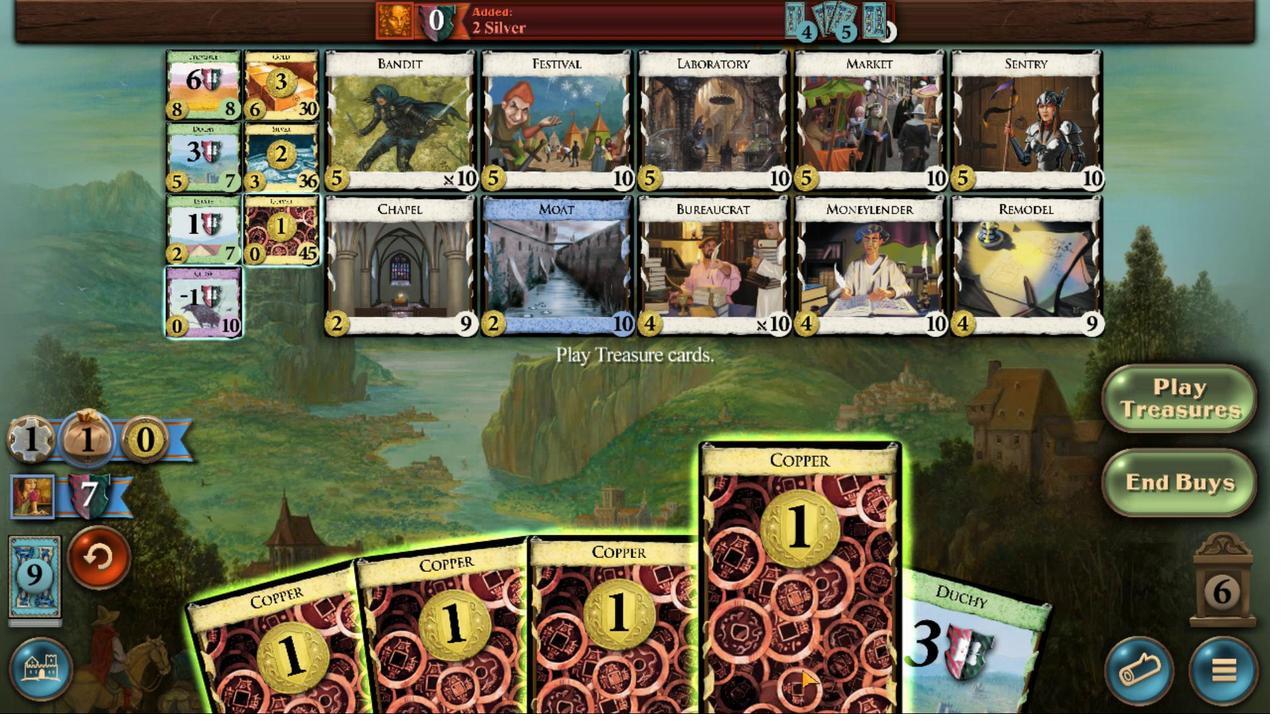 
Action: Mouse moved to (980, 466)
Screenshot: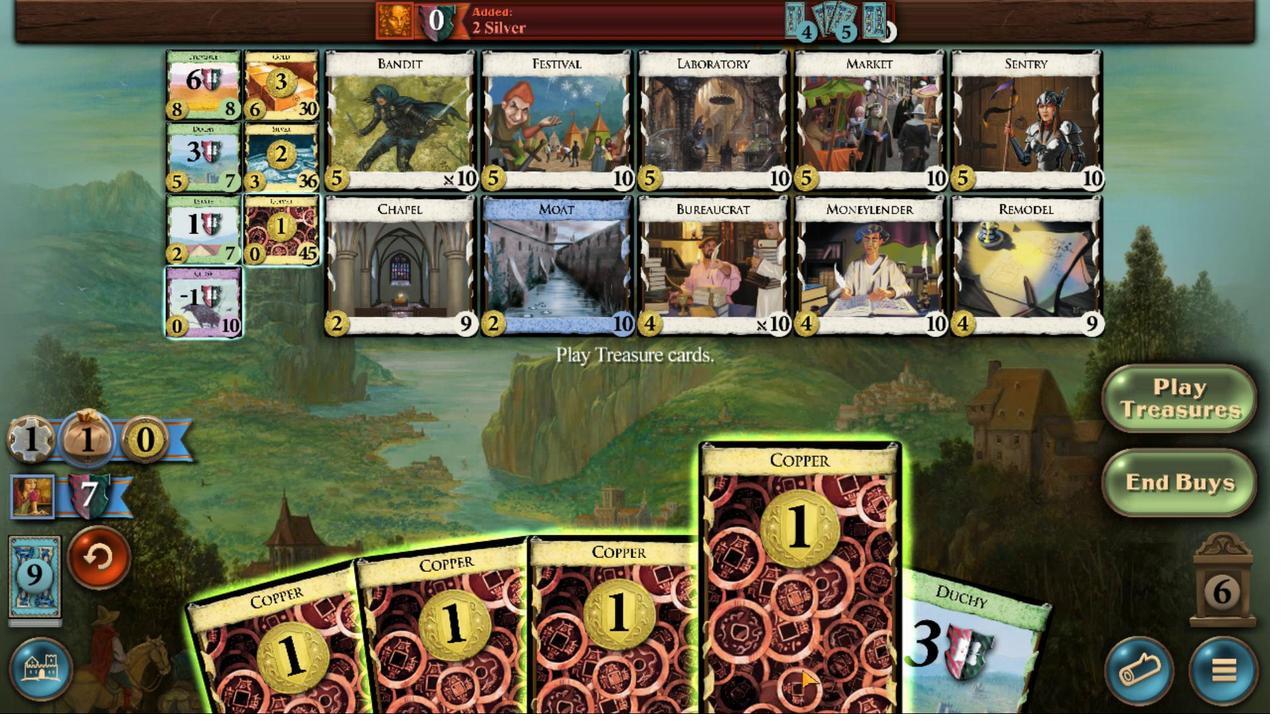 
Action: Mouse scrolled (980, 466) with delta (0, 0)
Screenshot: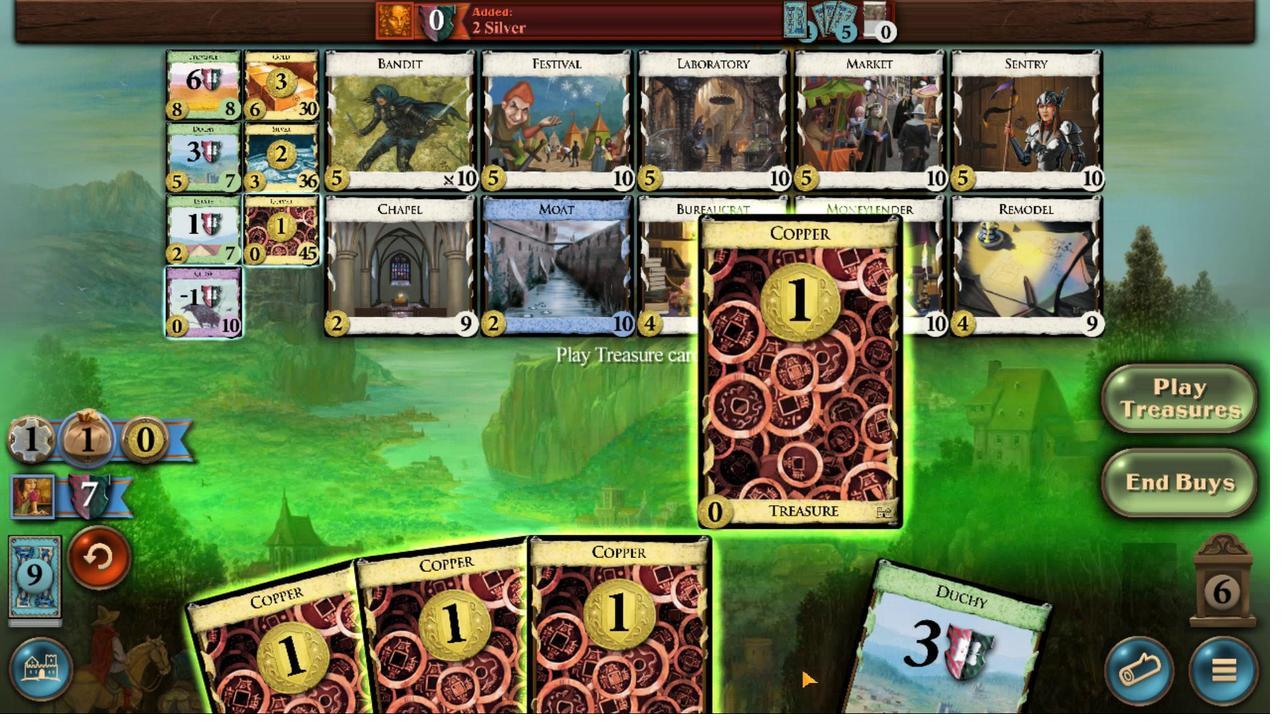 
Action: Mouse scrolled (980, 466) with delta (0, 0)
Screenshot: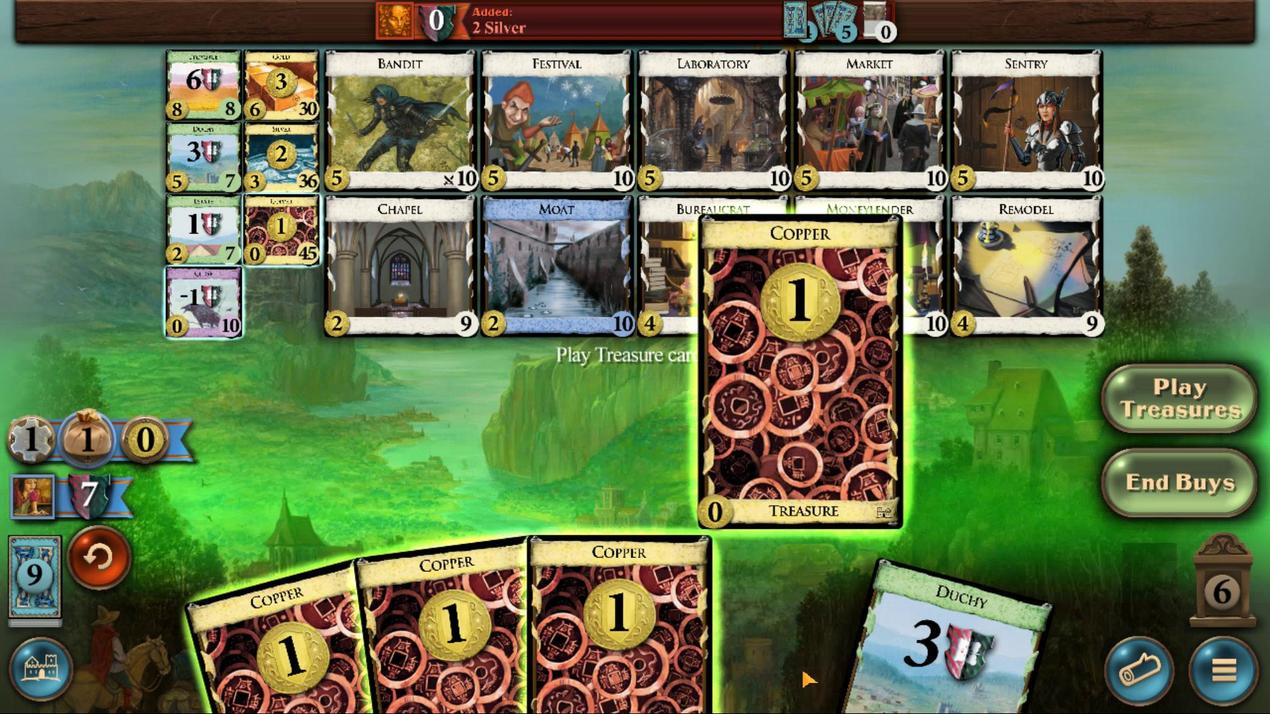 
Action: Mouse scrolled (980, 466) with delta (0, 0)
Screenshot: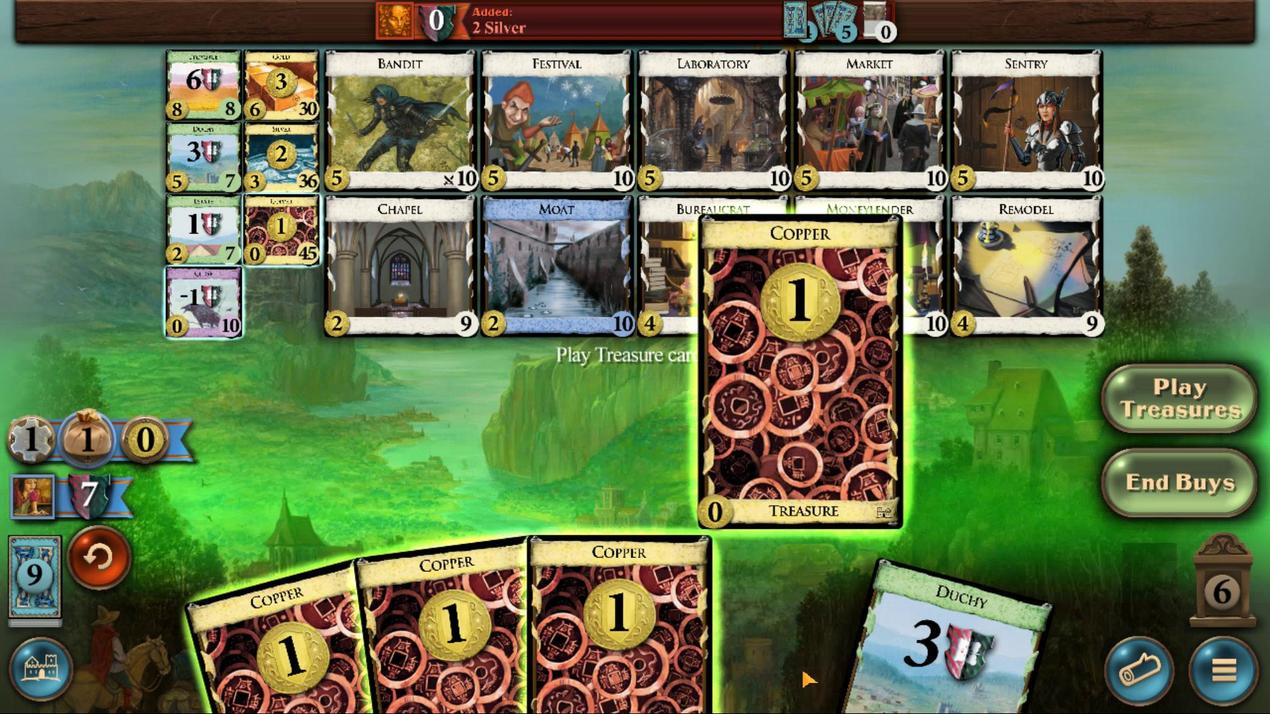 
Action: Mouse scrolled (980, 466) with delta (0, 0)
Screenshot: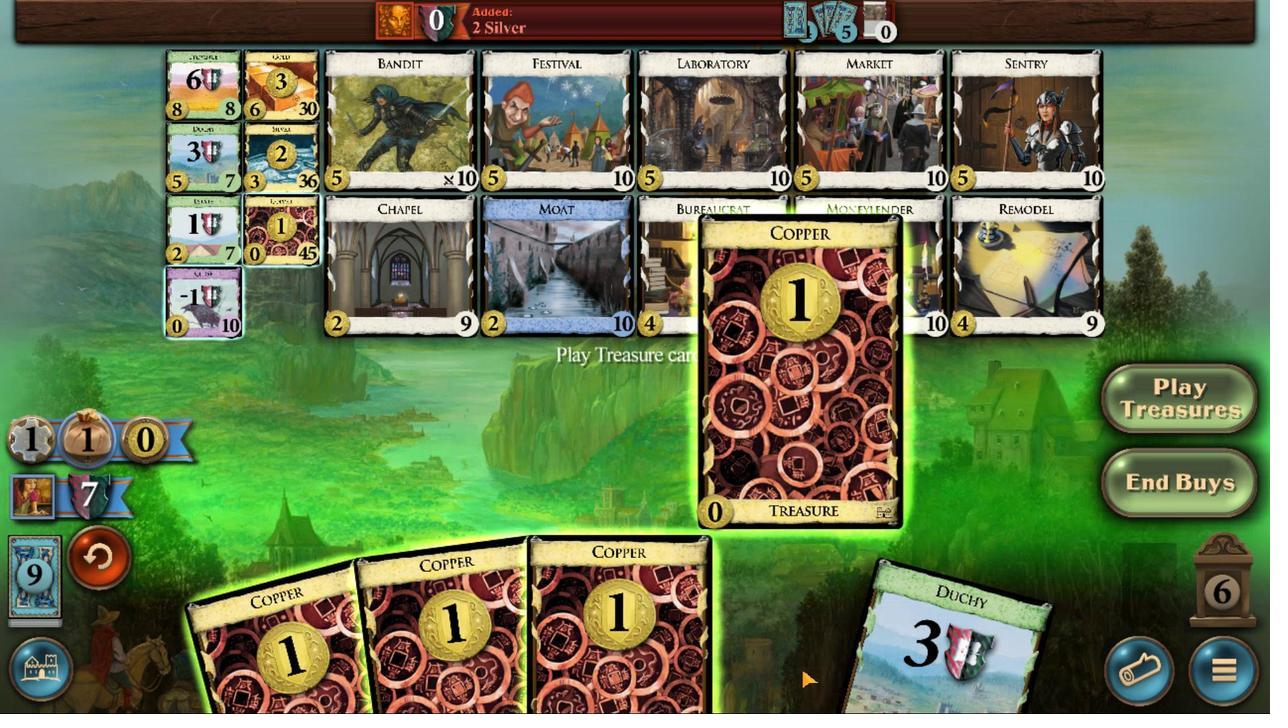 
Action: Mouse scrolled (980, 466) with delta (0, 0)
Screenshot: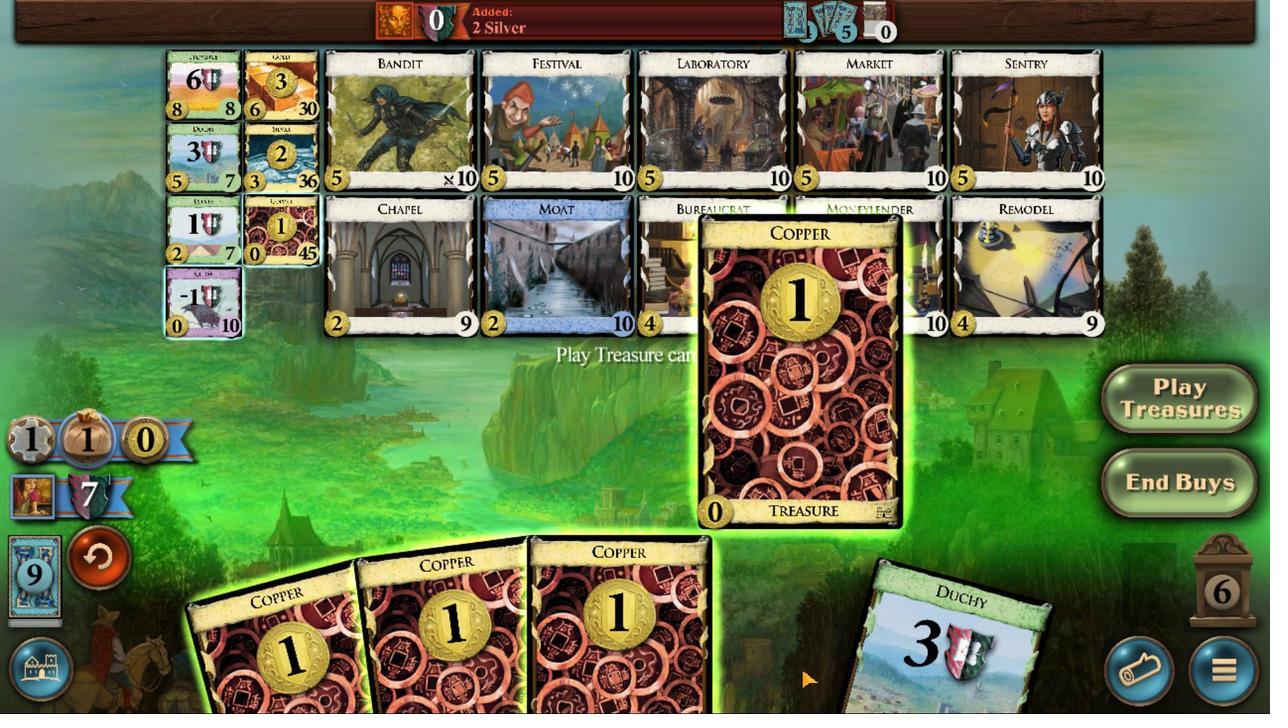 
Action: Mouse scrolled (980, 466) with delta (0, 0)
Screenshot: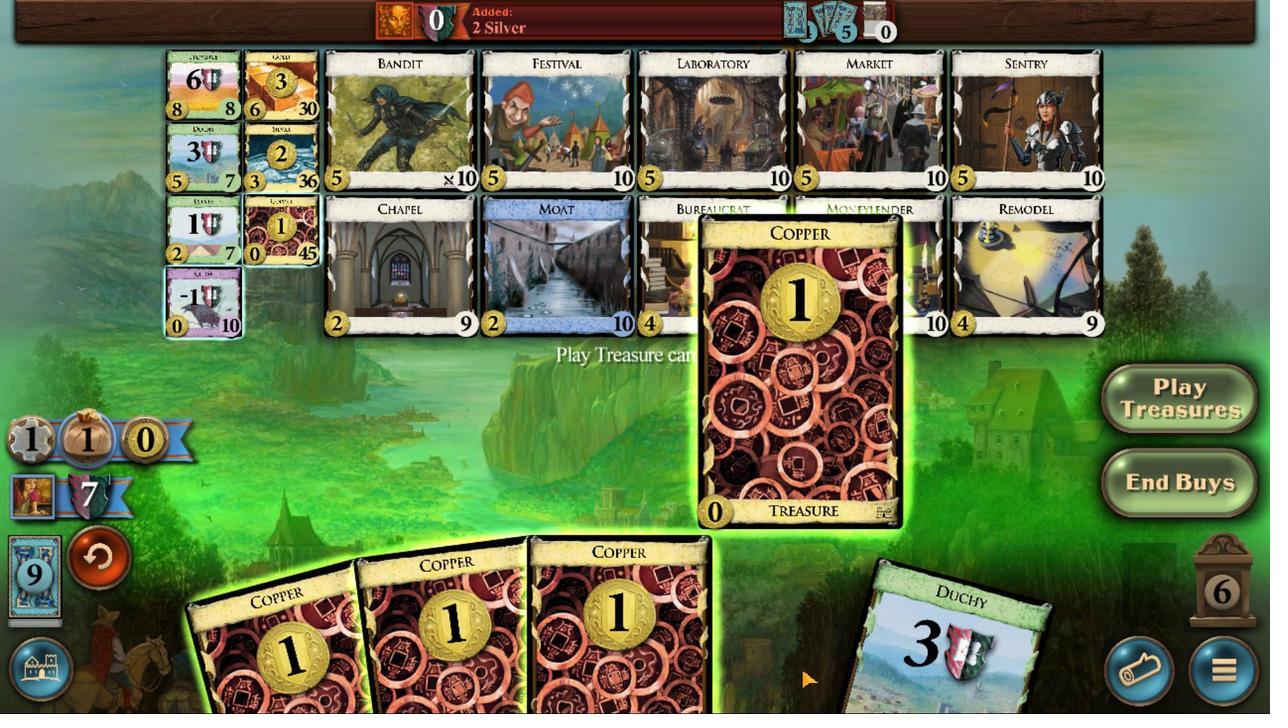 
Action: Mouse scrolled (980, 466) with delta (0, 0)
Screenshot: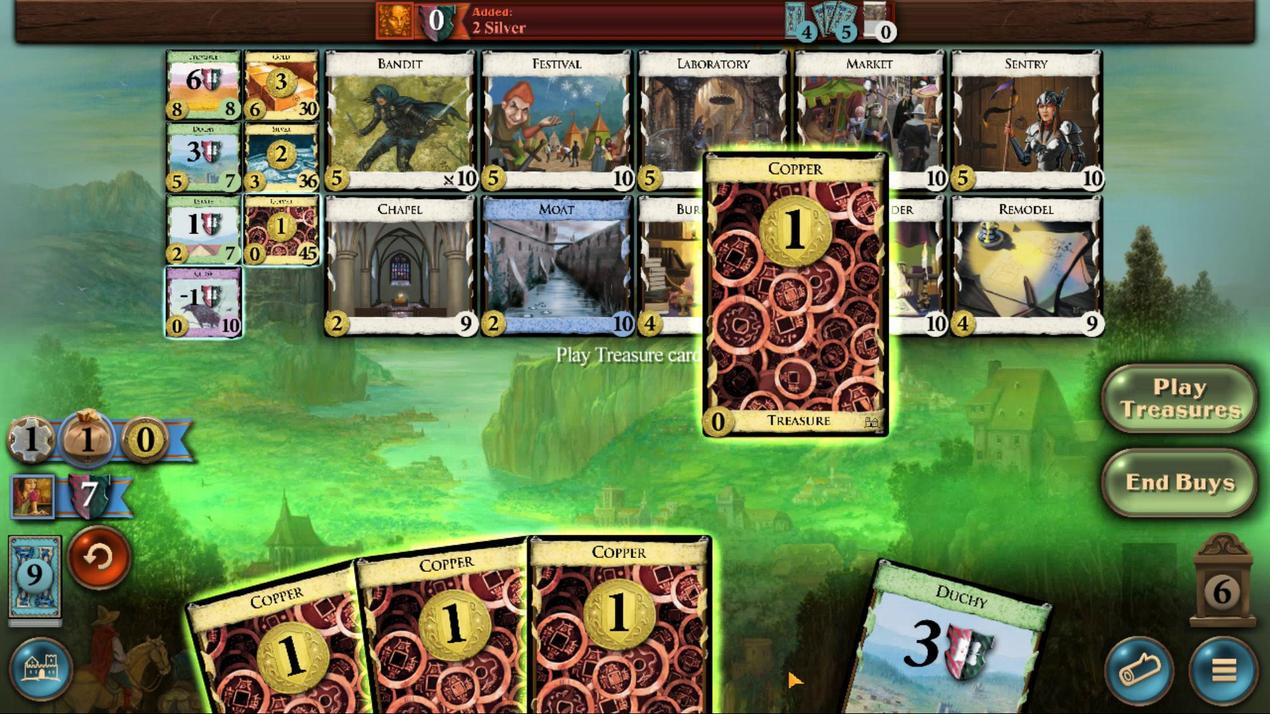 
Action: Mouse moved to (851, 472)
Screenshot: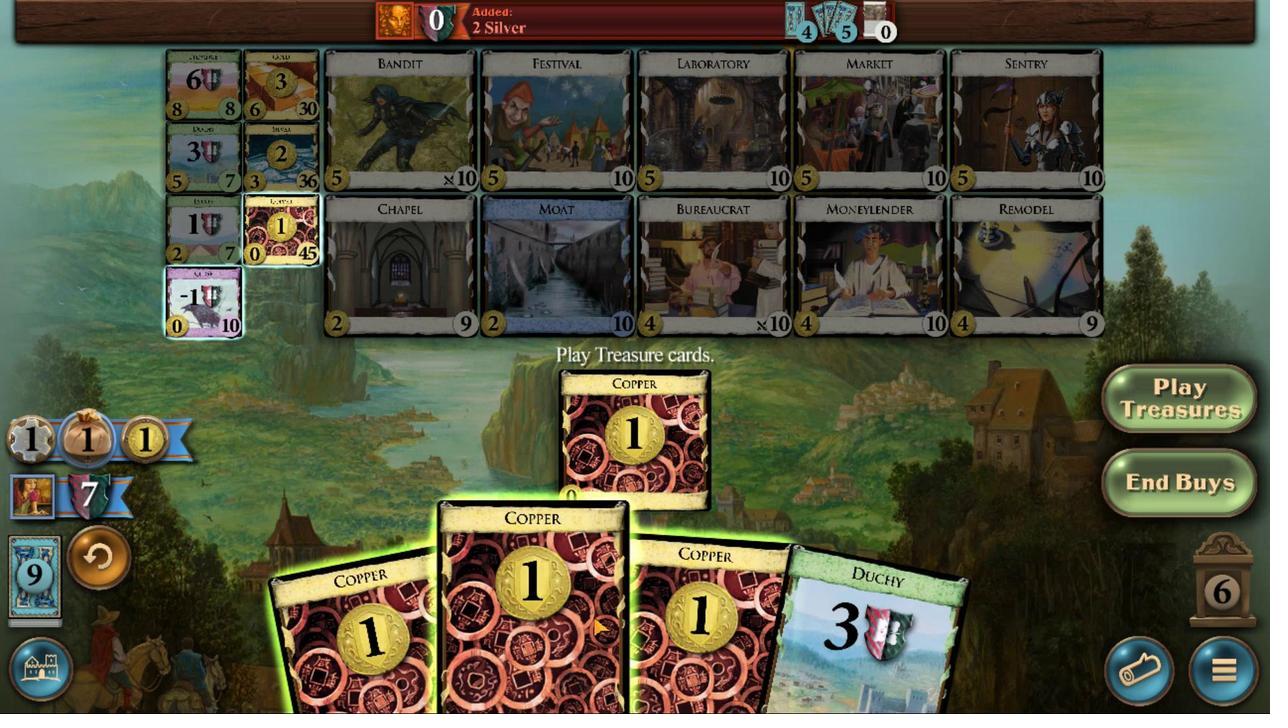 
Action: Mouse scrolled (851, 472) with delta (0, 0)
Screenshot: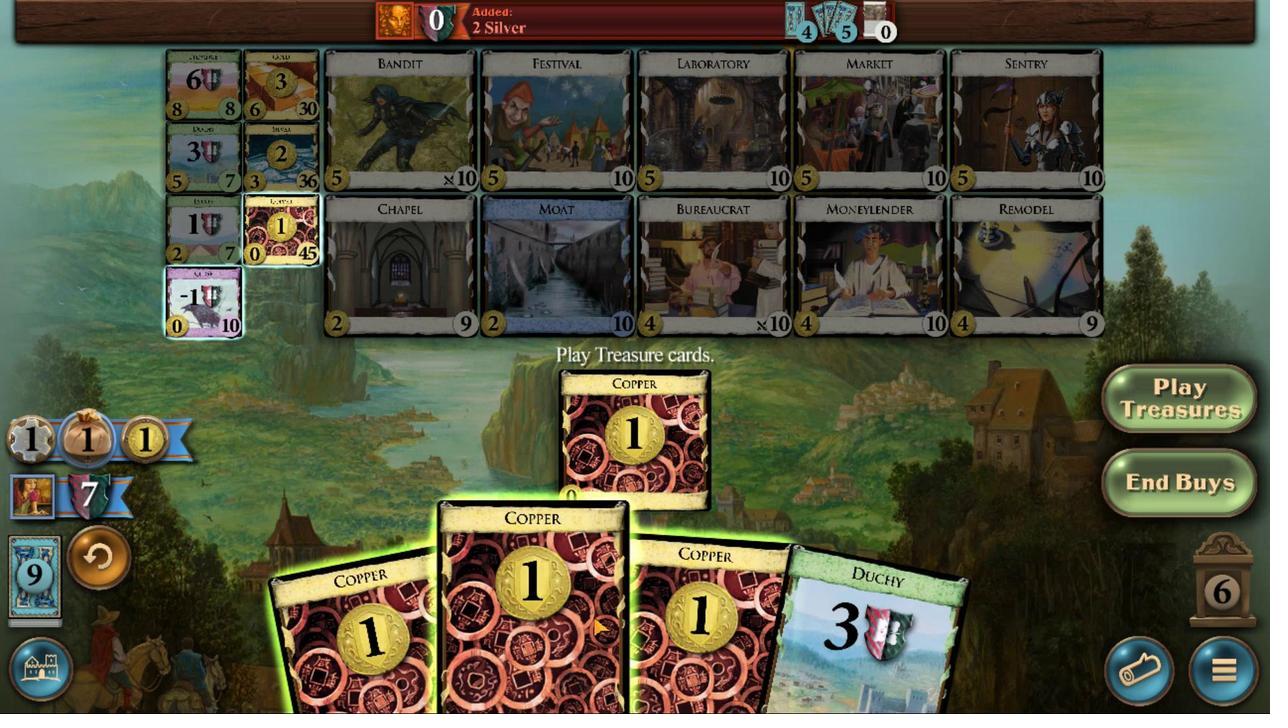 
Action: Mouse moved to (858, 472)
Screenshot: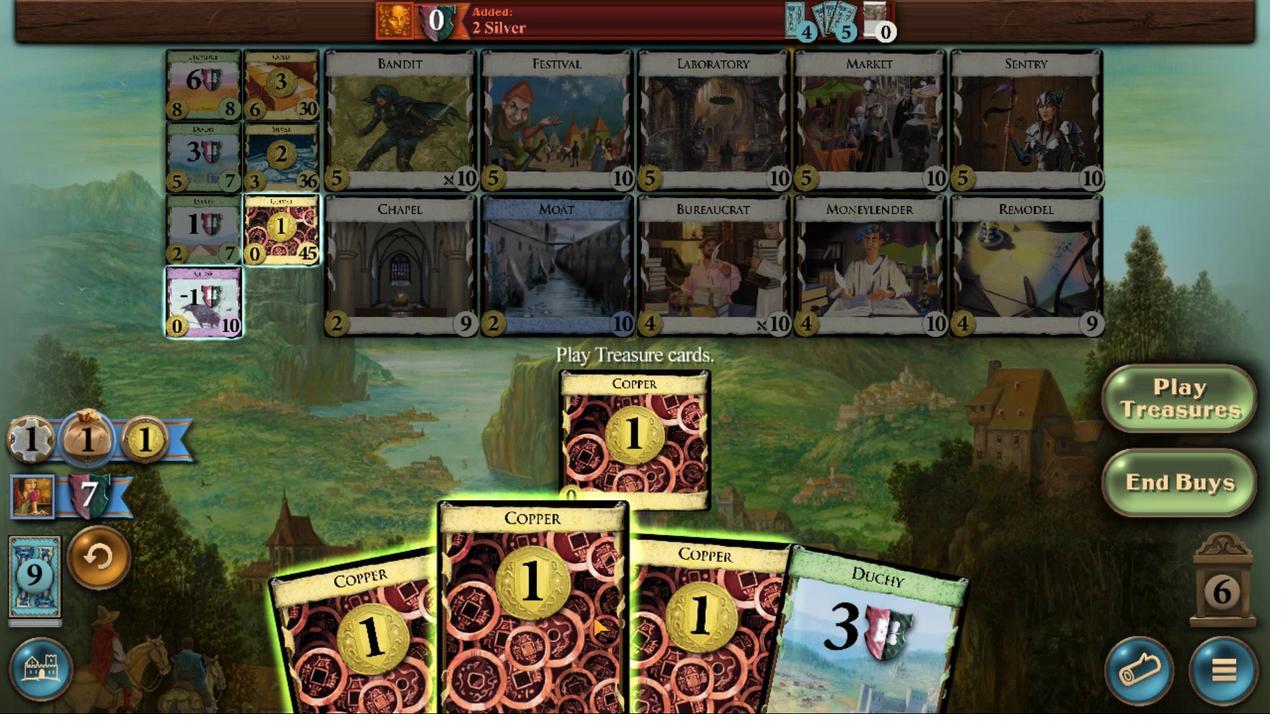 
Action: Mouse scrolled (858, 472) with delta (0, 0)
Screenshot: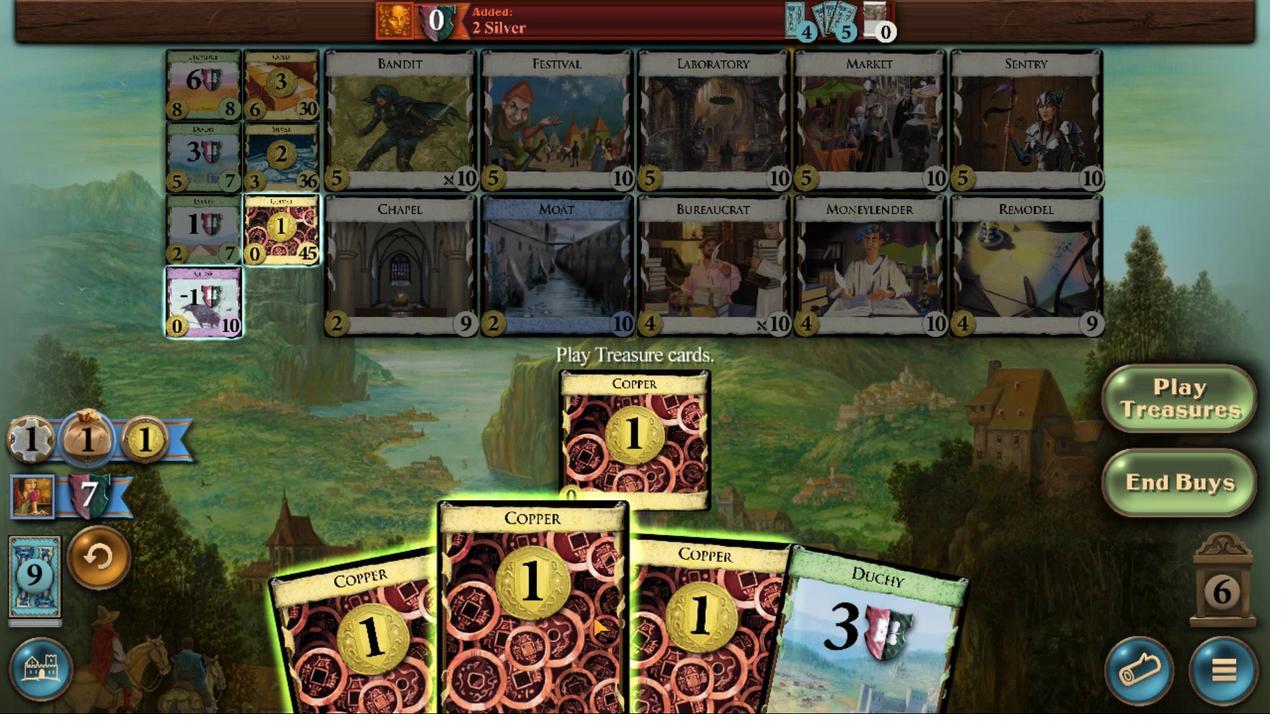 
Action: Mouse moved to (860, 472)
Screenshot: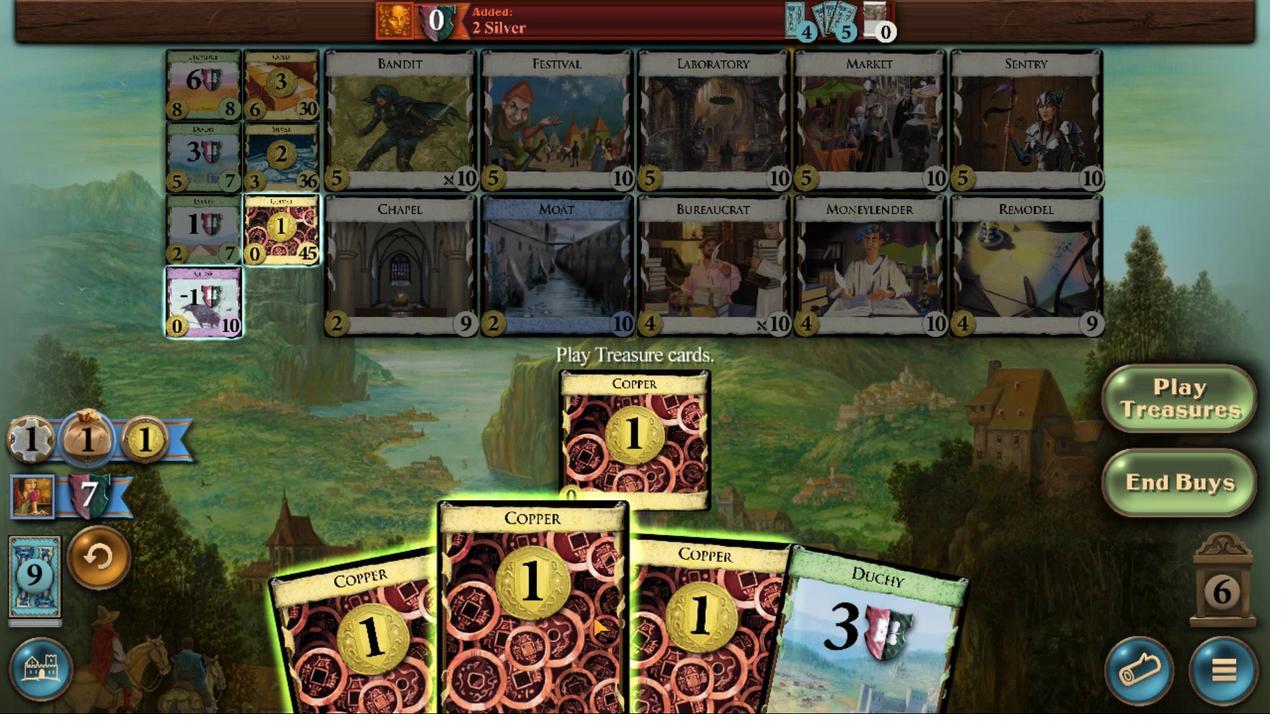 
Action: Mouse scrolled (860, 472) with delta (0, 0)
Screenshot: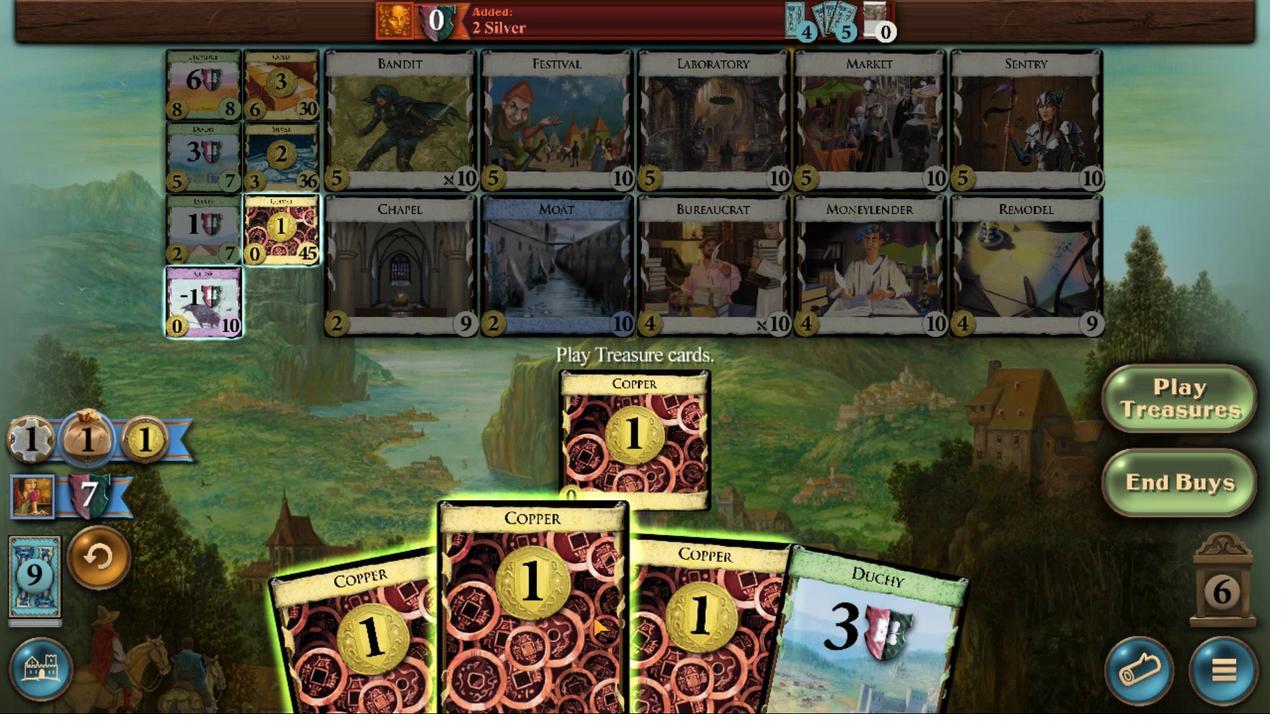 
Action: Mouse moved to (861, 472)
Screenshot: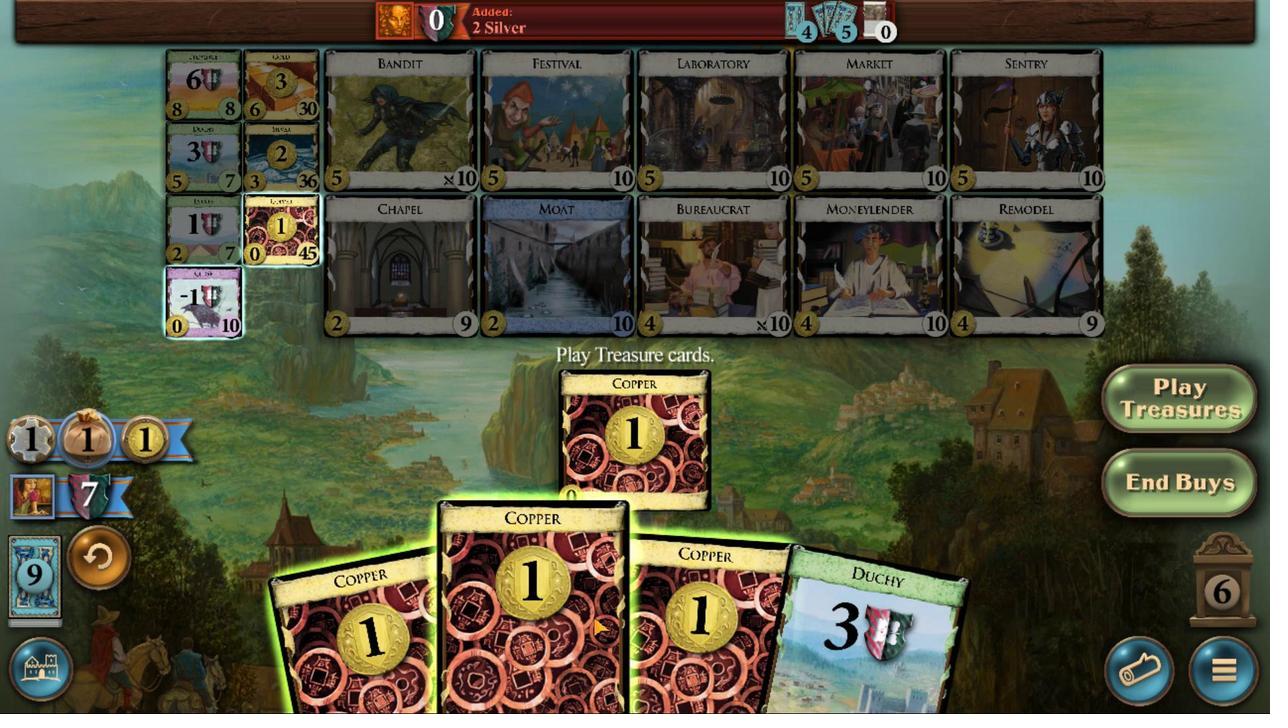 
Action: Mouse scrolled (861, 472) with delta (0, 0)
Screenshot: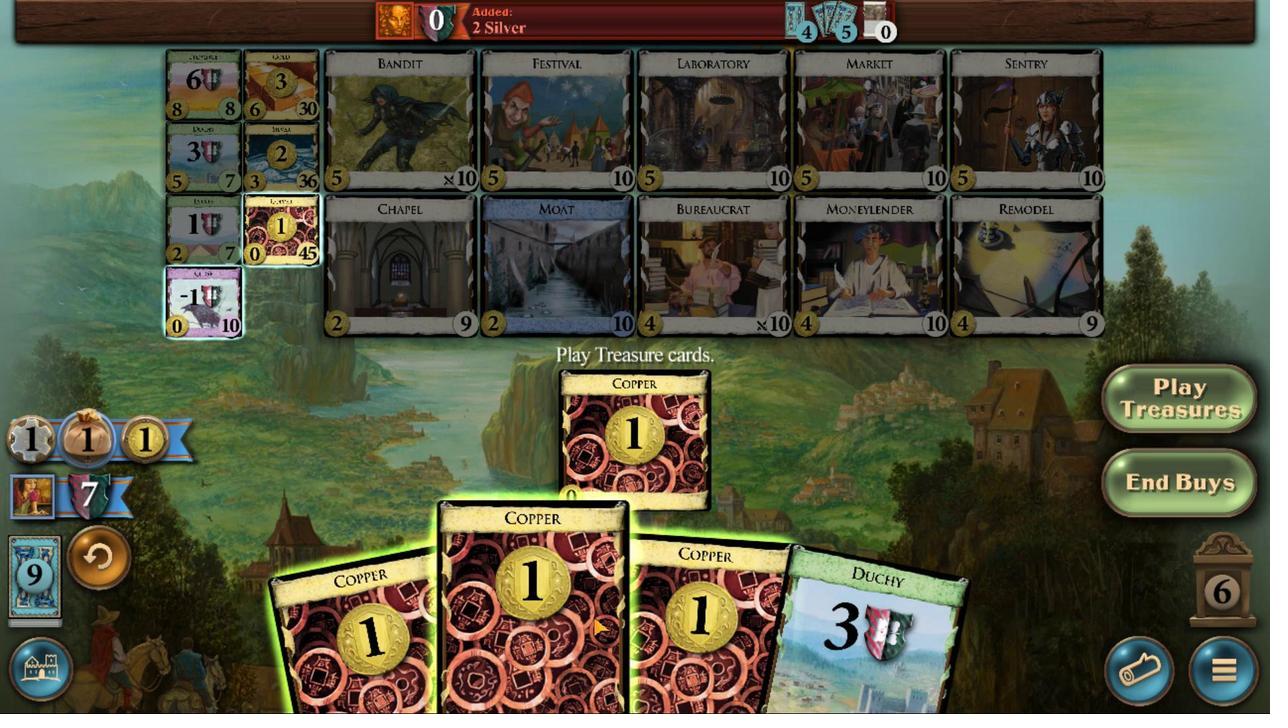 
Action: Mouse scrolled (861, 472) with delta (0, 0)
Screenshot: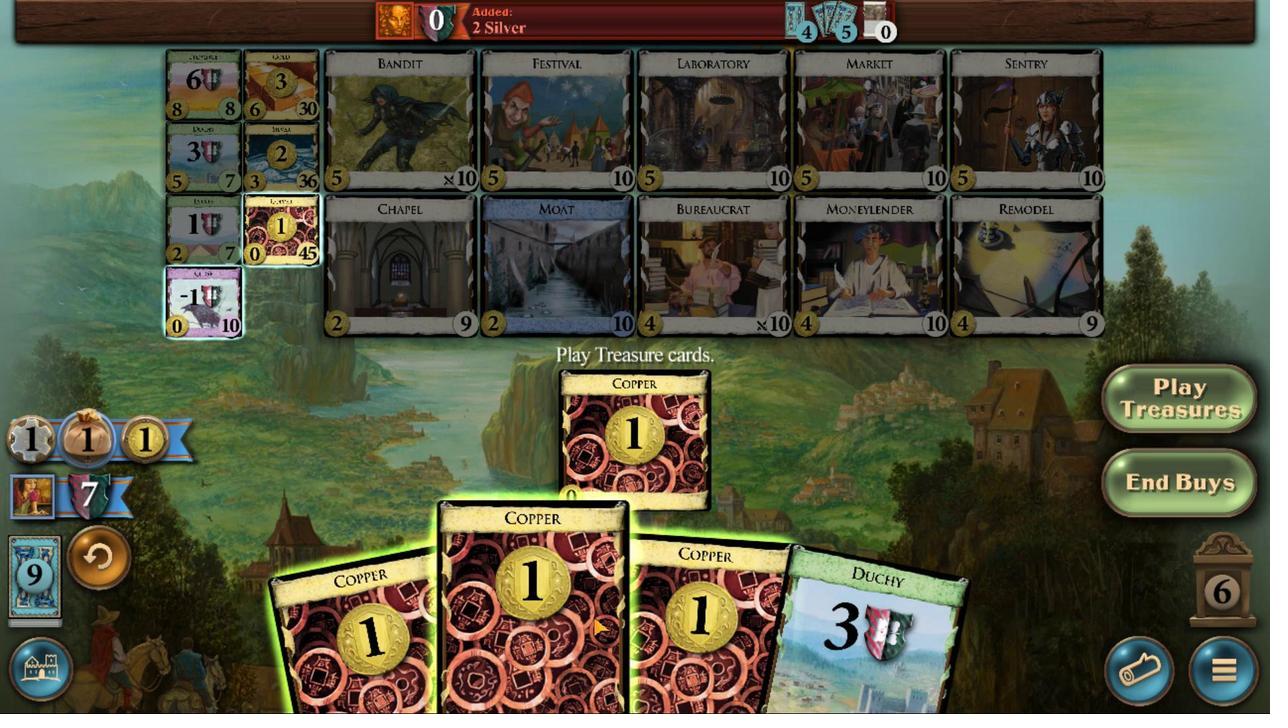 
Action: Mouse moved to (861, 472)
Screenshot: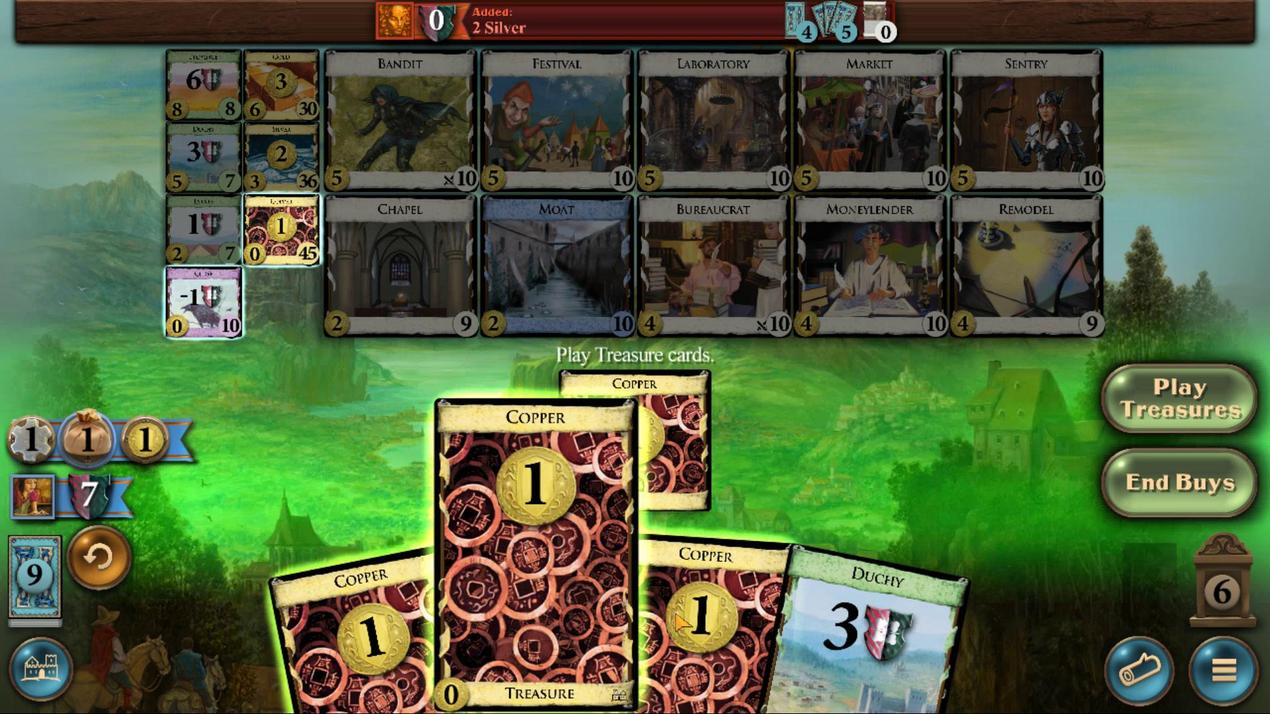 
Action: Mouse scrolled (861, 472) with delta (0, 0)
Screenshot: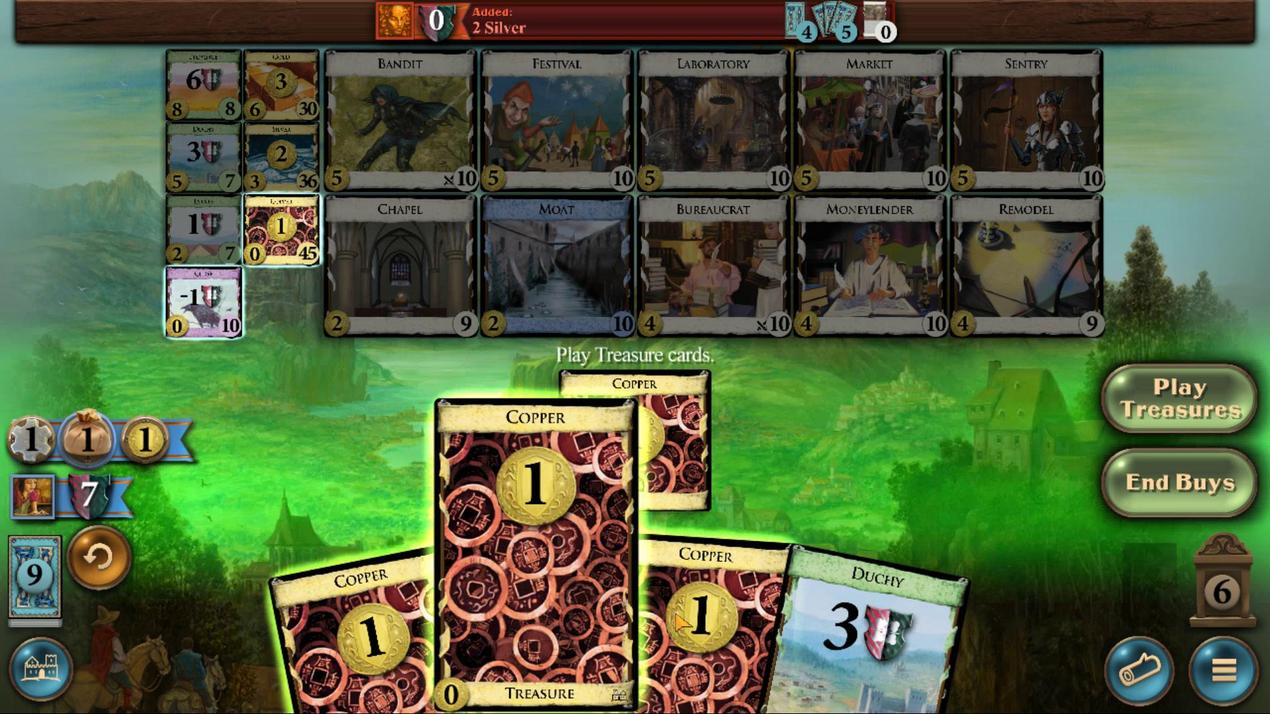 
Action: Mouse moved to (894, 479)
Screenshot: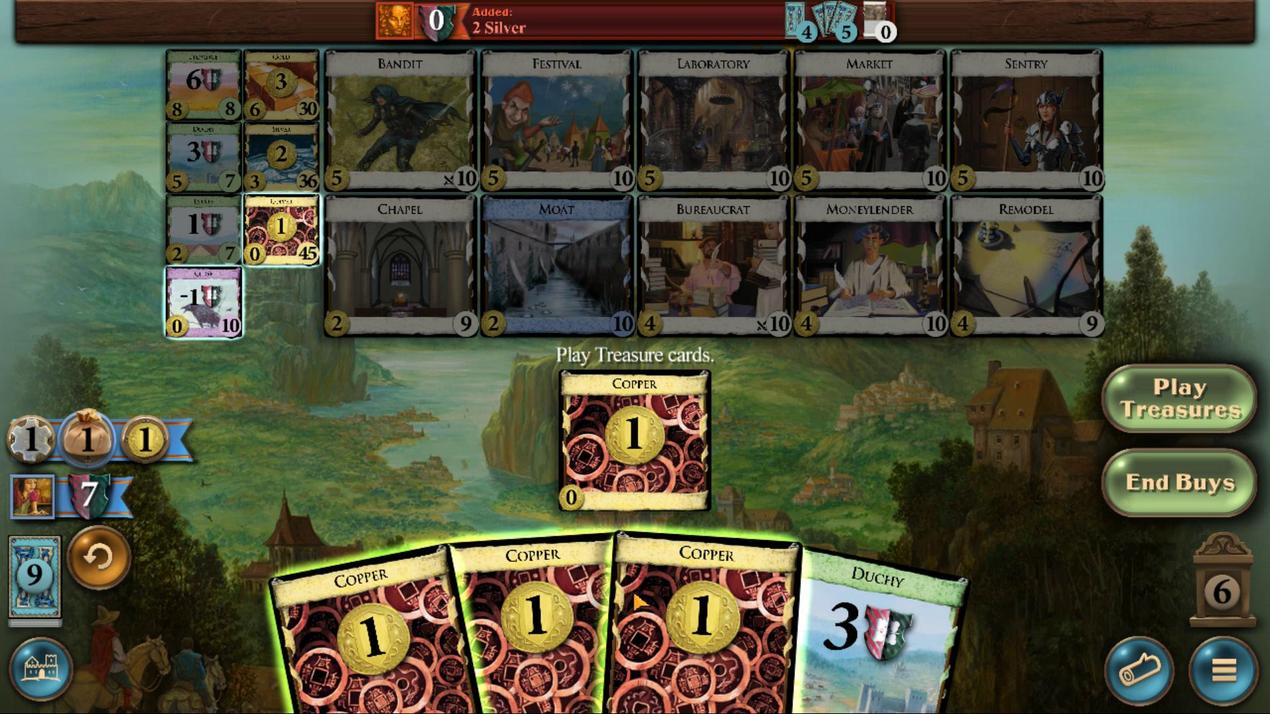 
Action: Mouse scrolled (894, 479) with delta (0, 0)
Screenshot: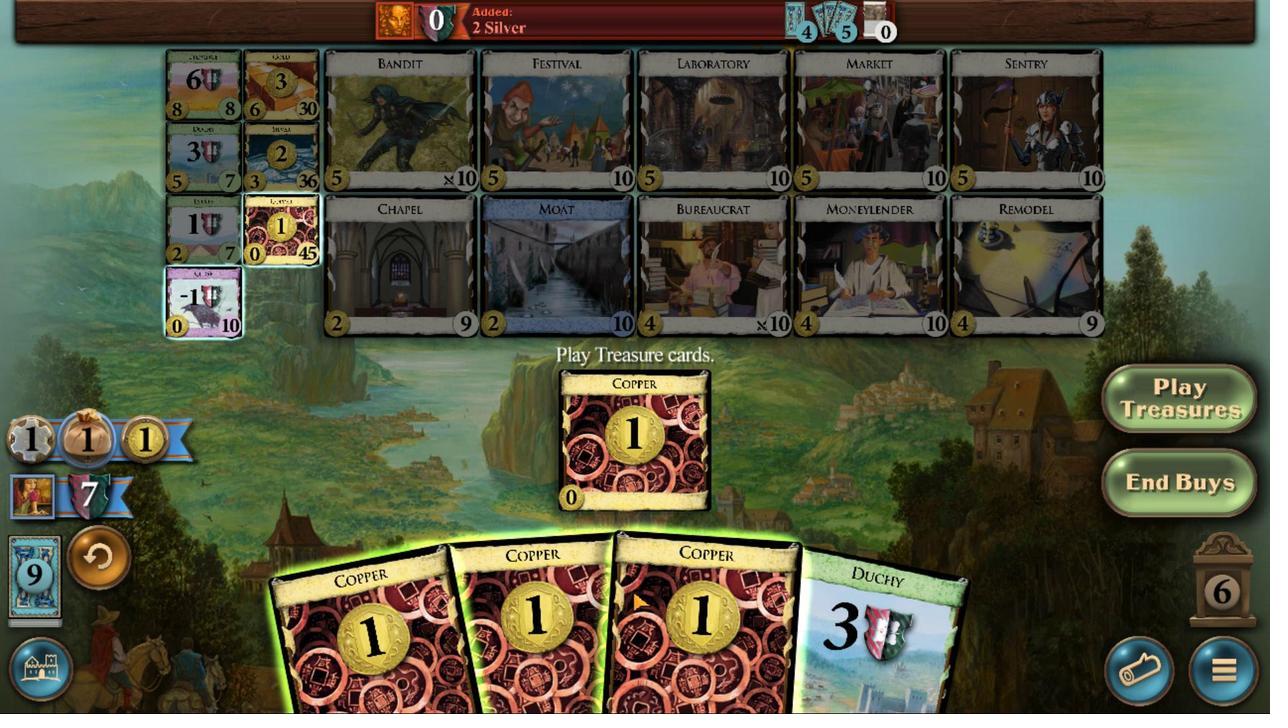 
Action: Mouse scrolled (894, 479) with delta (0, 0)
Screenshot: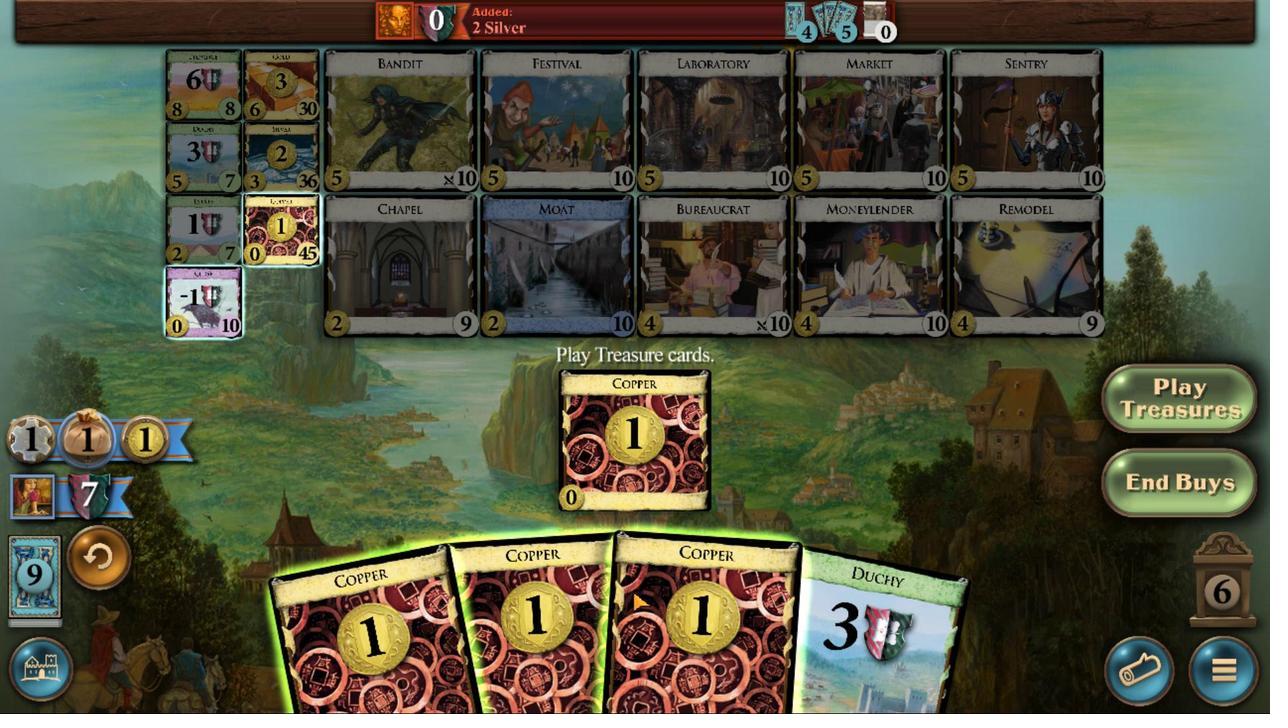 
Action: Mouse scrolled (894, 479) with delta (0, 0)
Screenshot: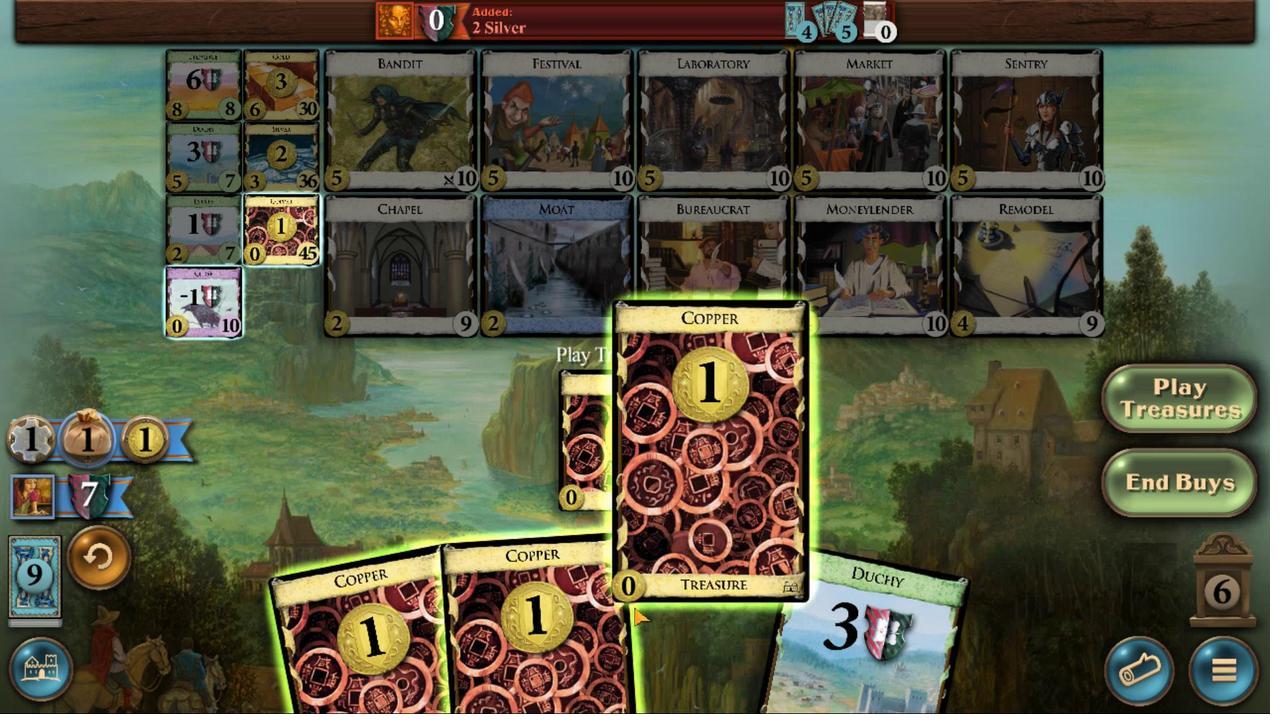 
Action: Mouse scrolled (894, 479) with delta (0, 0)
Screenshot: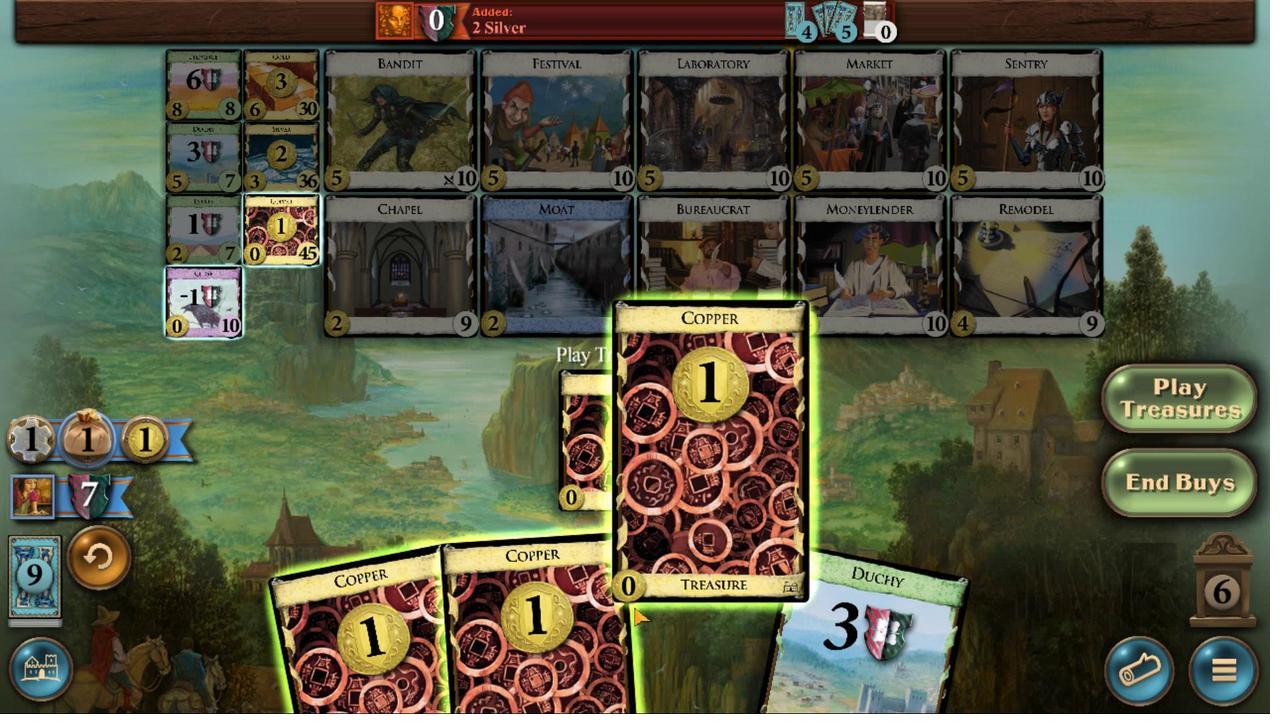 
Action: Mouse scrolled (894, 479) with delta (0, 0)
Screenshot: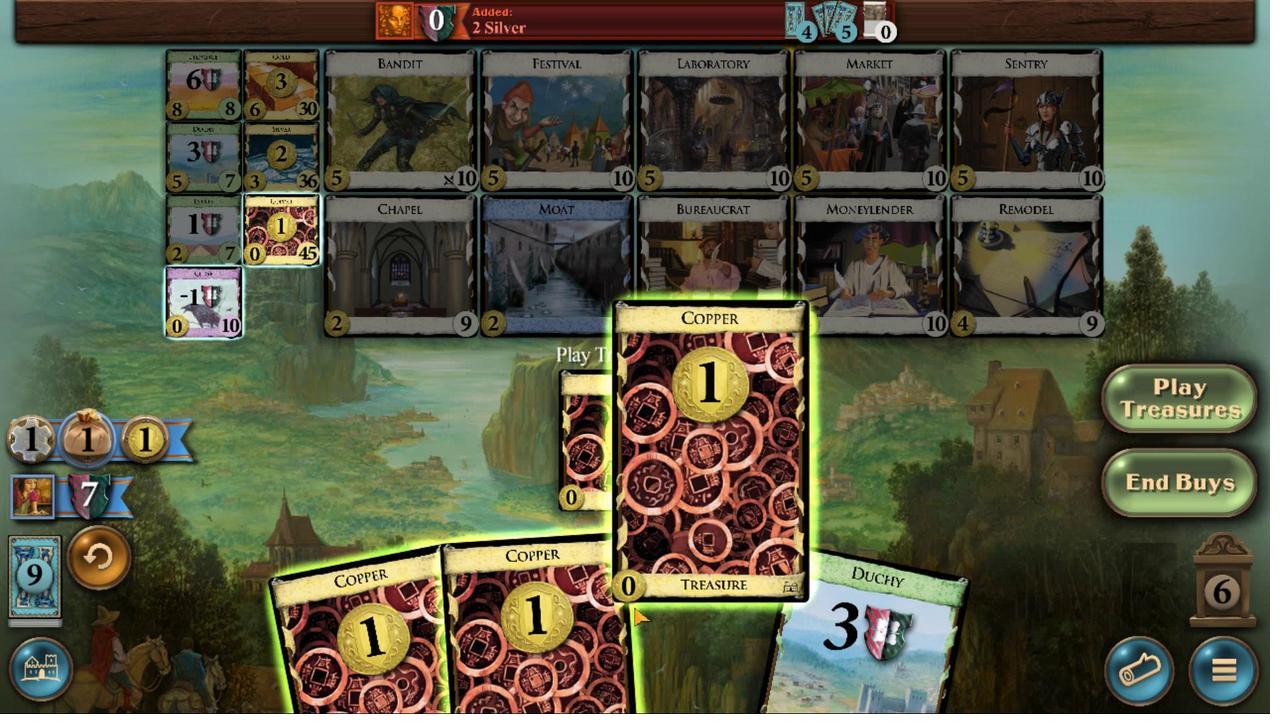 
Action: Mouse scrolled (894, 479) with delta (0, 0)
Screenshot: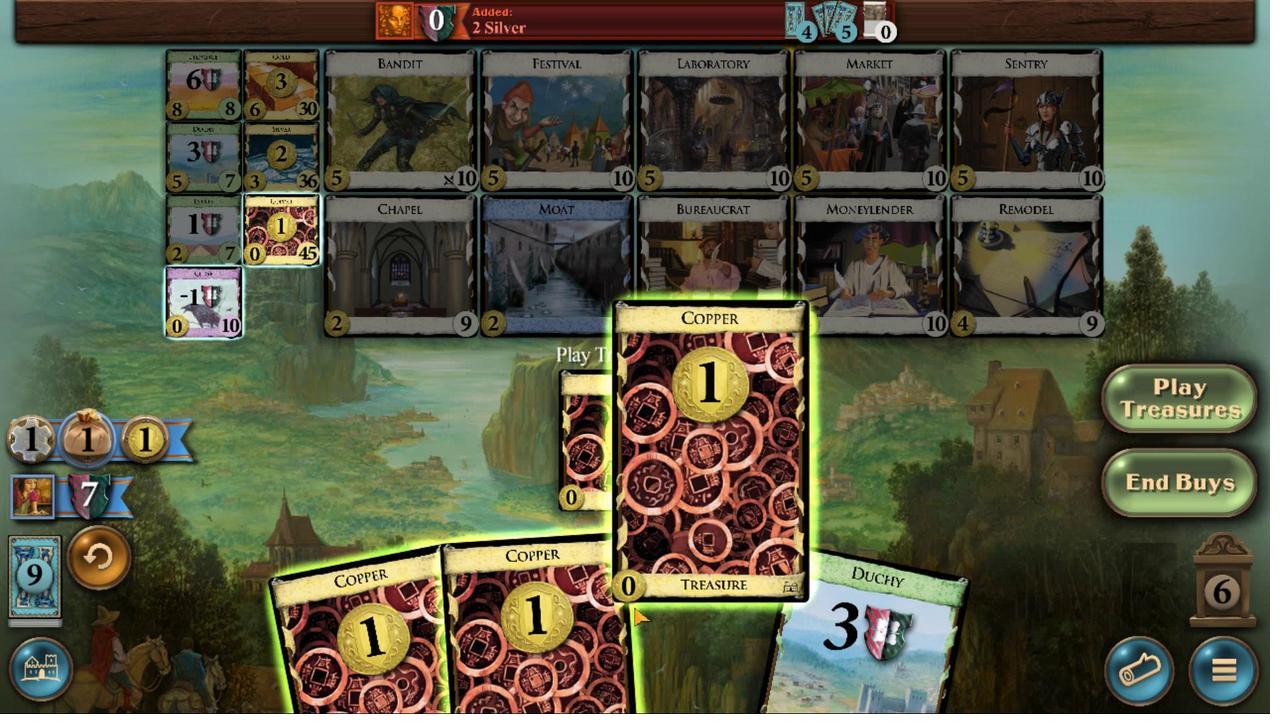 
Action: Mouse moved to (872, 473)
Screenshot: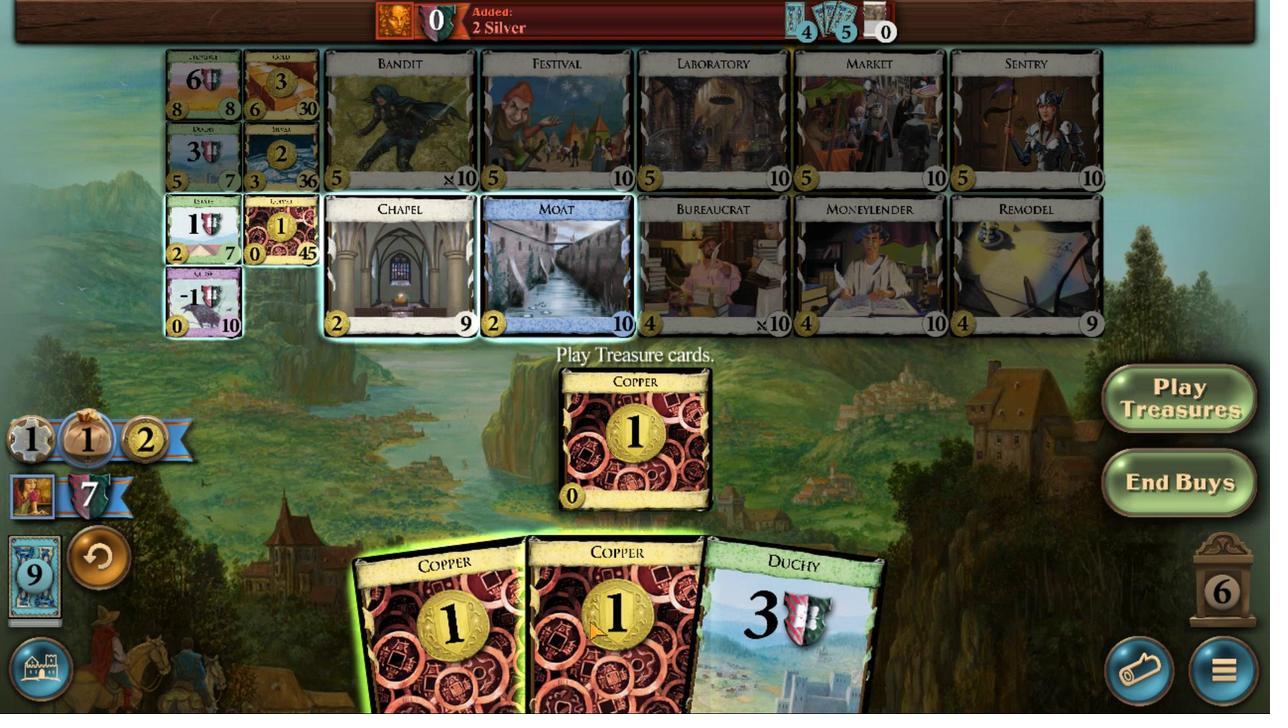 
Action: Mouse scrolled (872, 473) with delta (0, 0)
Screenshot: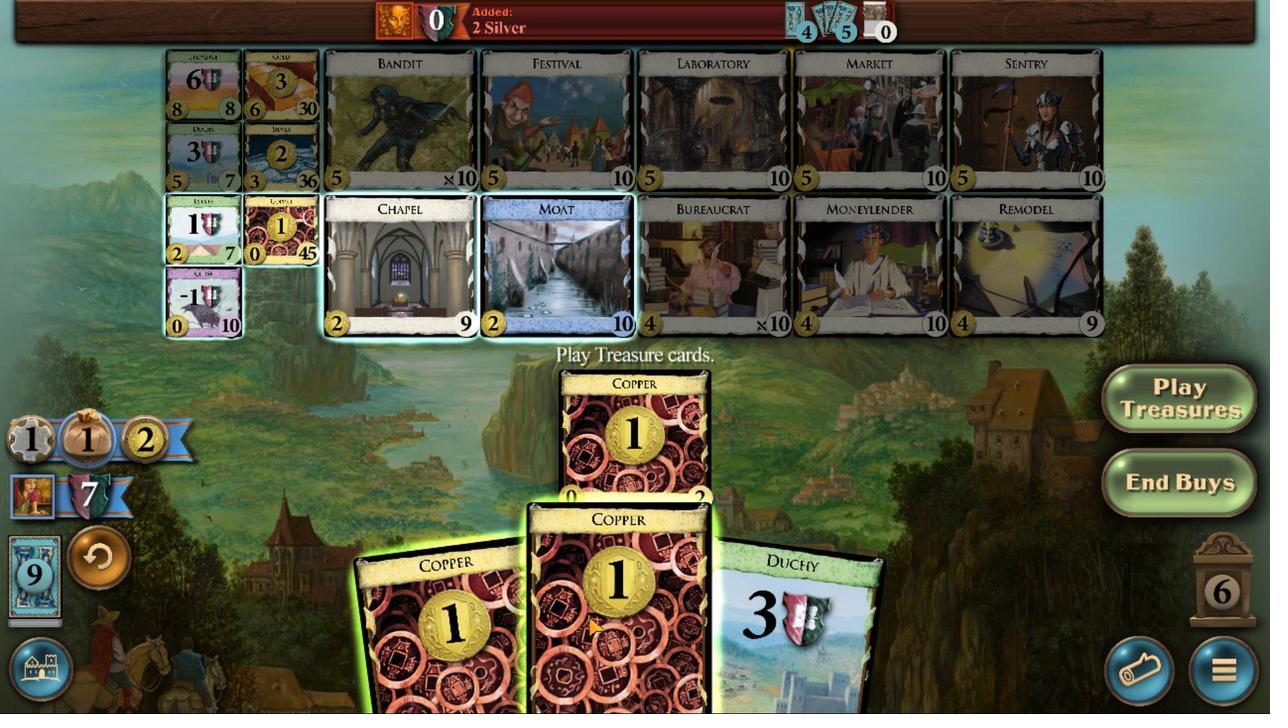 
Action: Mouse scrolled (872, 473) with delta (0, 0)
Screenshot: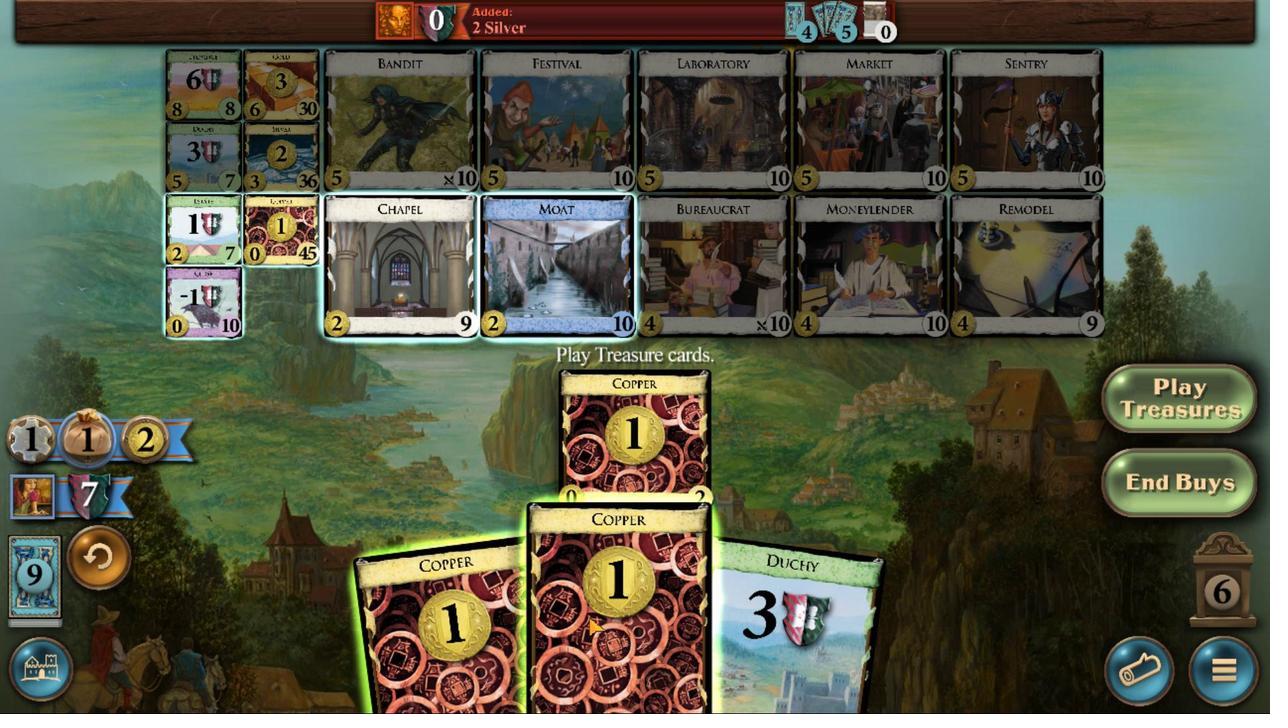 
Action: Mouse moved to (825, 475)
Screenshot: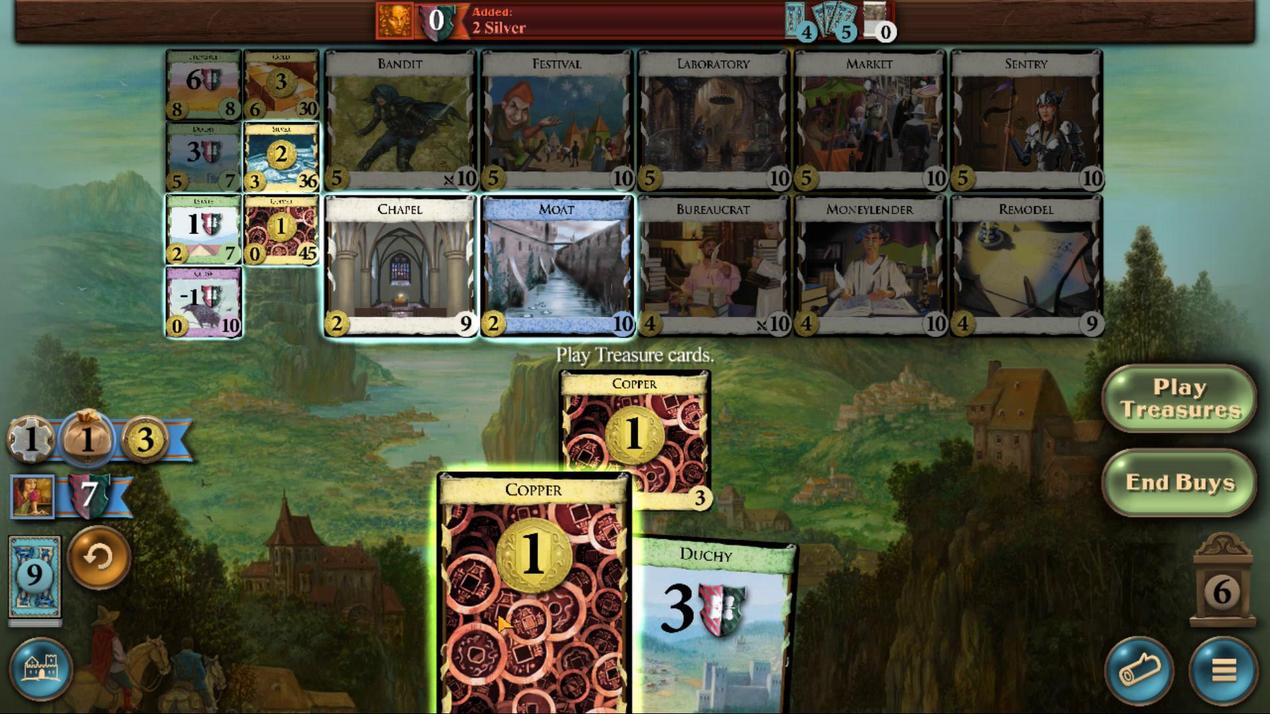 
Action: Mouse scrolled (825, 475) with delta (0, 0)
Screenshot: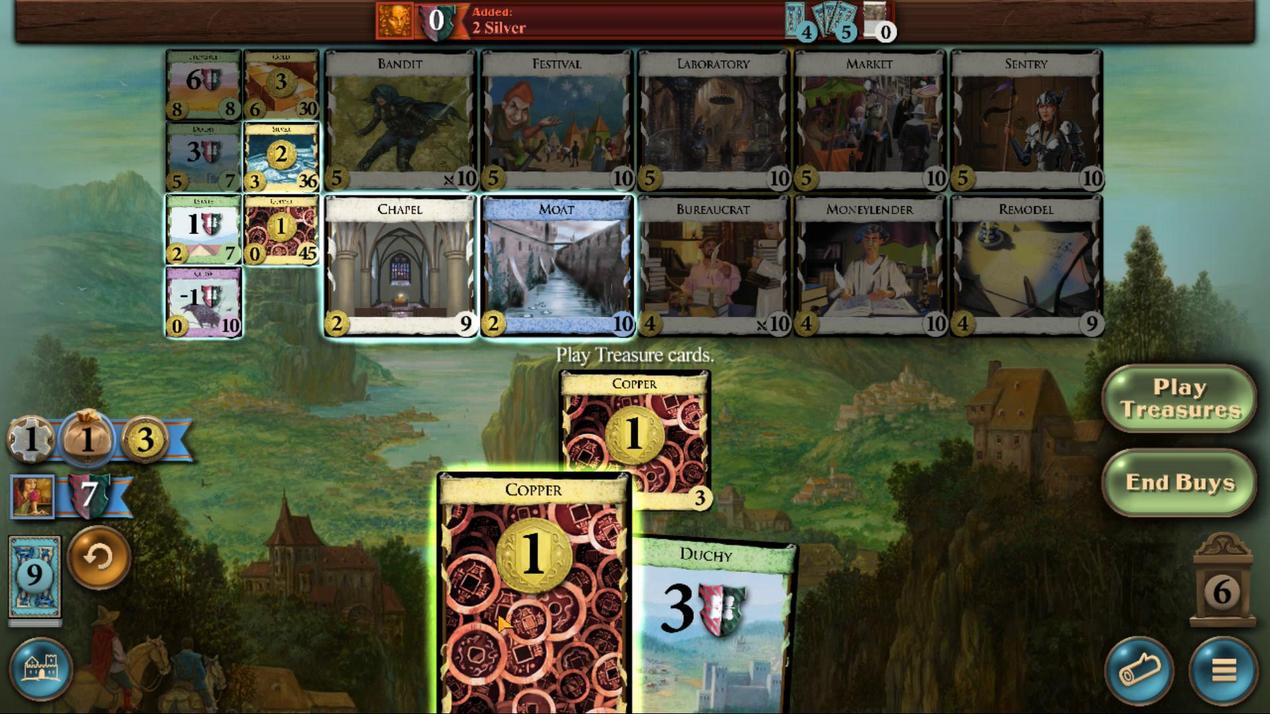 
Action: Mouse scrolled (825, 475) with delta (0, 0)
Screenshot: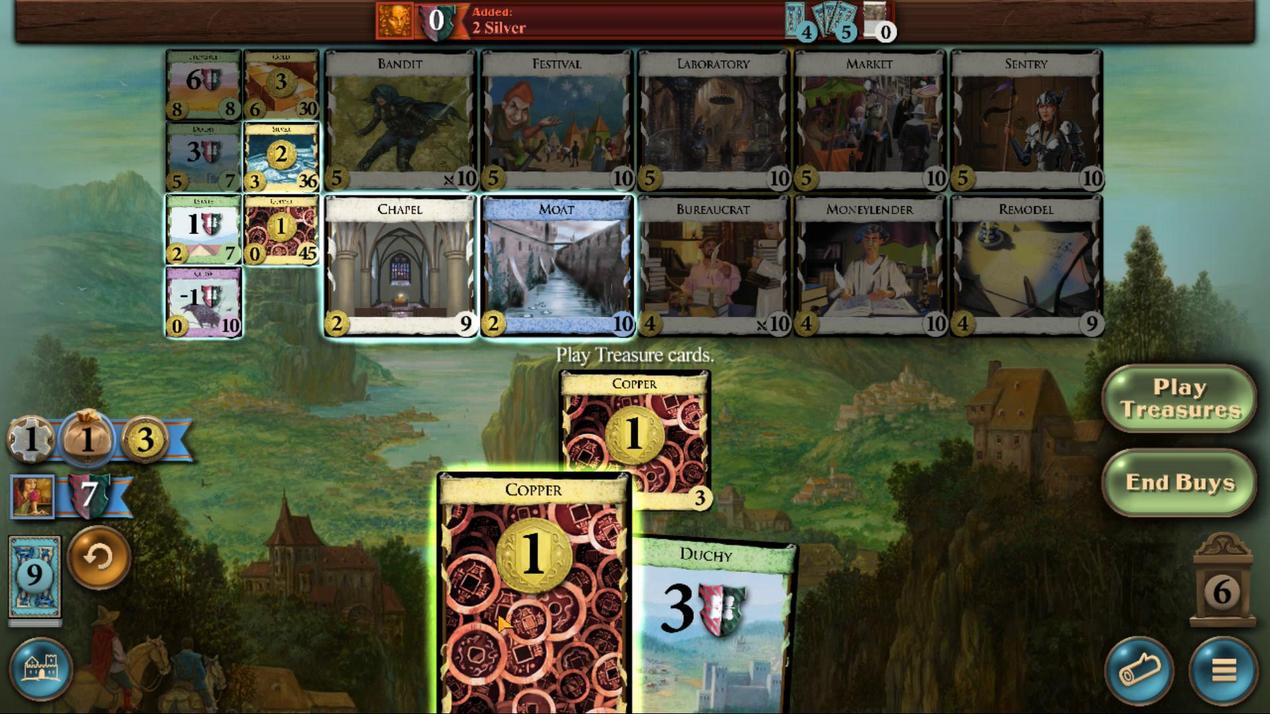 
Action: Mouse scrolled (825, 475) with delta (0, 0)
Screenshot: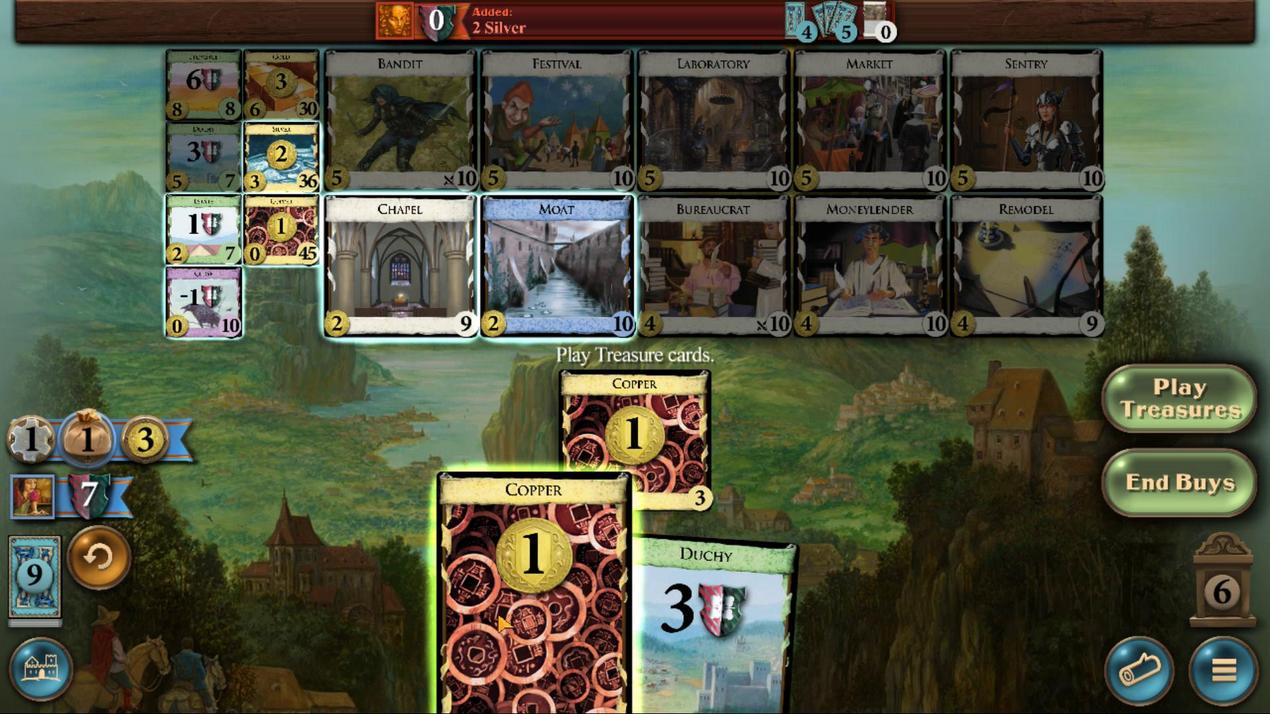 
Action: Mouse scrolled (825, 475) with delta (0, 0)
Screenshot: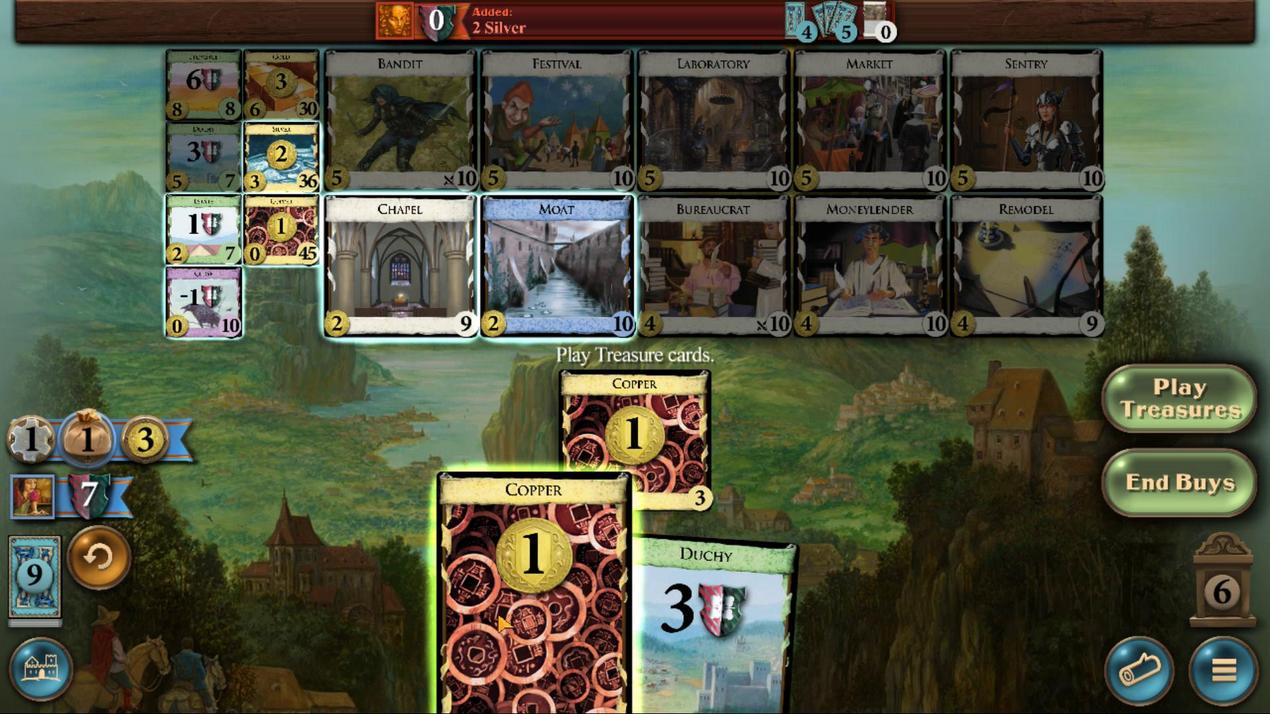 
Action: Mouse scrolled (825, 475) with delta (0, 0)
Screenshot: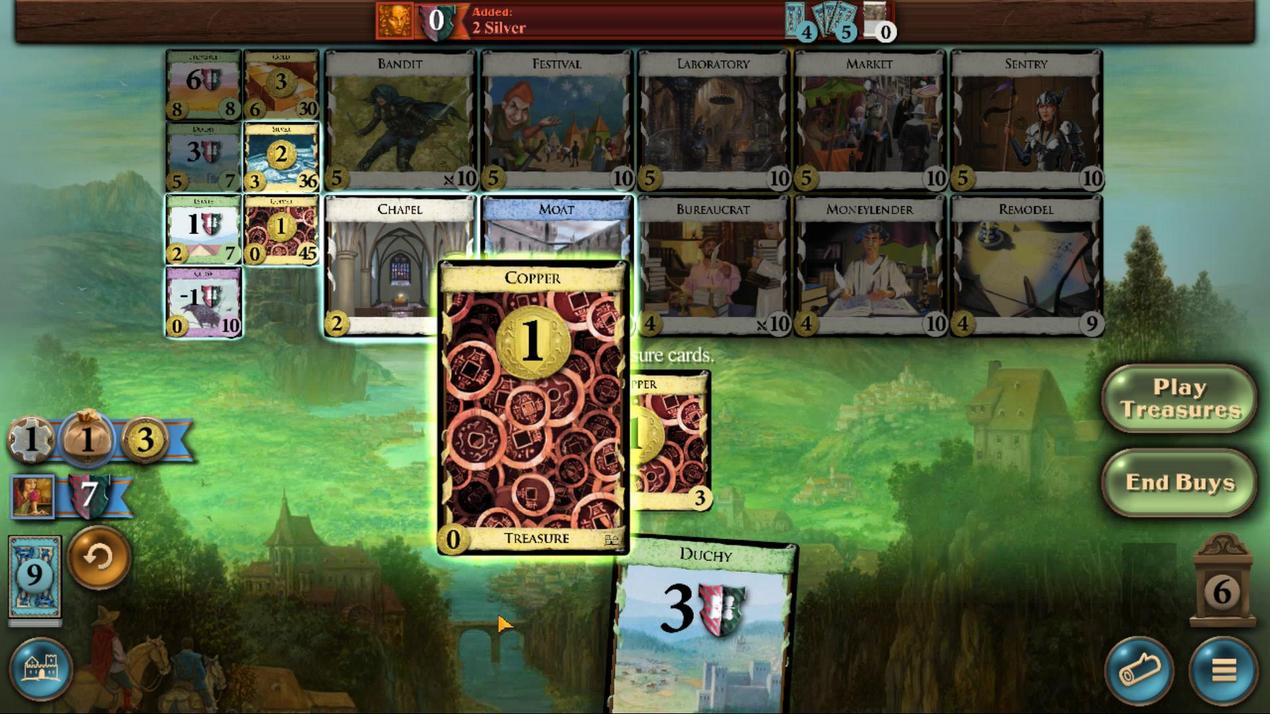 
Action: Mouse scrolled (825, 475) with delta (0, 0)
Screenshot: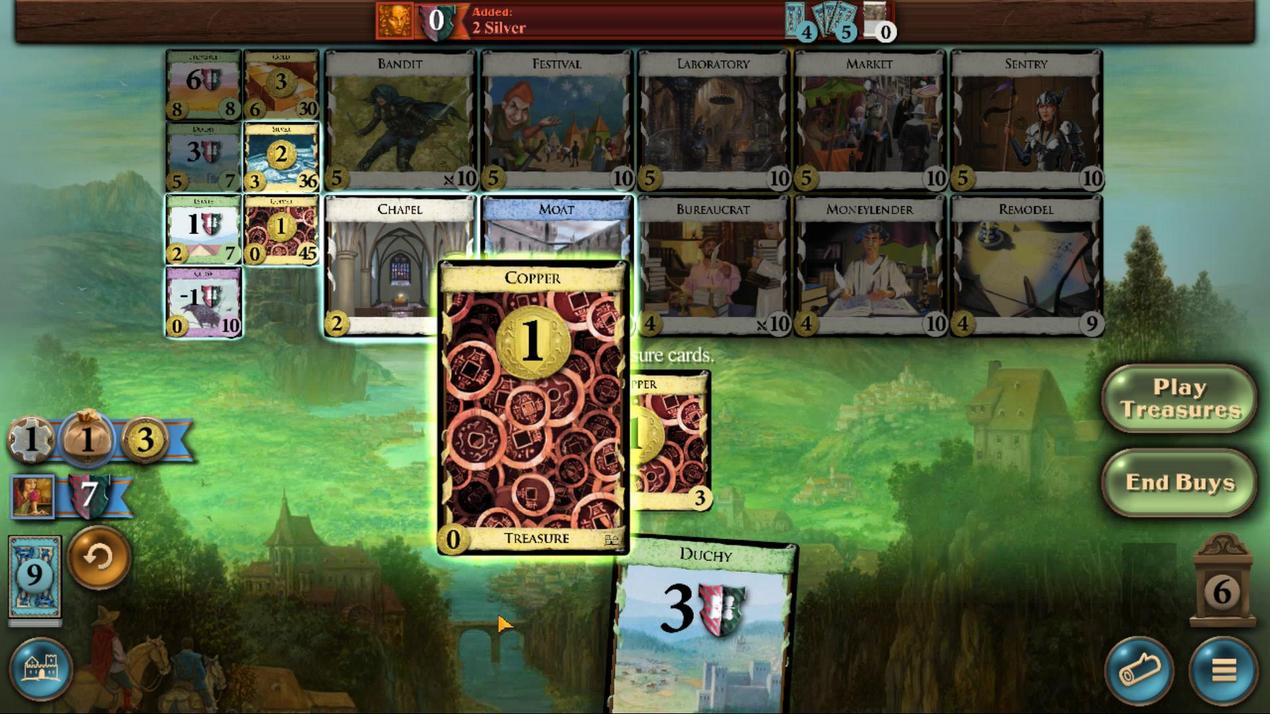 
Action: Mouse moved to (698, 555)
Screenshot: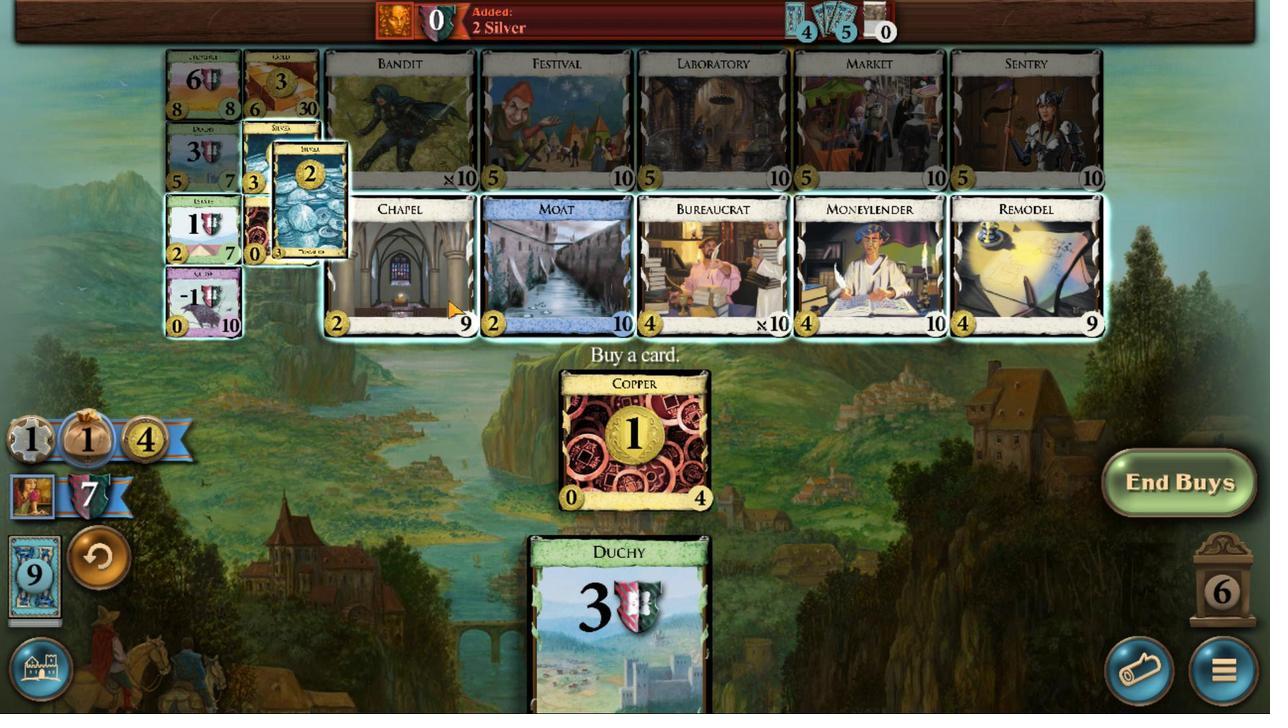 
Action: Mouse pressed left at (698, 555)
Screenshot: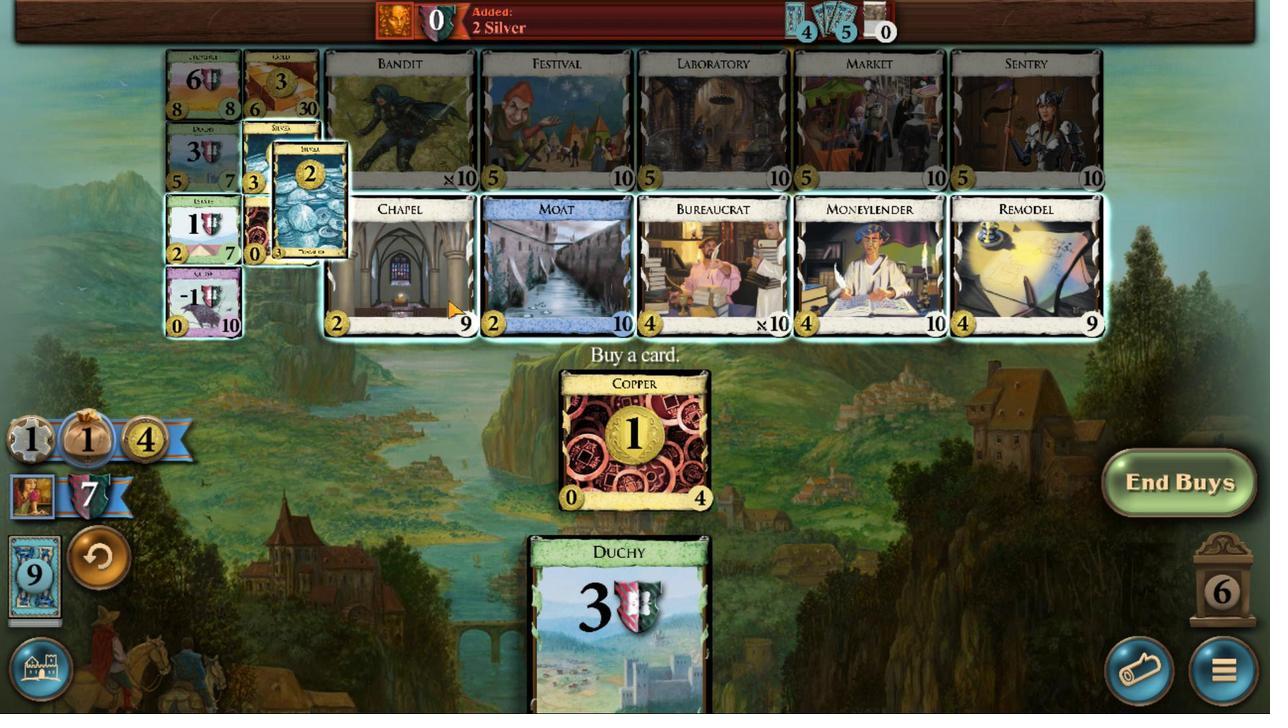 
Action: Mouse moved to (853, 478)
Screenshot: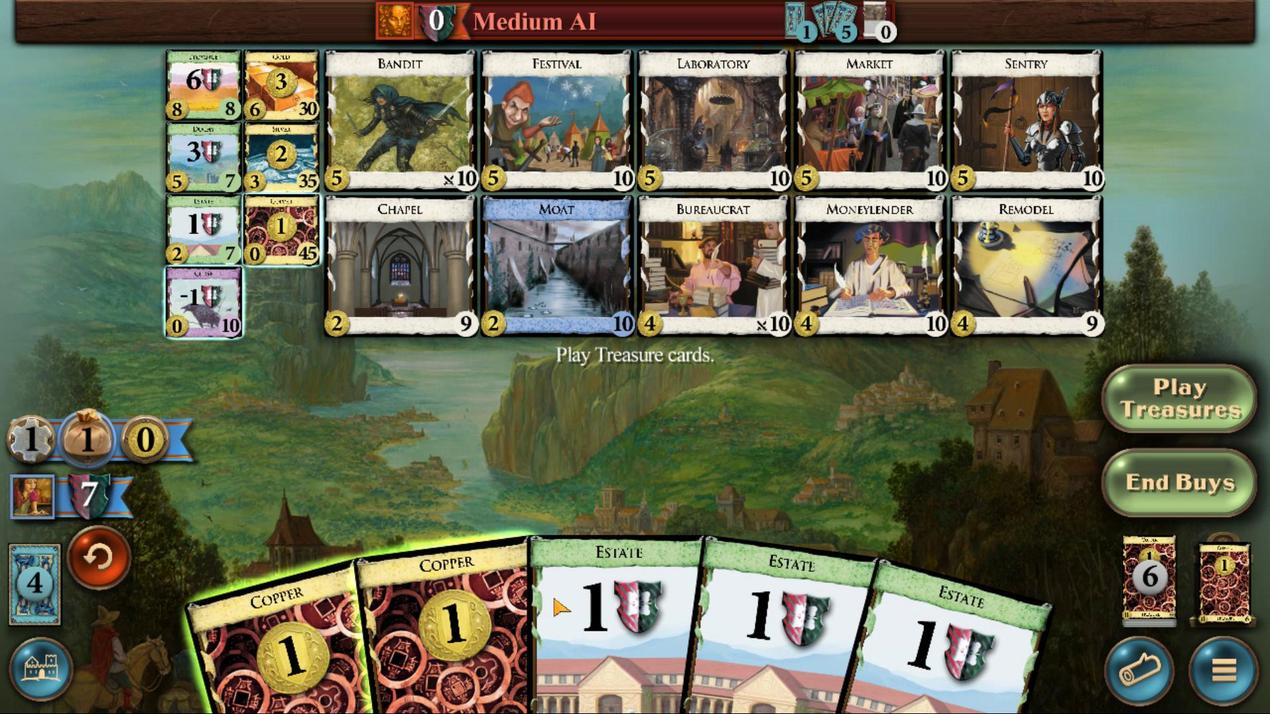 
Action: Mouse scrolled (853, 478) with delta (0, 0)
Screenshot: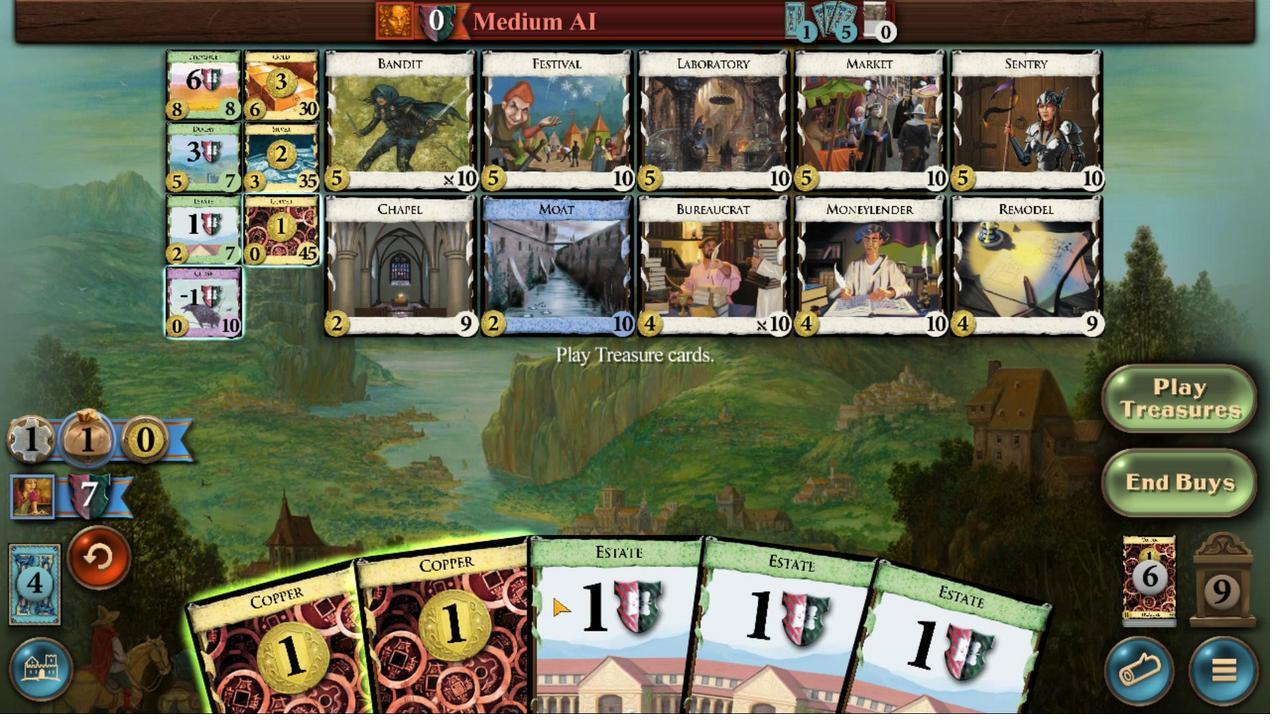 
Action: Mouse scrolled (853, 478) with delta (0, 0)
Screenshot: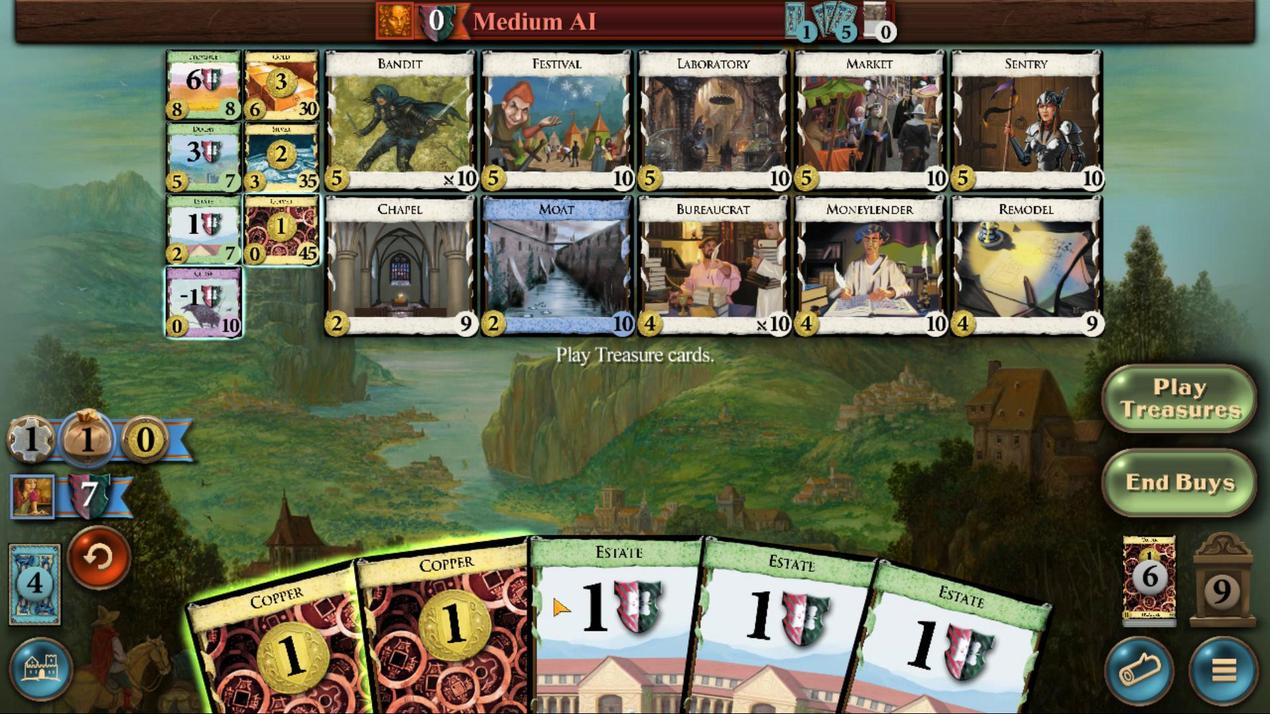 
Action: Mouse scrolled (853, 478) with delta (0, 0)
Screenshot: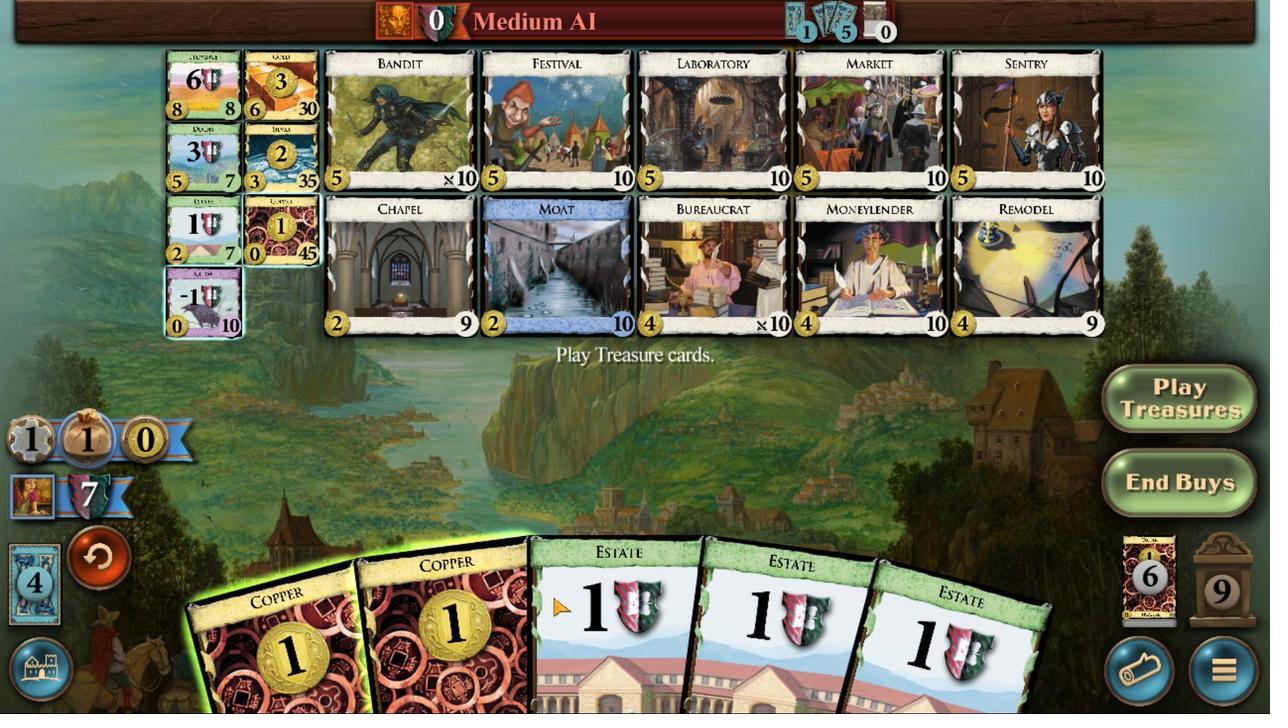 
Action: Mouse scrolled (853, 478) with delta (0, 0)
Screenshot: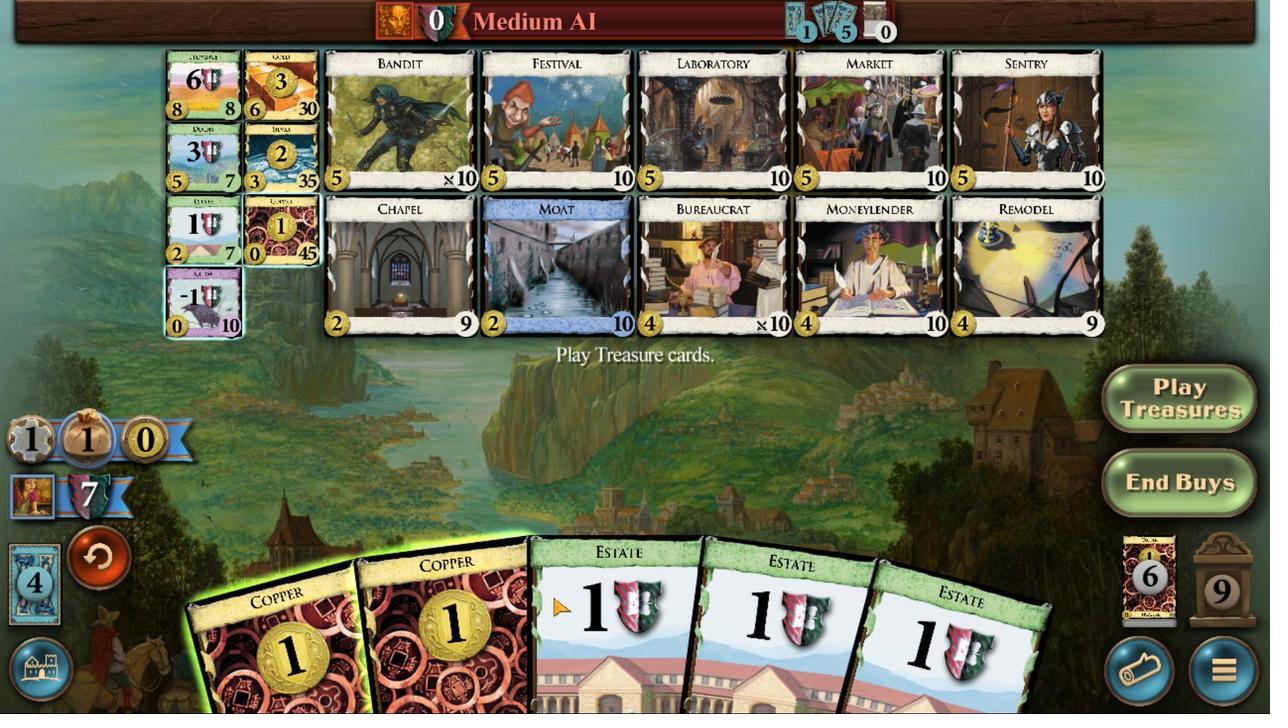 
Action: Mouse scrolled (853, 478) with delta (0, 0)
Screenshot: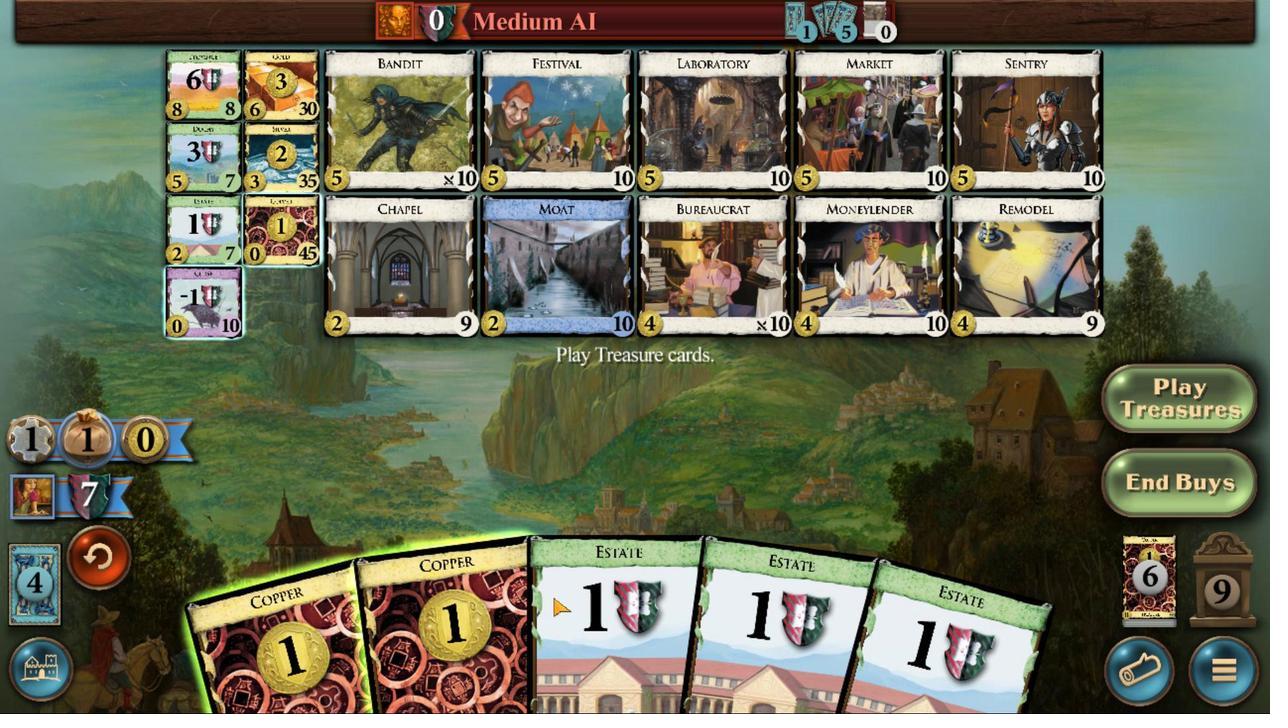 
Action: Mouse scrolled (853, 478) with delta (0, 0)
Screenshot: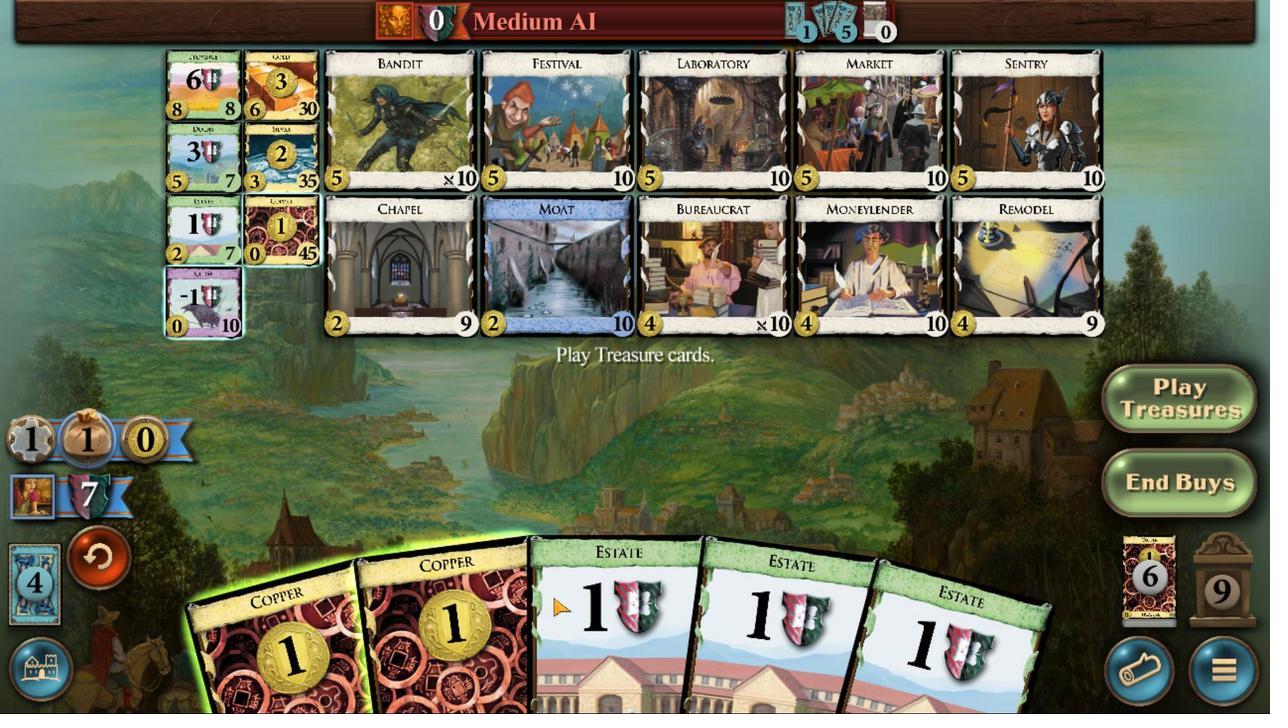 
Action: Mouse scrolled (853, 478) with delta (0, 0)
Screenshot: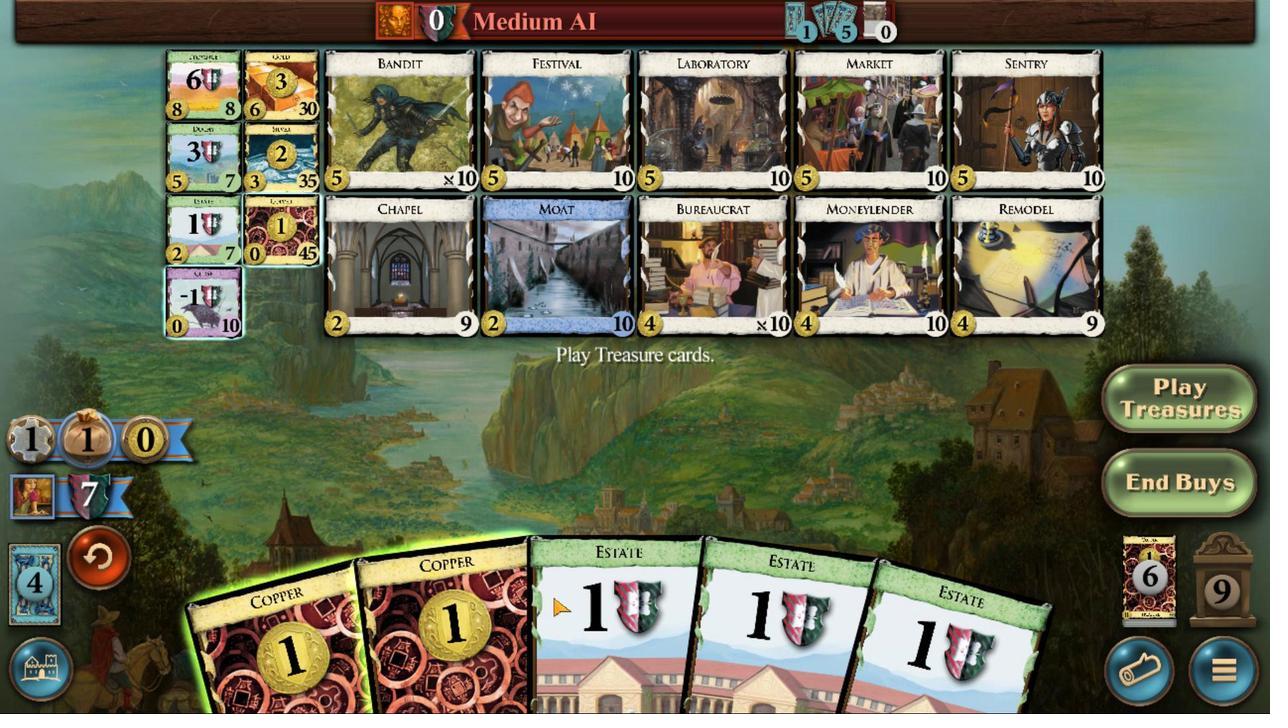 
Action: Mouse moved to (767, 481)
Screenshot: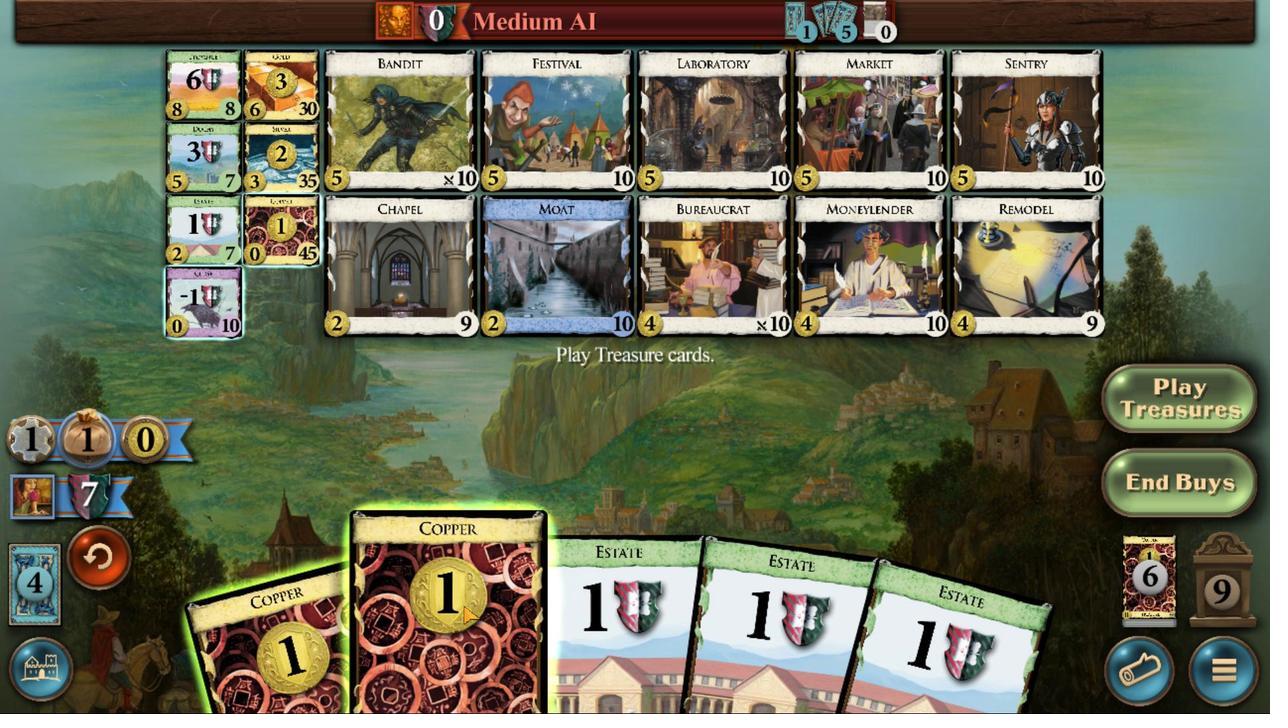 
Action: Mouse scrolled (767, 481) with delta (0, 0)
Screenshot: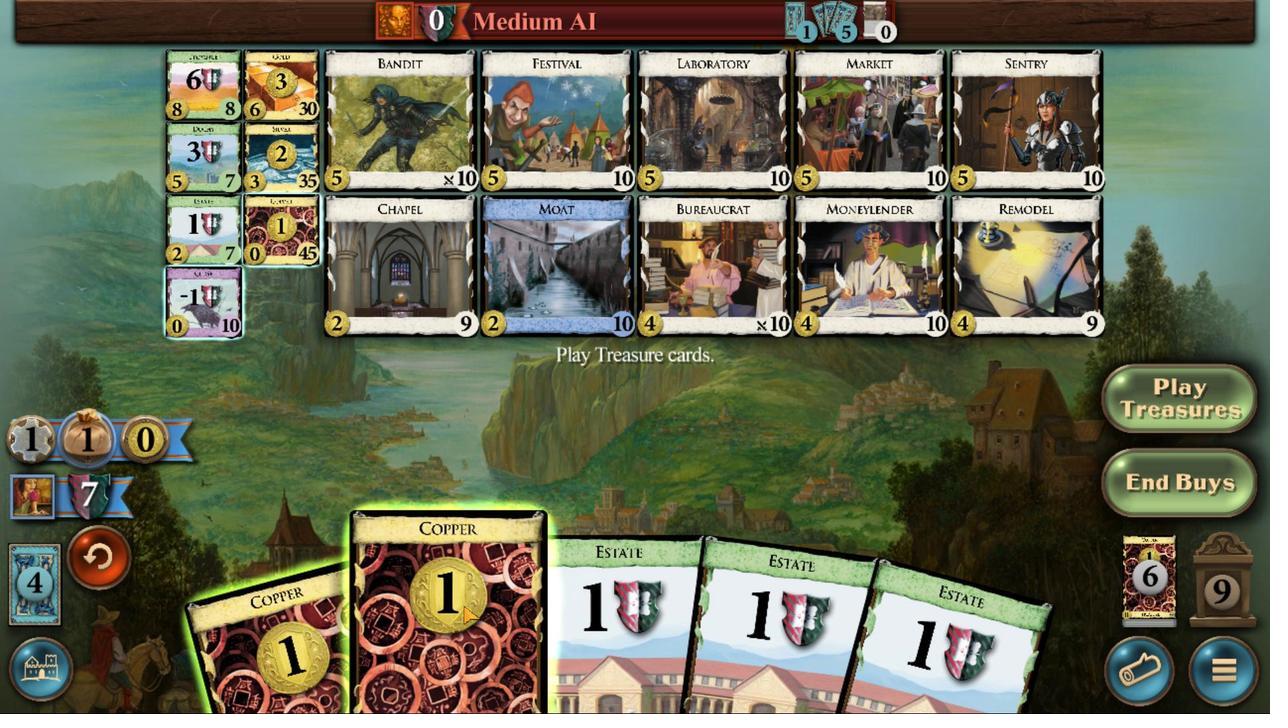 
Action: Mouse moved to (807, 476)
Screenshot: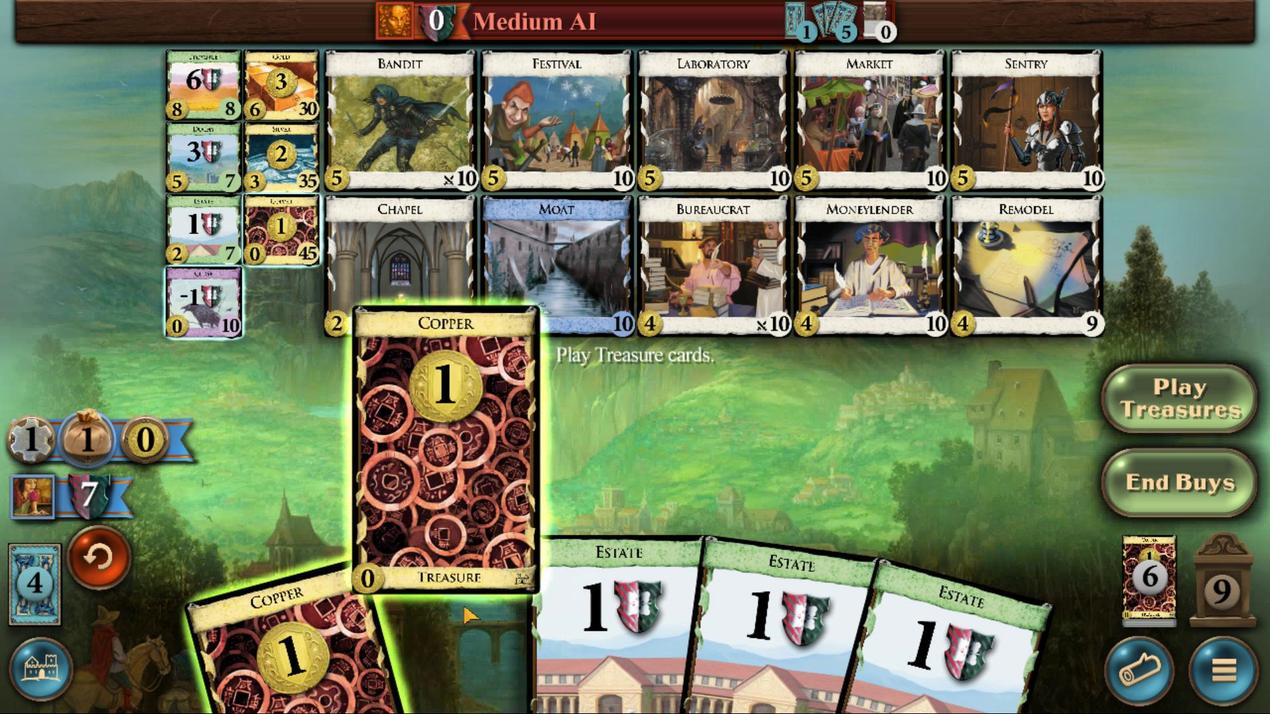 
Action: Mouse scrolled (807, 477) with delta (0, 0)
Screenshot: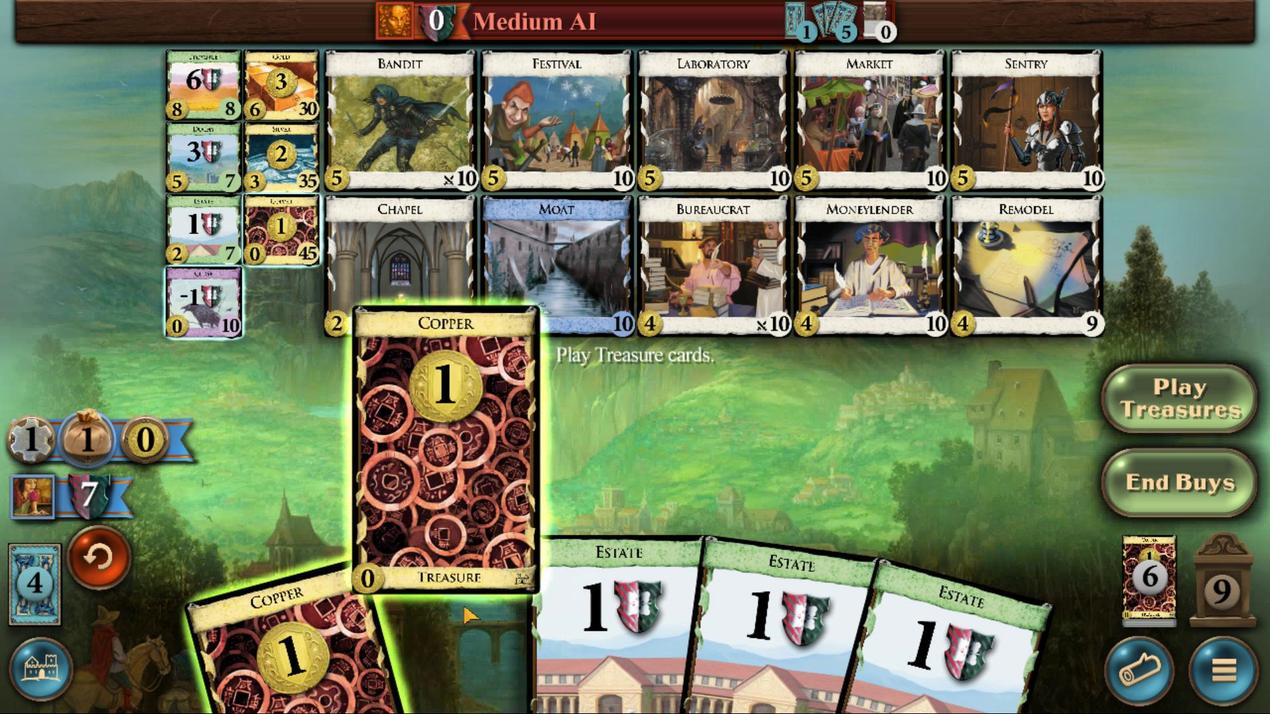 
Action: Mouse scrolled (807, 477) with delta (0, 0)
Screenshot: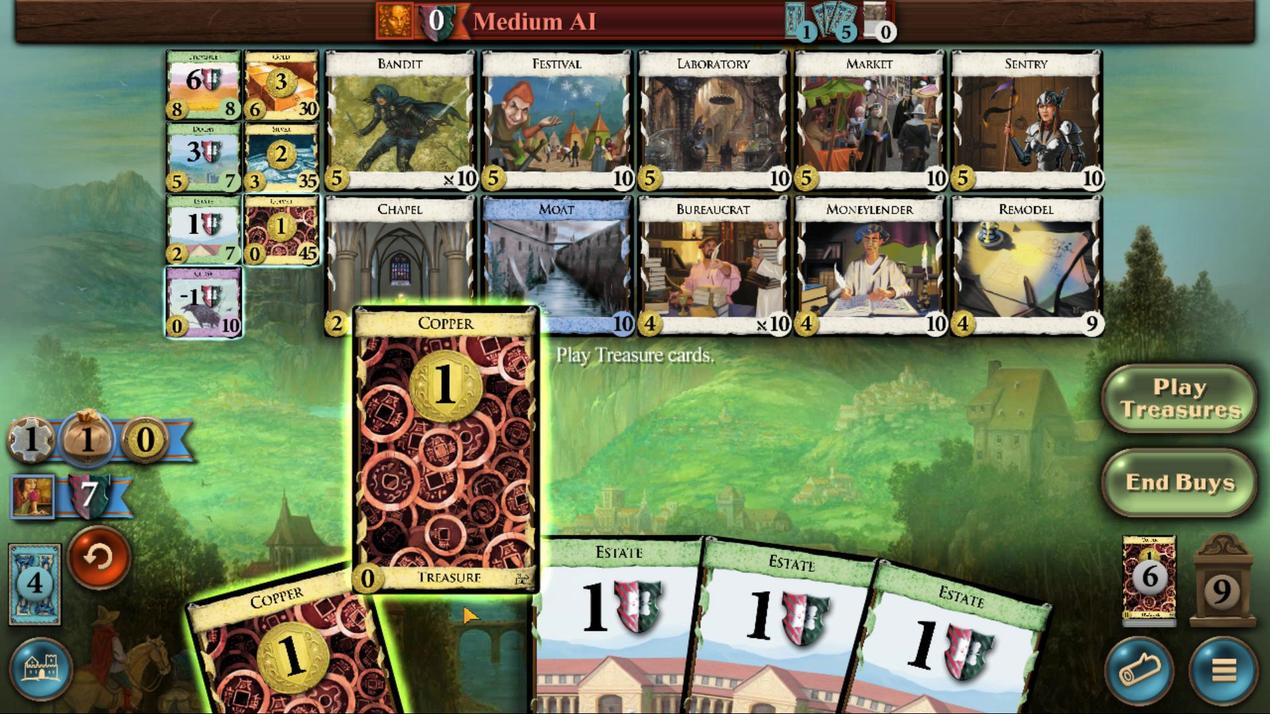 
Action: Mouse scrolled (807, 477) with delta (0, 0)
Screenshot: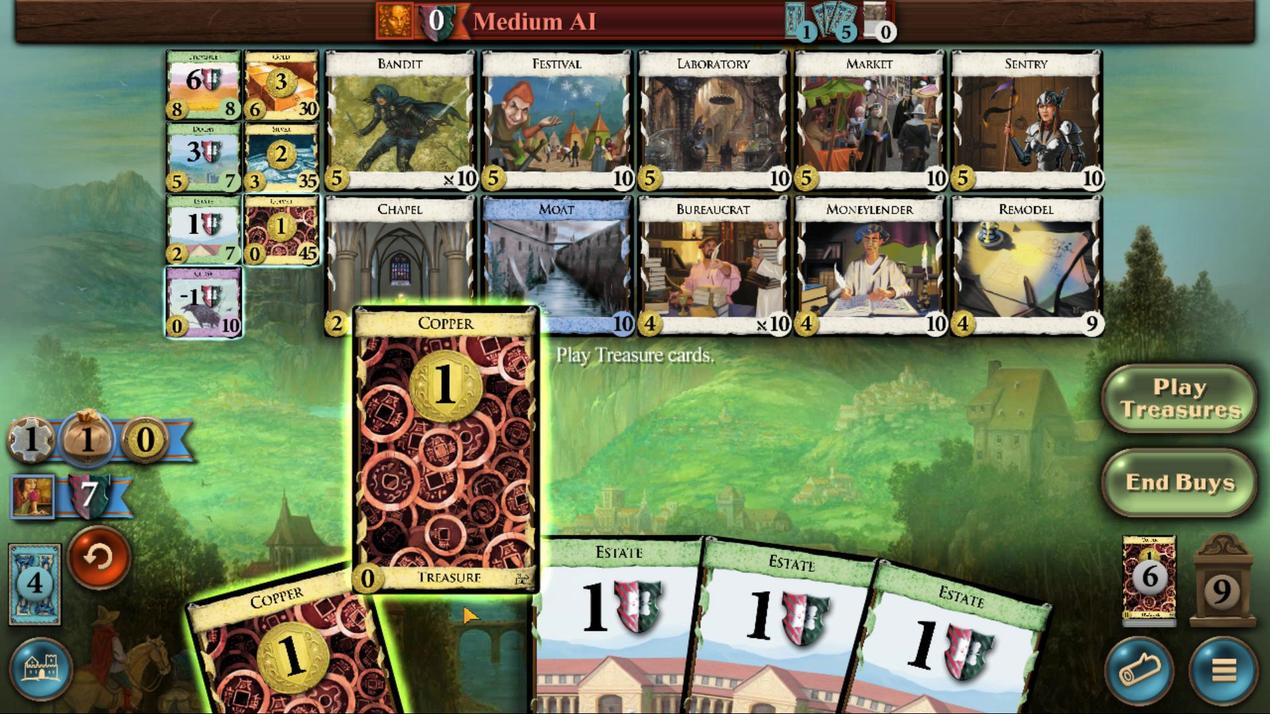 
Action: Mouse scrolled (807, 476) with delta (0, 0)
Screenshot: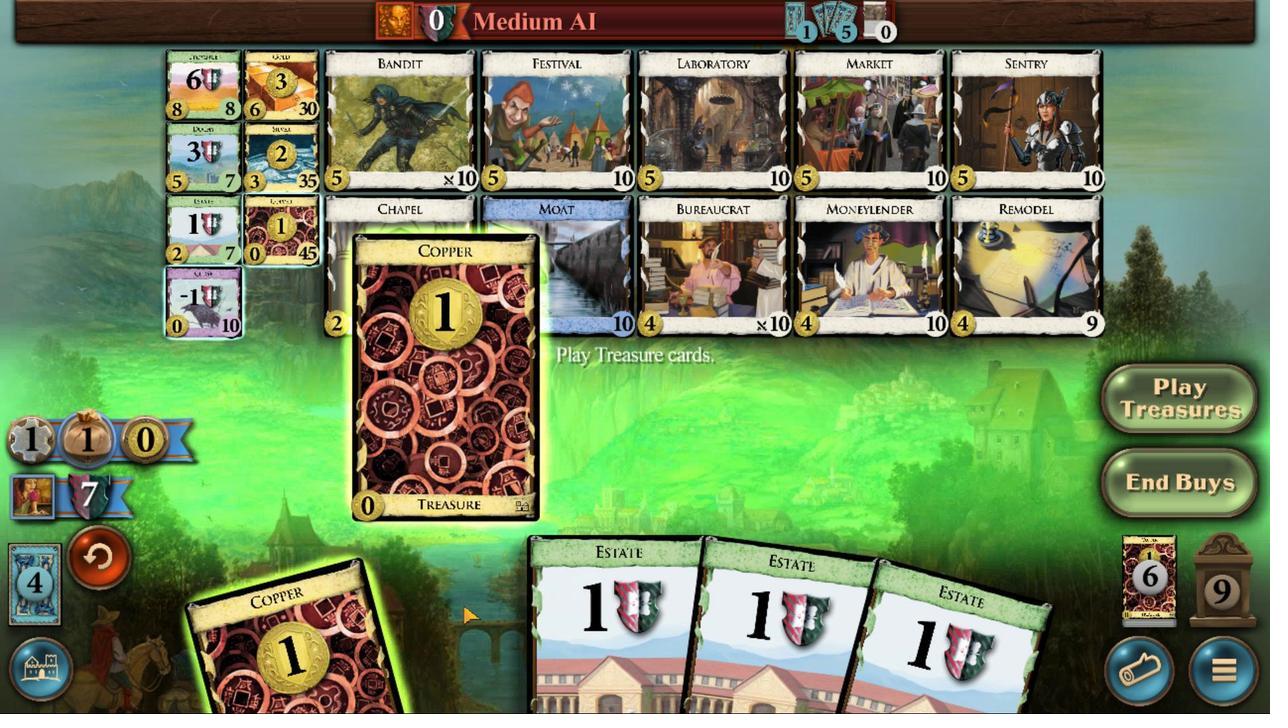 
Action: Mouse scrolled (807, 477) with delta (0, 0)
Screenshot: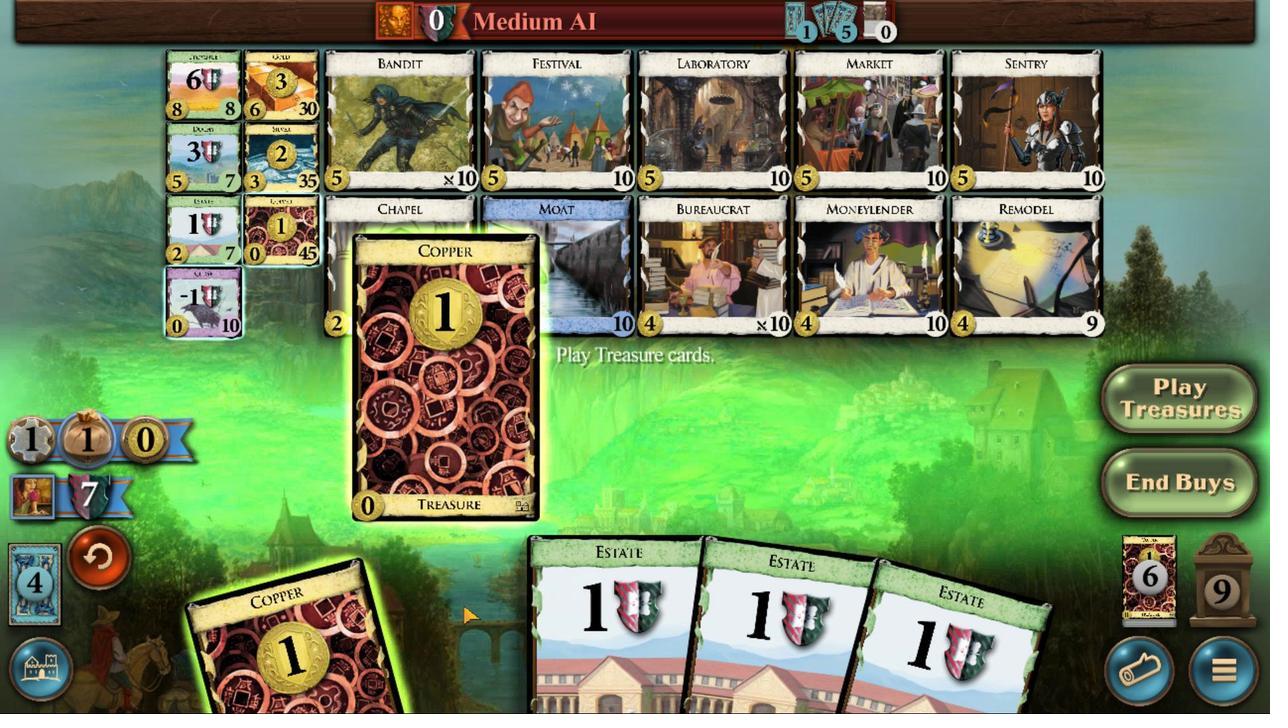 
Action: Mouse scrolled (807, 477) with delta (0, 0)
Screenshot: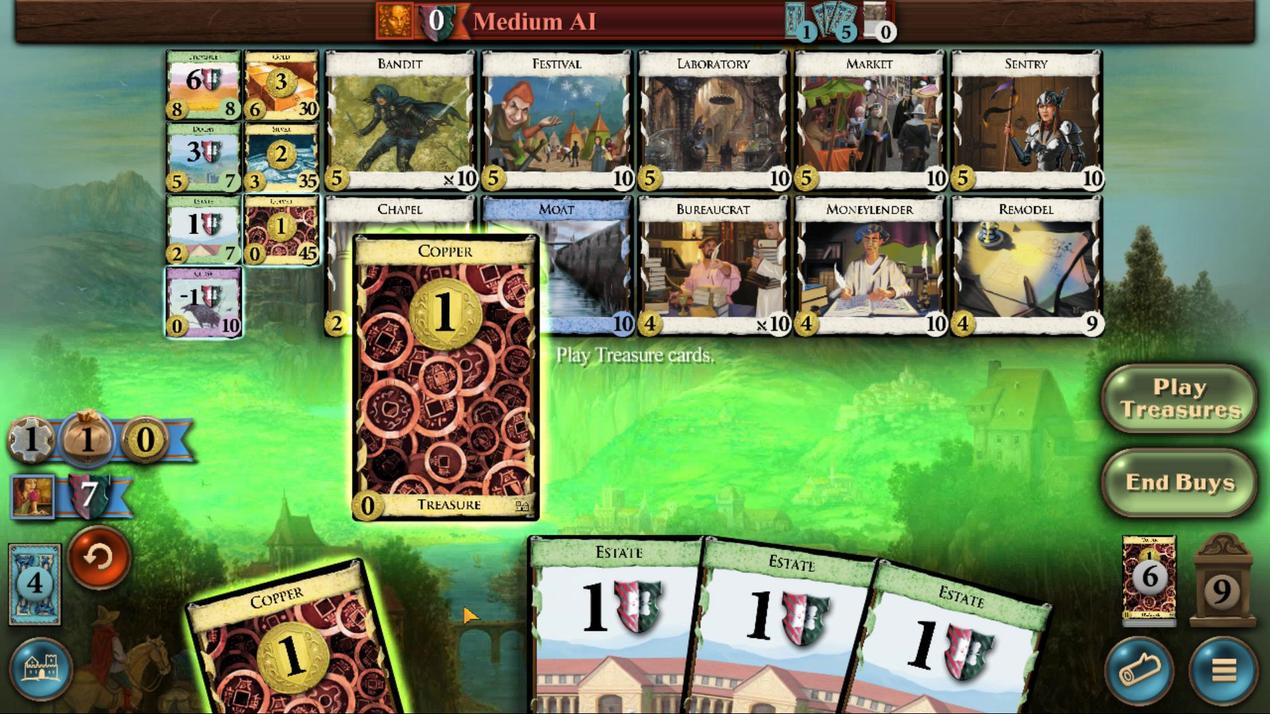
Action: Mouse scrolled (807, 477) with delta (0, 0)
Screenshot: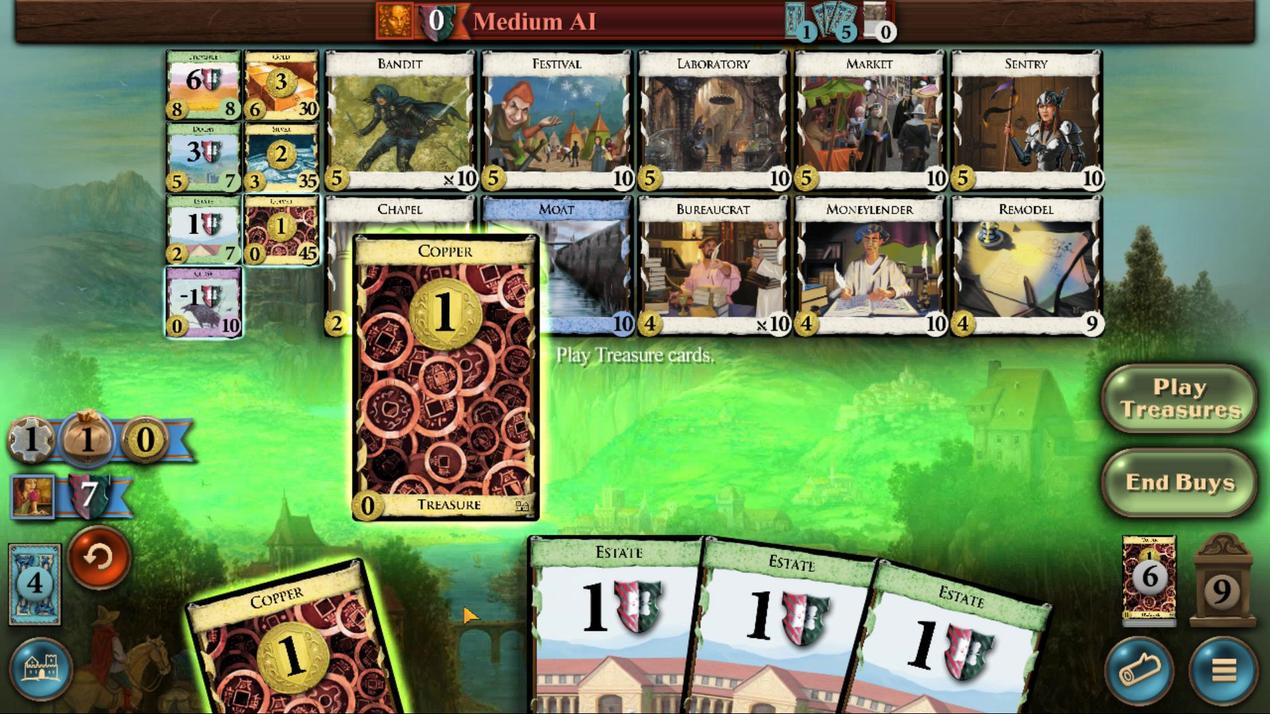 
Action: Mouse moved to (767, 474)
Screenshot: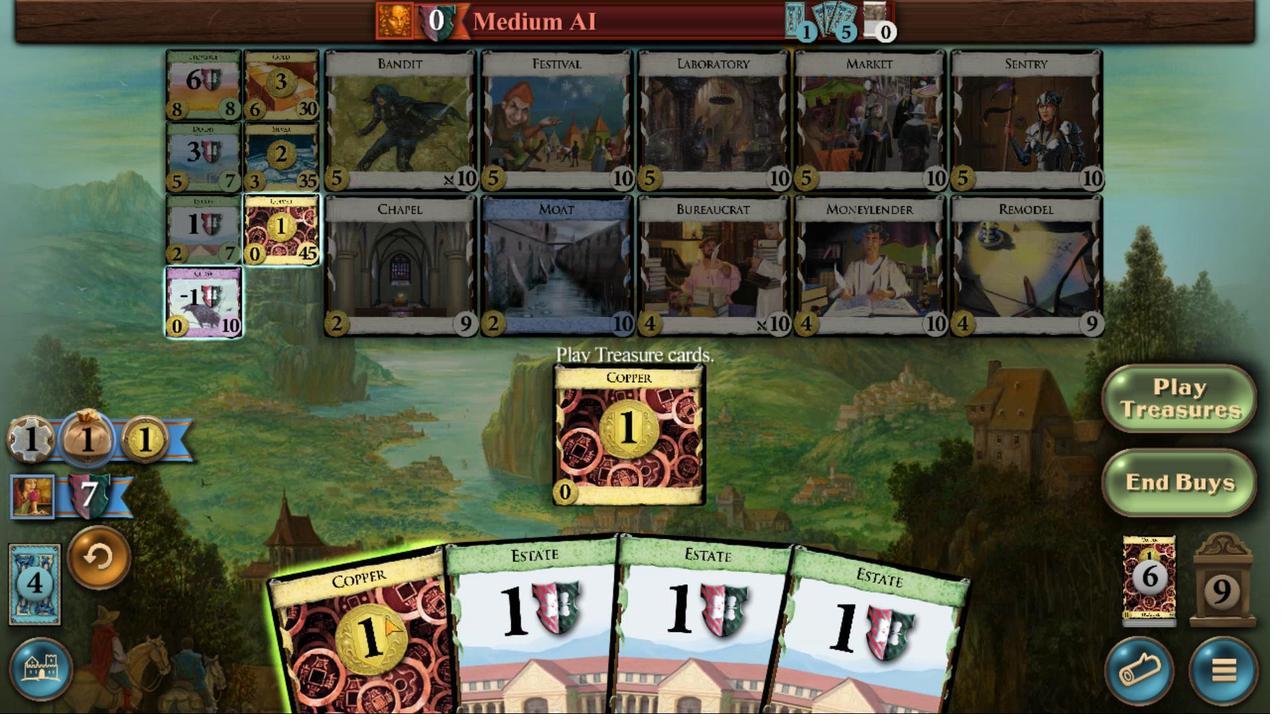 
Action: Mouse scrolled (767, 475) with delta (0, 0)
Screenshot: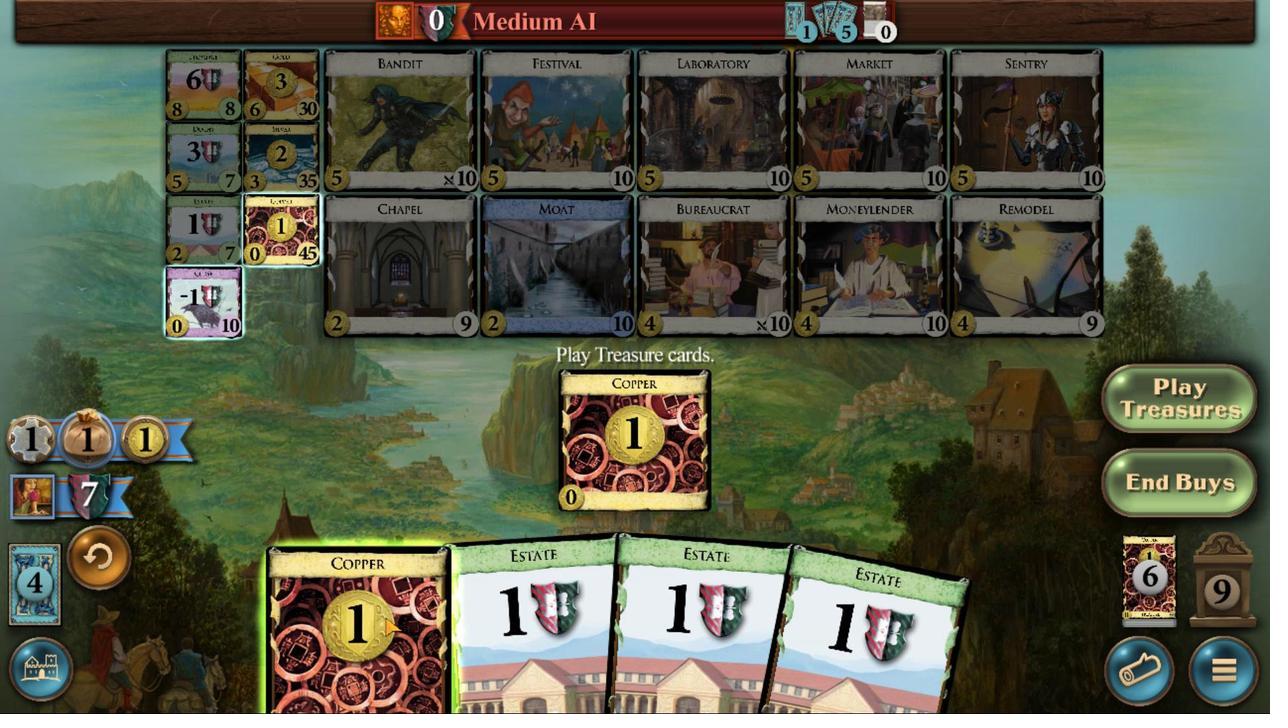 
Action: Mouse scrolled (767, 475) with delta (0, 0)
Screenshot: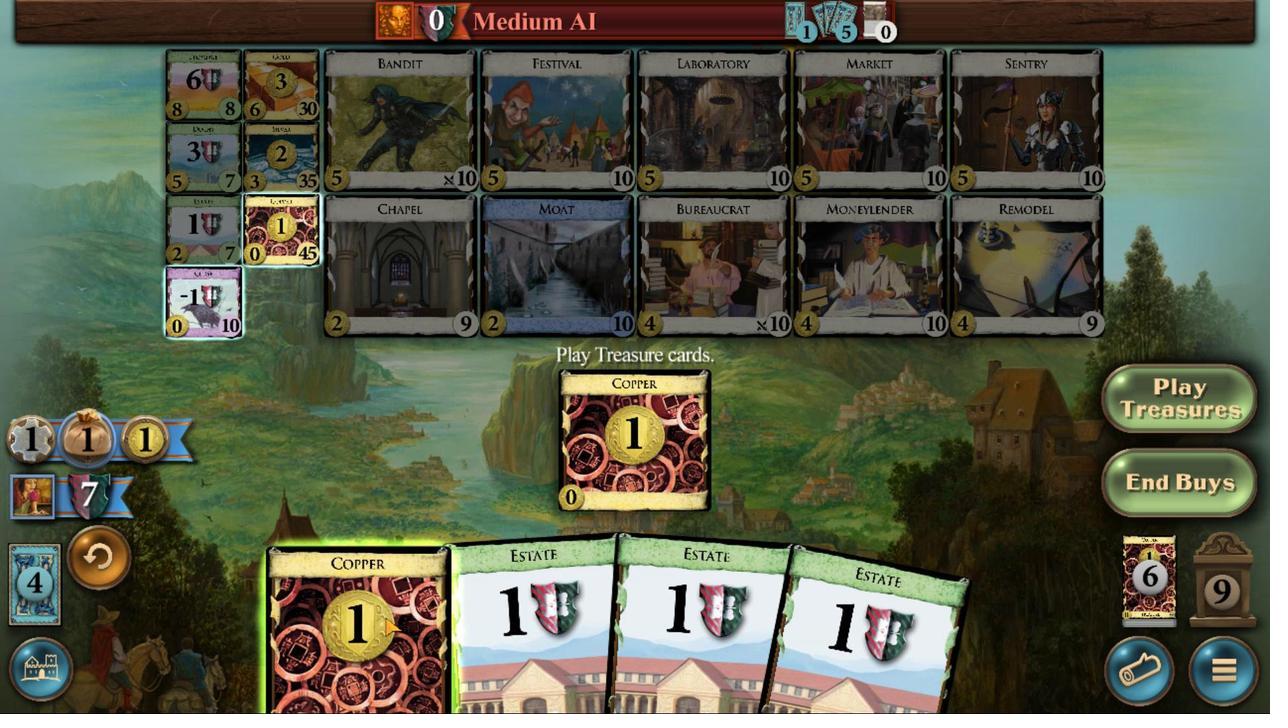 
Action: Mouse scrolled (767, 475) with delta (0, 0)
Screenshot: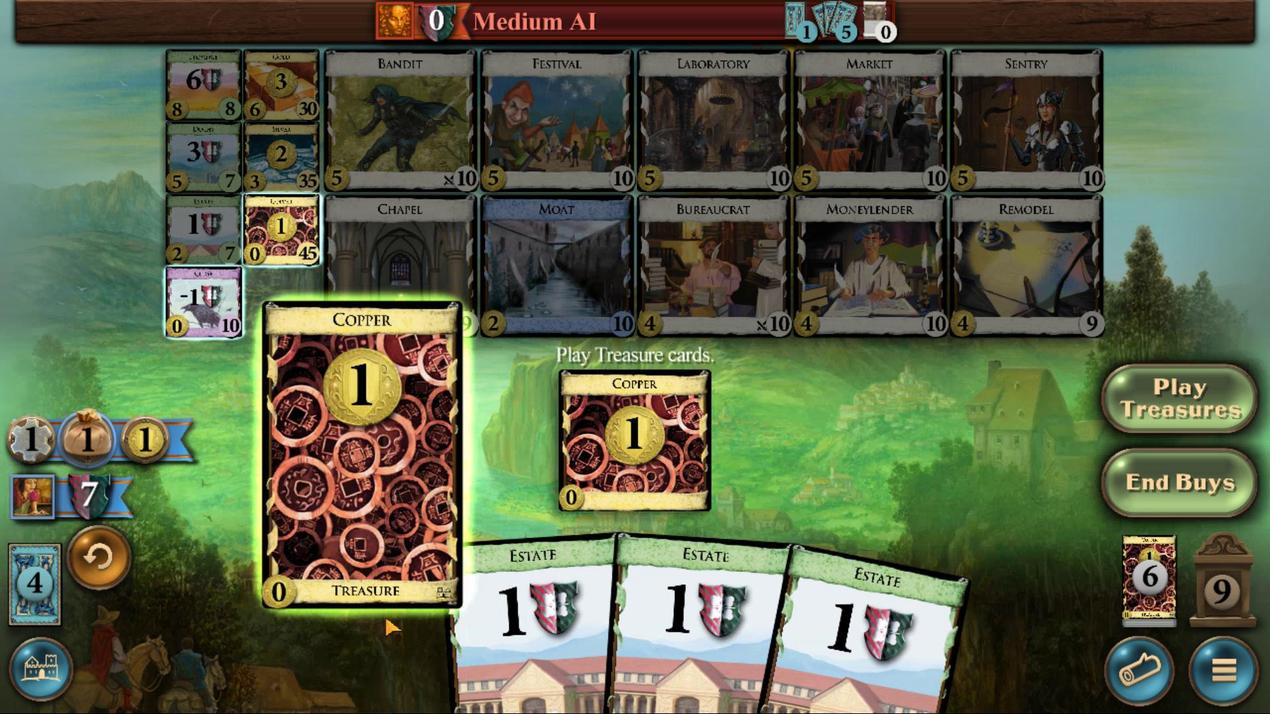 
Action: Mouse scrolled (767, 475) with delta (0, 0)
Screenshot: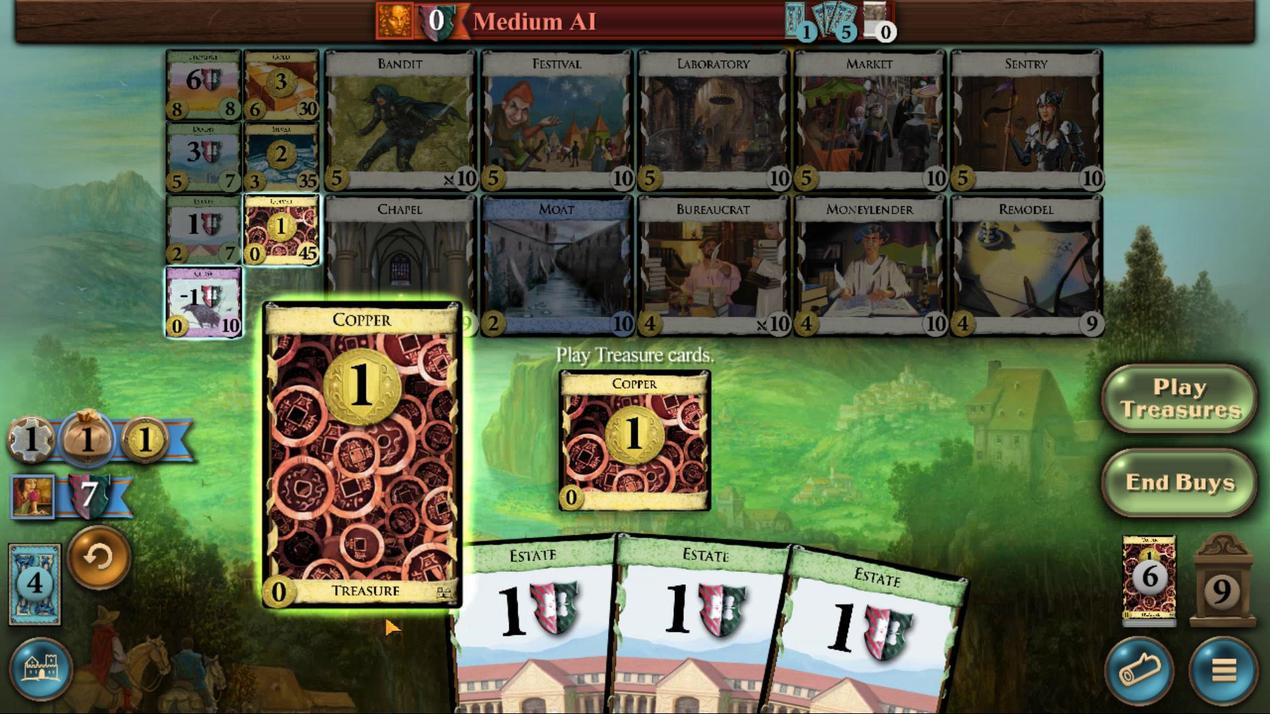 
Action: Mouse scrolled (767, 474) with delta (0, 0)
Screenshot: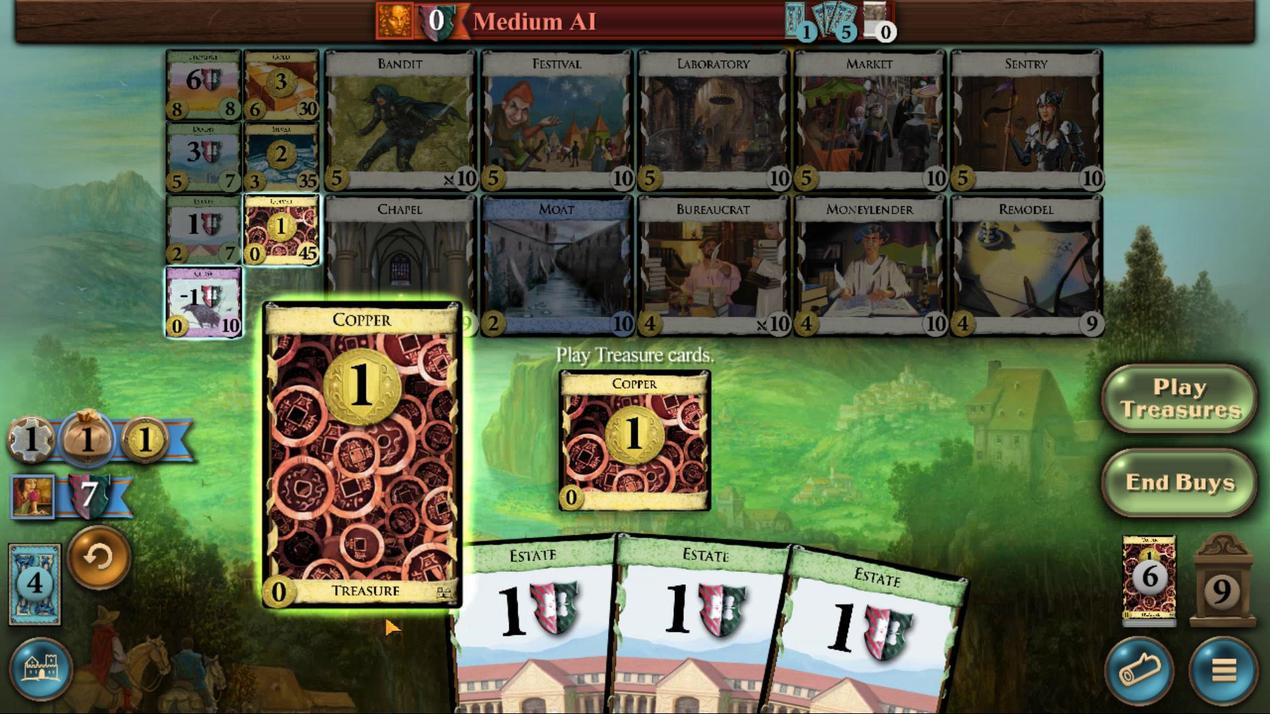 
Action: Mouse scrolled (767, 475) with delta (0, 0)
Screenshot: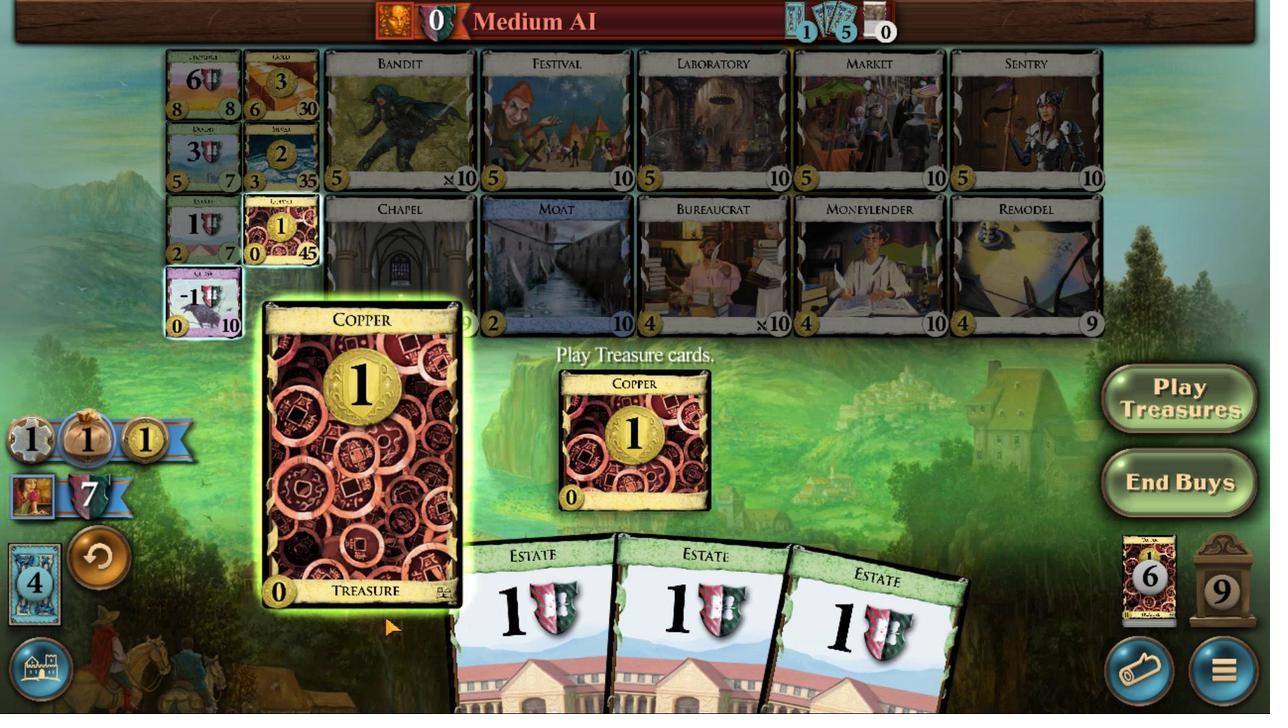 
Action: Mouse scrolled (767, 475) with delta (0, 0)
Screenshot: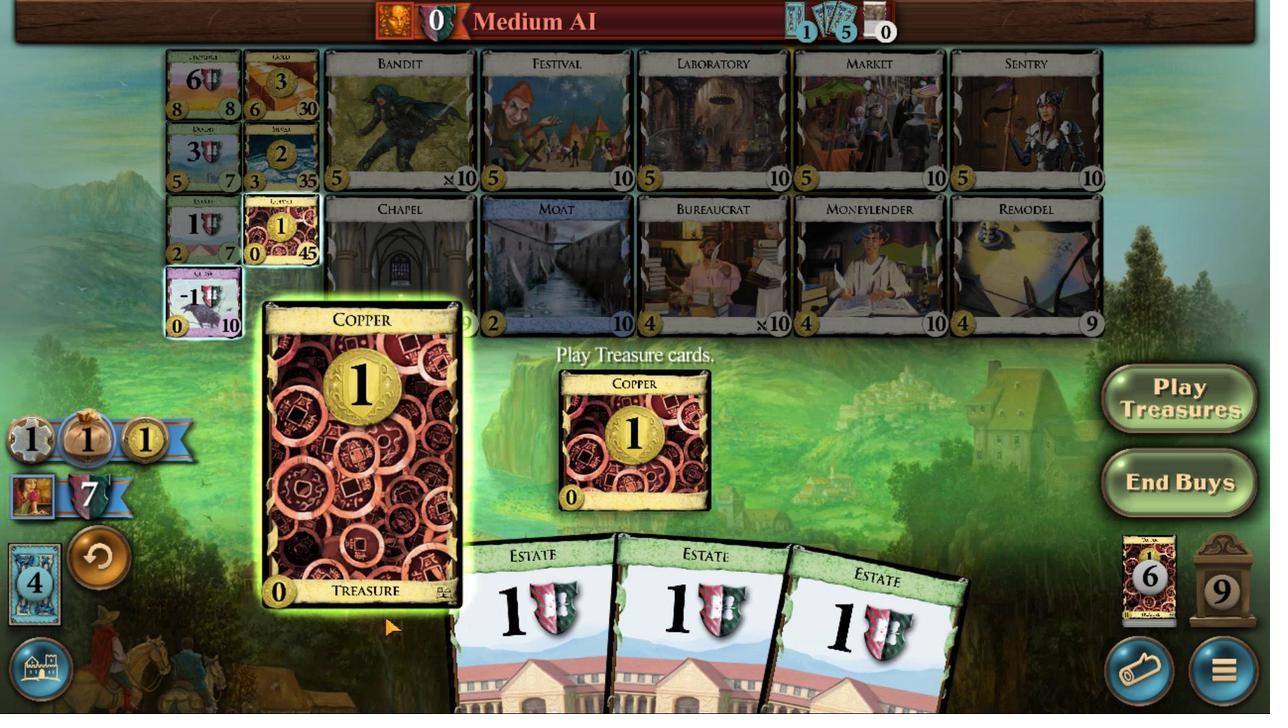 
Action: Mouse moved to (663, 541)
Screenshot: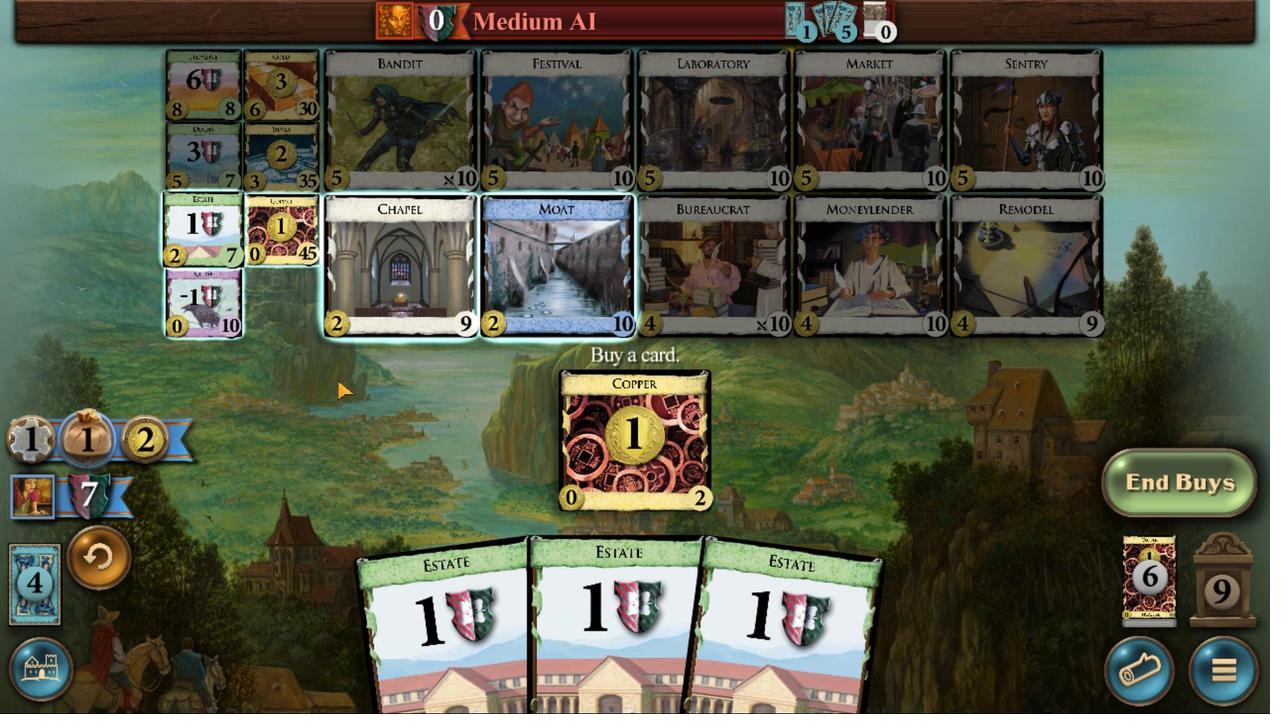 
Action: Mouse pressed left at (663, 541)
Screenshot: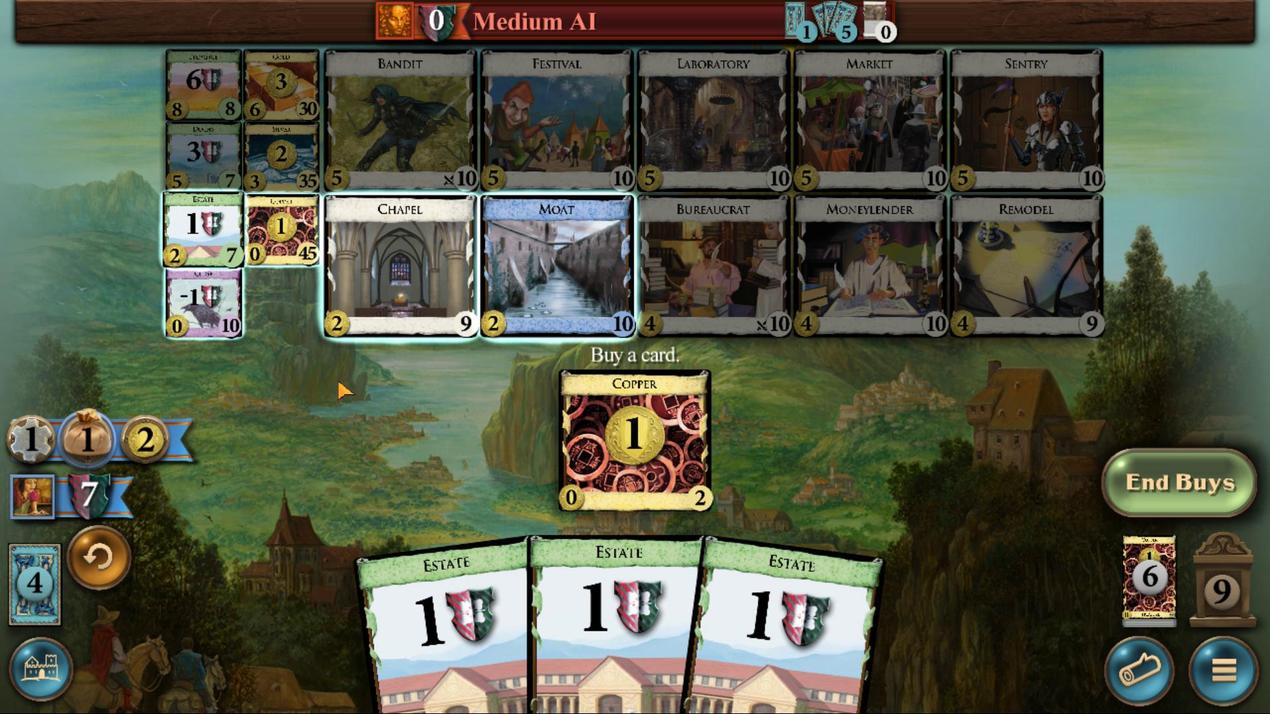 
Action: Mouse moved to (940, 466)
Screenshot: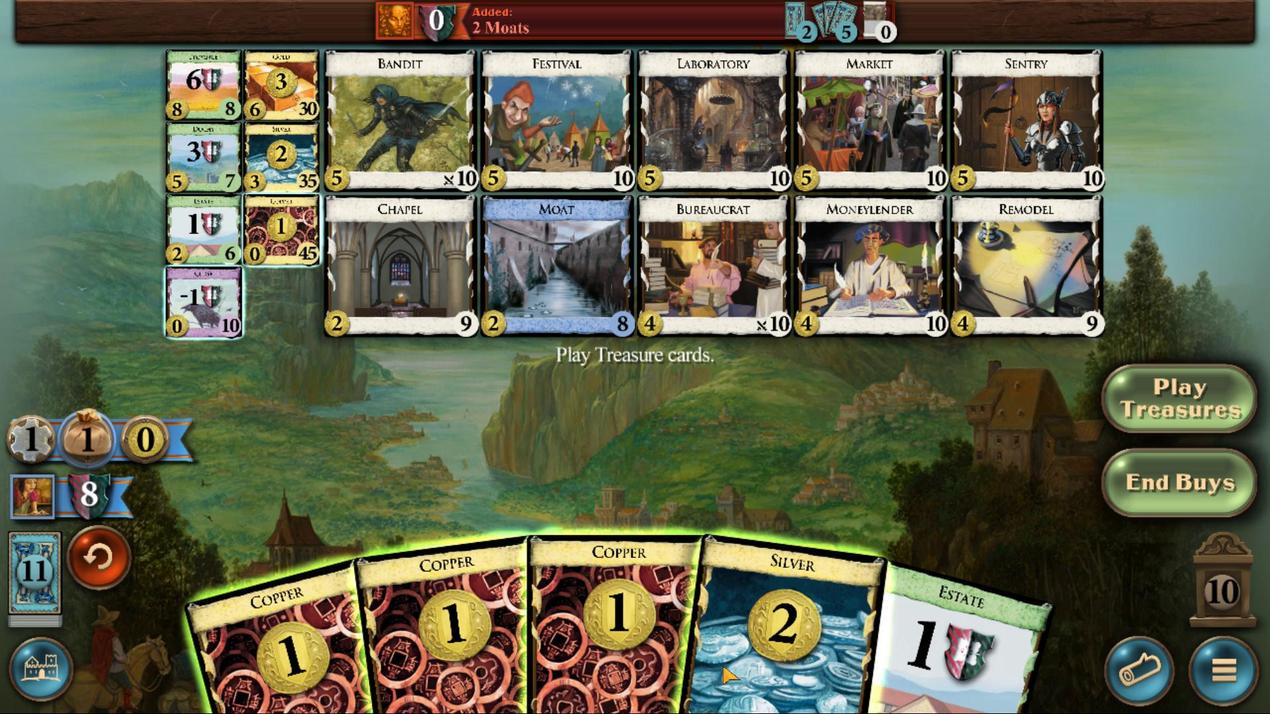 
Action: Mouse scrolled (940, 466) with delta (0, 0)
Screenshot: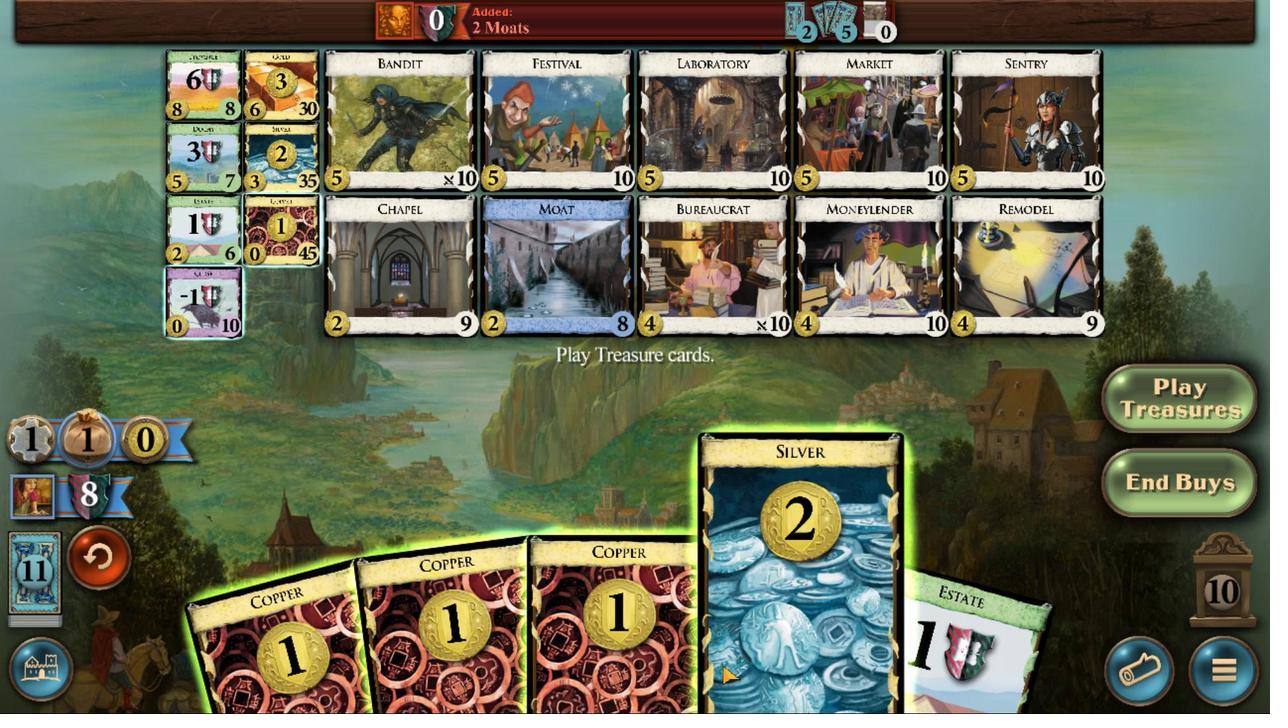 
Action: Mouse scrolled (940, 466) with delta (0, 0)
Screenshot: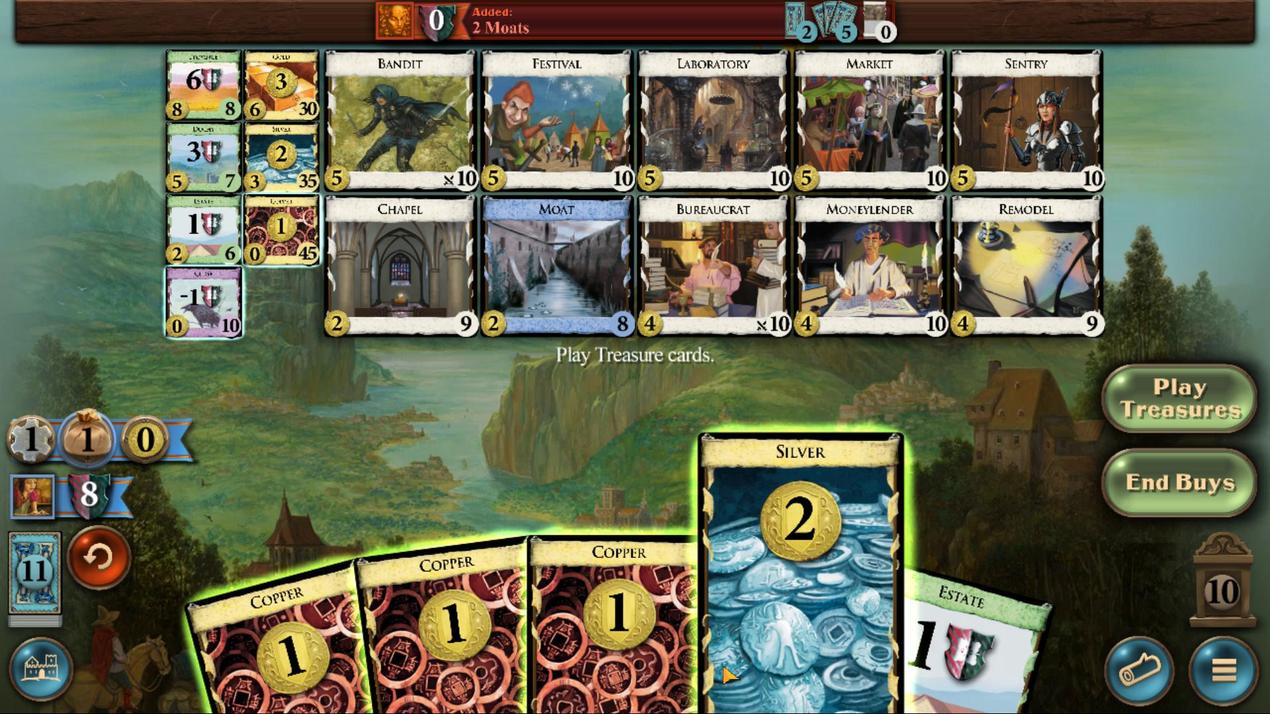 
Action: Mouse scrolled (940, 466) with delta (0, 0)
Screenshot: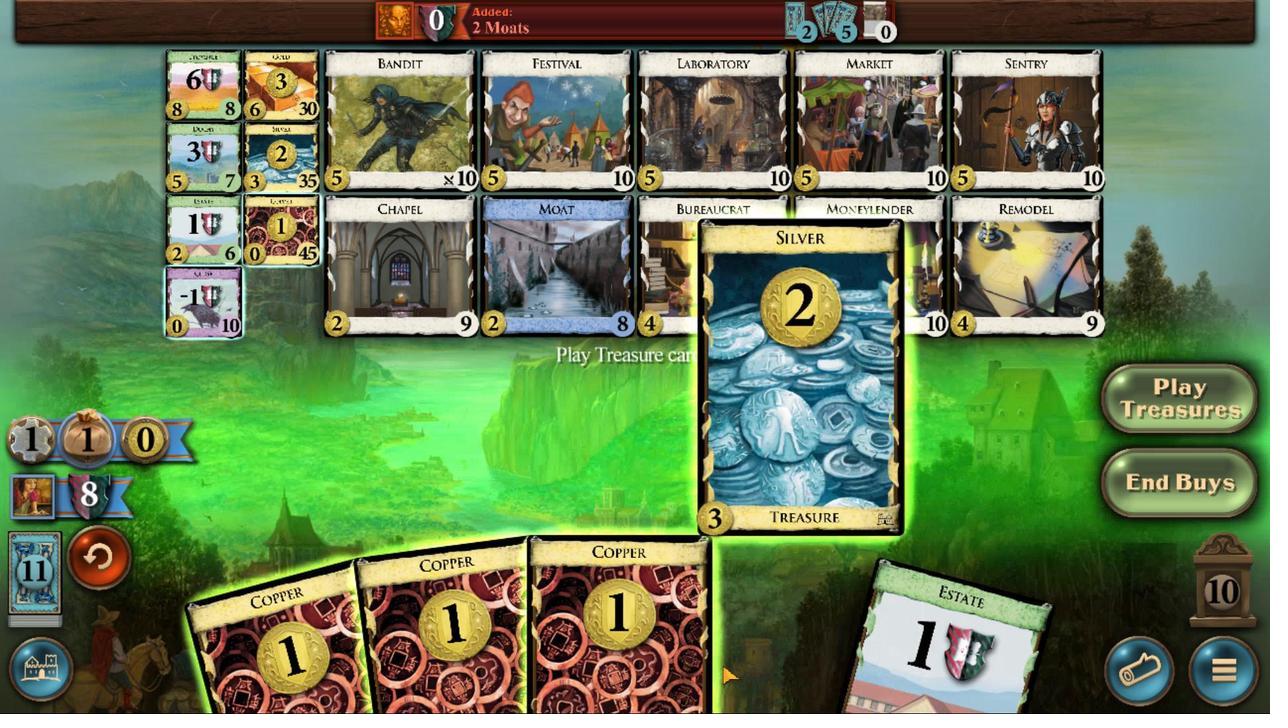 
Action: Mouse scrolled (940, 466) with delta (0, 0)
Screenshot: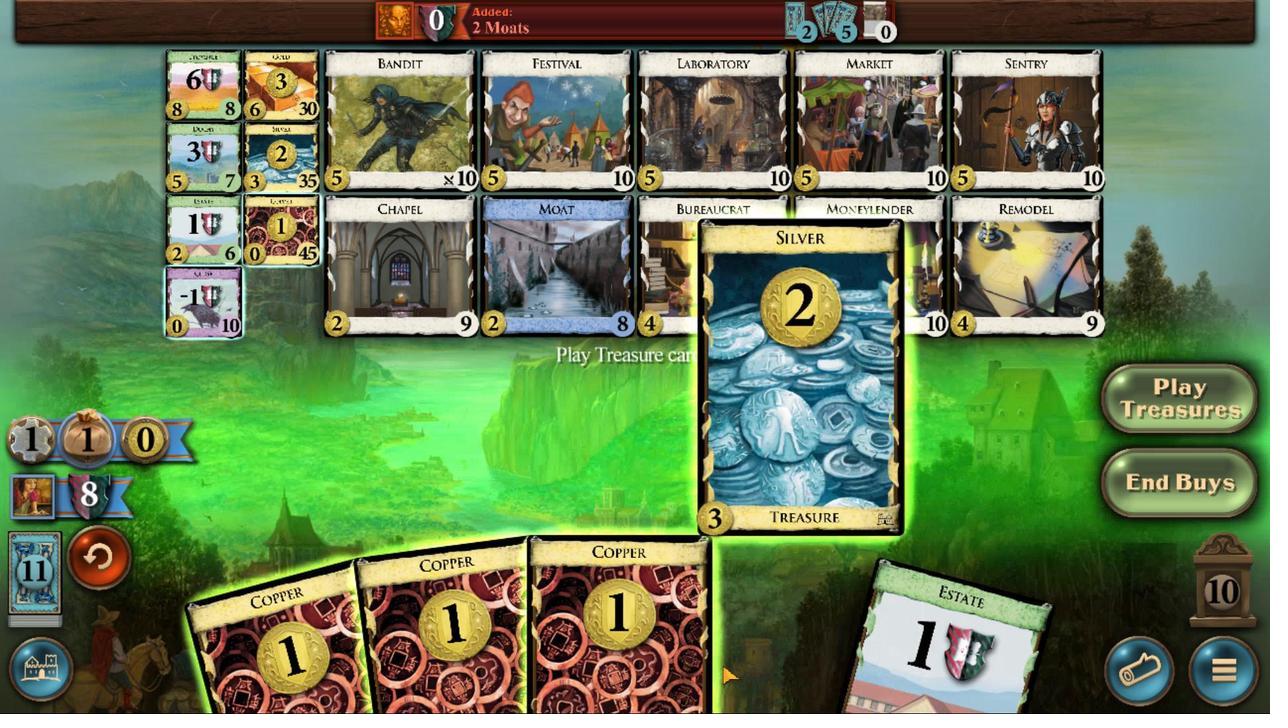 
Action: Mouse scrolled (940, 466) with delta (0, 0)
Screenshot: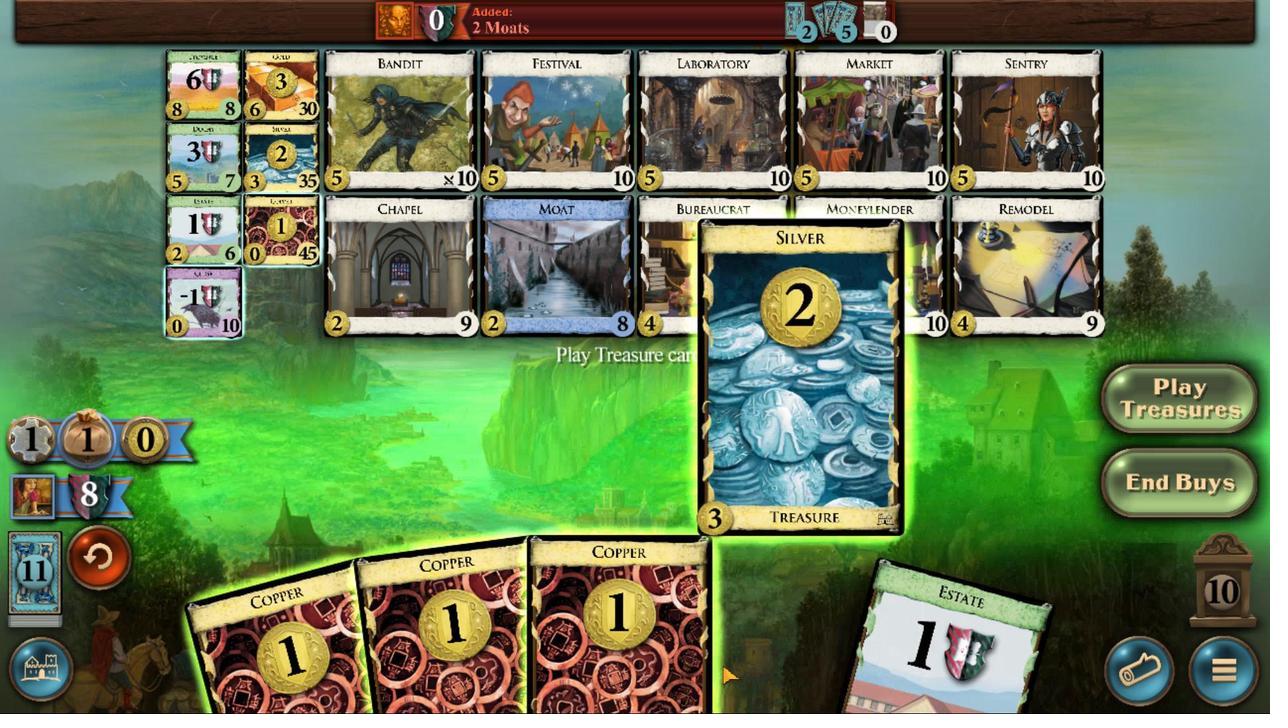 
Action: Mouse scrolled (940, 466) with delta (0, 0)
Screenshot: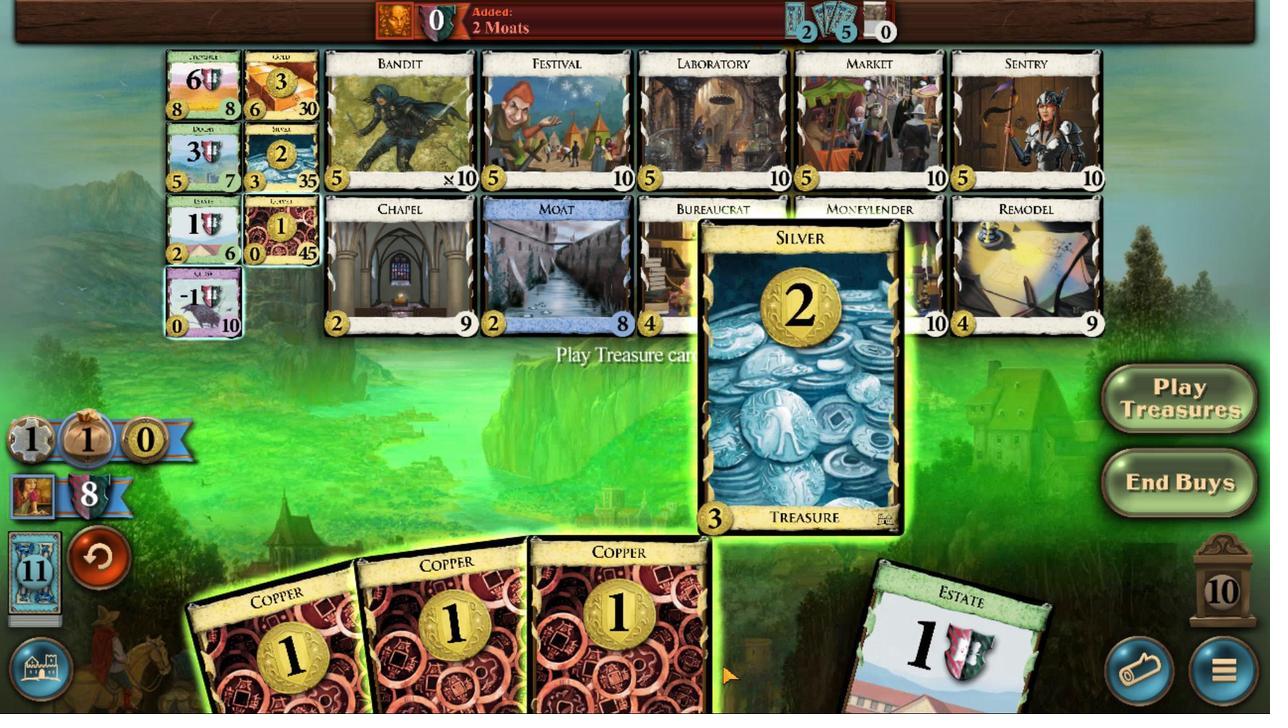 
Action: Mouse scrolled (940, 466) with delta (0, 0)
Screenshot: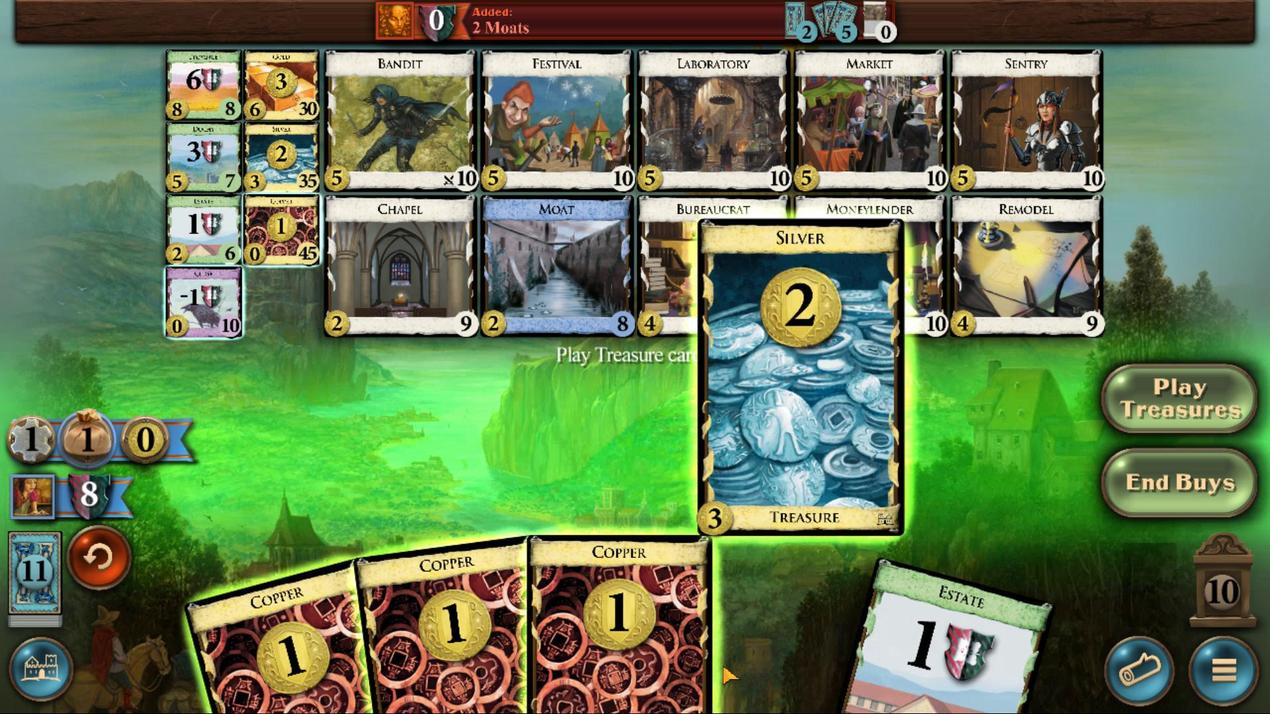 
Action: Mouse moved to (916, 465)
Screenshot: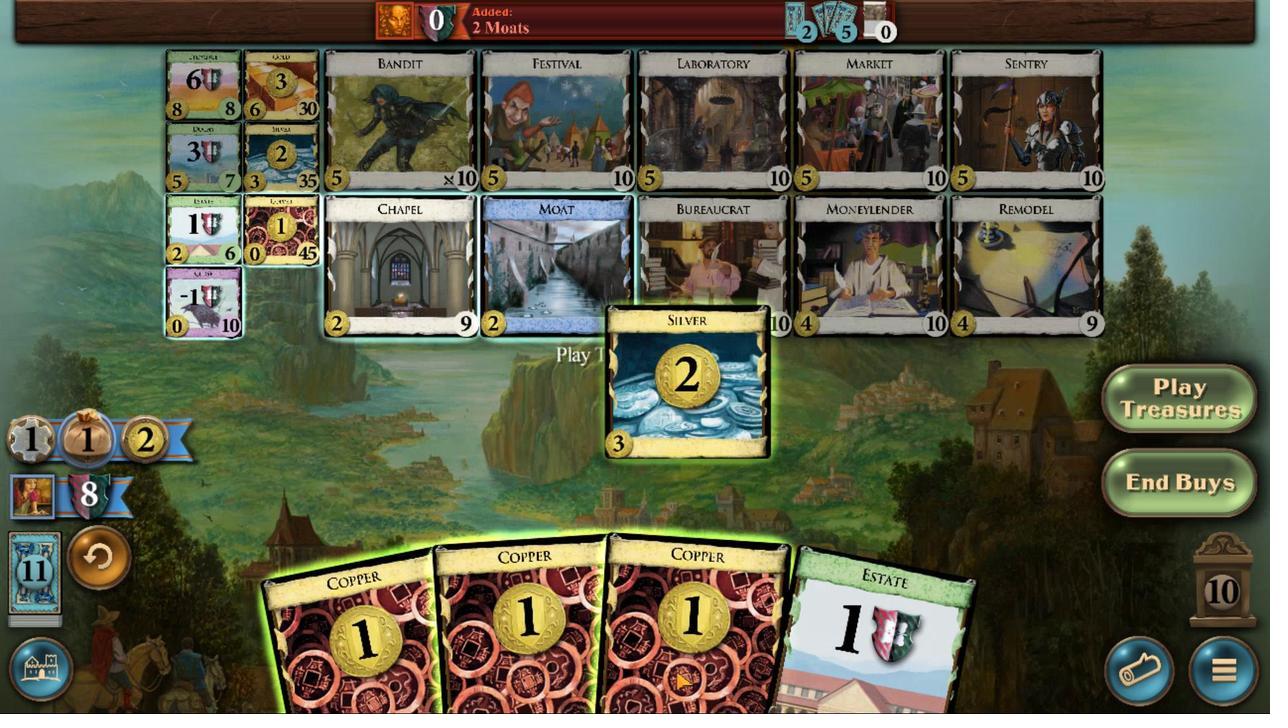 
Action: Mouse scrolled (916, 465) with delta (0, 0)
Screenshot: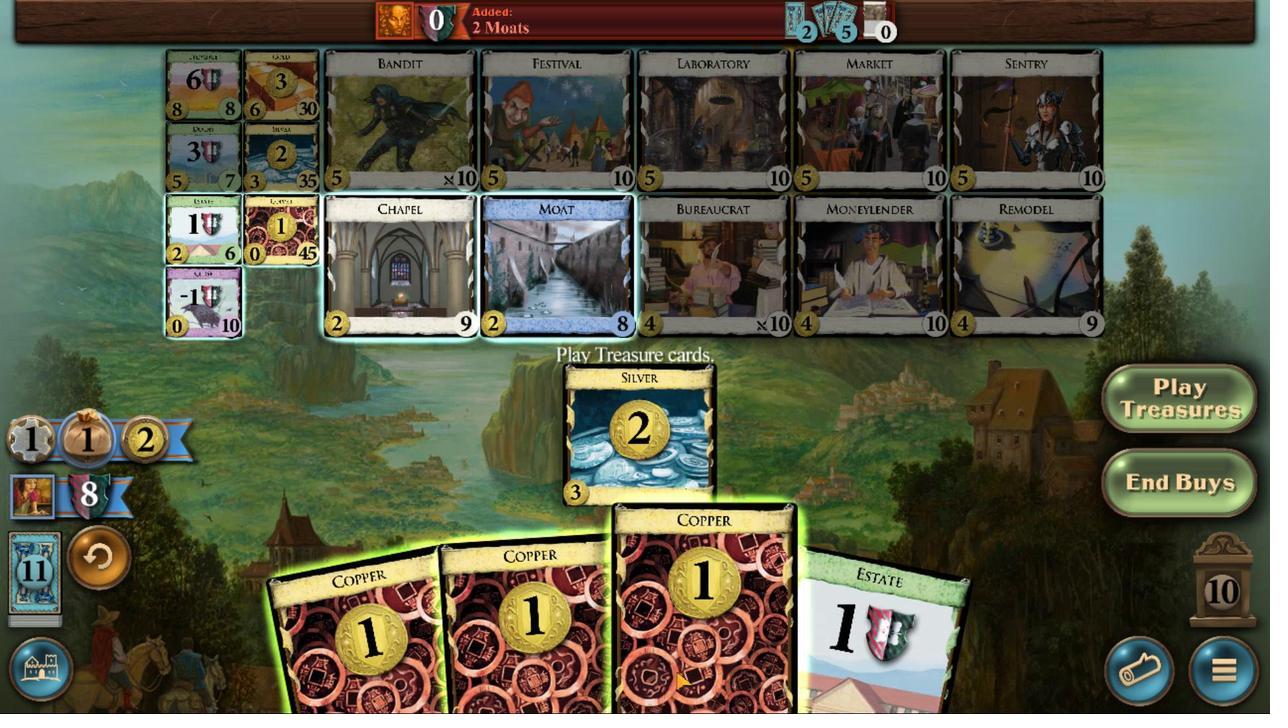 
Action: Mouse scrolled (916, 465) with delta (0, 0)
Screenshot: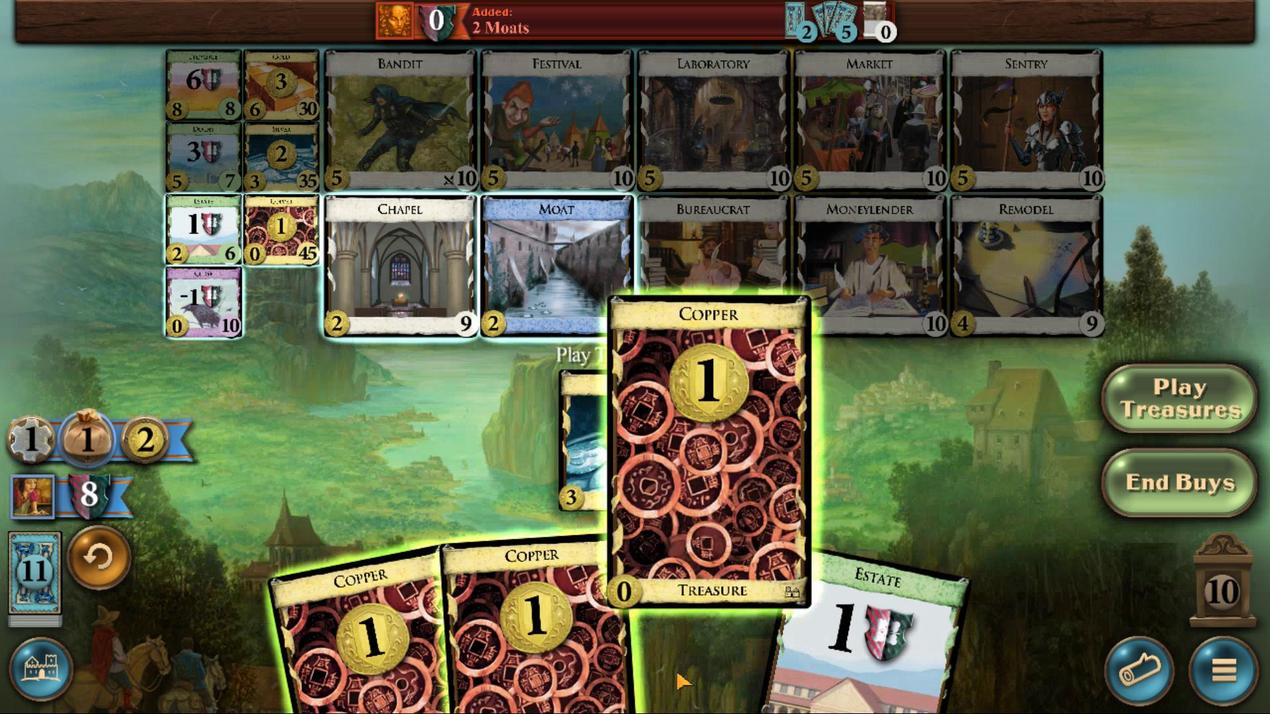 
Action: Mouse scrolled (916, 465) with delta (0, 0)
Screenshot: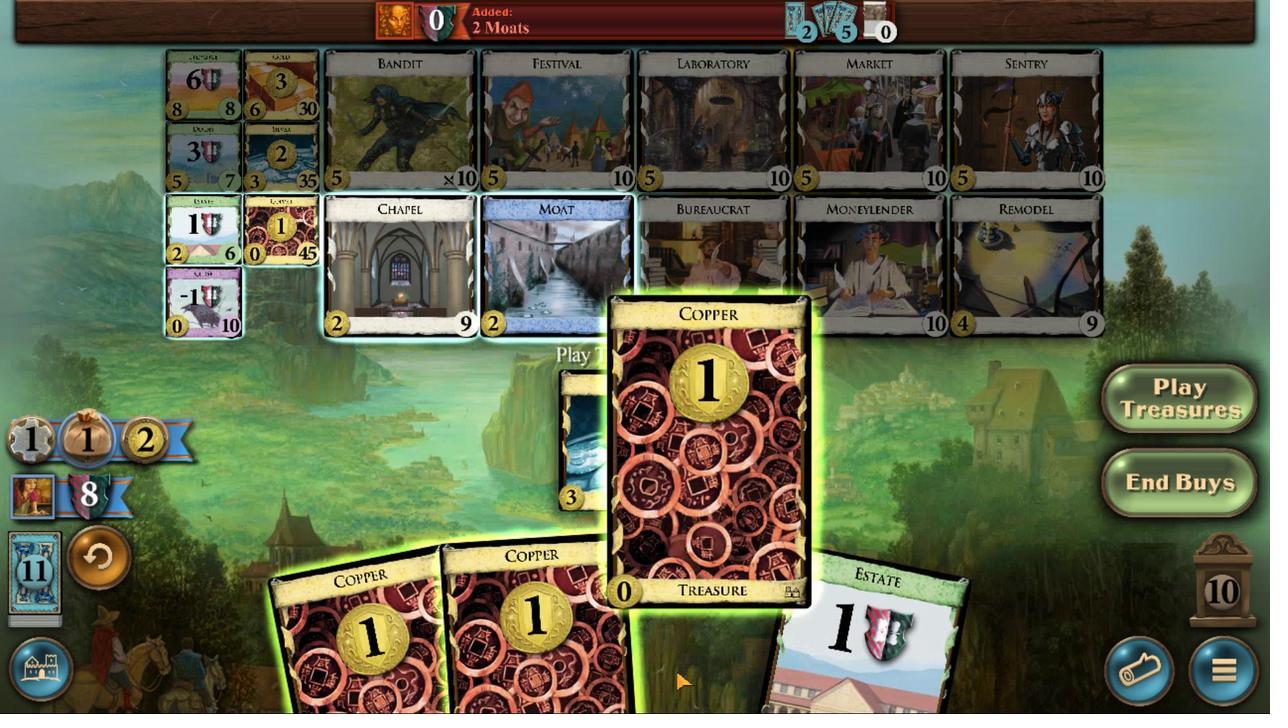 
Action: Mouse scrolled (916, 465) with delta (0, 0)
Screenshot: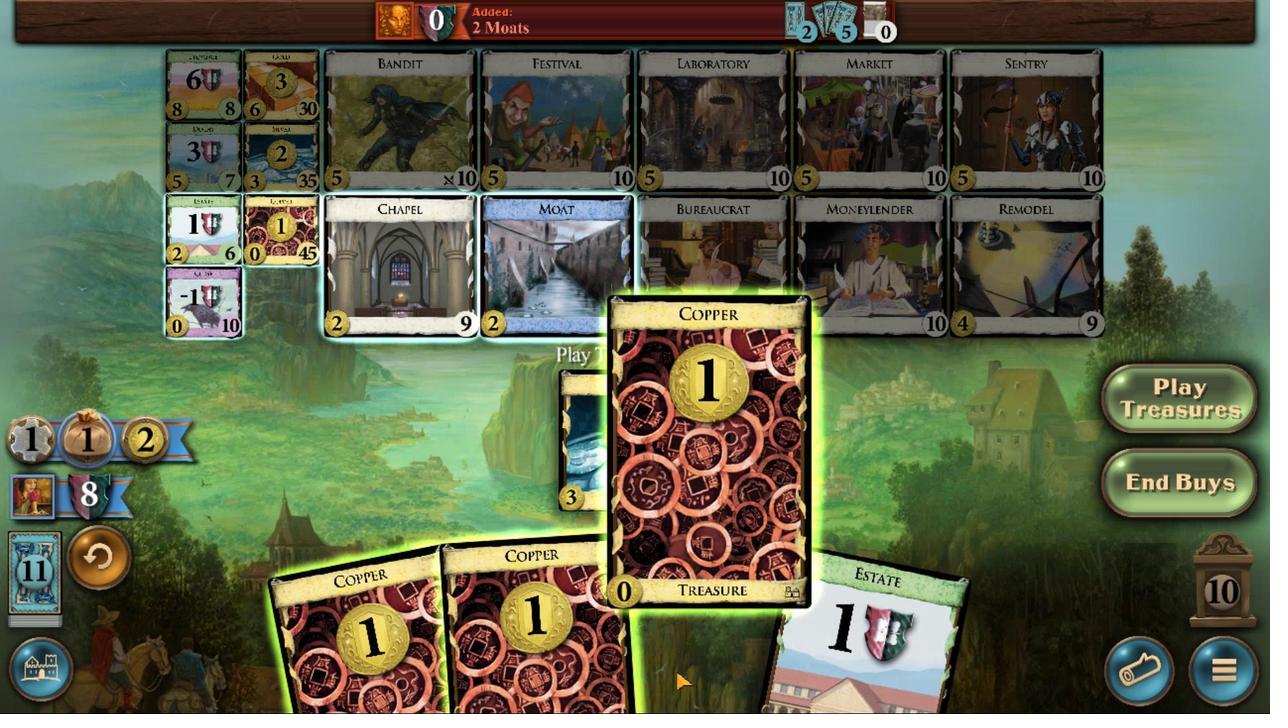 
Action: Mouse scrolled (916, 465) with delta (0, 0)
Screenshot: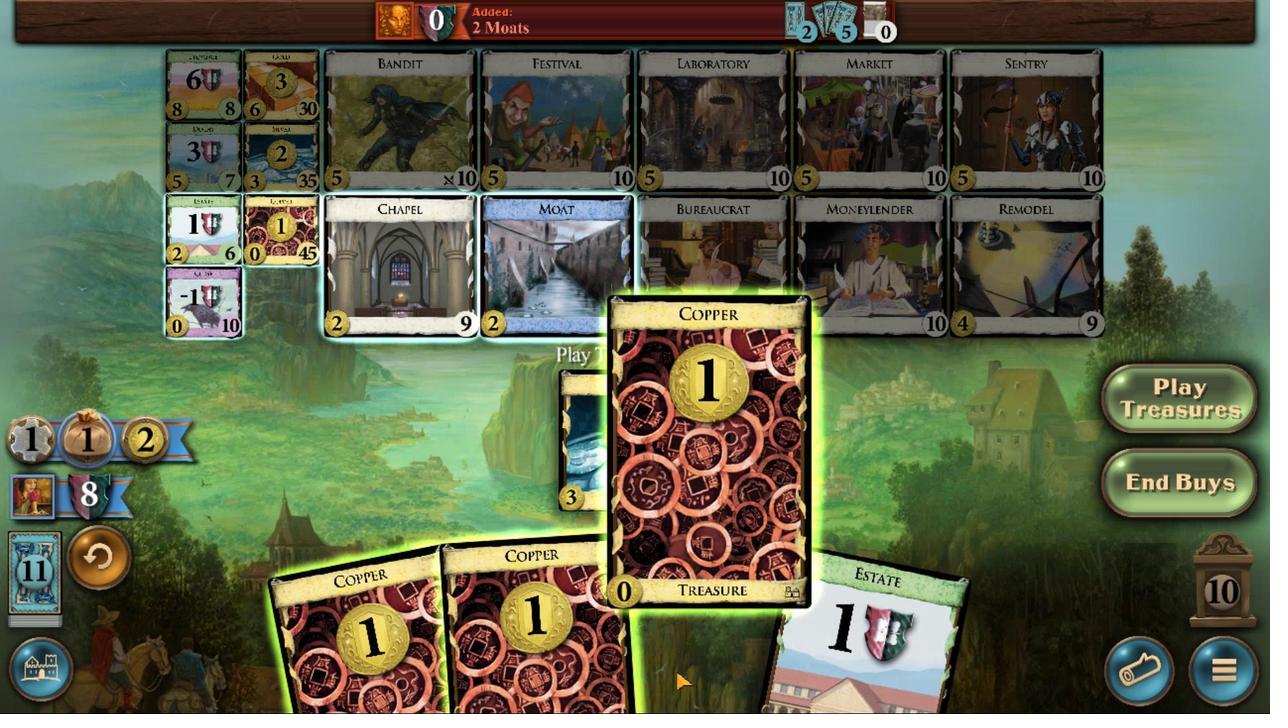 
Action: Mouse scrolled (916, 465) with delta (0, 0)
Screenshot: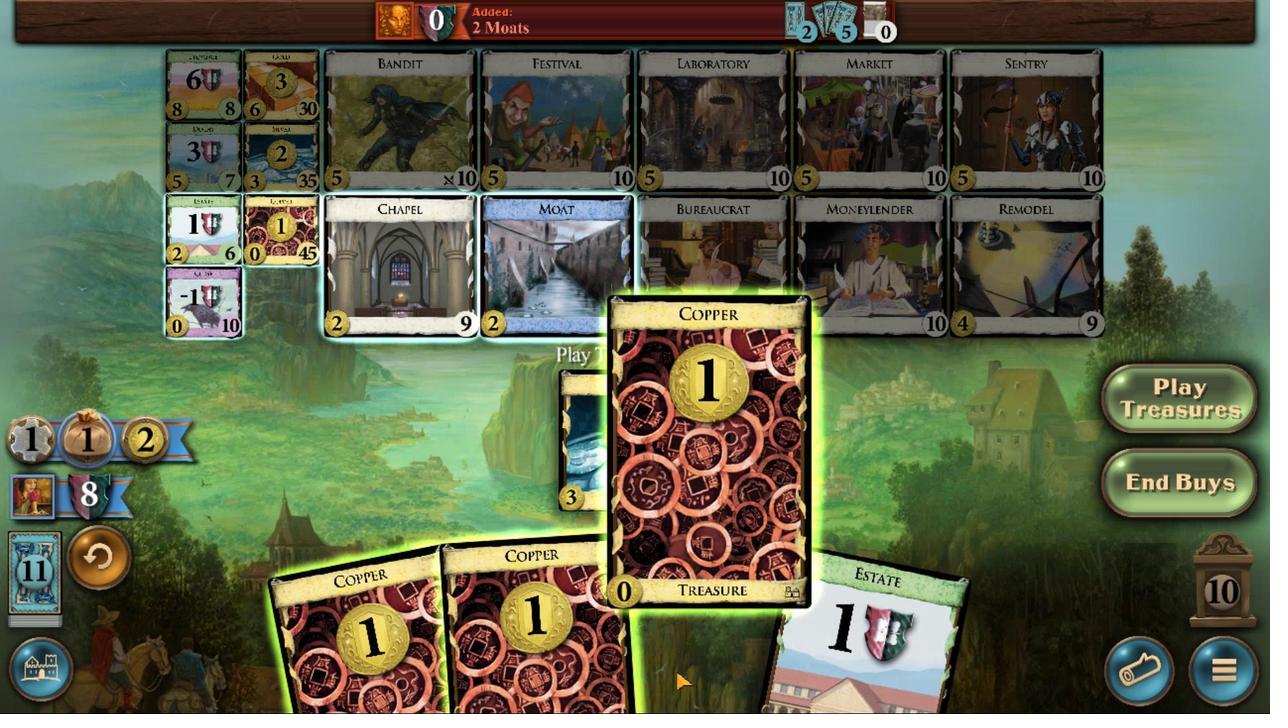 
Action: Mouse moved to (896, 466)
Screenshot: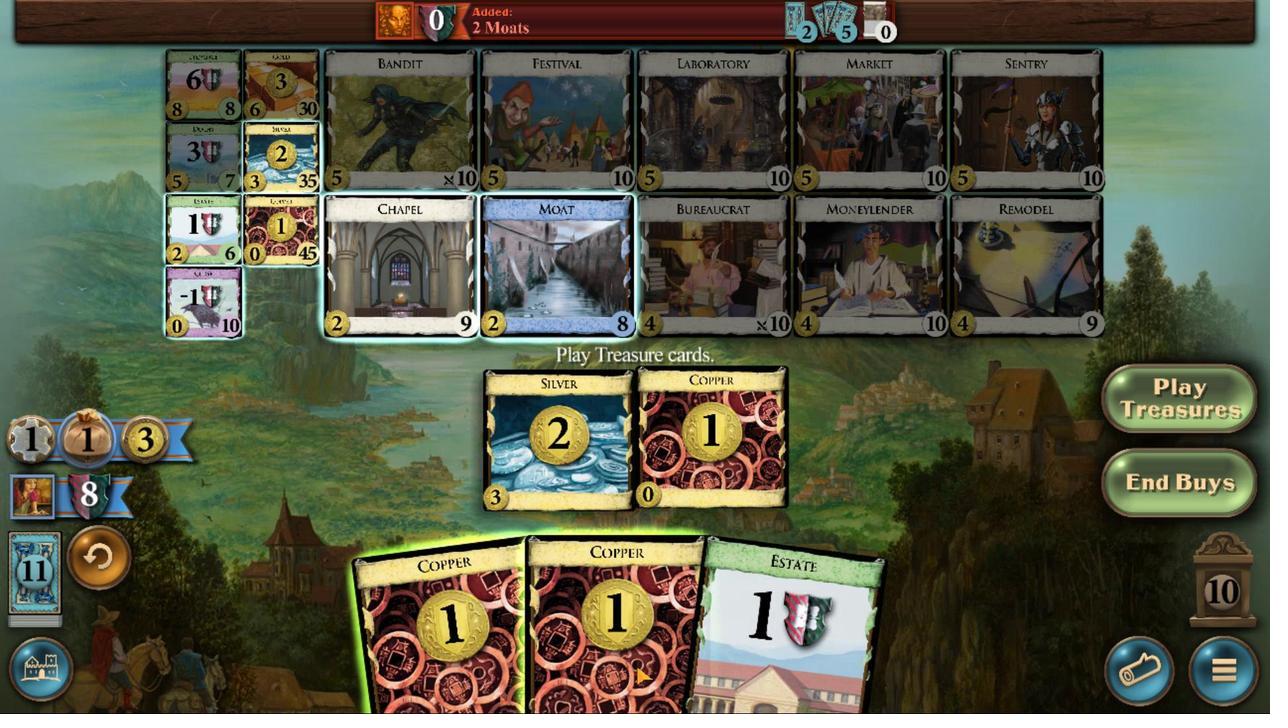 
Action: Mouse scrolled (896, 466) with delta (0, 0)
Screenshot: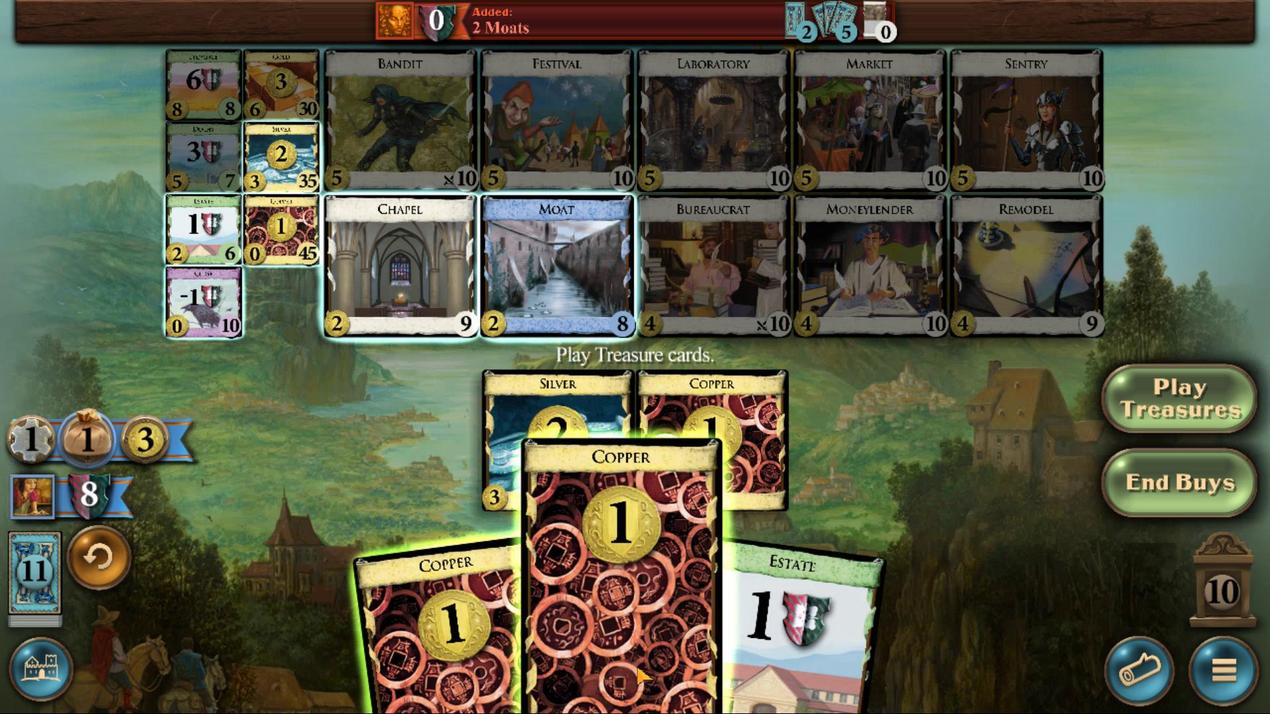 
Action: Mouse scrolled (896, 466) with delta (0, 0)
Screenshot: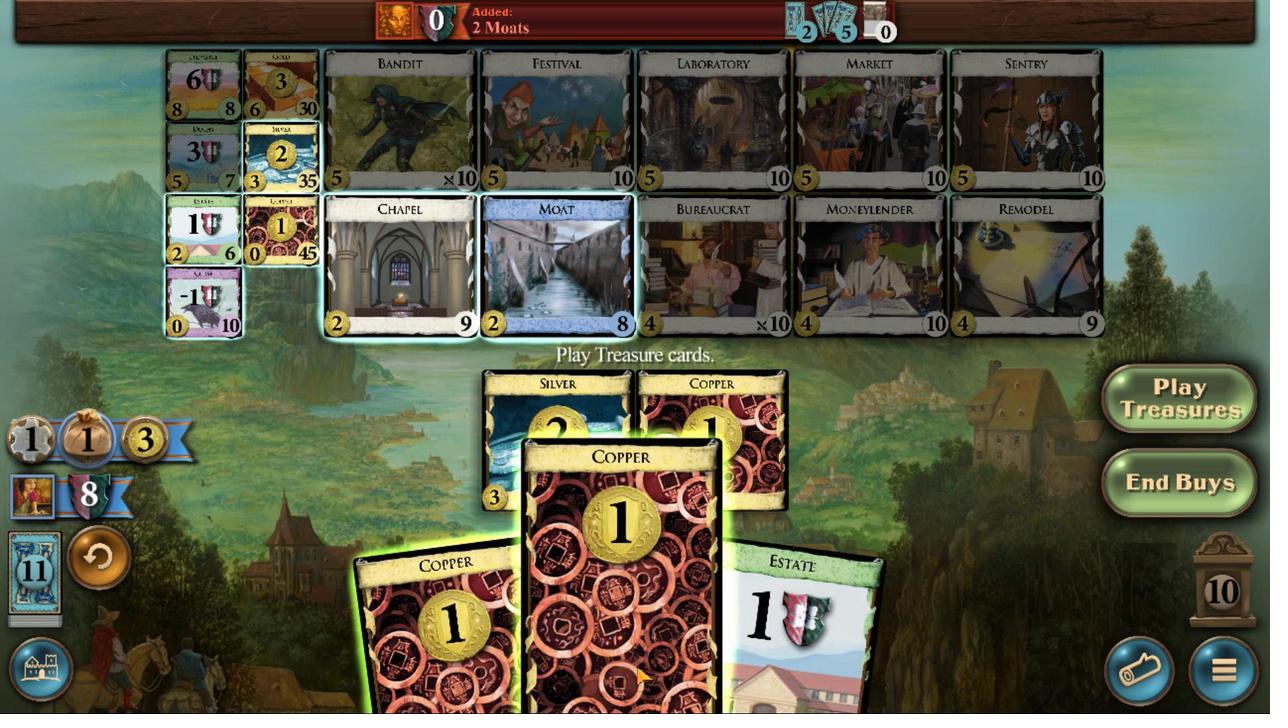 
Action: Mouse scrolled (896, 466) with delta (0, 0)
Screenshot: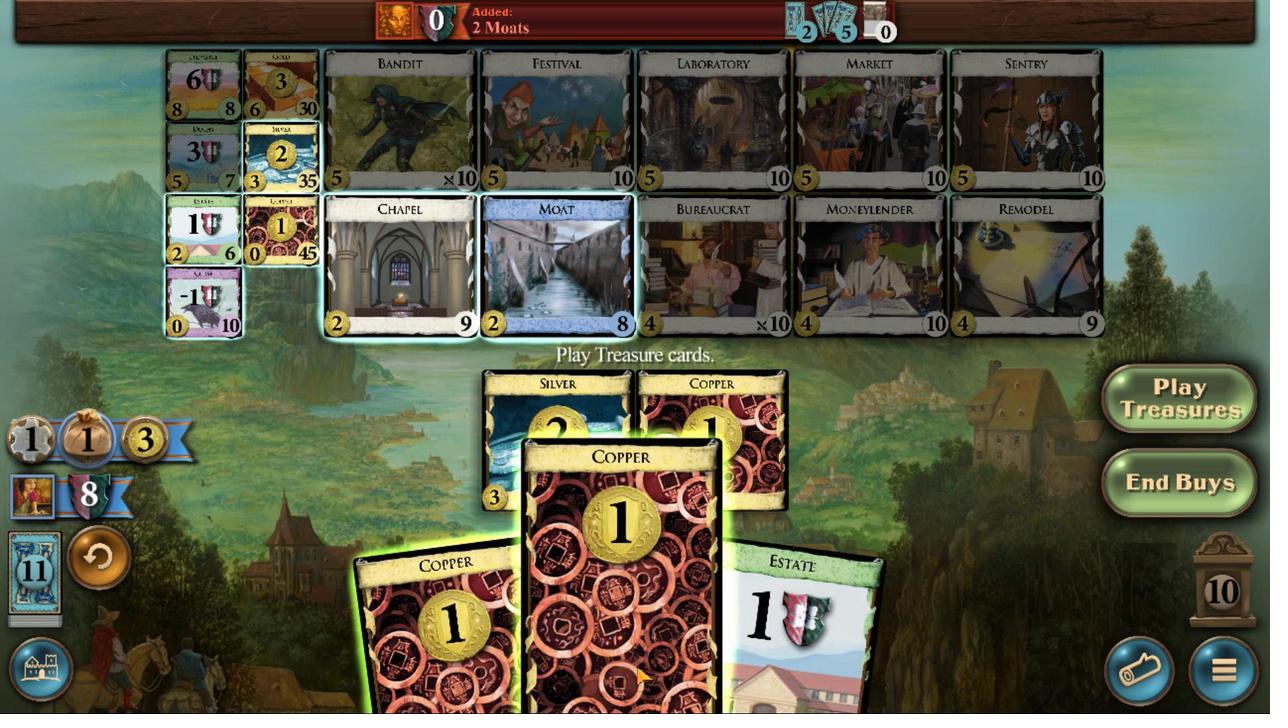 
Action: Mouse scrolled (896, 466) with delta (0, 0)
Screenshot: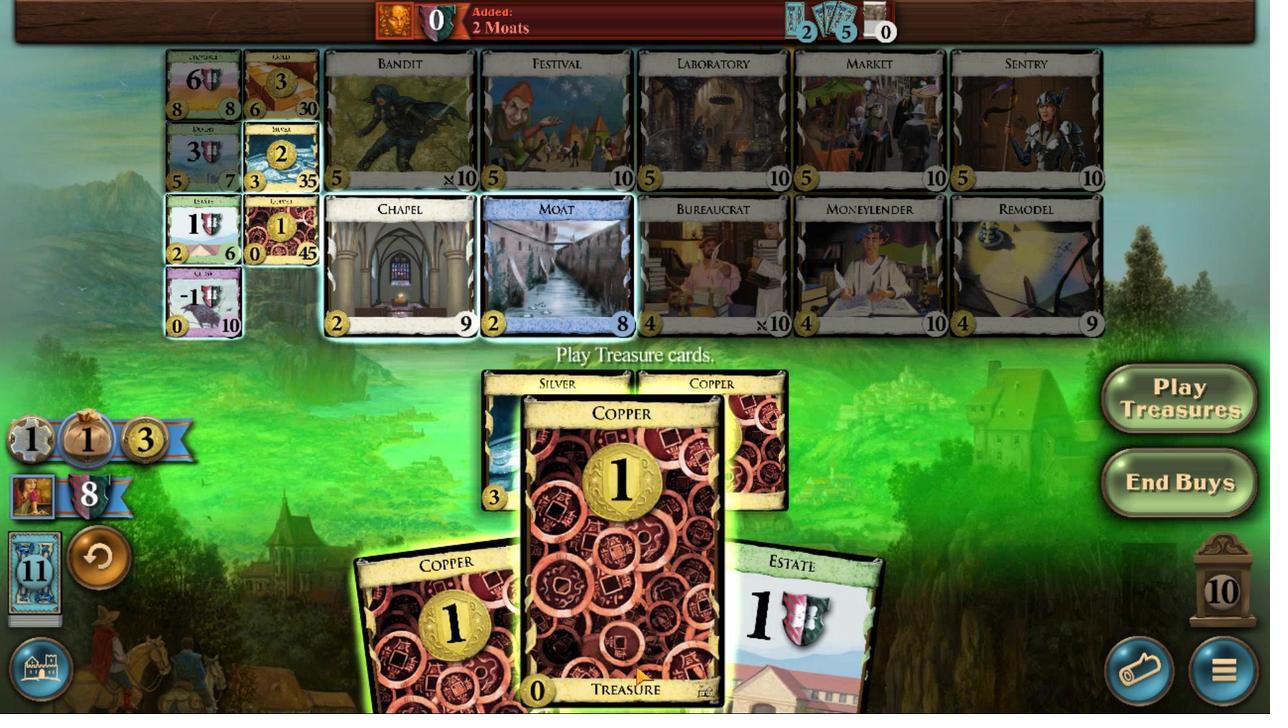 
Action: Mouse scrolled (896, 466) with delta (0, 0)
Screenshot: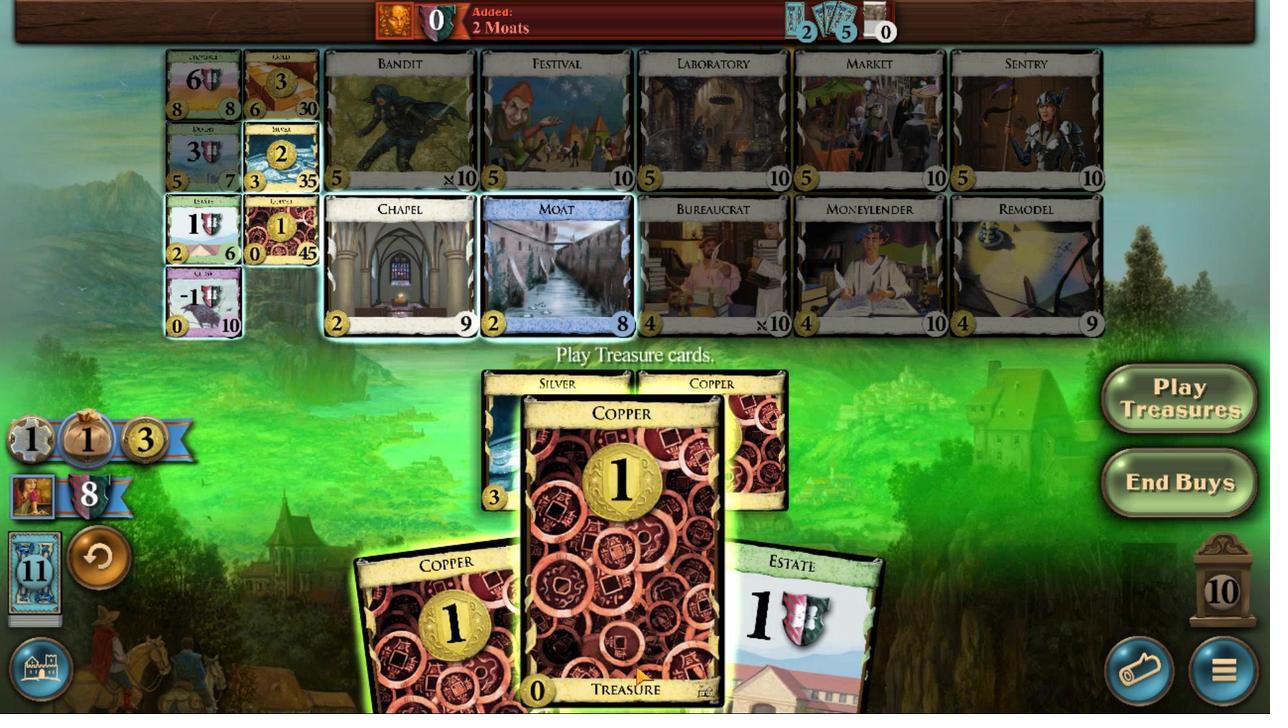 
Action: Mouse scrolled (896, 466) with delta (0, 0)
Screenshot: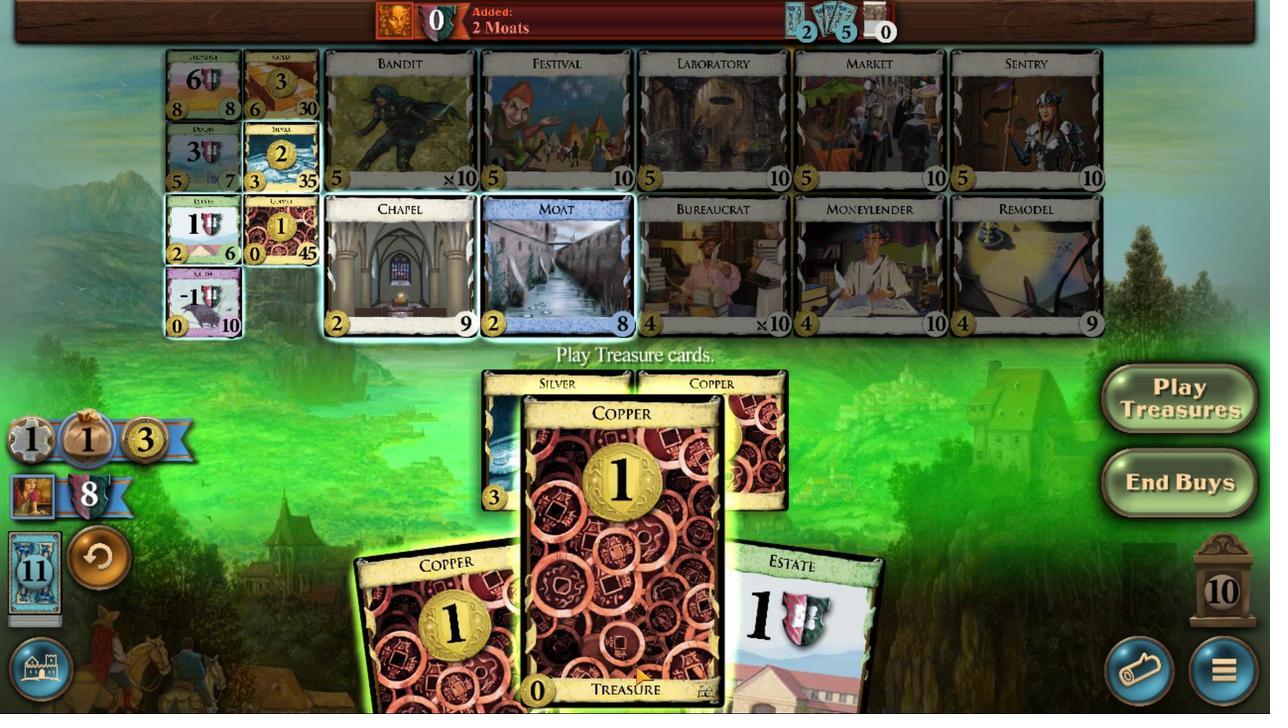 
Action: Mouse scrolled (896, 466) with delta (0, 0)
Screenshot: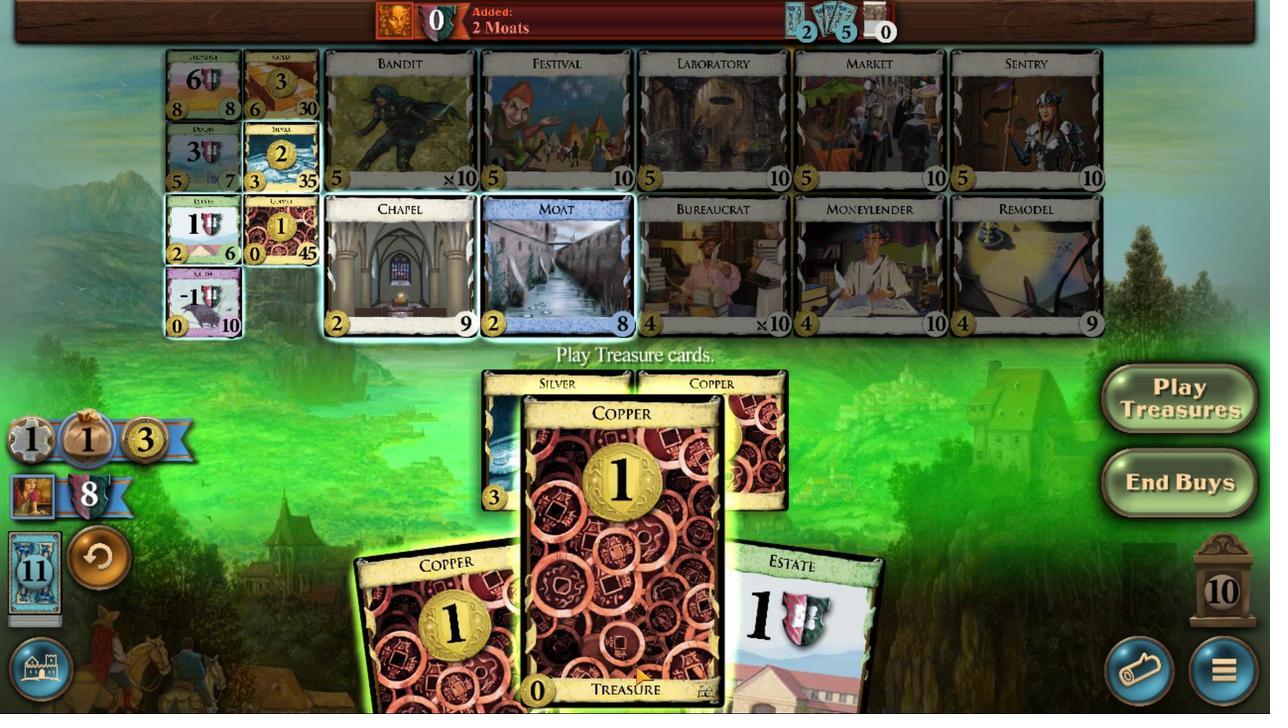 
Action: Mouse moved to (832, 465)
Screenshot: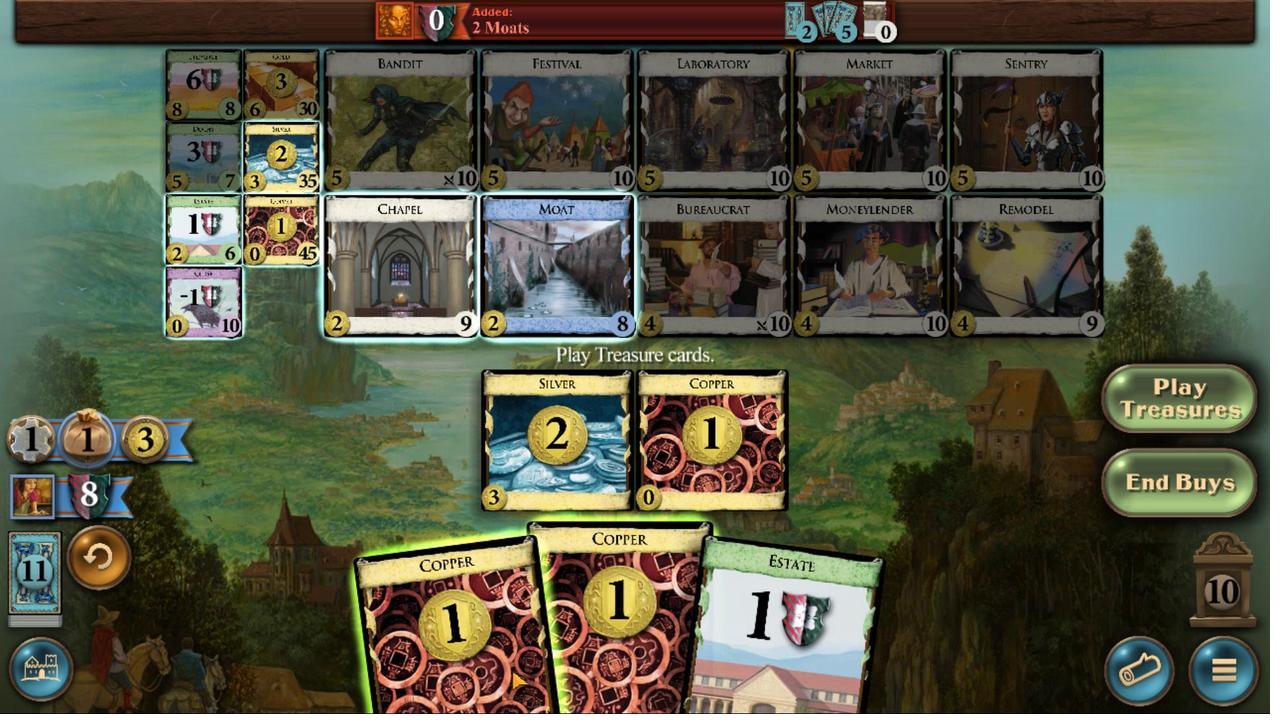 
Action: Mouse scrolled (832, 465) with delta (0, 0)
Screenshot: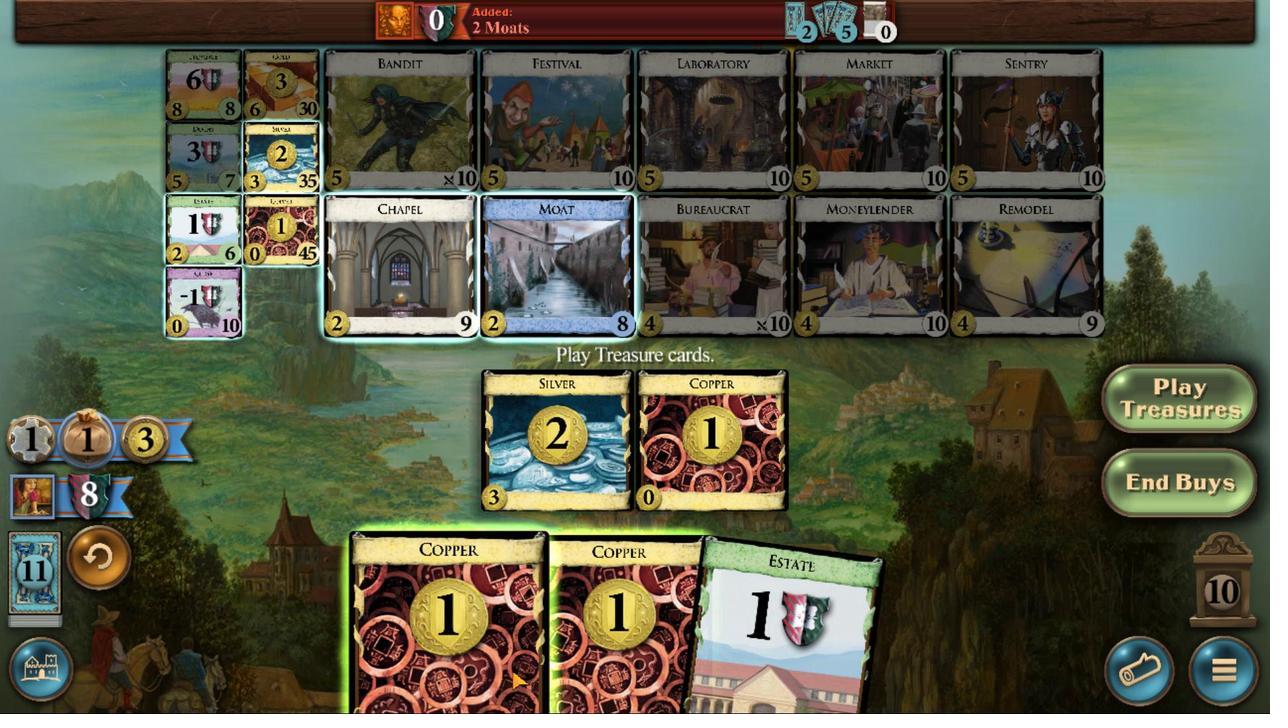 
Action: Mouse scrolled (832, 465) with delta (0, 0)
Screenshot: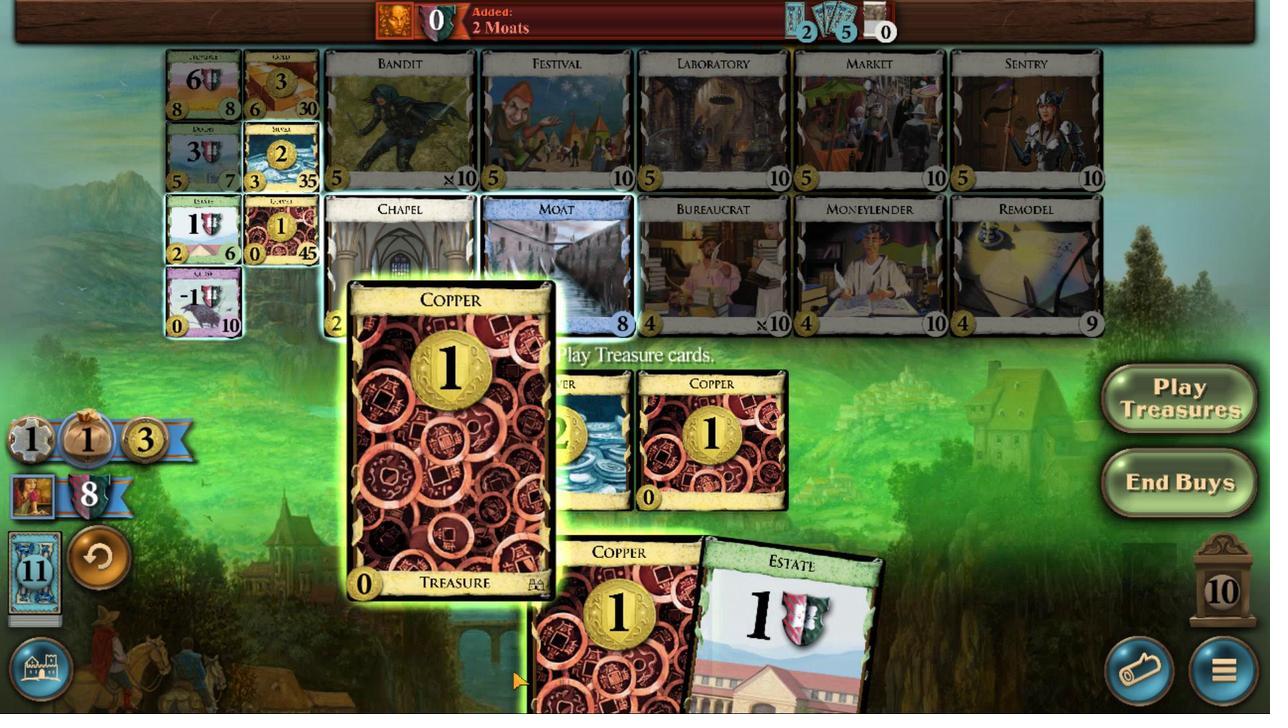 
Action: Mouse scrolled (832, 465) with delta (0, 0)
Screenshot: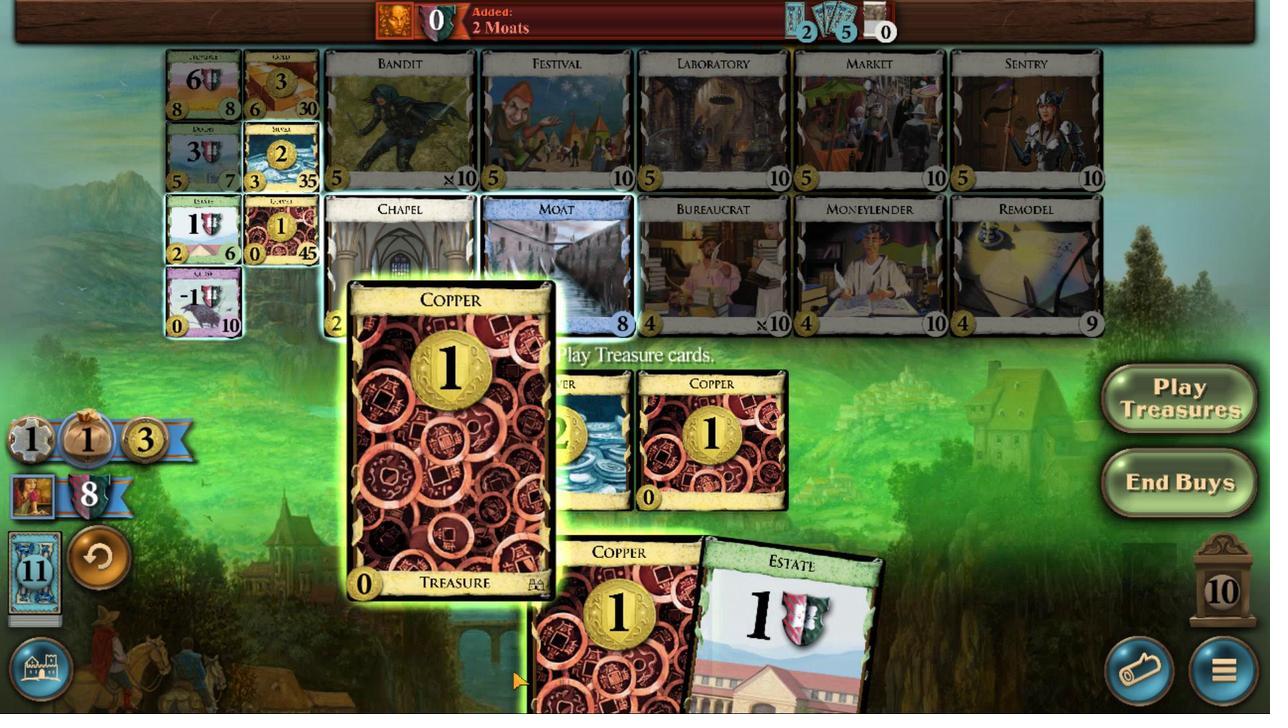 
Action: Mouse scrolled (832, 465) with delta (0, 0)
Screenshot: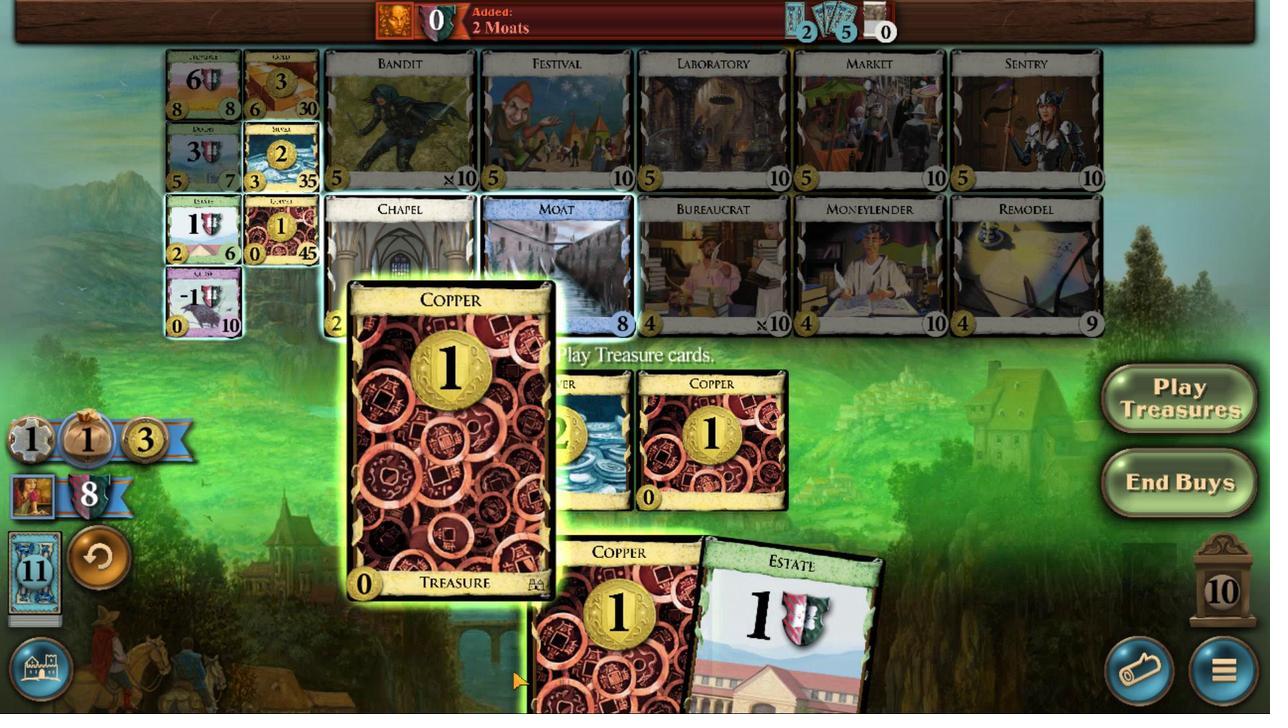 
Action: Mouse scrolled (832, 465) with delta (0, 0)
Screenshot: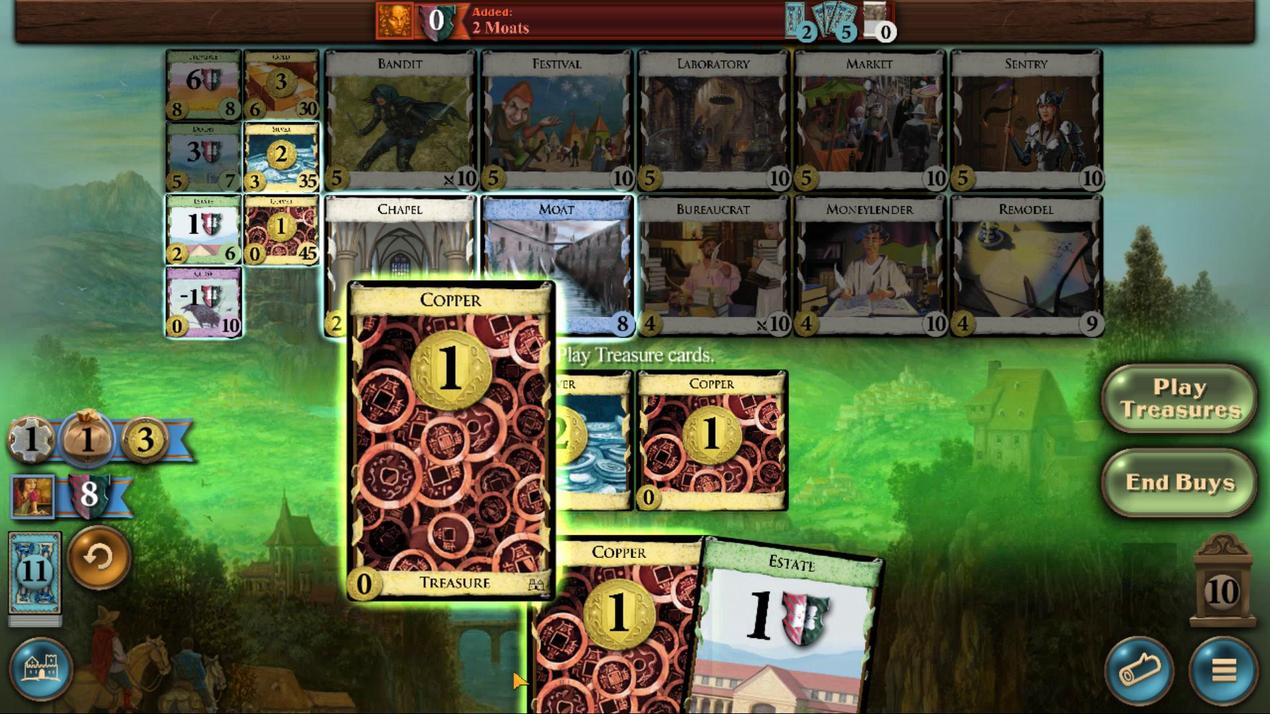 
Action: Mouse scrolled (832, 465) with delta (0, 0)
Screenshot: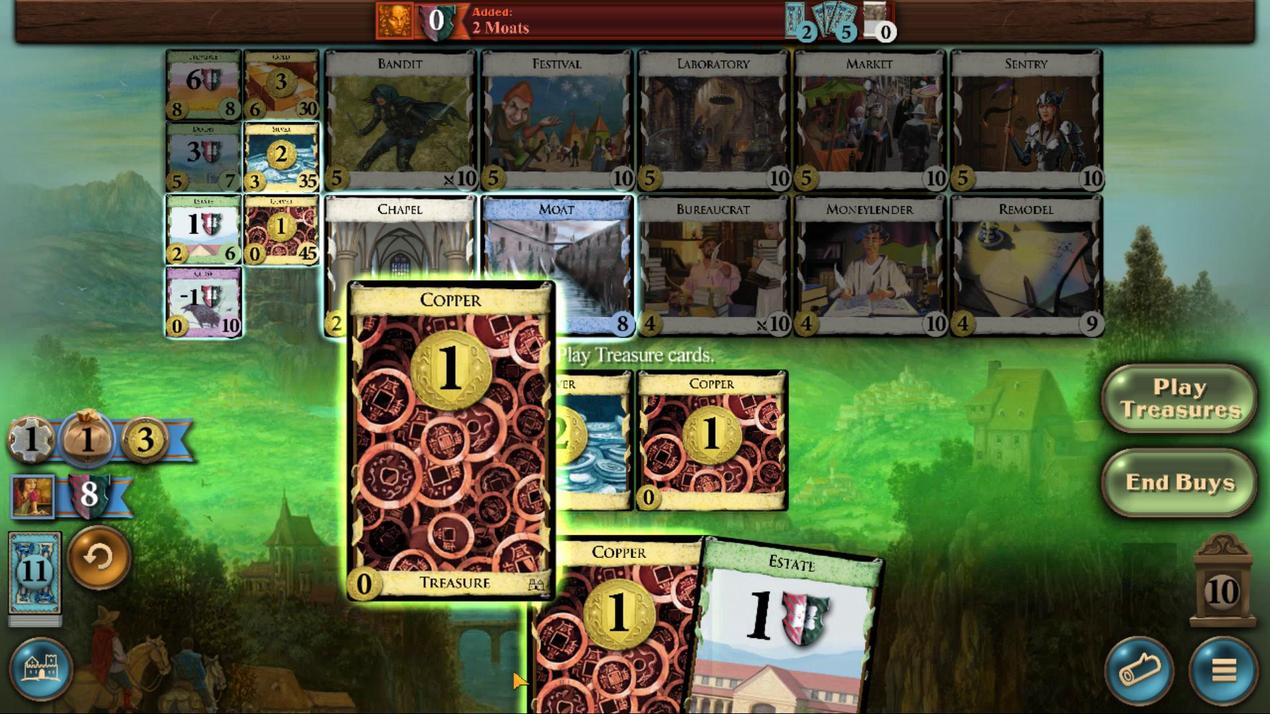 
Action: Mouse scrolled (832, 465) with delta (0, 0)
Screenshot: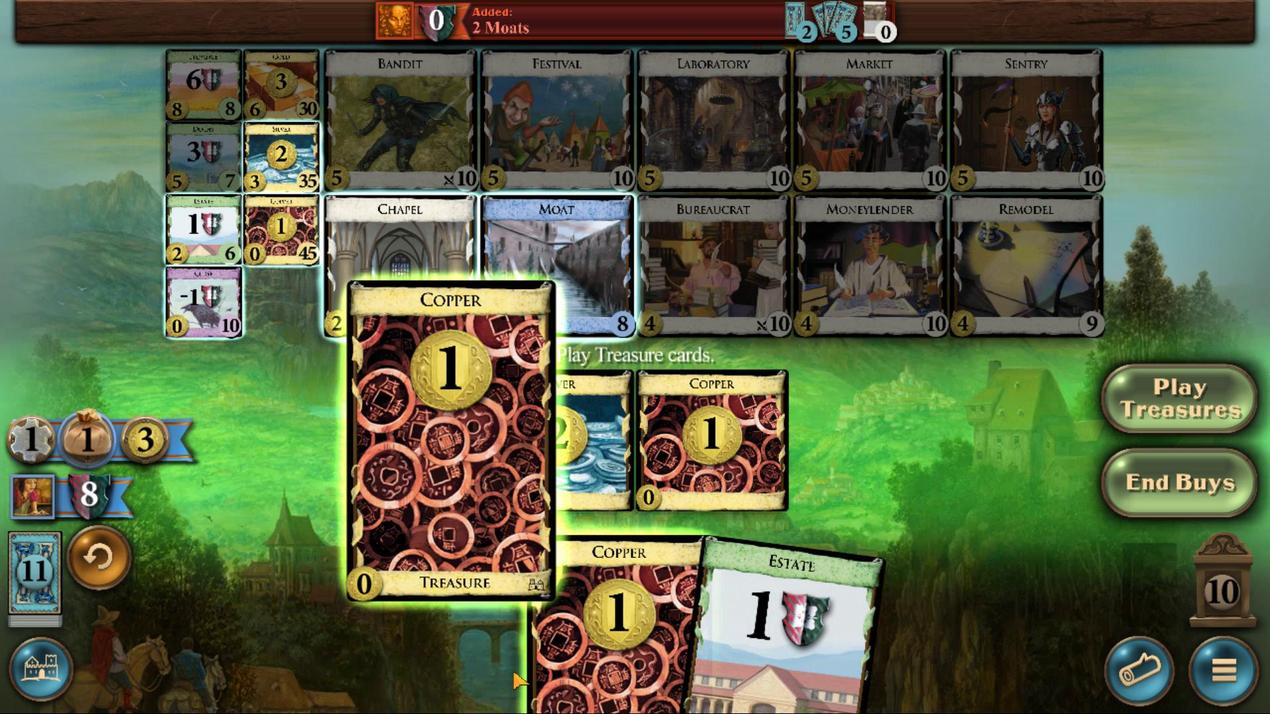 
Action: Mouse moved to (854, 468)
